 Task: Find an Airbnb with boutique hotel-style amenities in New york.
Action: Mouse moved to (550, 86)
Screenshot: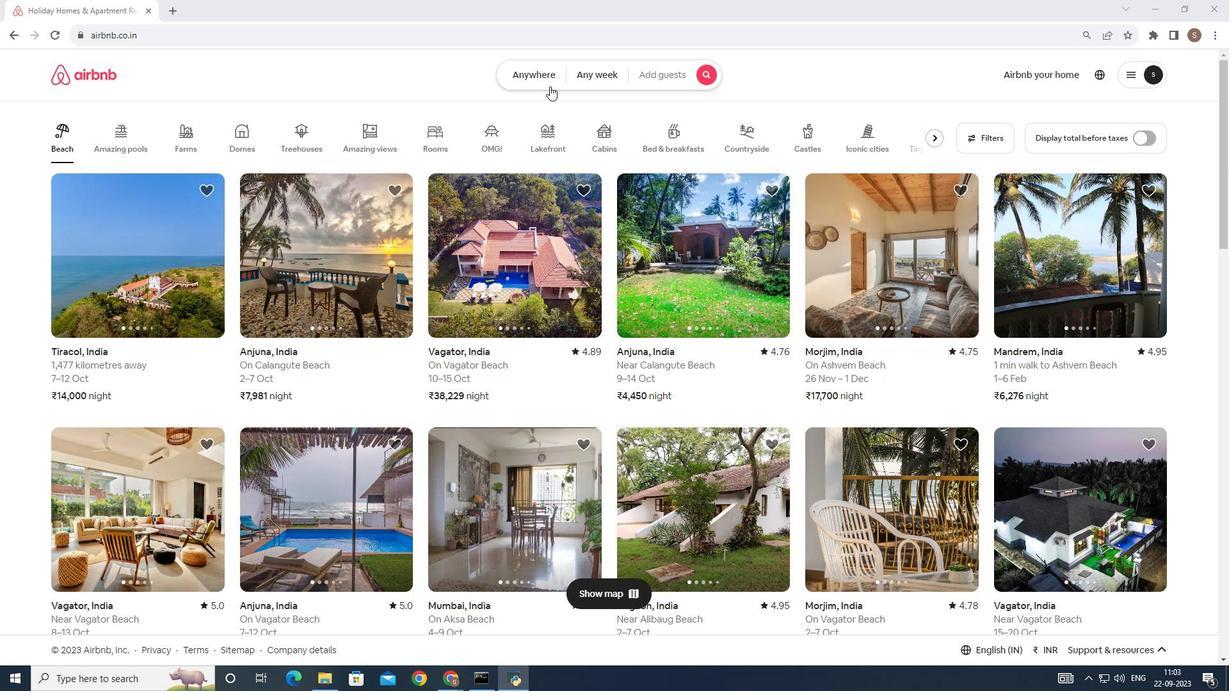 
Action: Mouse pressed left at (550, 86)
Screenshot: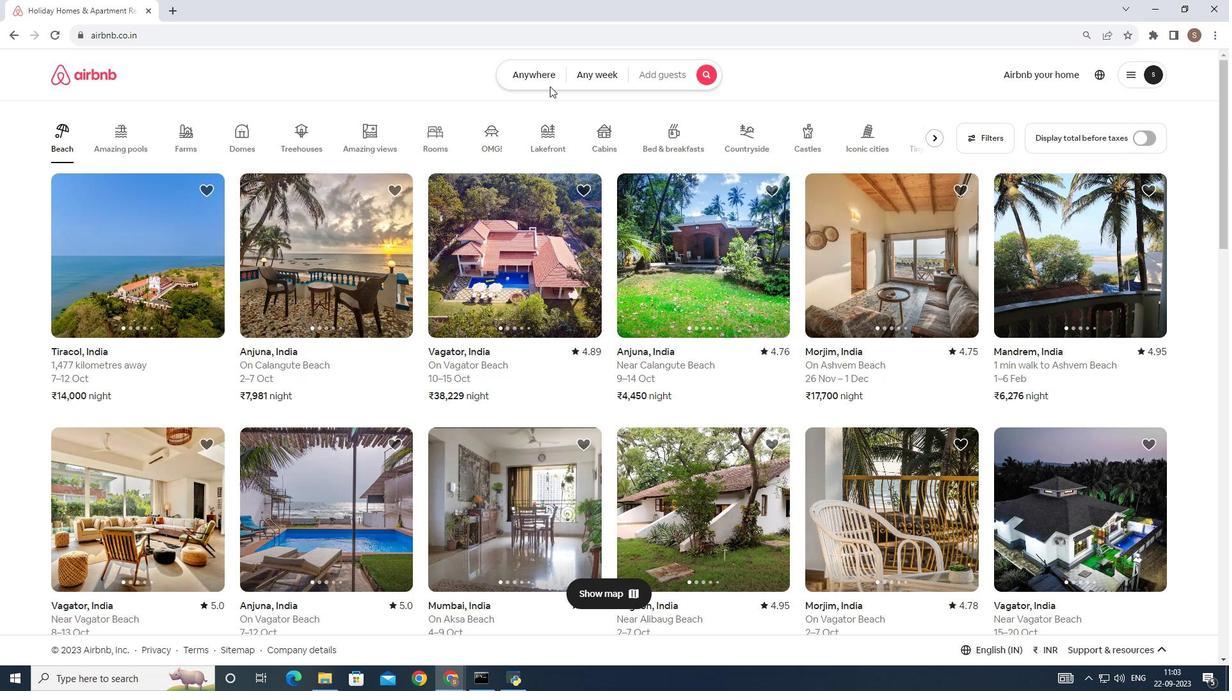 
Action: Mouse moved to (437, 122)
Screenshot: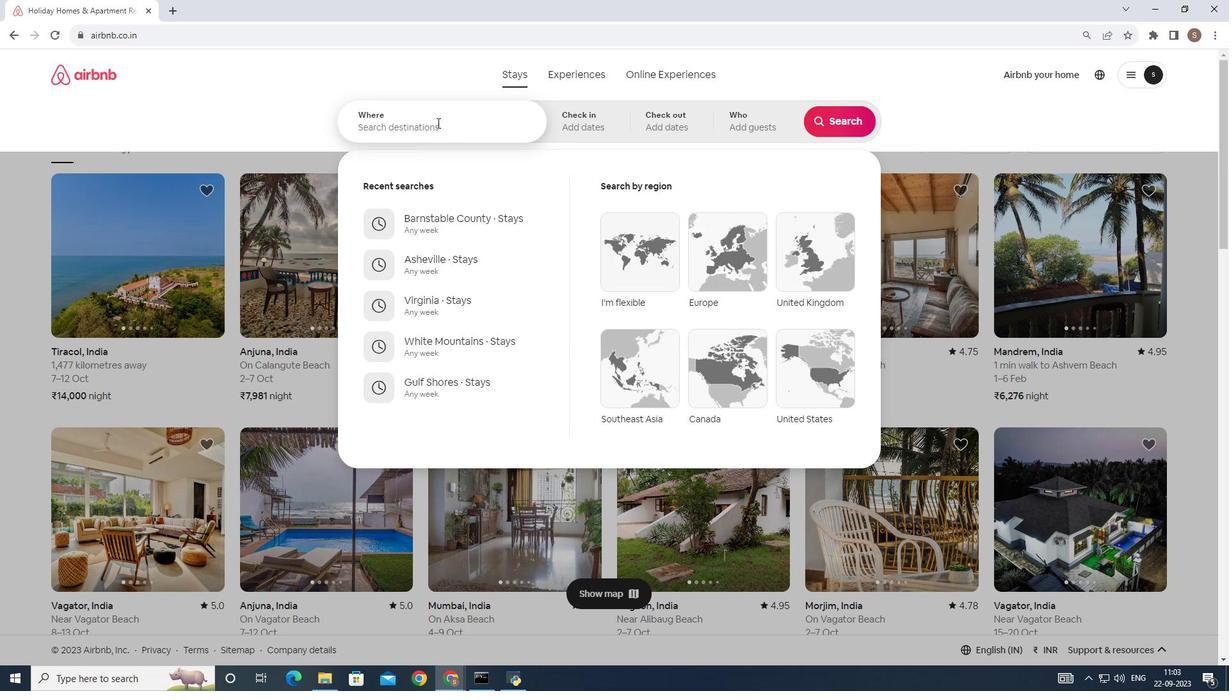 
Action: Mouse pressed left at (437, 122)
Screenshot: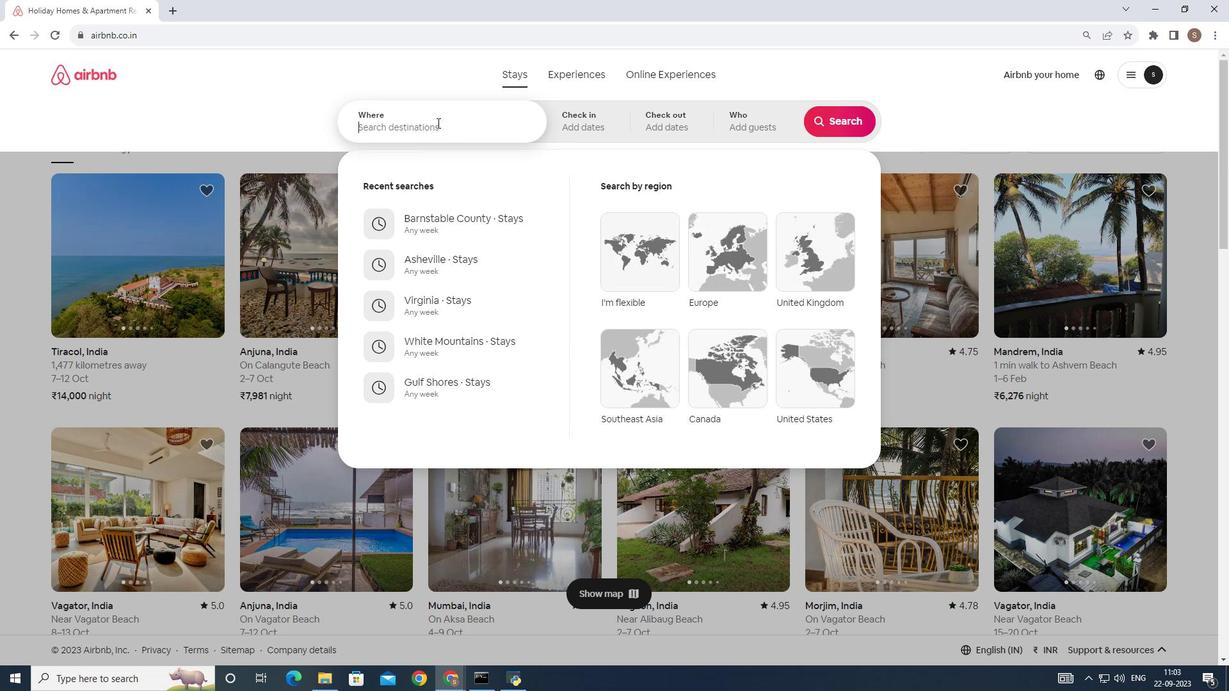 
Action: Key pressed new<Key.space>
Screenshot: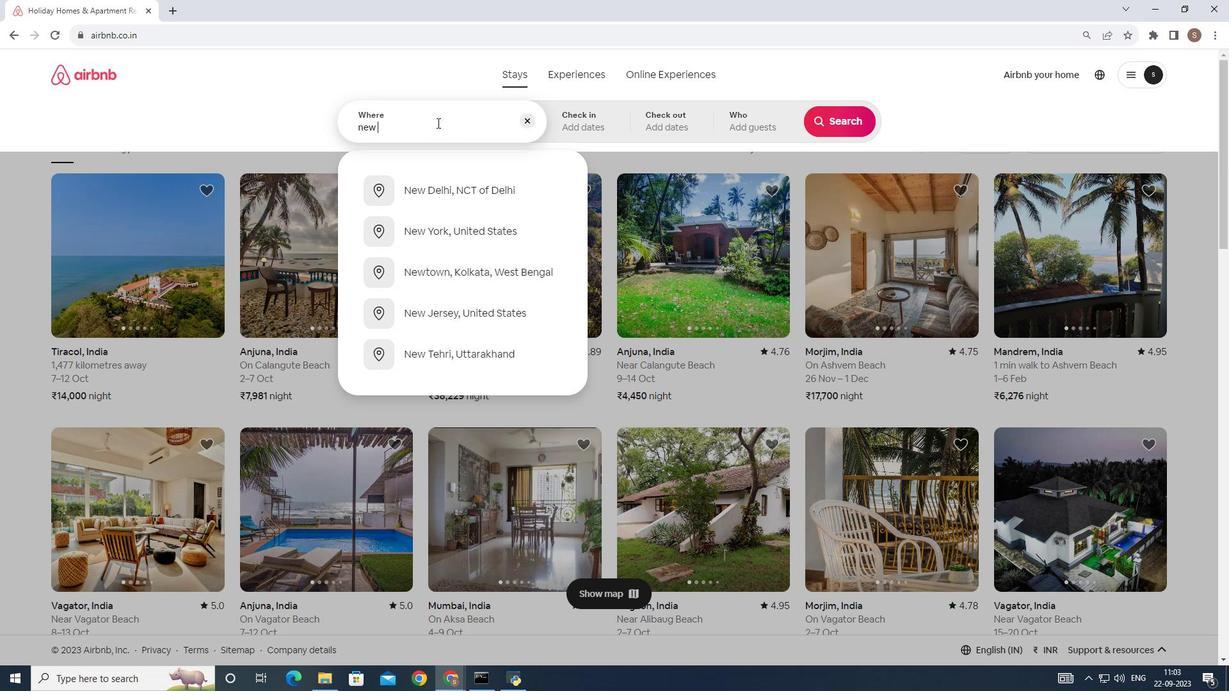 
Action: Mouse moved to (412, 235)
Screenshot: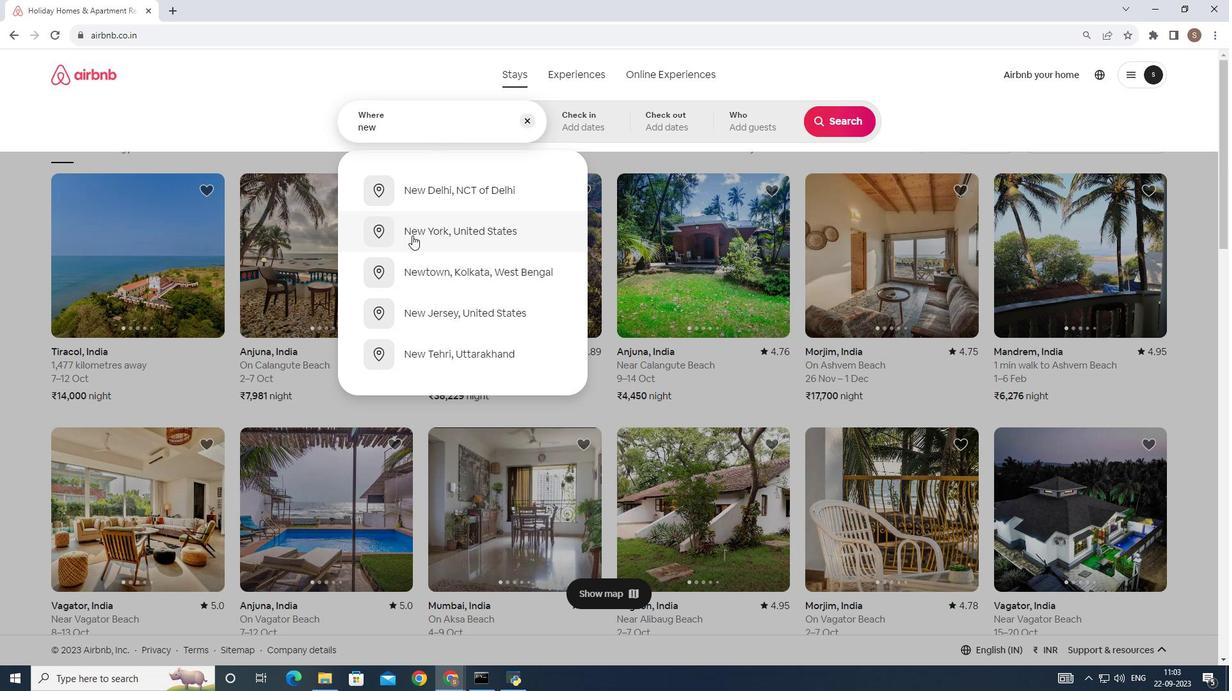 
Action: Mouse pressed left at (412, 235)
Screenshot: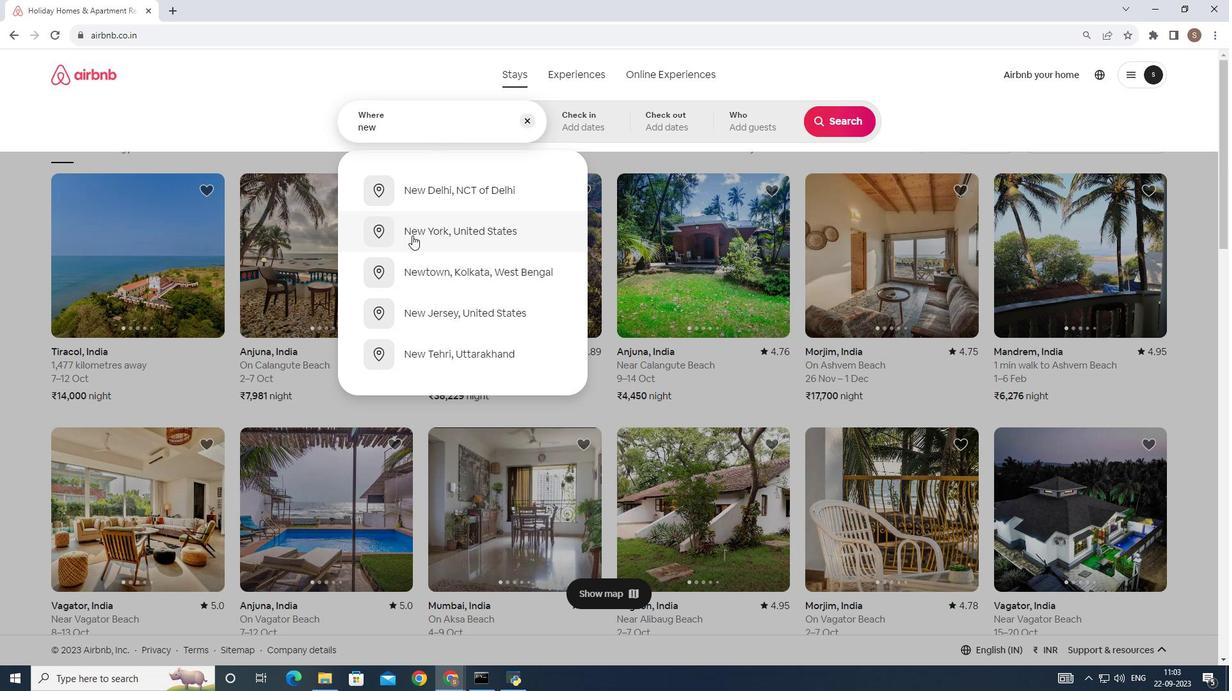 
Action: Mouse moved to (854, 122)
Screenshot: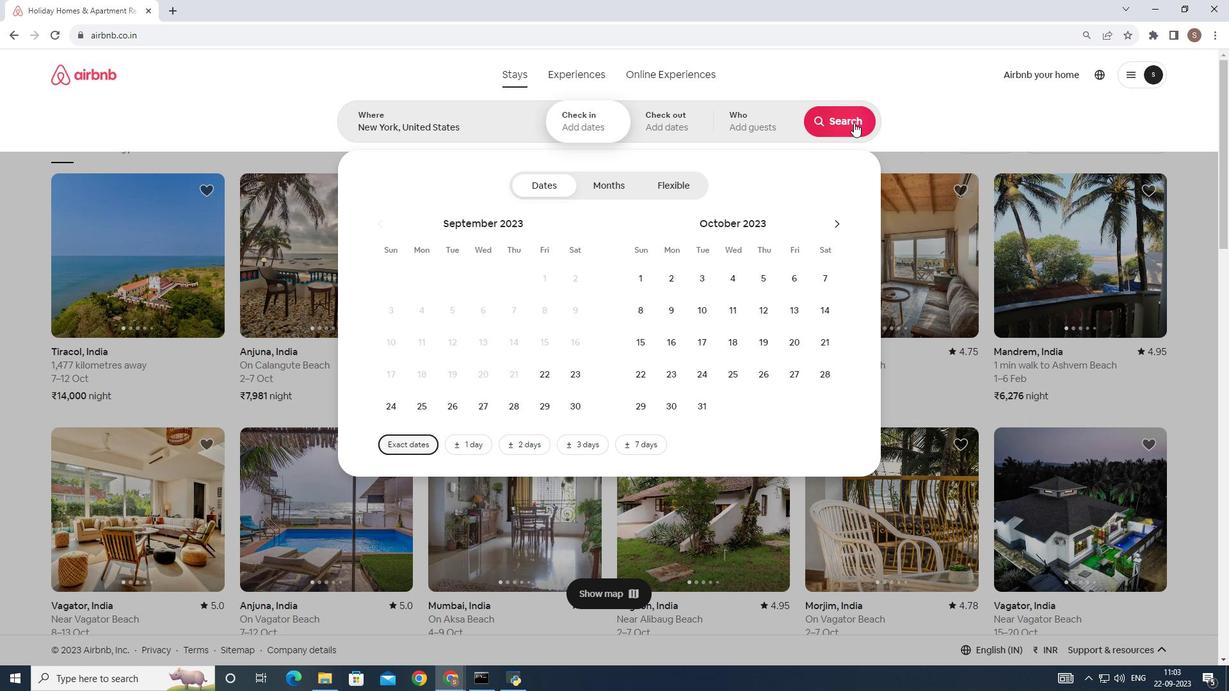 
Action: Mouse pressed left at (854, 122)
Screenshot: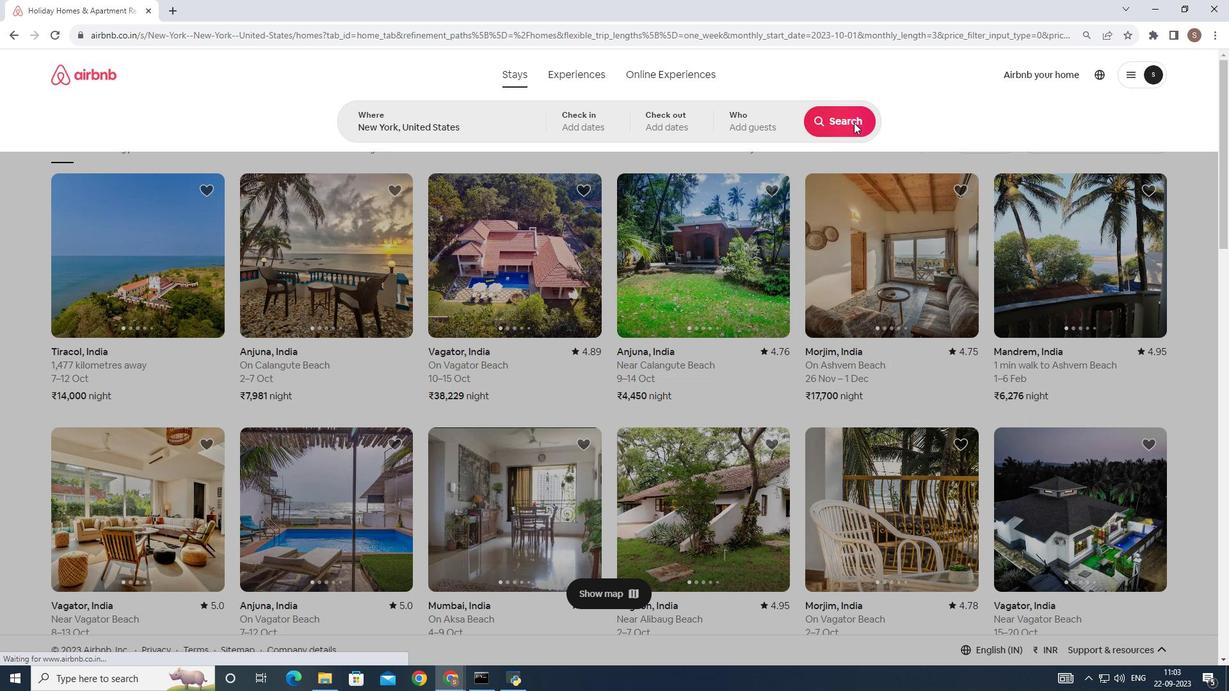 
Action: Mouse moved to (1015, 120)
Screenshot: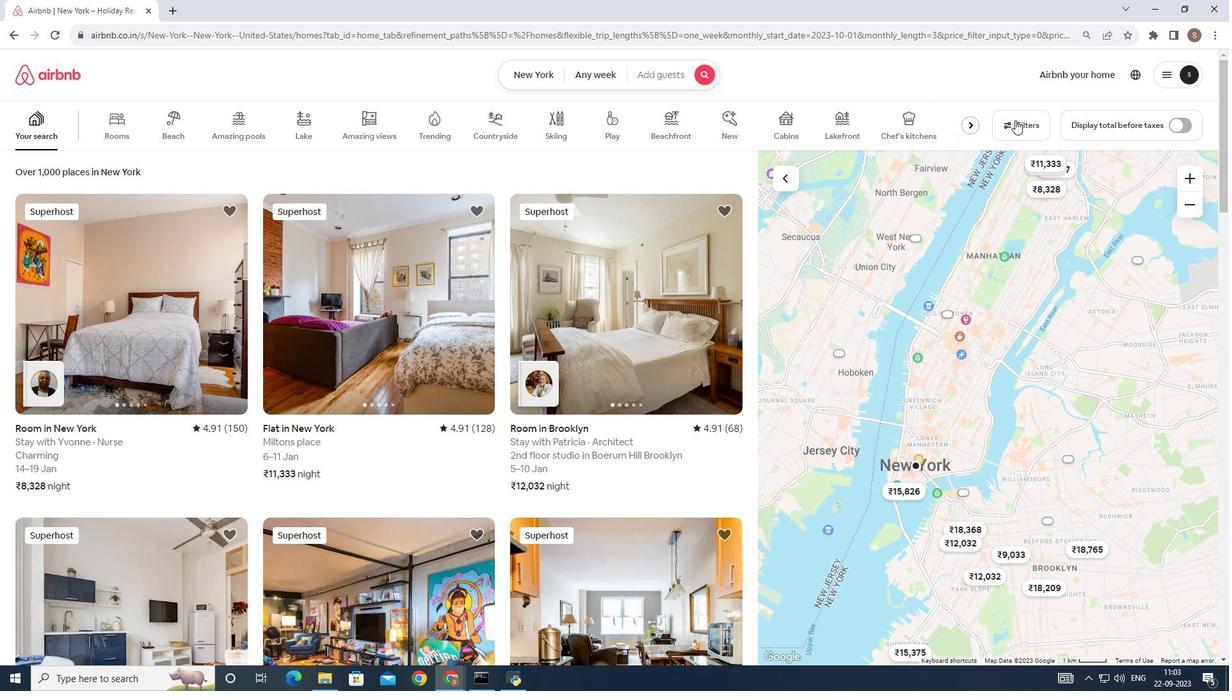 
Action: Mouse pressed left at (1015, 120)
Screenshot: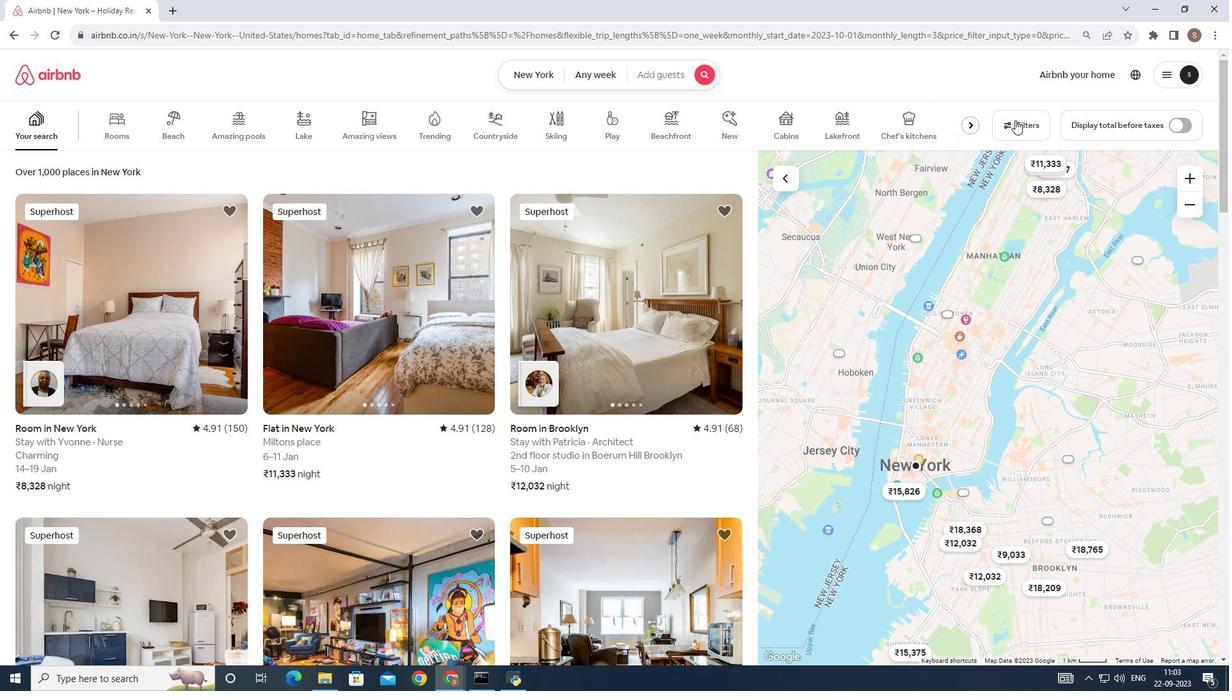 
Action: Mouse moved to (482, 441)
Screenshot: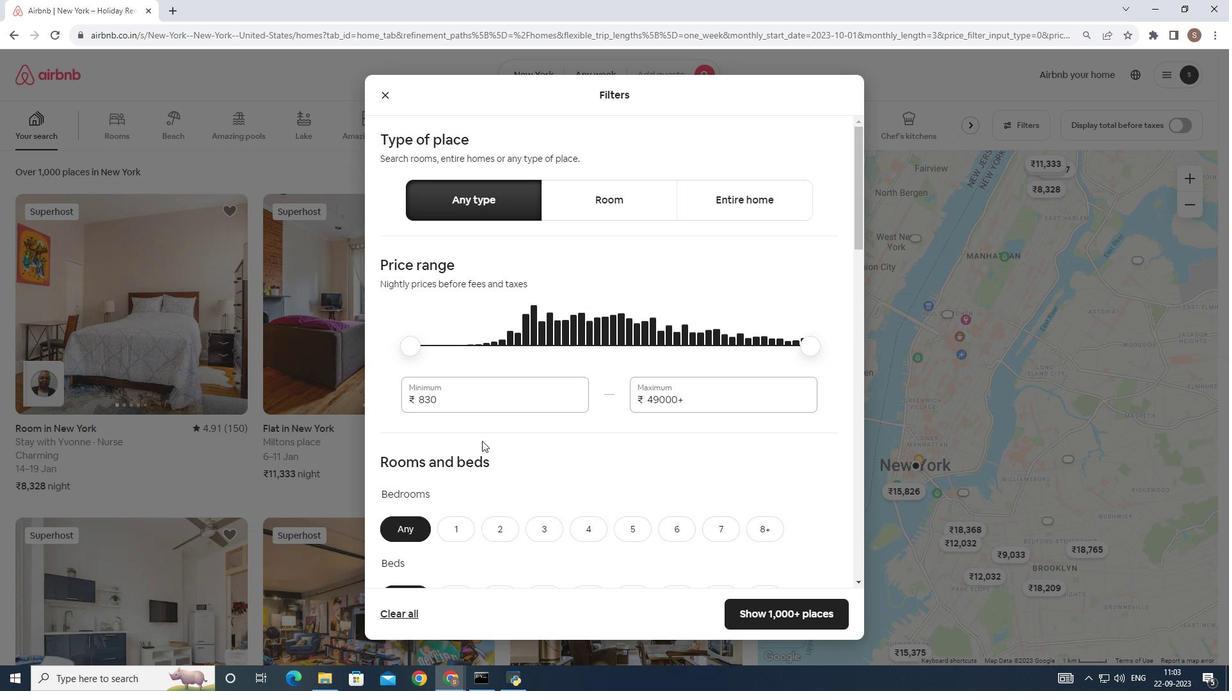 
Action: Mouse scrolled (482, 440) with delta (0, 0)
Screenshot: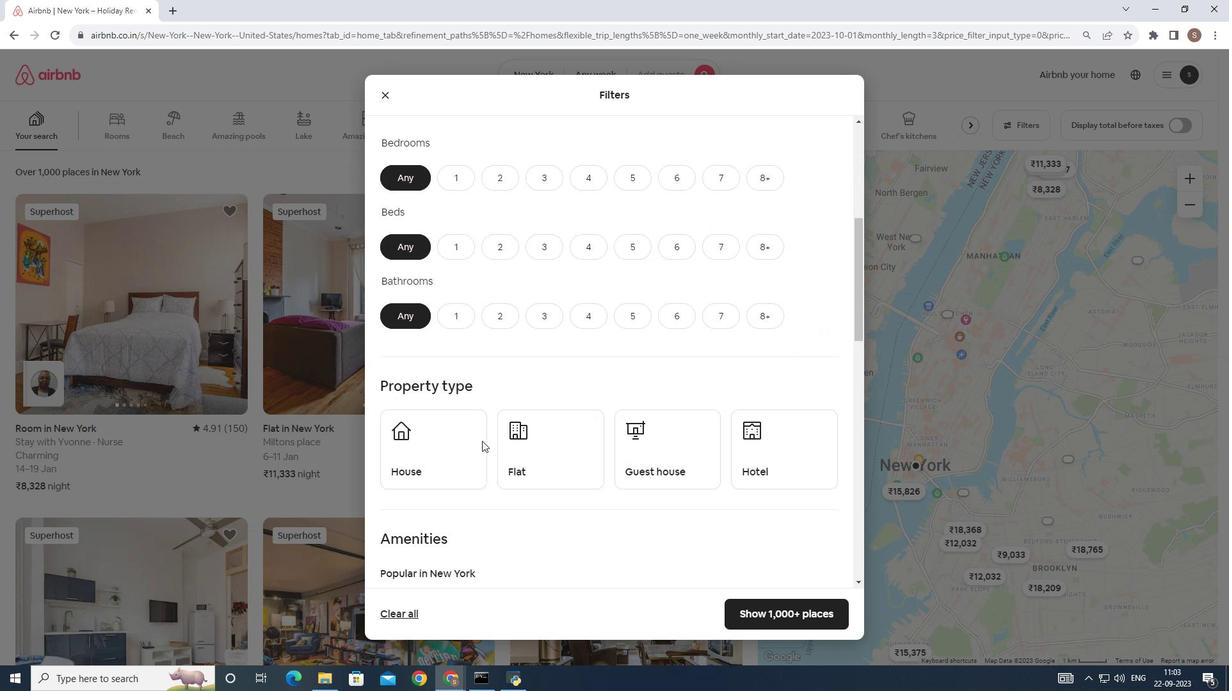 
Action: Mouse scrolled (482, 440) with delta (0, 0)
Screenshot: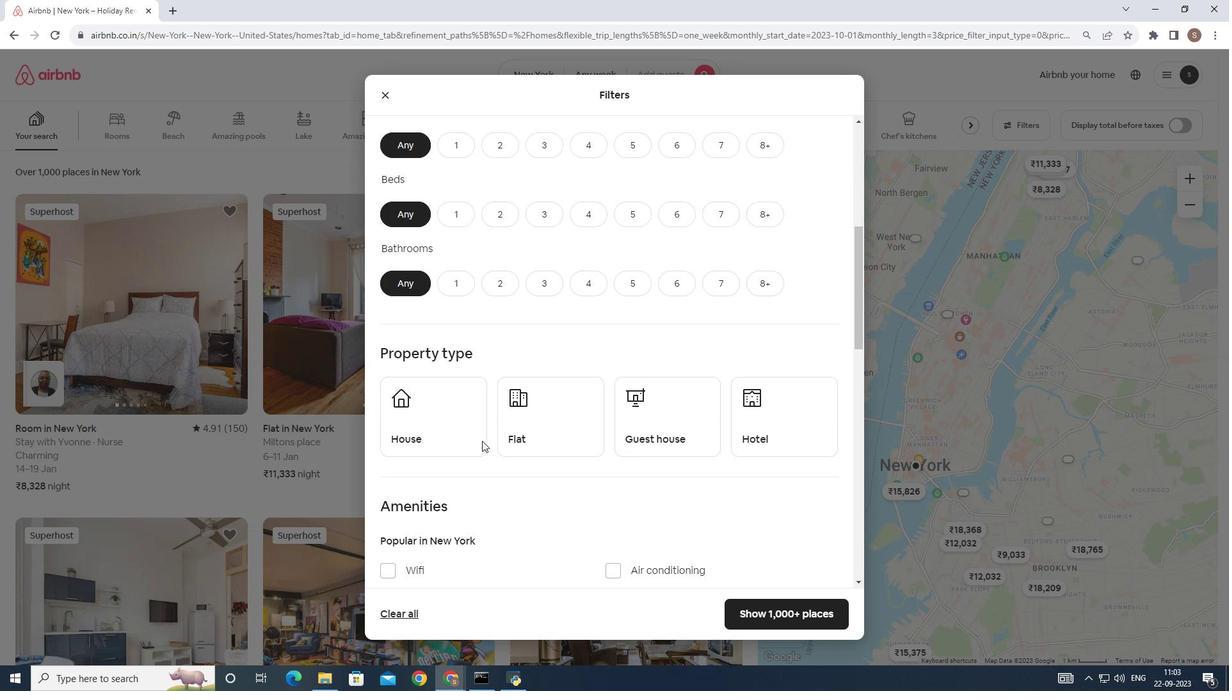 
Action: Mouse scrolled (482, 440) with delta (0, 0)
Screenshot: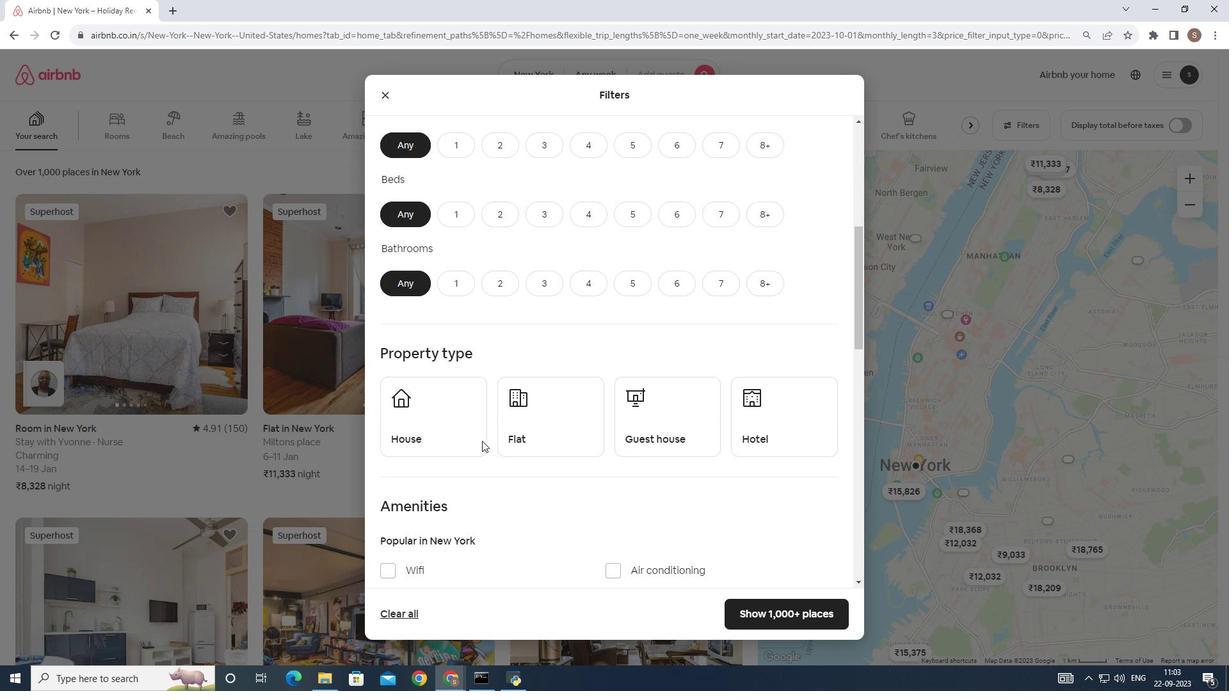 
Action: Mouse scrolled (482, 440) with delta (0, 0)
Screenshot: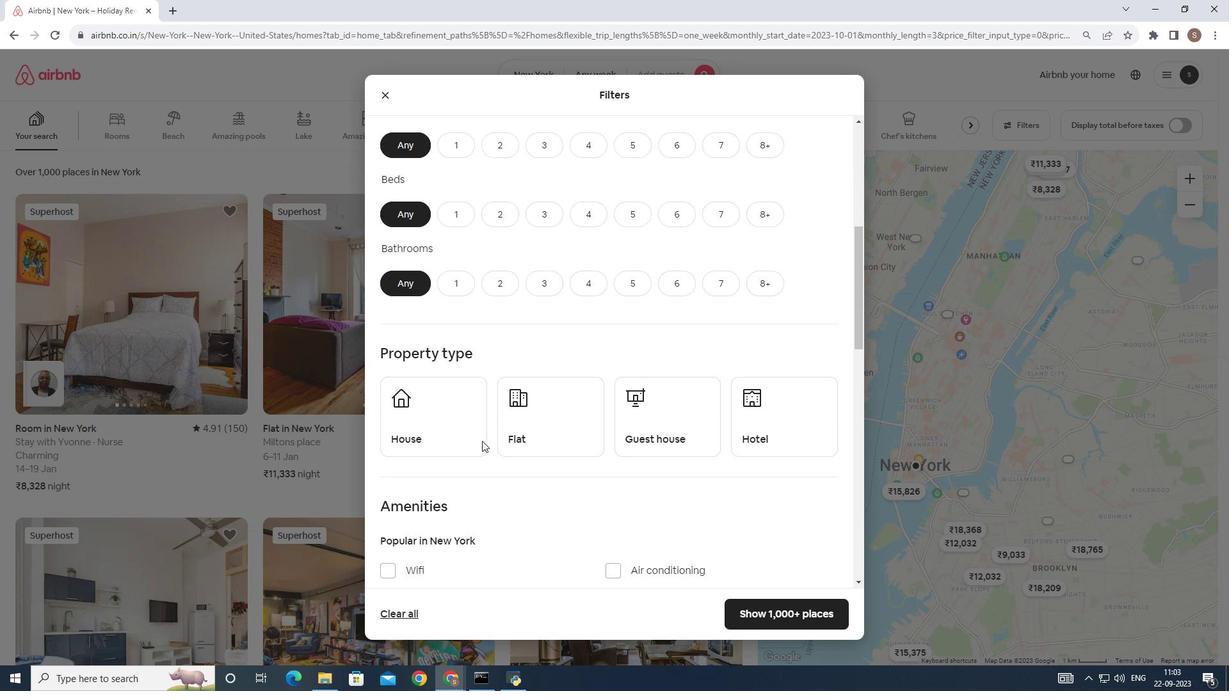 
Action: Mouse scrolled (482, 440) with delta (0, 0)
Screenshot: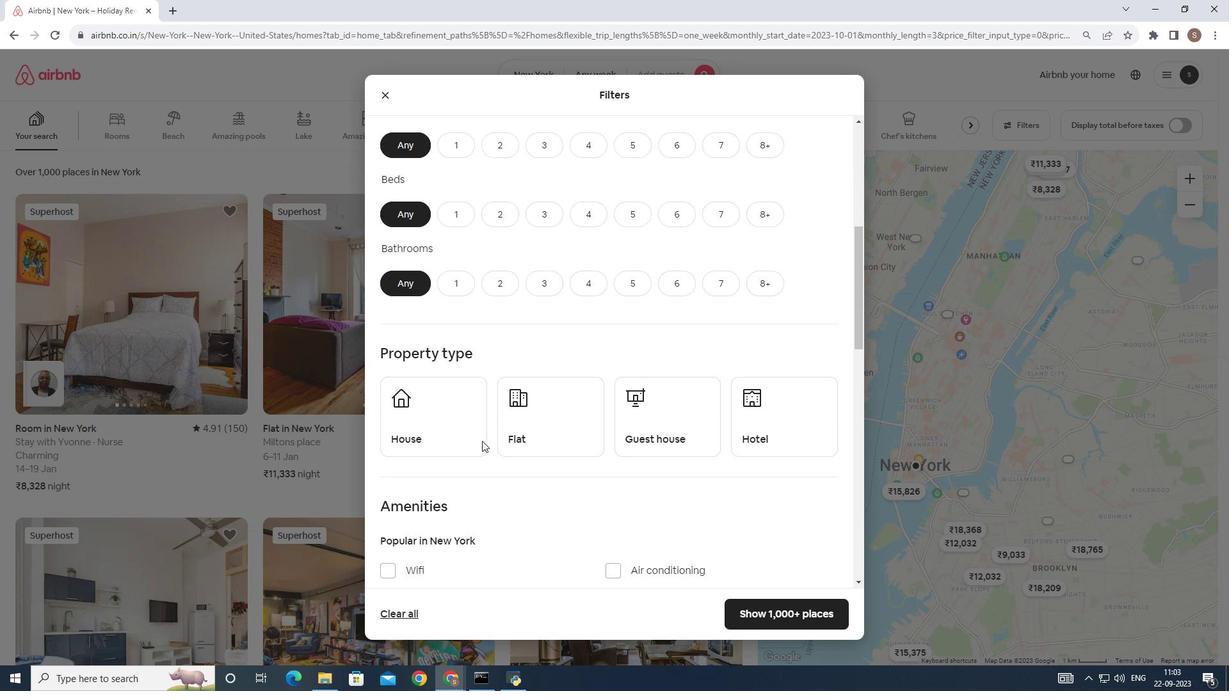 
Action: Mouse scrolled (482, 440) with delta (0, 0)
Screenshot: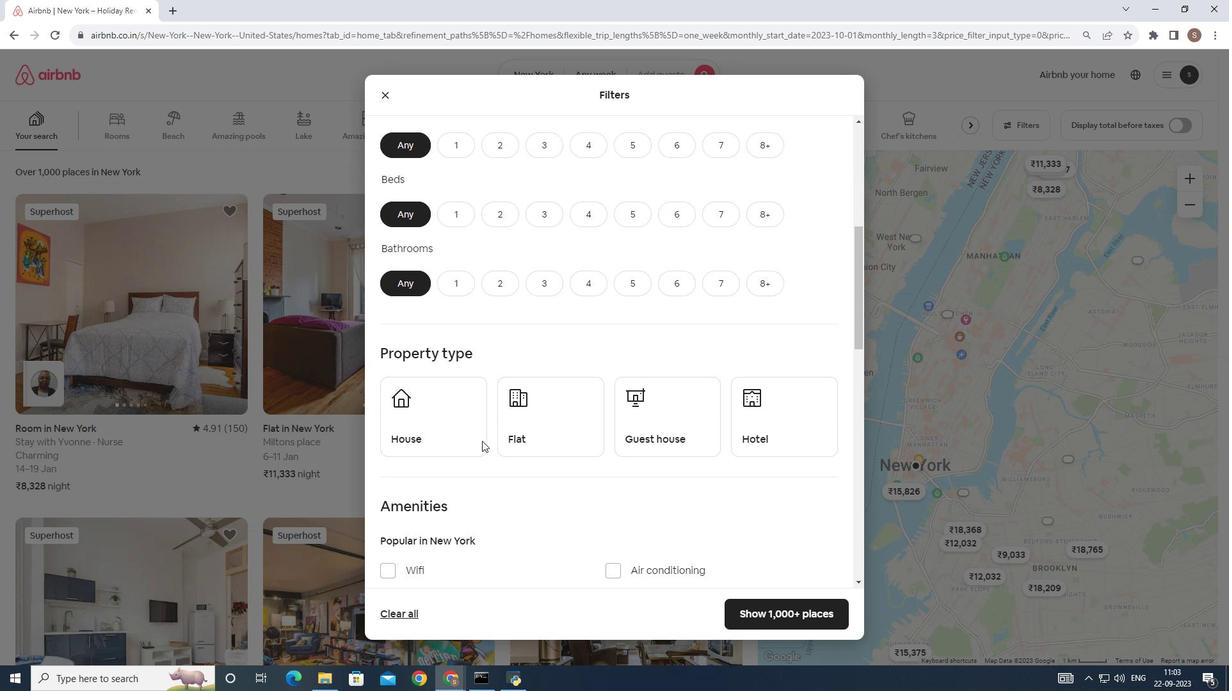 
Action: Mouse scrolled (482, 440) with delta (0, 0)
Screenshot: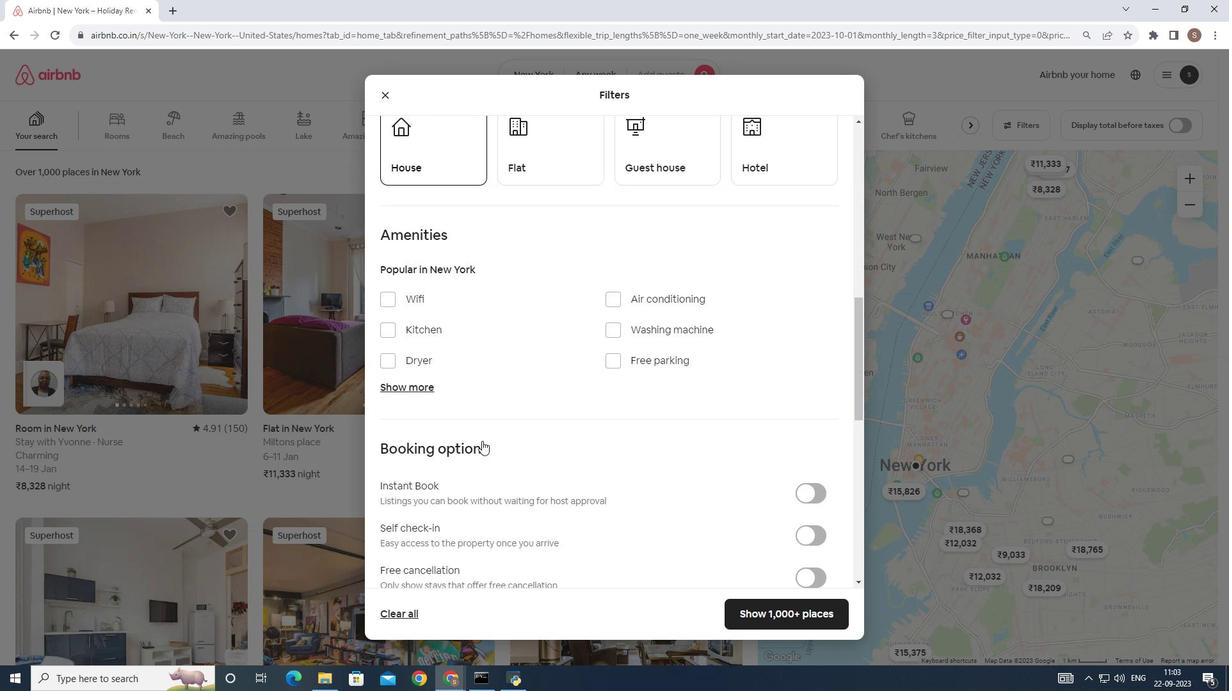 
Action: Mouse scrolled (482, 440) with delta (0, 0)
Screenshot: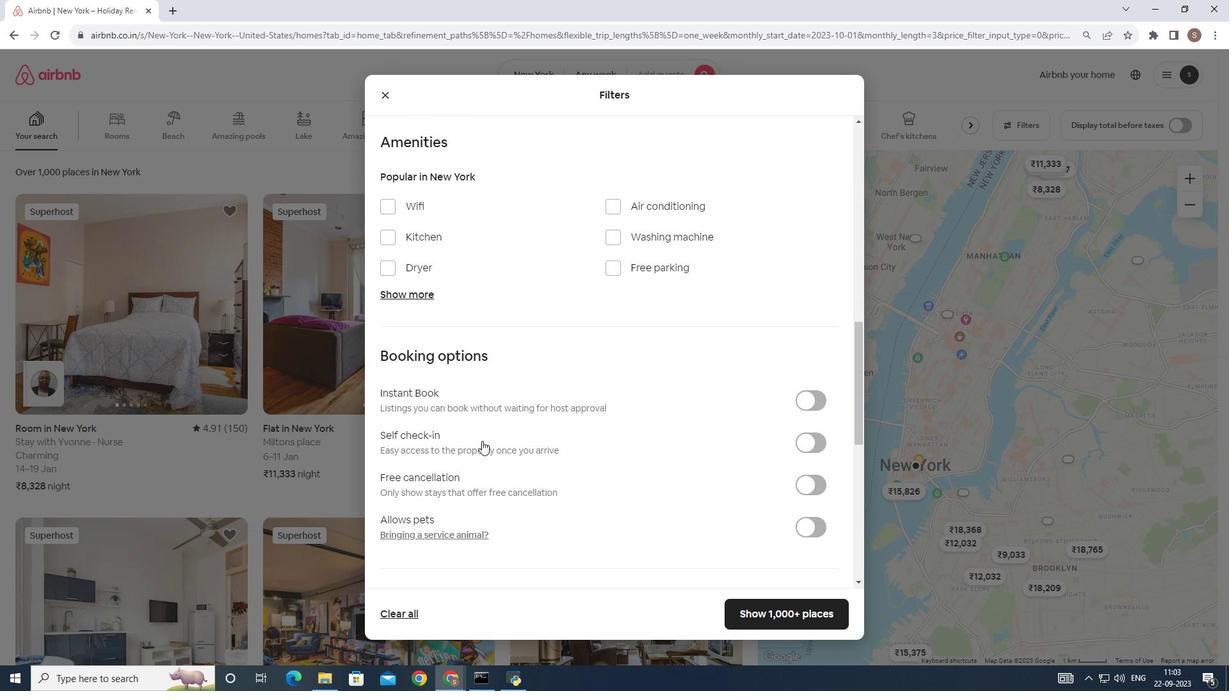 
Action: Mouse scrolled (482, 440) with delta (0, 0)
Screenshot: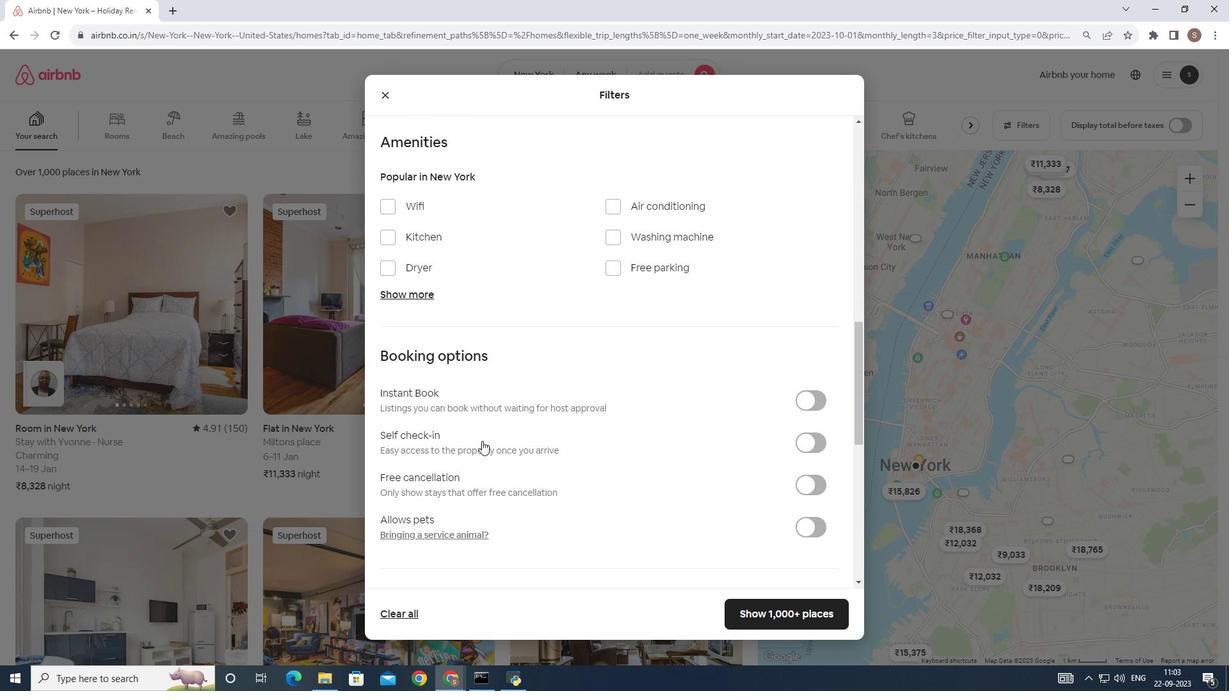 
Action: Mouse scrolled (482, 440) with delta (0, 0)
Screenshot: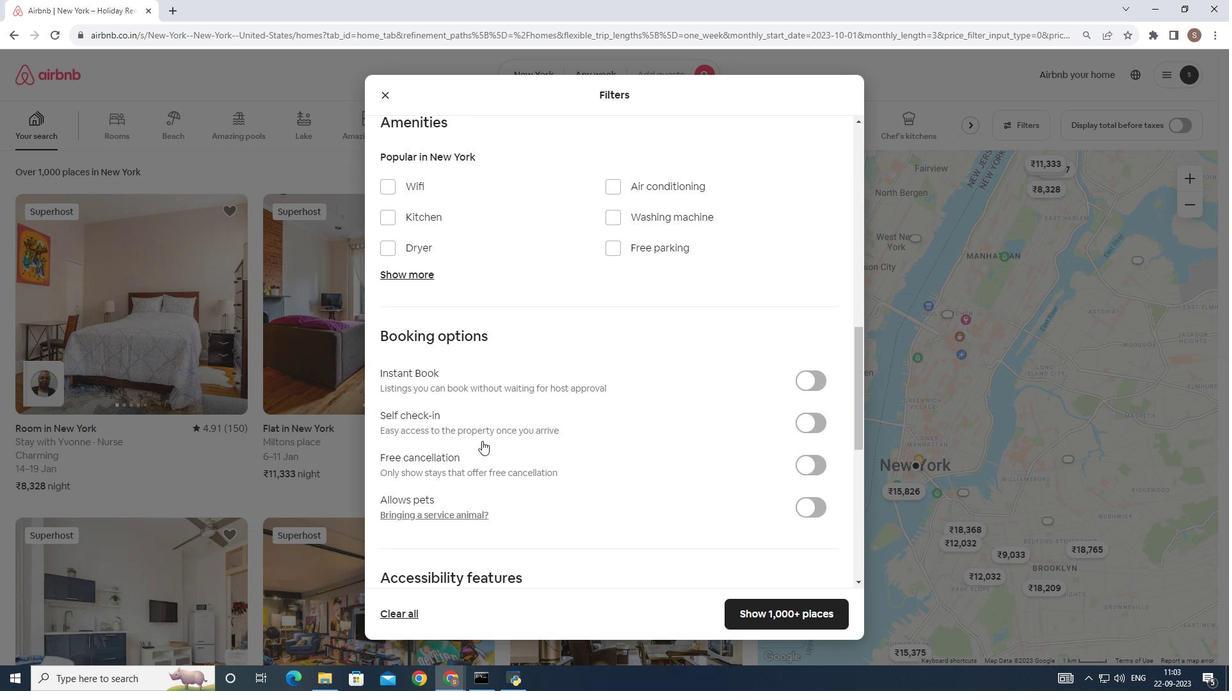 
Action: Mouse scrolled (482, 440) with delta (0, 0)
Screenshot: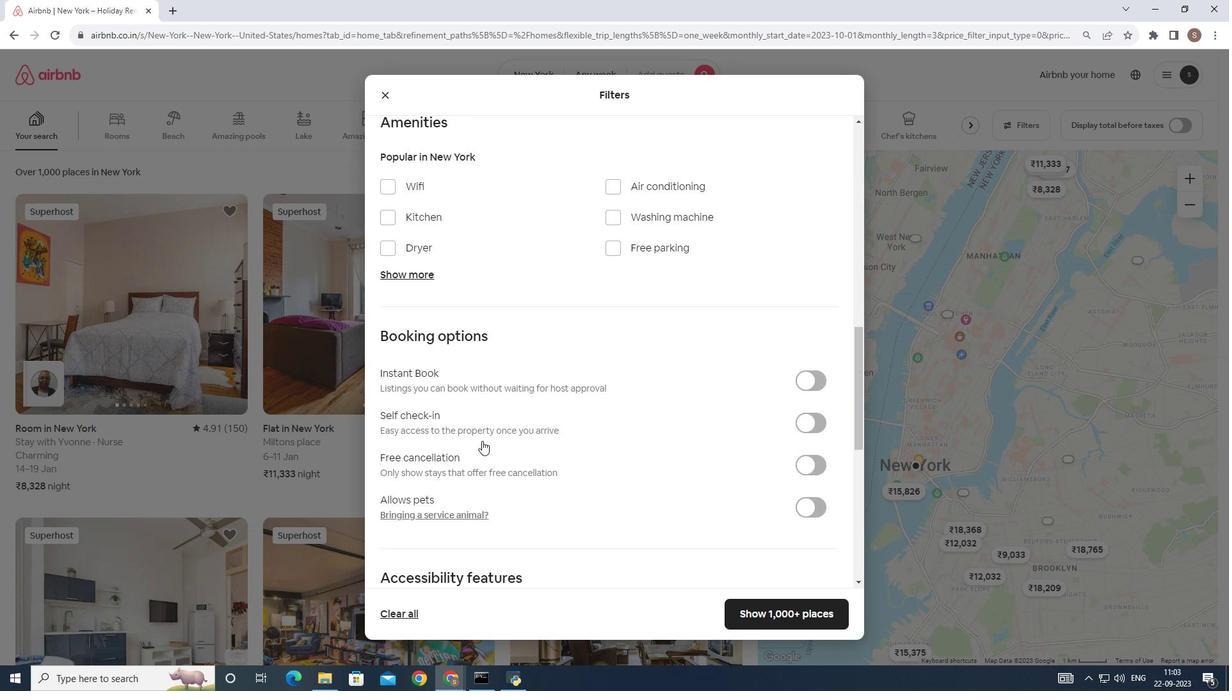 
Action: Mouse scrolled (482, 440) with delta (0, 0)
Screenshot: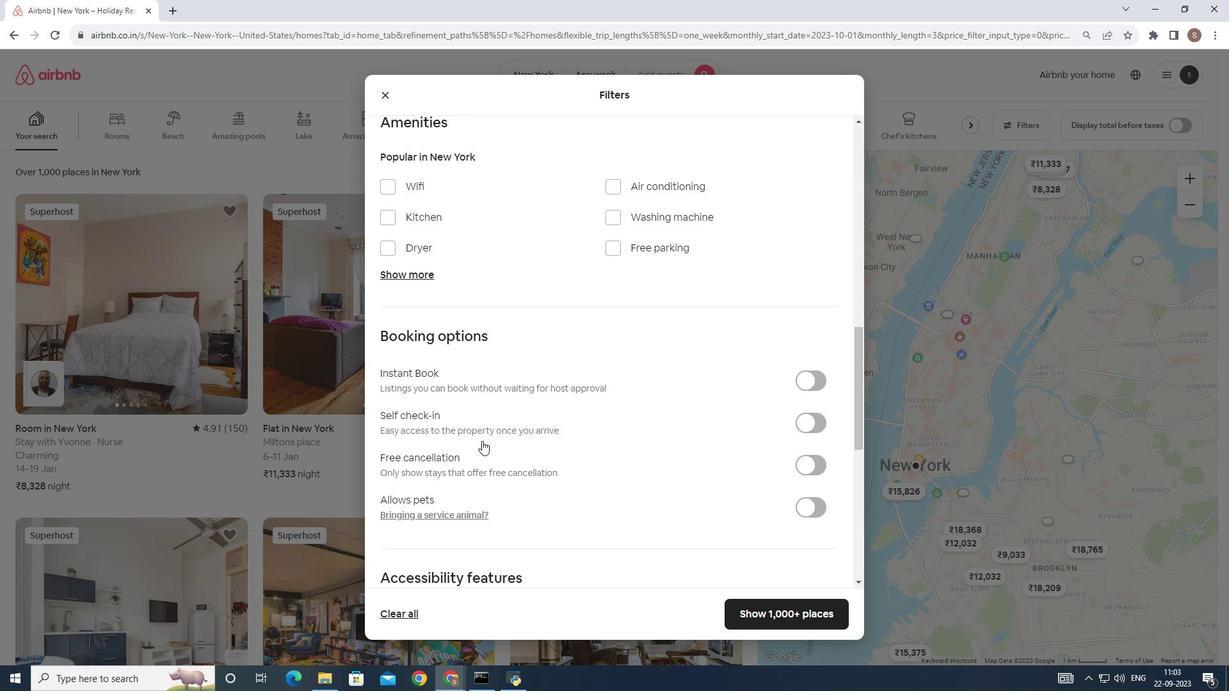 
Action: Mouse scrolled (482, 441) with delta (0, 0)
Screenshot: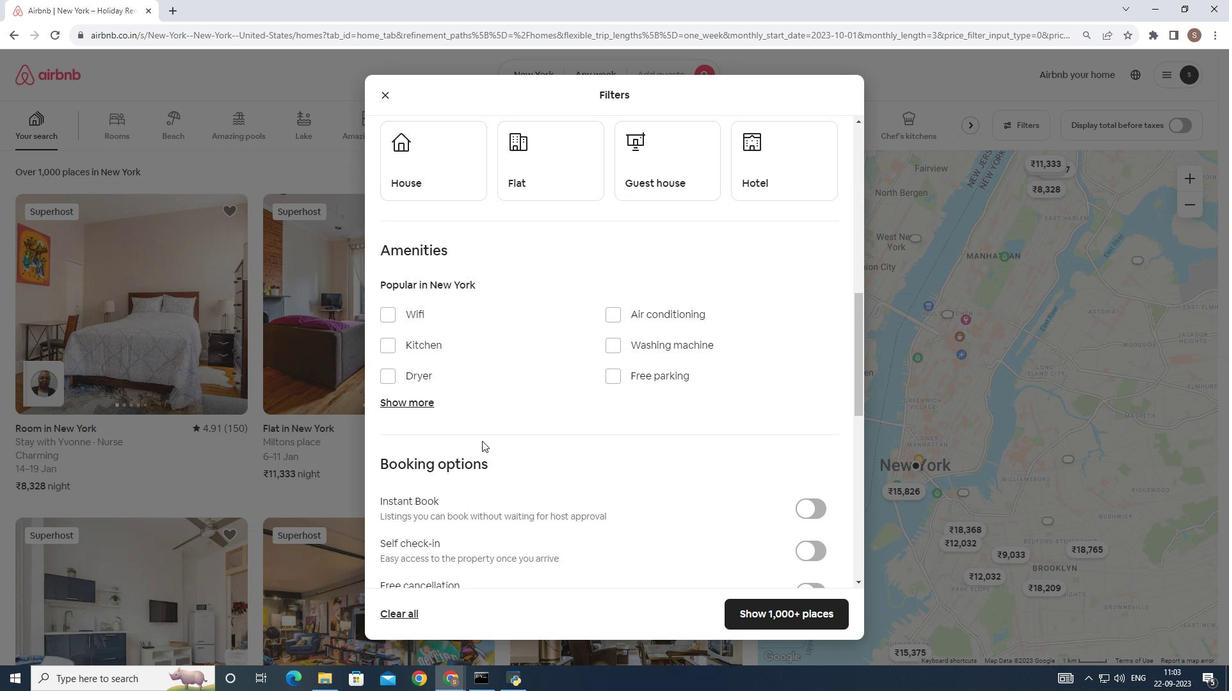 
Action: Mouse scrolled (482, 441) with delta (0, 0)
Screenshot: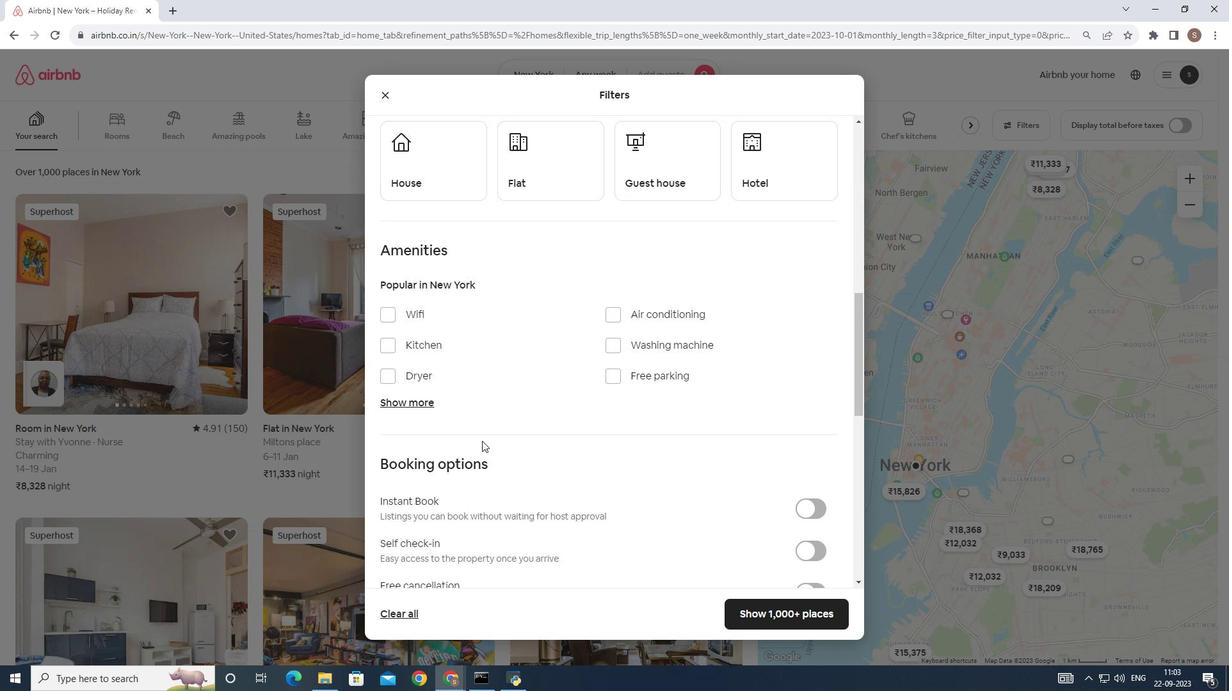 
Action: Mouse moved to (797, 152)
Screenshot: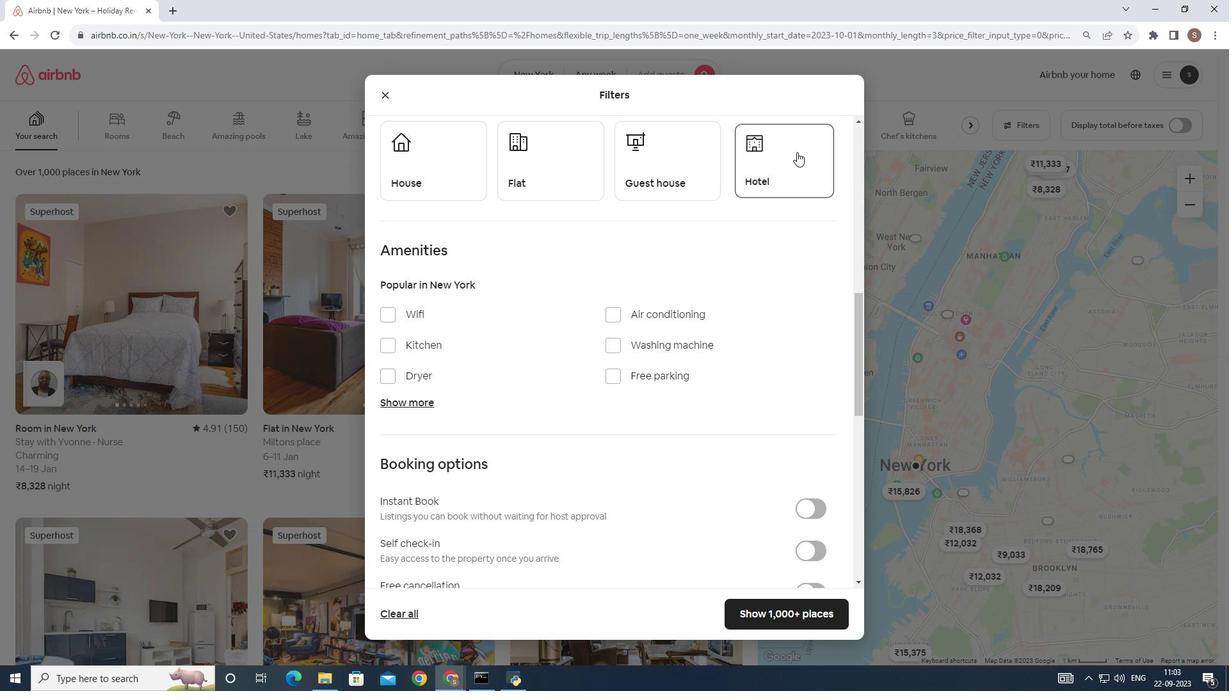 
Action: Mouse pressed left at (797, 152)
Screenshot: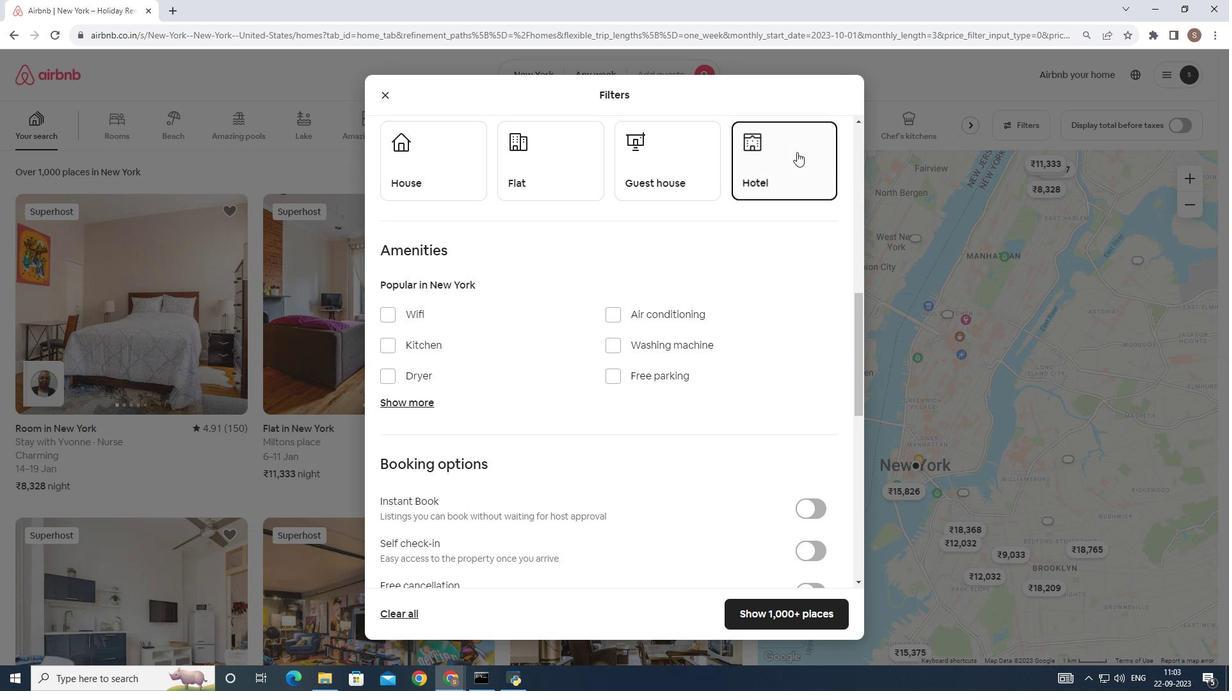 
Action: Mouse moved to (572, 329)
Screenshot: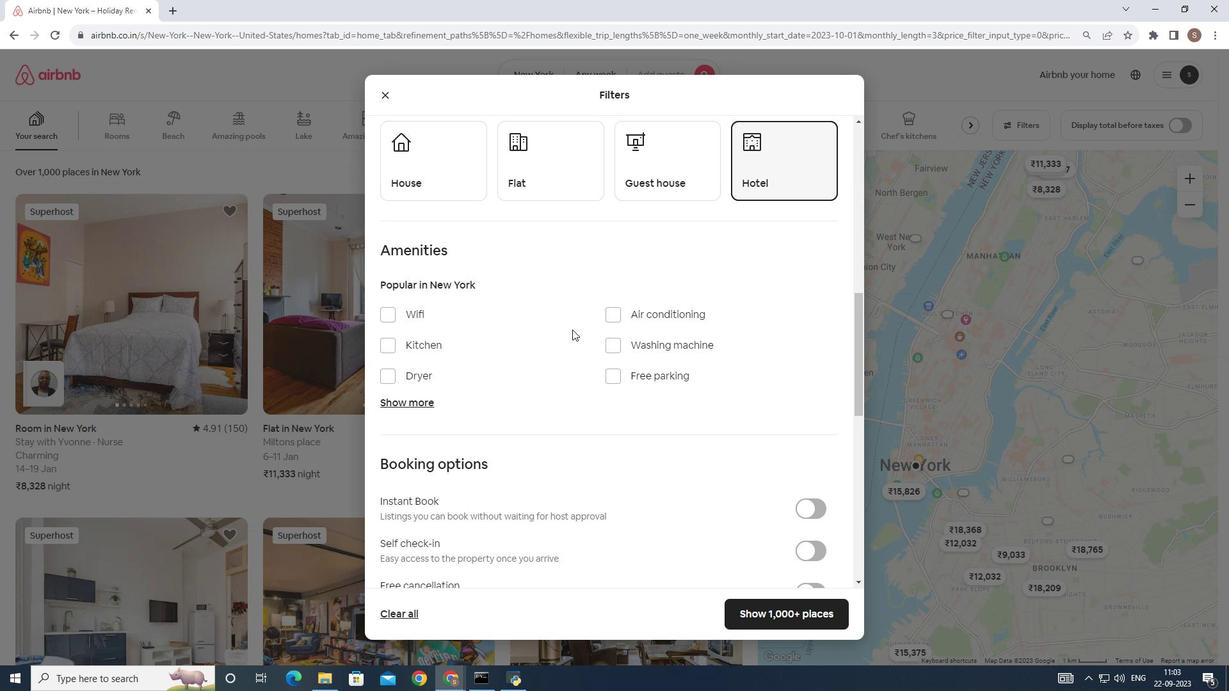 
Action: Mouse scrolled (572, 329) with delta (0, 0)
Screenshot: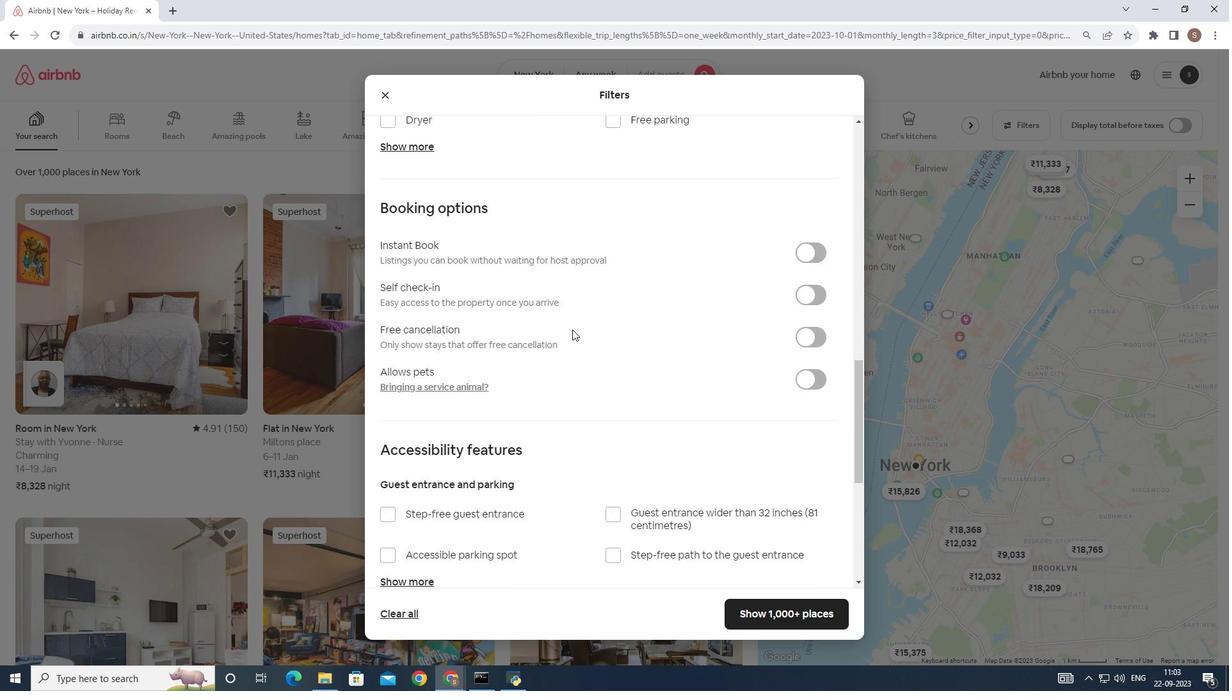 
Action: Mouse scrolled (572, 329) with delta (0, 0)
Screenshot: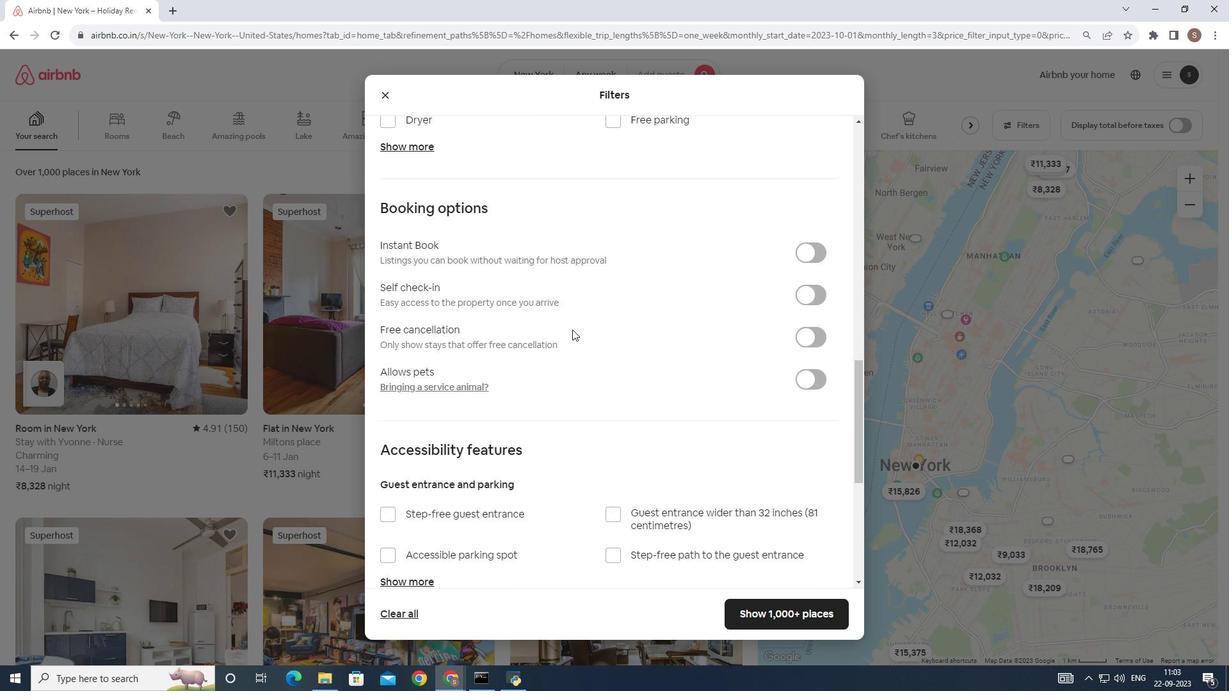 
Action: Mouse scrolled (572, 329) with delta (0, 0)
Screenshot: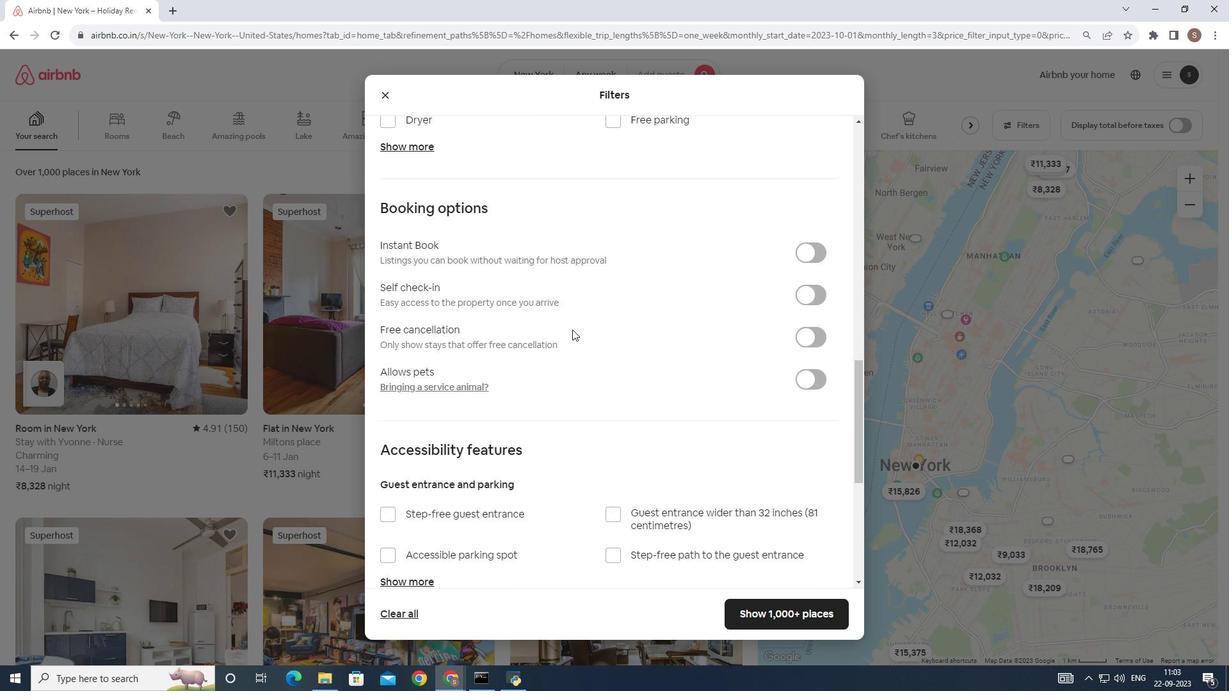 
Action: Mouse scrolled (572, 329) with delta (0, 0)
Screenshot: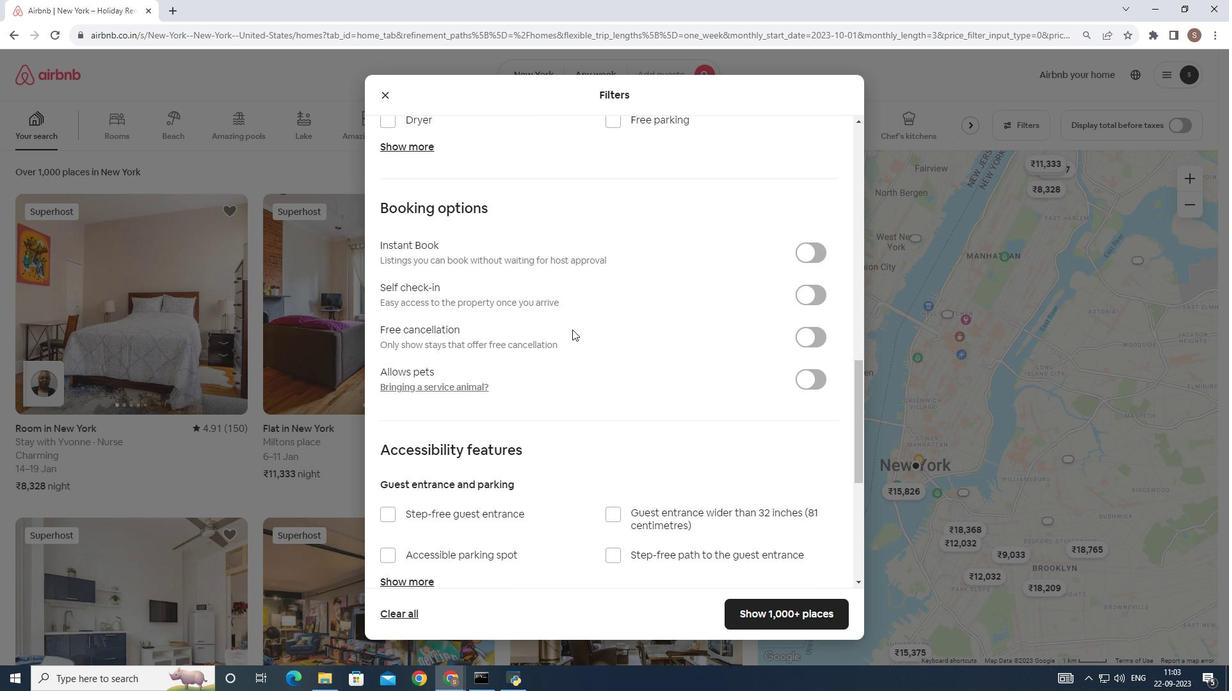 
Action: Mouse scrolled (572, 330) with delta (0, 0)
Screenshot: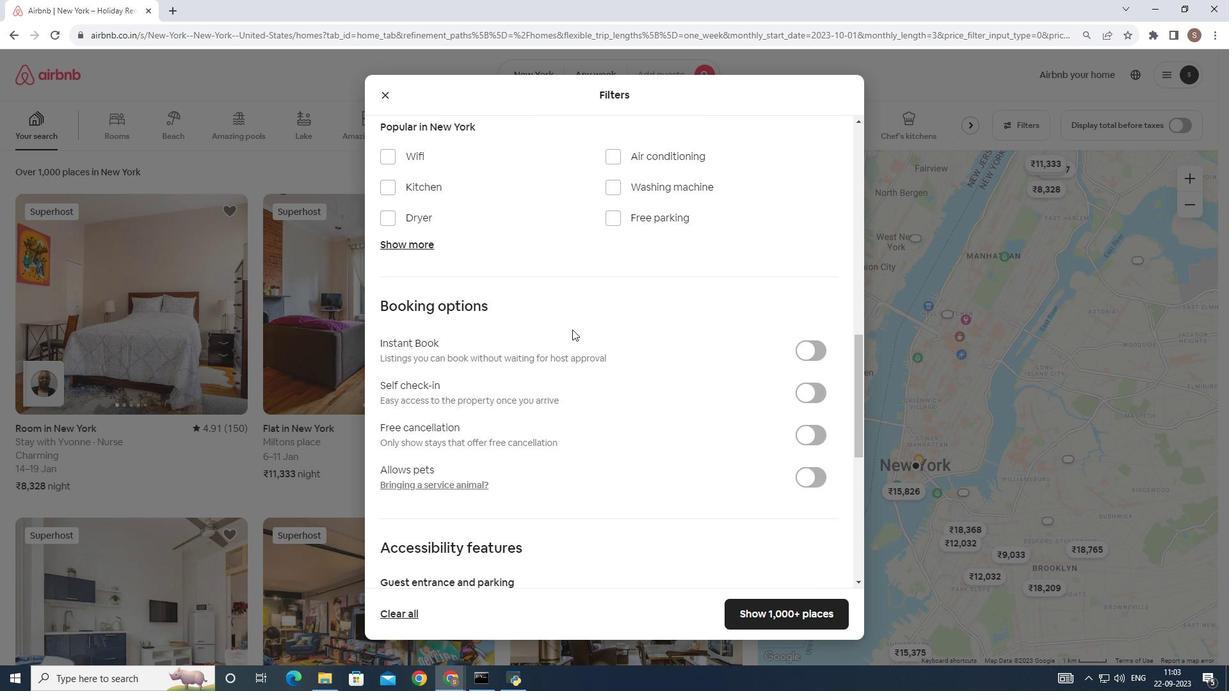 
Action: Mouse scrolled (572, 330) with delta (0, 0)
Screenshot: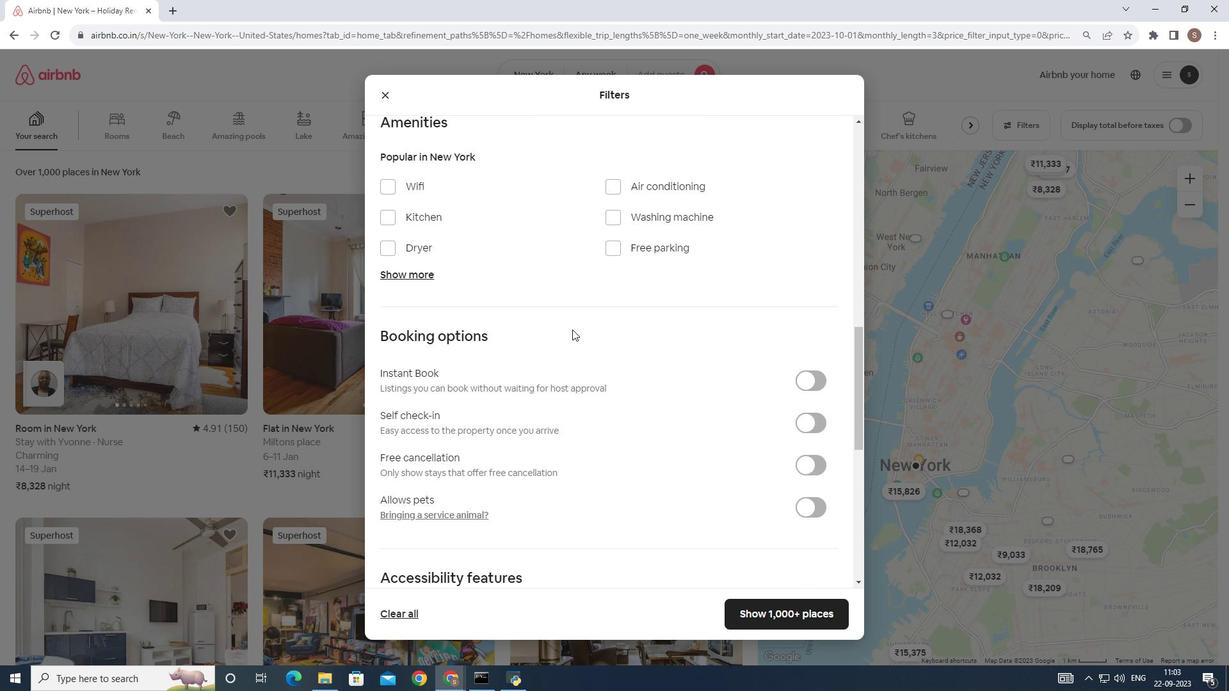 
Action: Mouse moved to (411, 276)
Screenshot: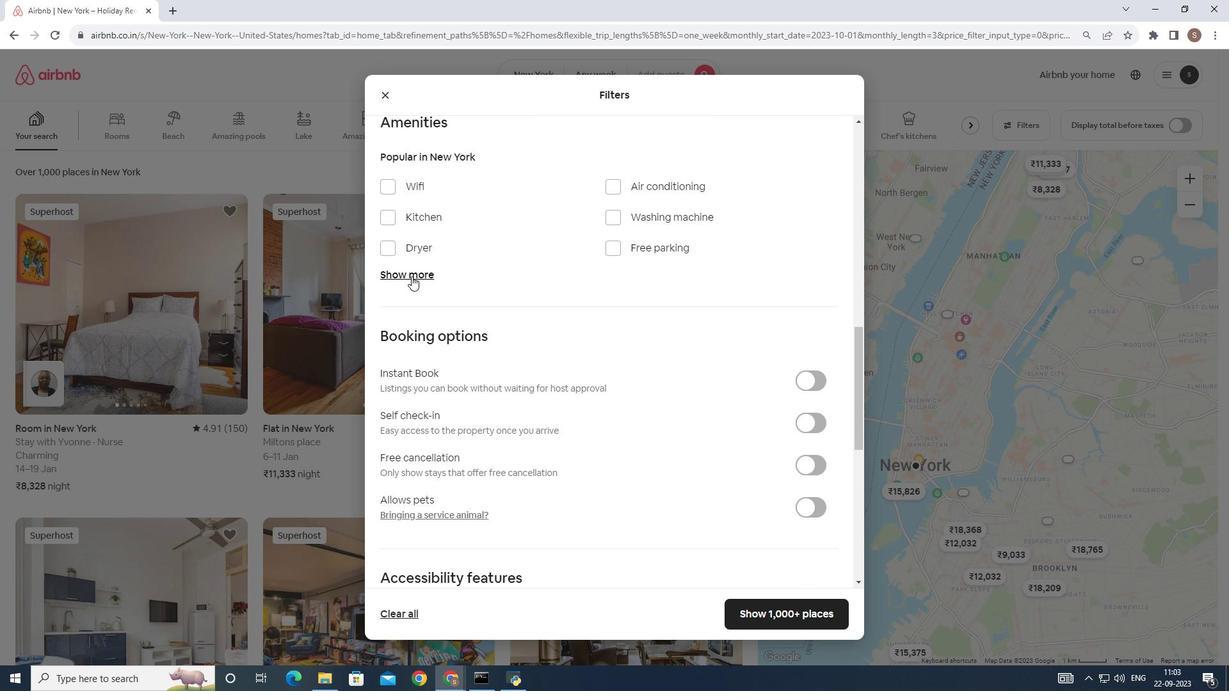 
Action: Mouse pressed left at (411, 276)
Screenshot: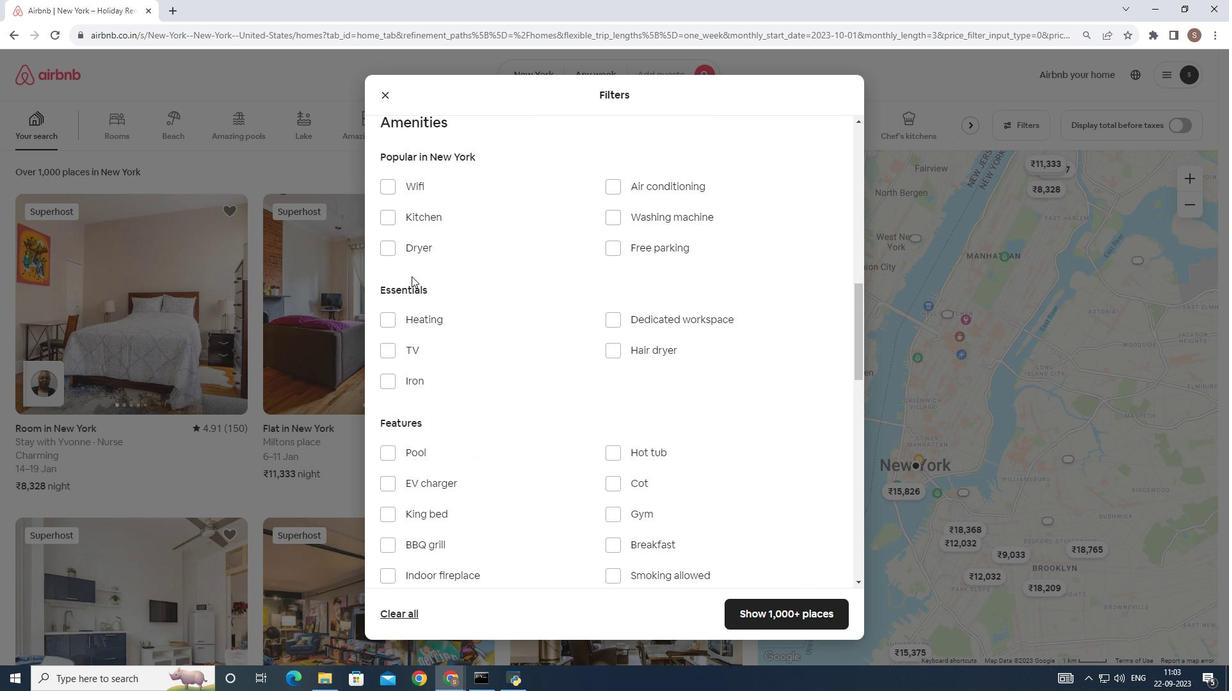 
Action: Mouse moved to (398, 214)
Screenshot: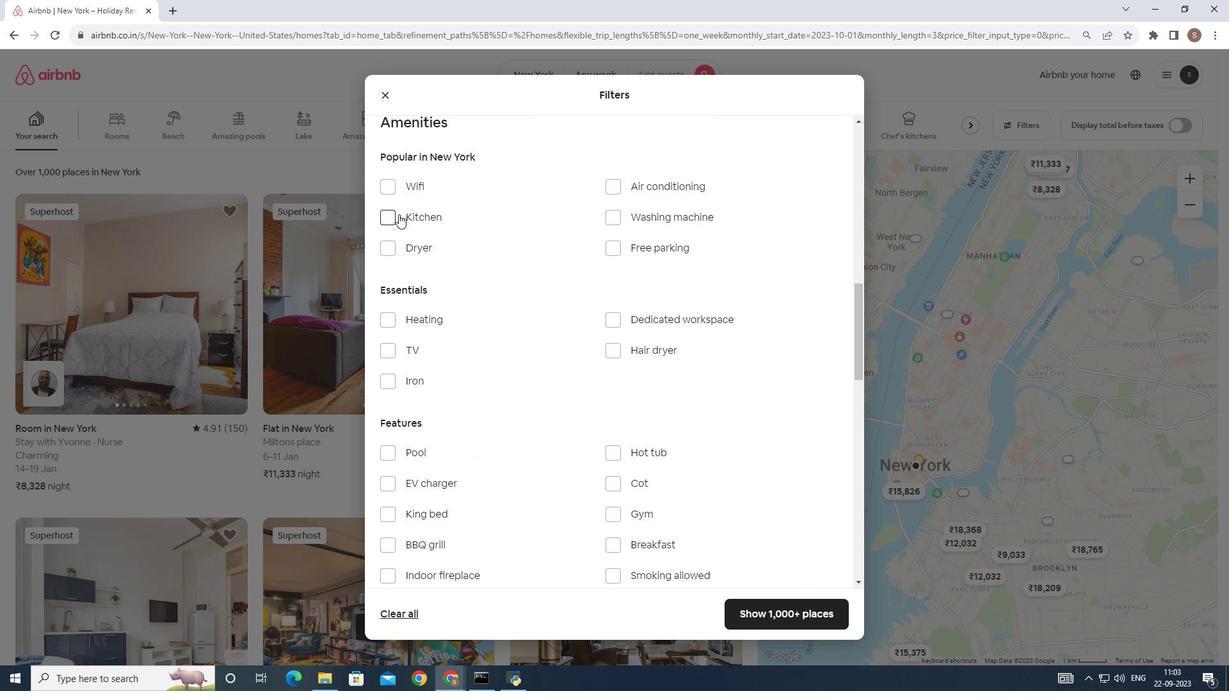 
Action: Mouse pressed left at (398, 214)
Screenshot: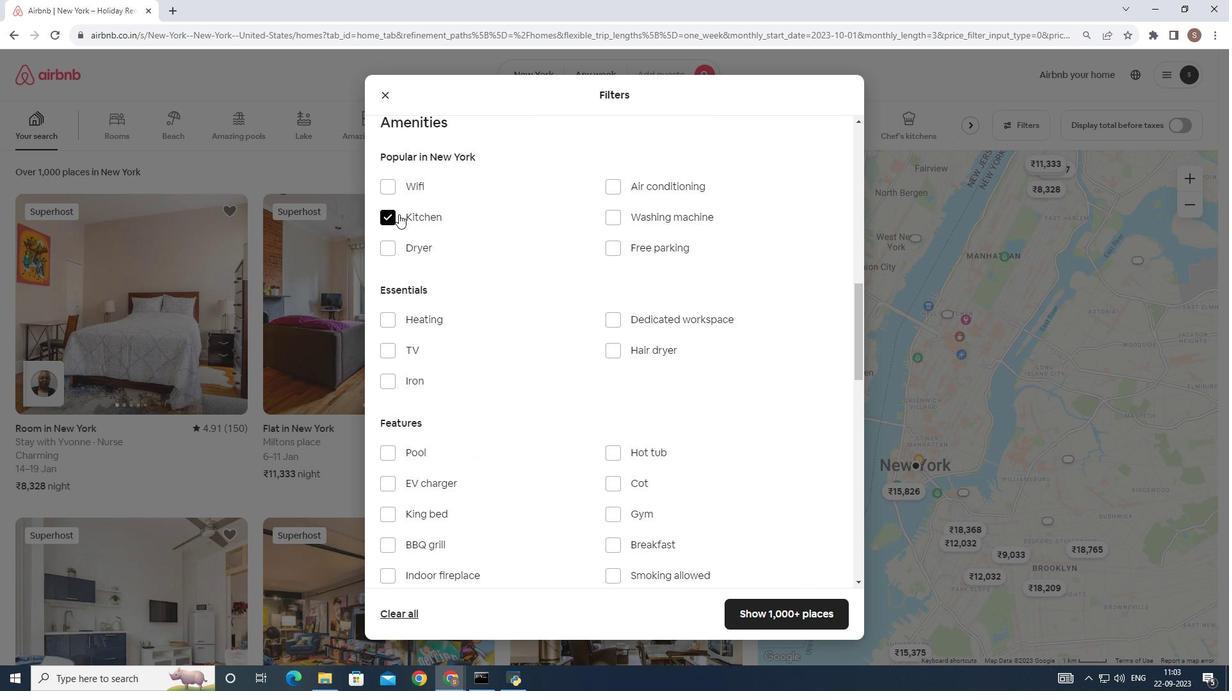 
Action: Mouse moved to (441, 319)
Screenshot: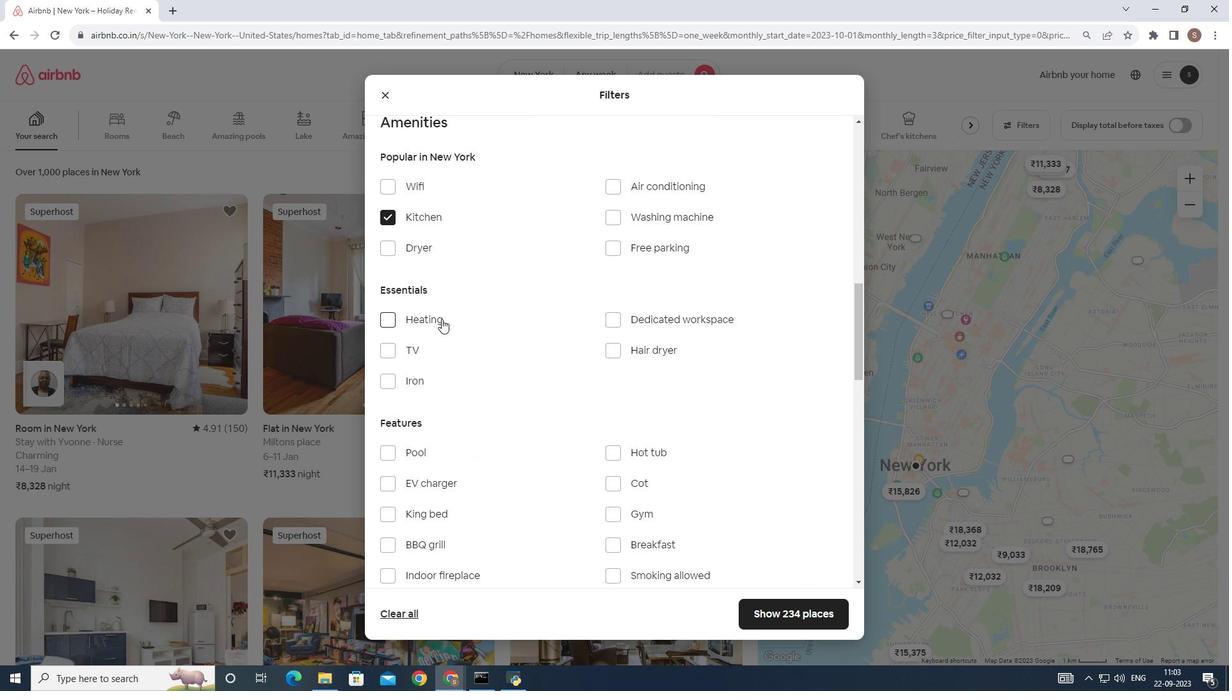 
Action: Mouse pressed left at (441, 319)
Screenshot: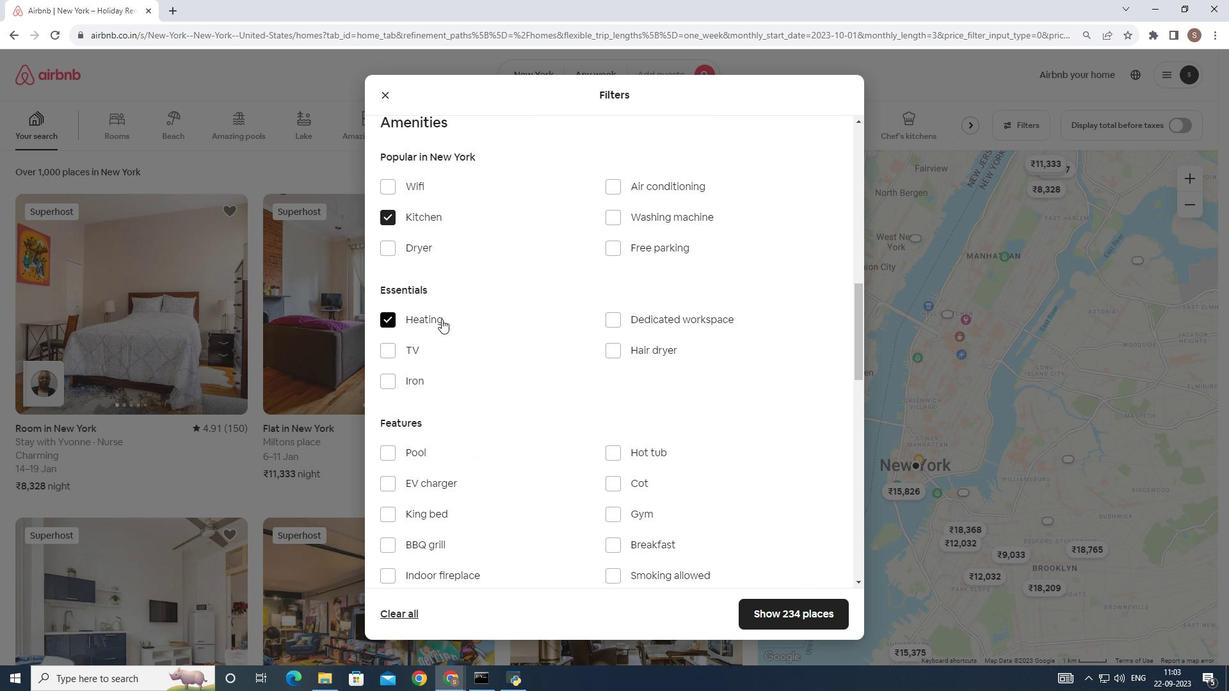 
Action: Mouse moved to (651, 376)
Screenshot: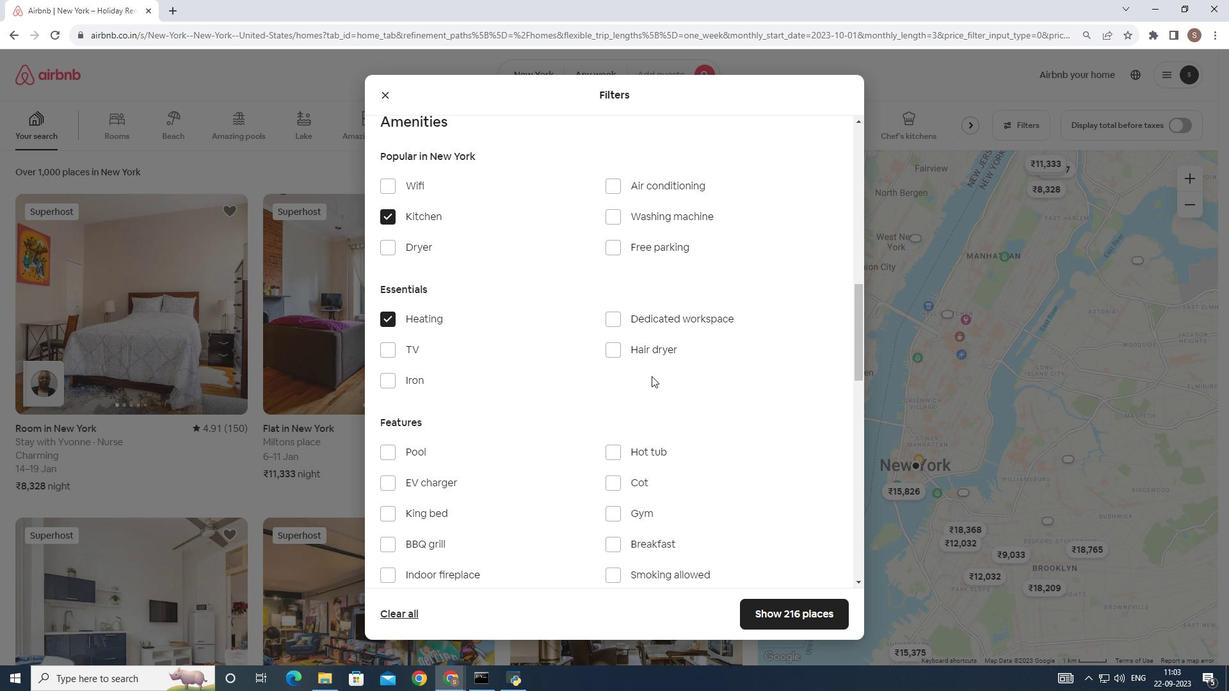
Action: Mouse scrolled (651, 375) with delta (0, 0)
Screenshot: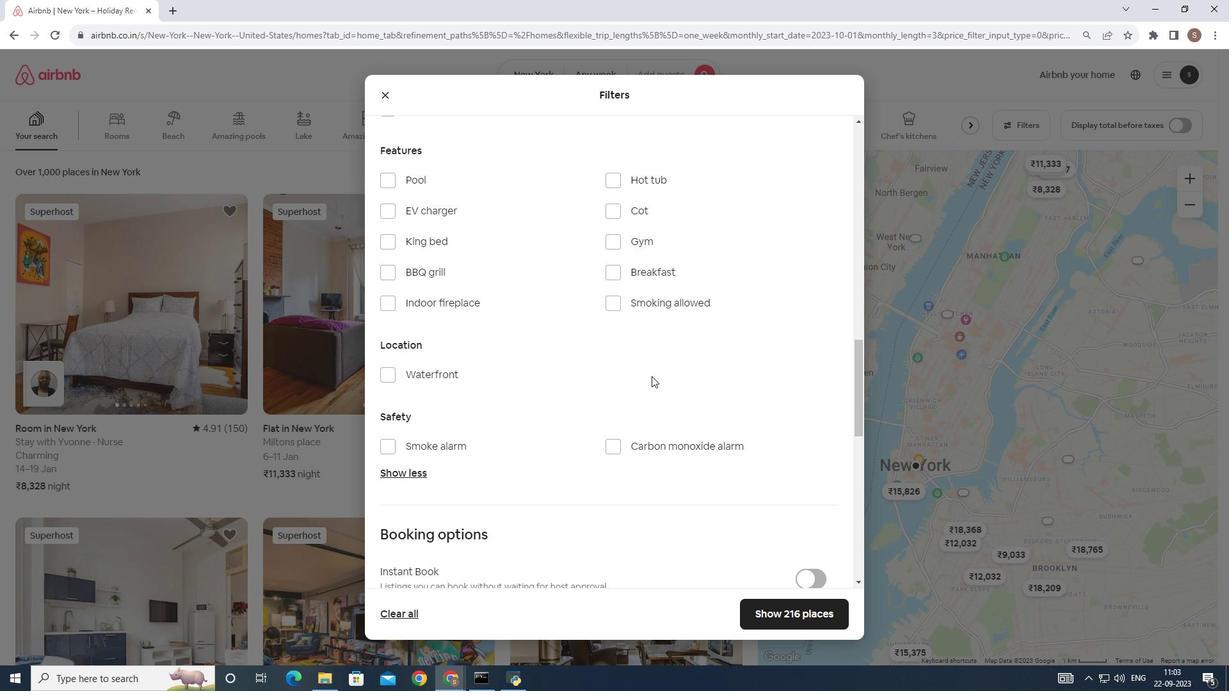
Action: Mouse scrolled (651, 375) with delta (0, 0)
Screenshot: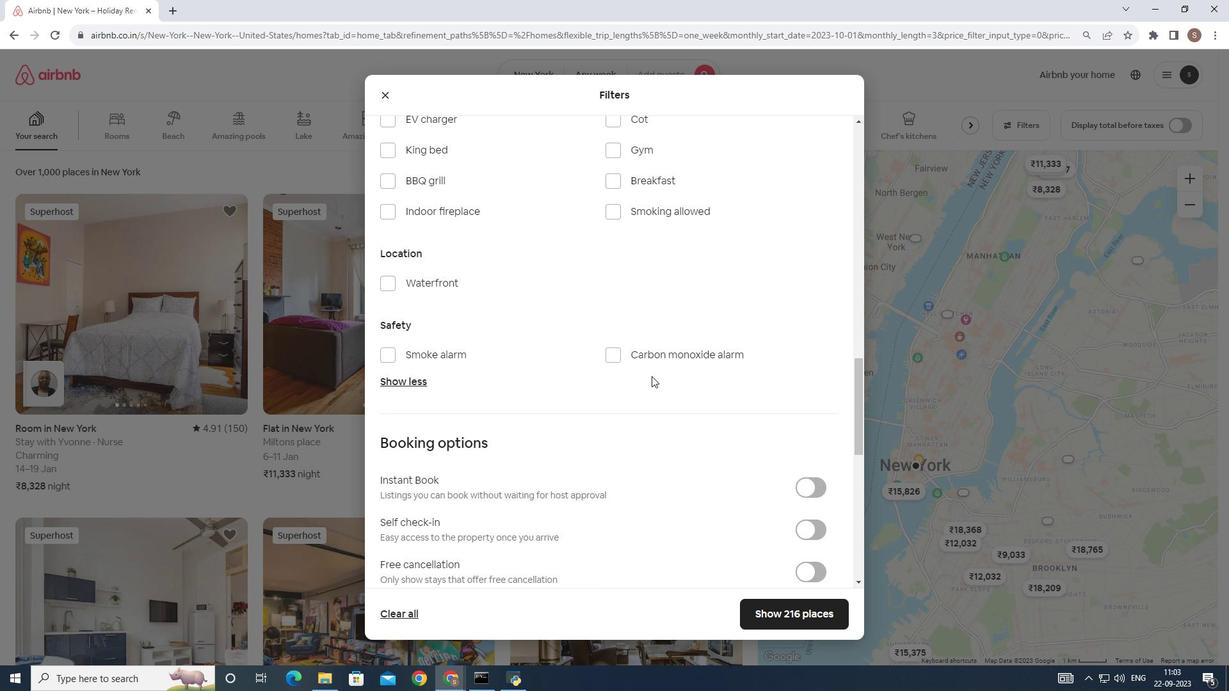 
Action: Mouse scrolled (651, 375) with delta (0, 0)
Screenshot: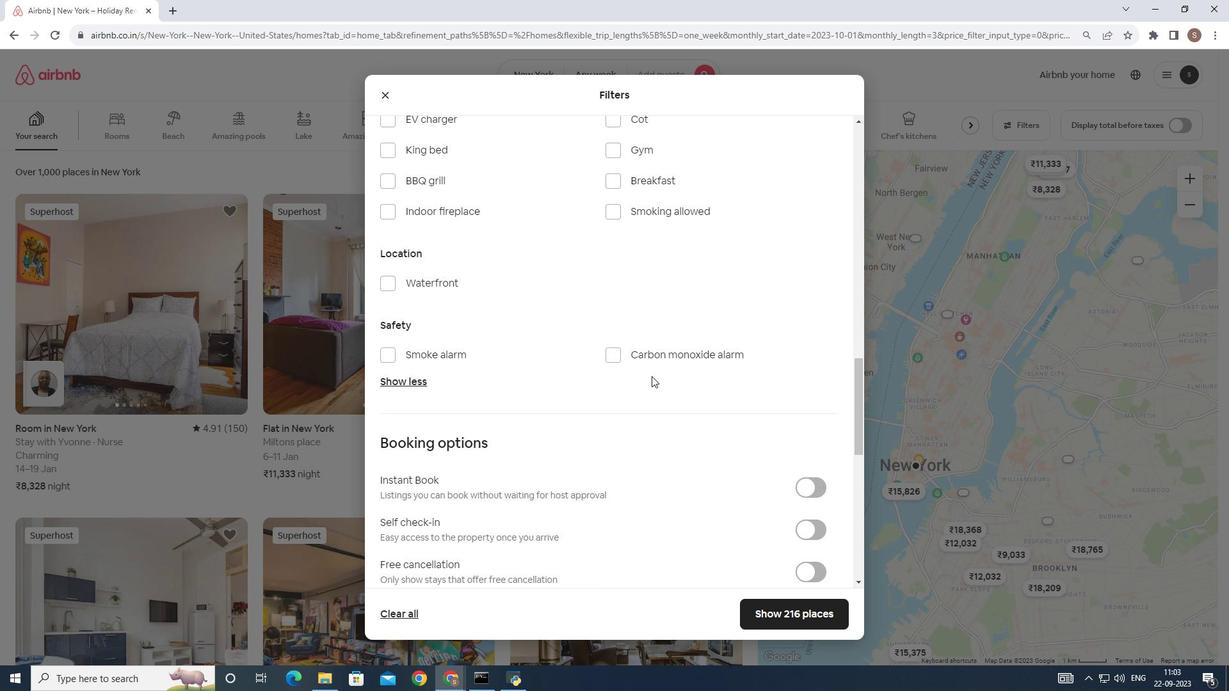 
Action: Mouse scrolled (651, 375) with delta (0, 0)
Screenshot: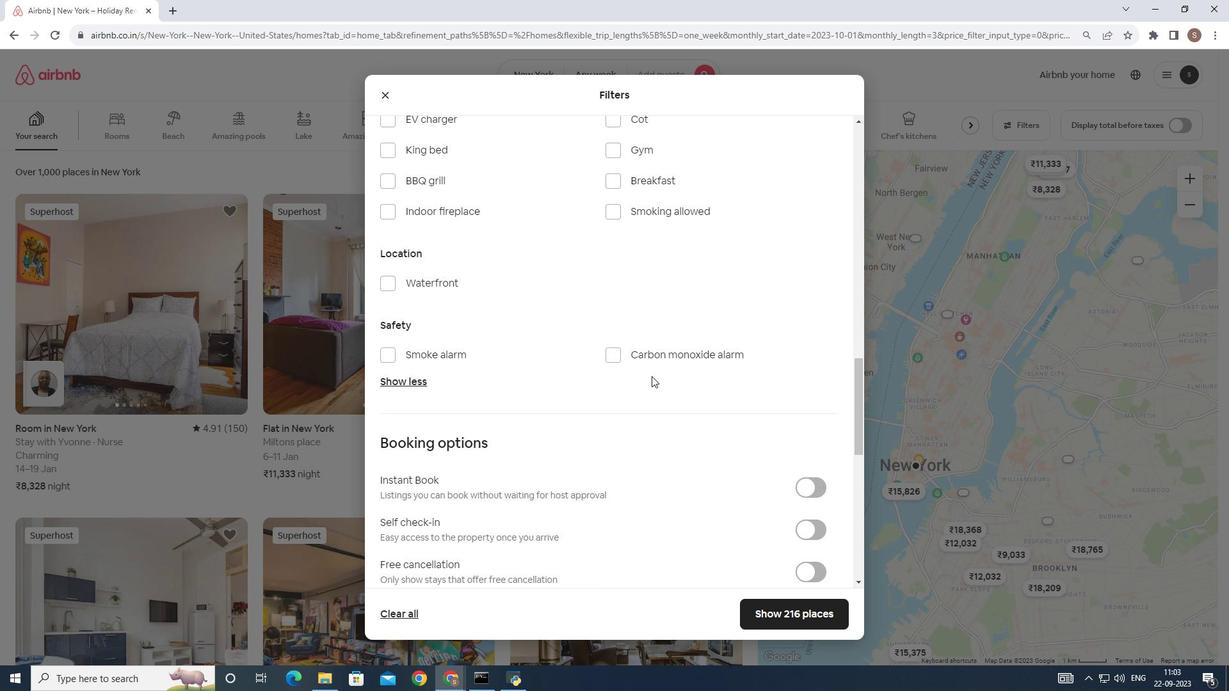
Action: Mouse scrolled (651, 375) with delta (0, 0)
Screenshot: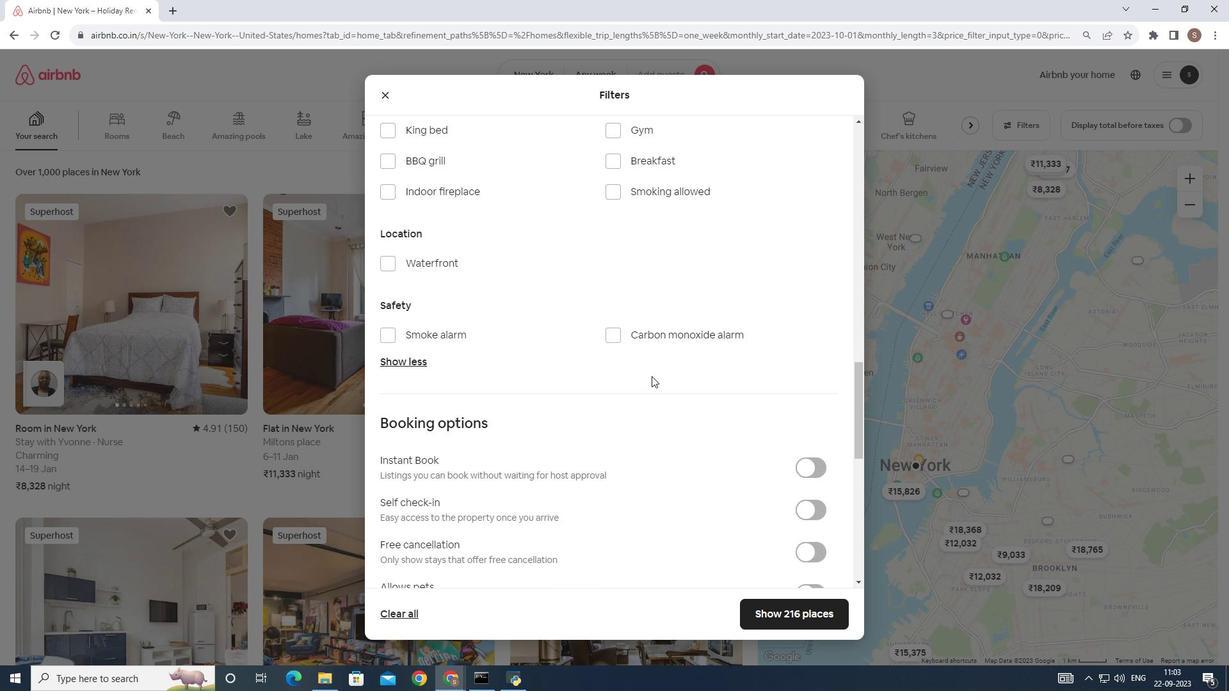 
Action: Mouse scrolled (651, 375) with delta (0, 0)
Screenshot: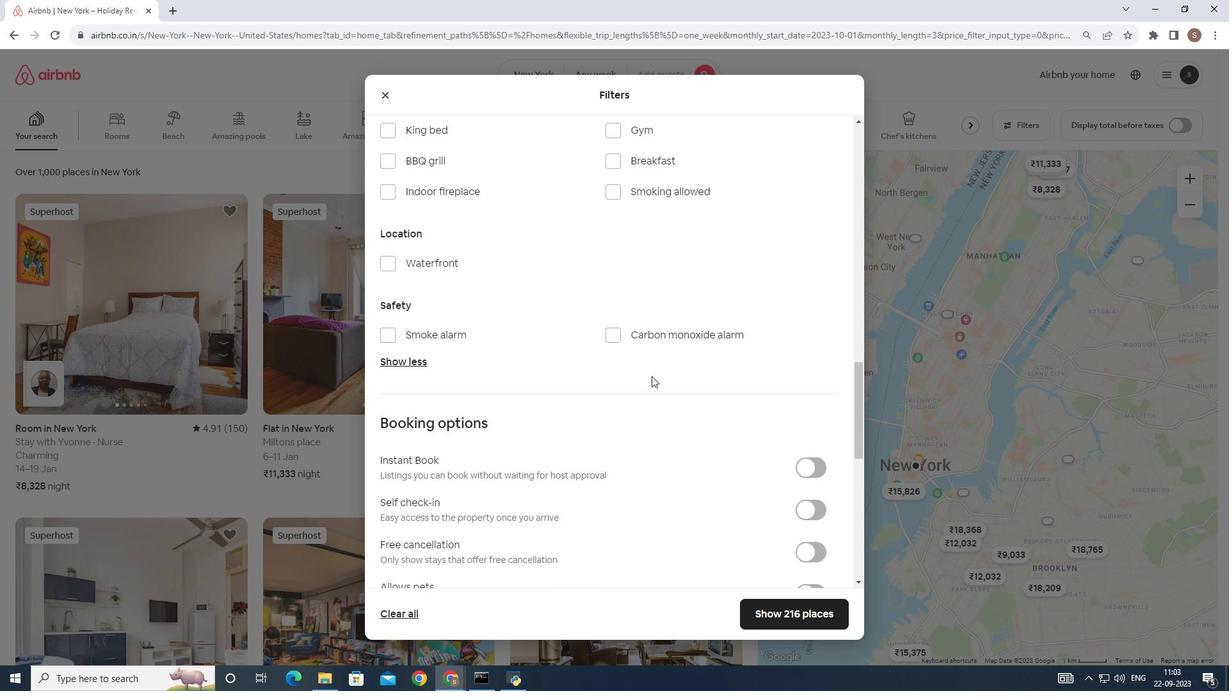 
Action: Mouse scrolled (651, 377) with delta (0, 0)
Screenshot: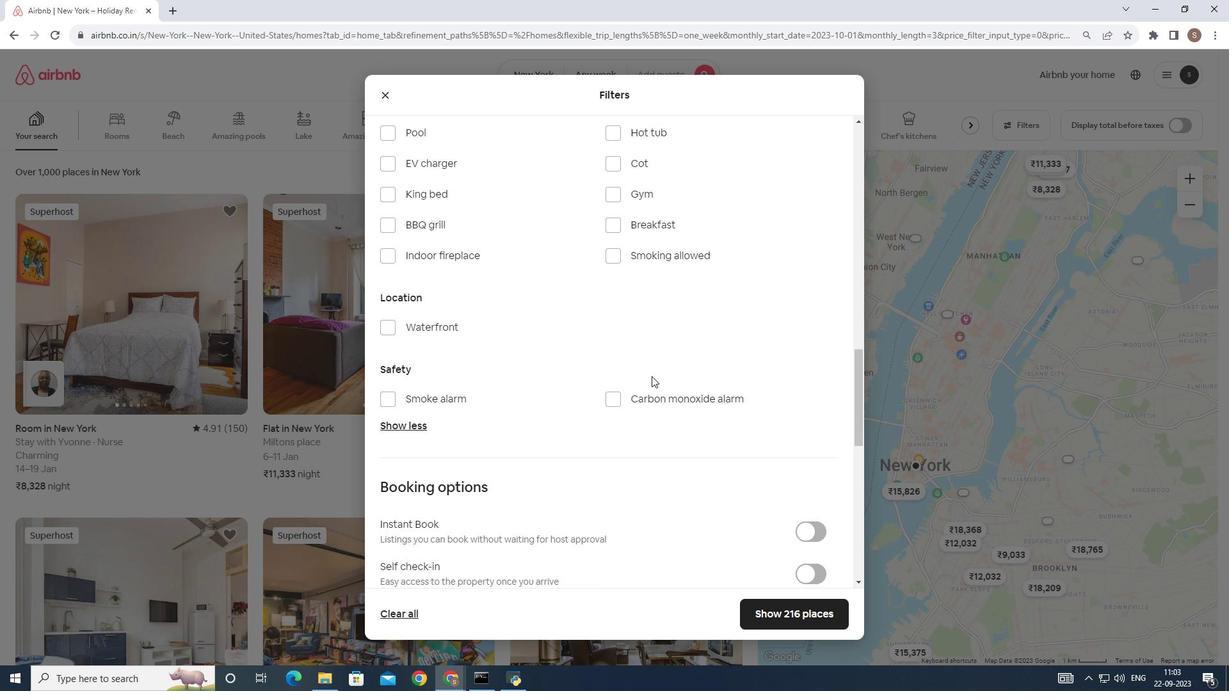 
Action: Mouse moved to (556, 280)
Screenshot: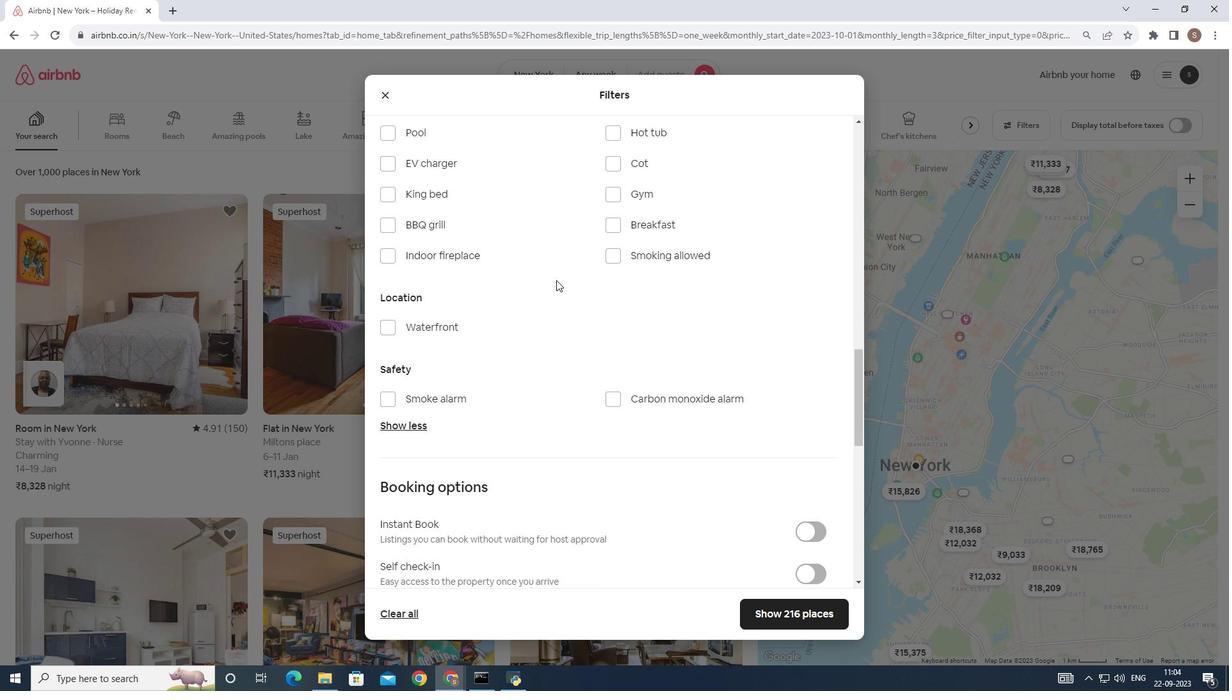 
Action: Mouse scrolled (556, 281) with delta (0, 0)
Screenshot: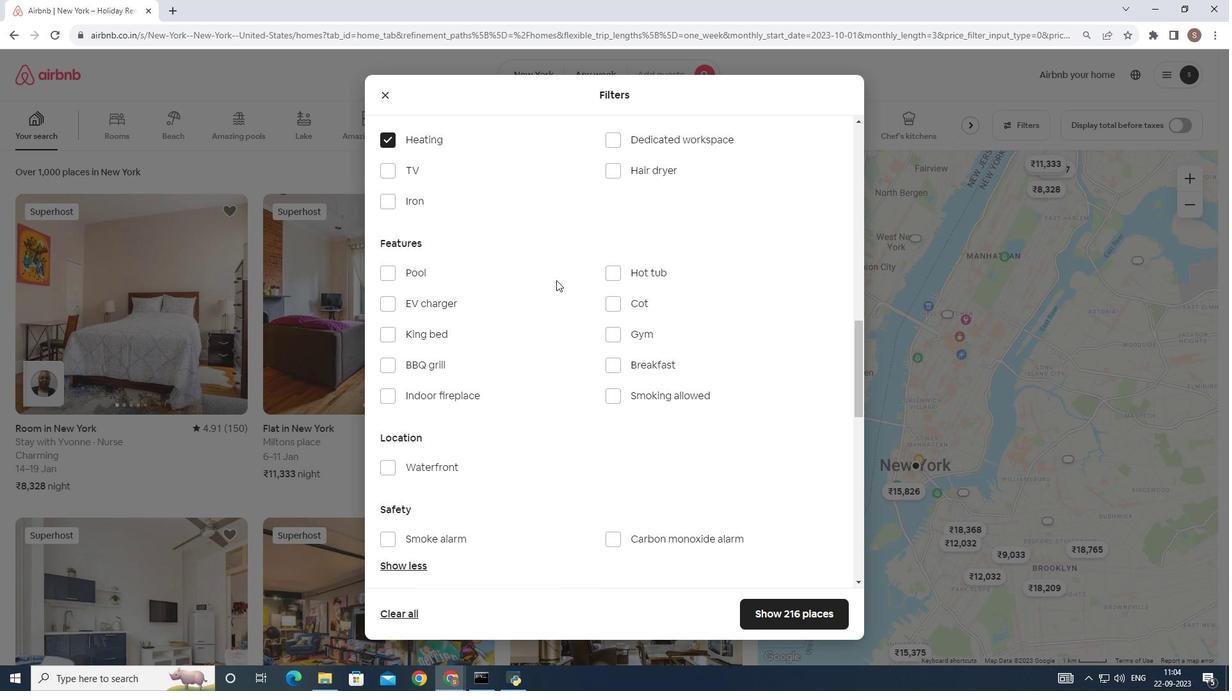 
Action: Mouse scrolled (556, 281) with delta (0, 0)
Screenshot: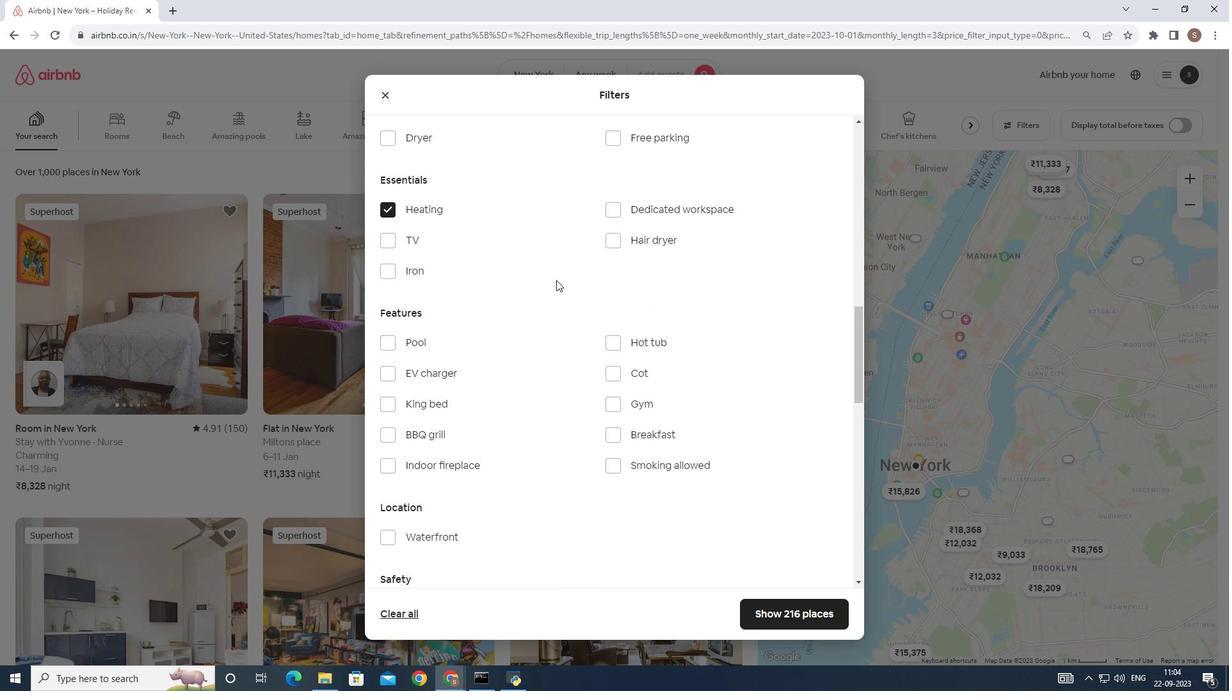 
Action: Mouse scrolled (556, 281) with delta (0, 0)
Screenshot: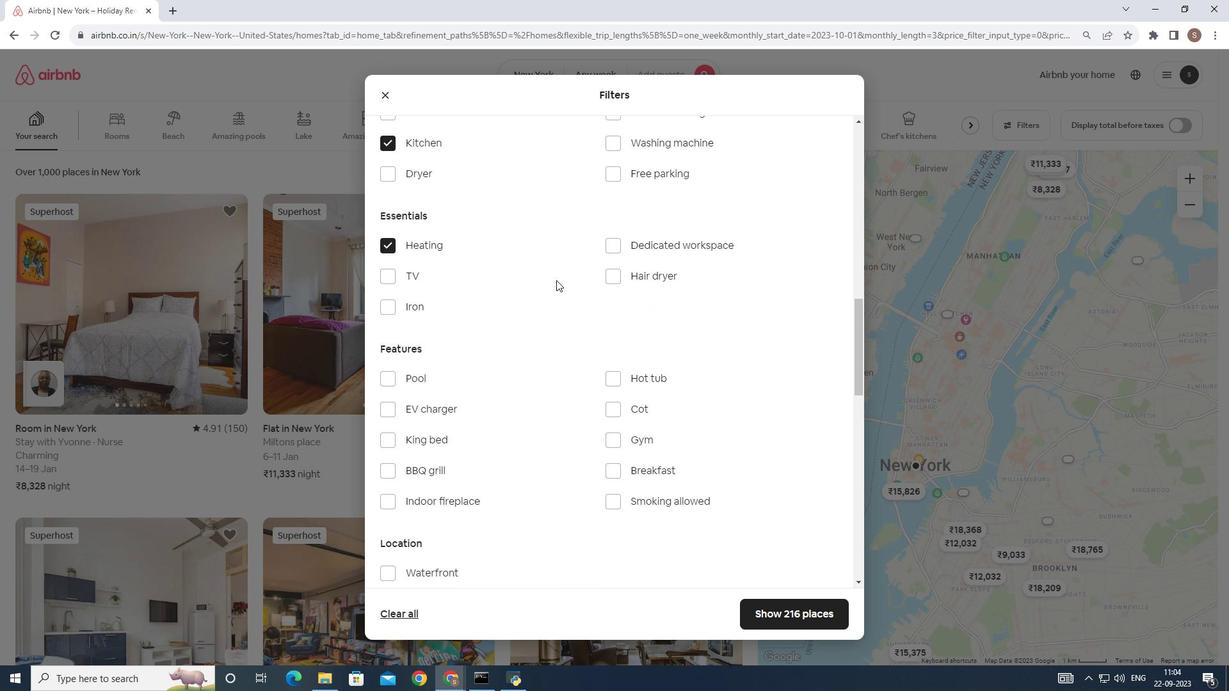
Action: Mouse scrolled (556, 281) with delta (0, 0)
Screenshot: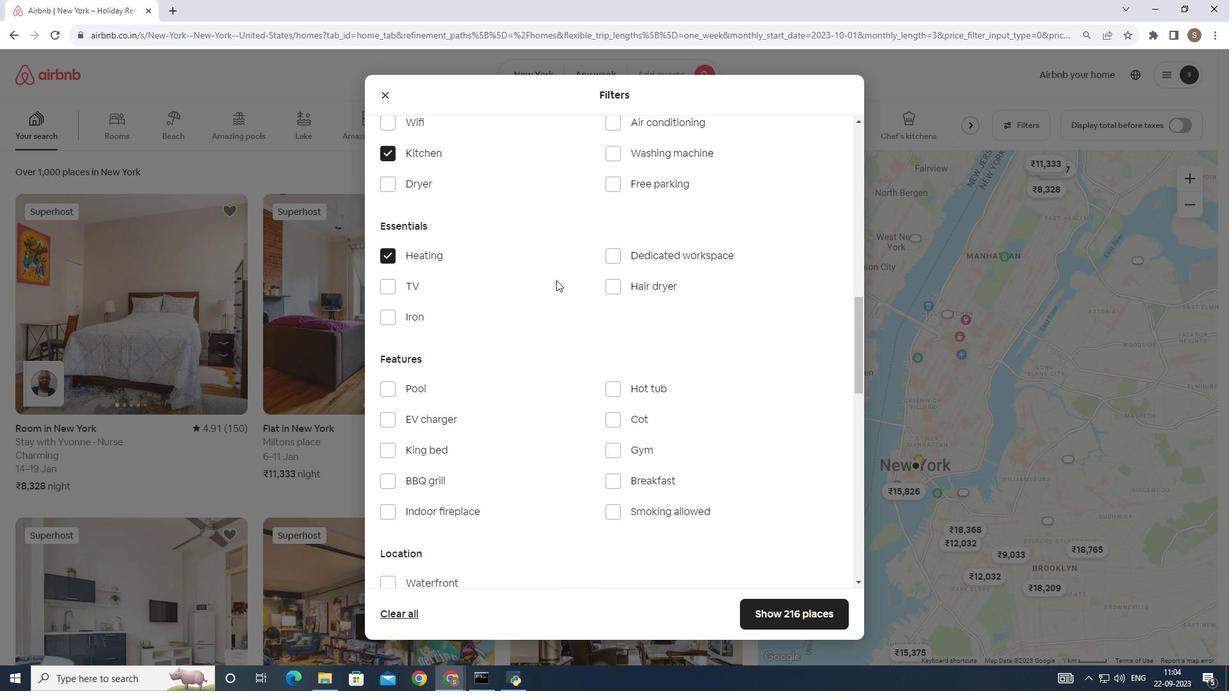 
Action: Mouse scrolled (556, 279) with delta (0, 0)
Screenshot: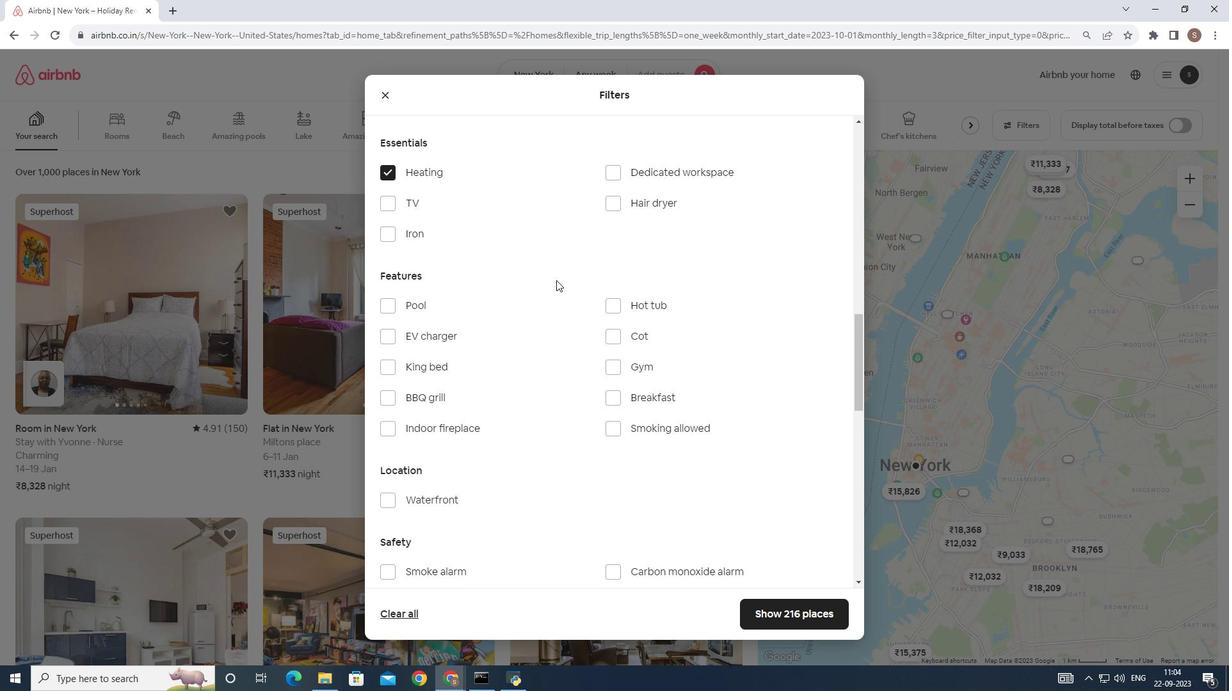 
Action: Mouse scrolled (556, 279) with delta (0, 0)
Screenshot: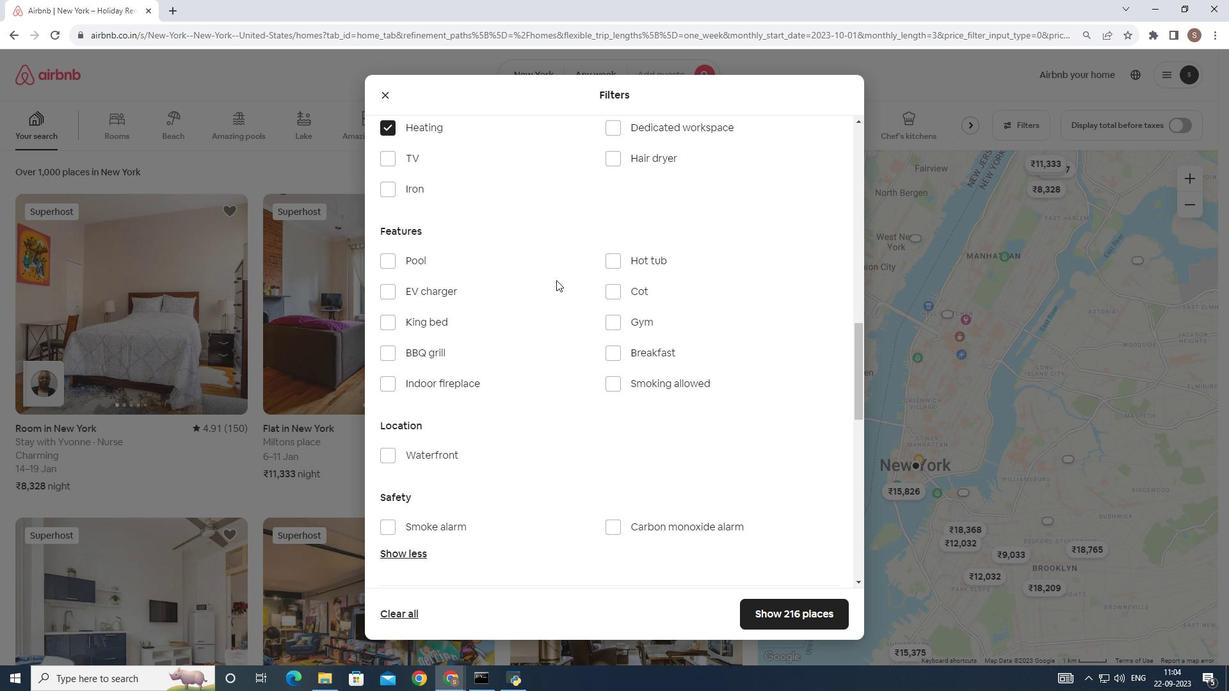 
Action: Mouse moved to (654, 252)
Screenshot: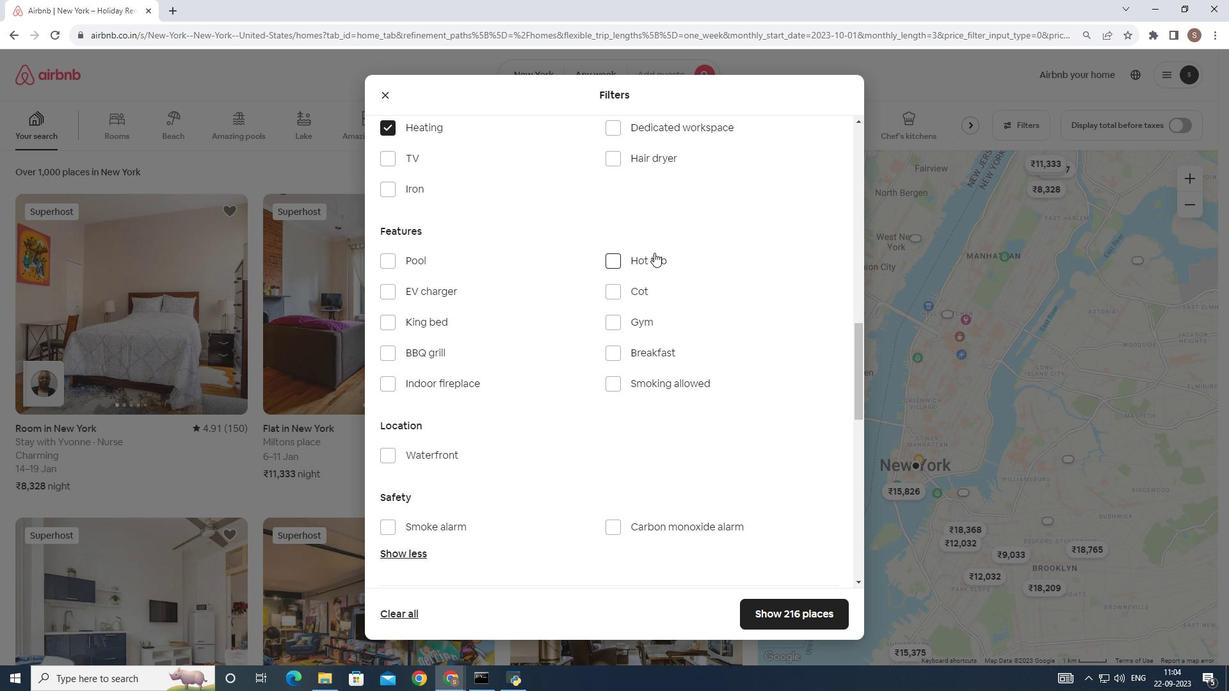 
Action: Mouse pressed left at (654, 252)
Screenshot: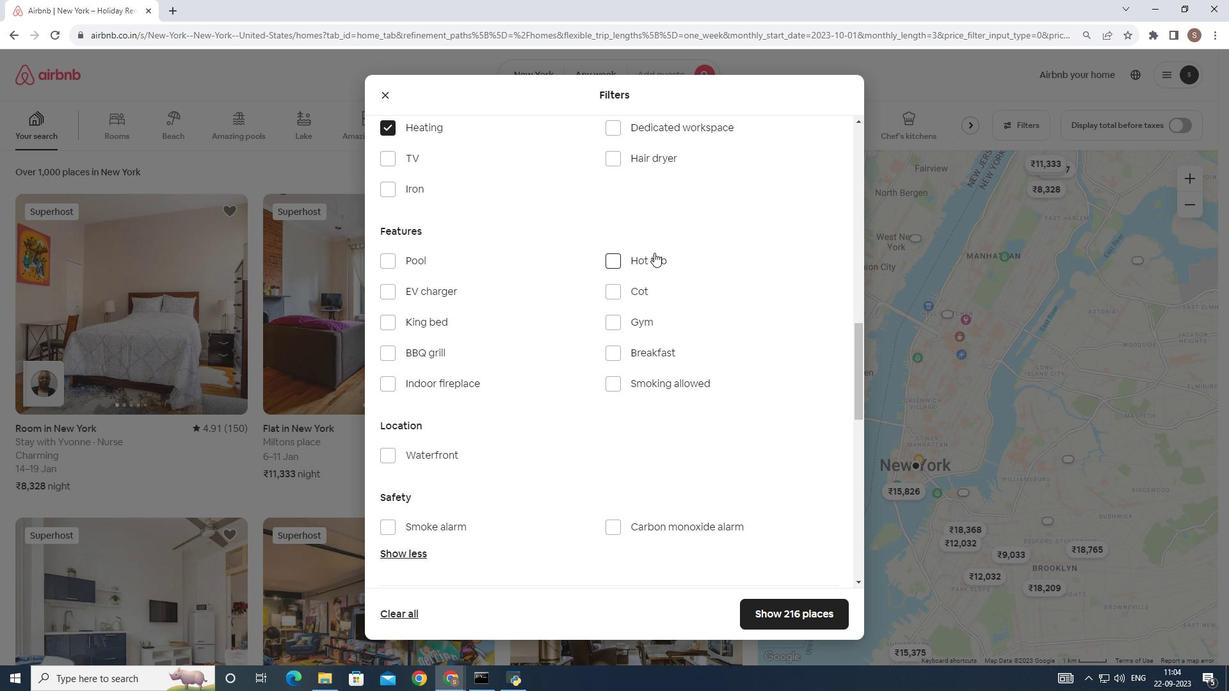 
Action: Mouse moved to (420, 142)
Screenshot: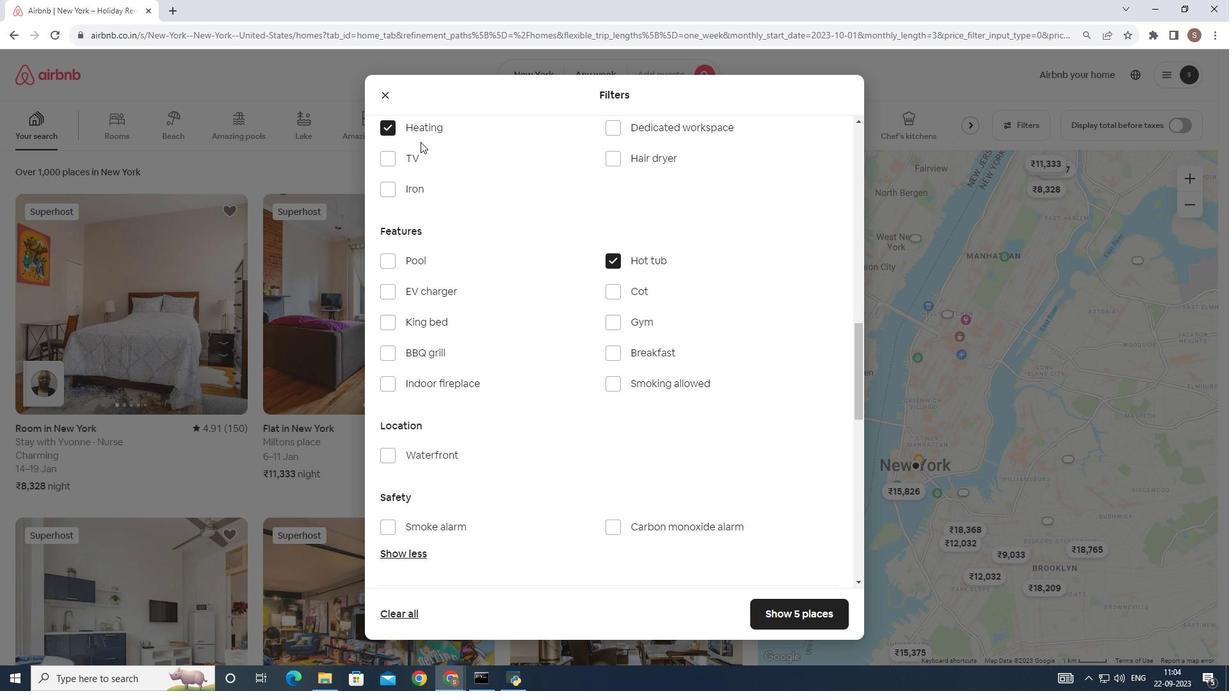 
Action: Mouse pressed left at (420, 142)
Screenshot: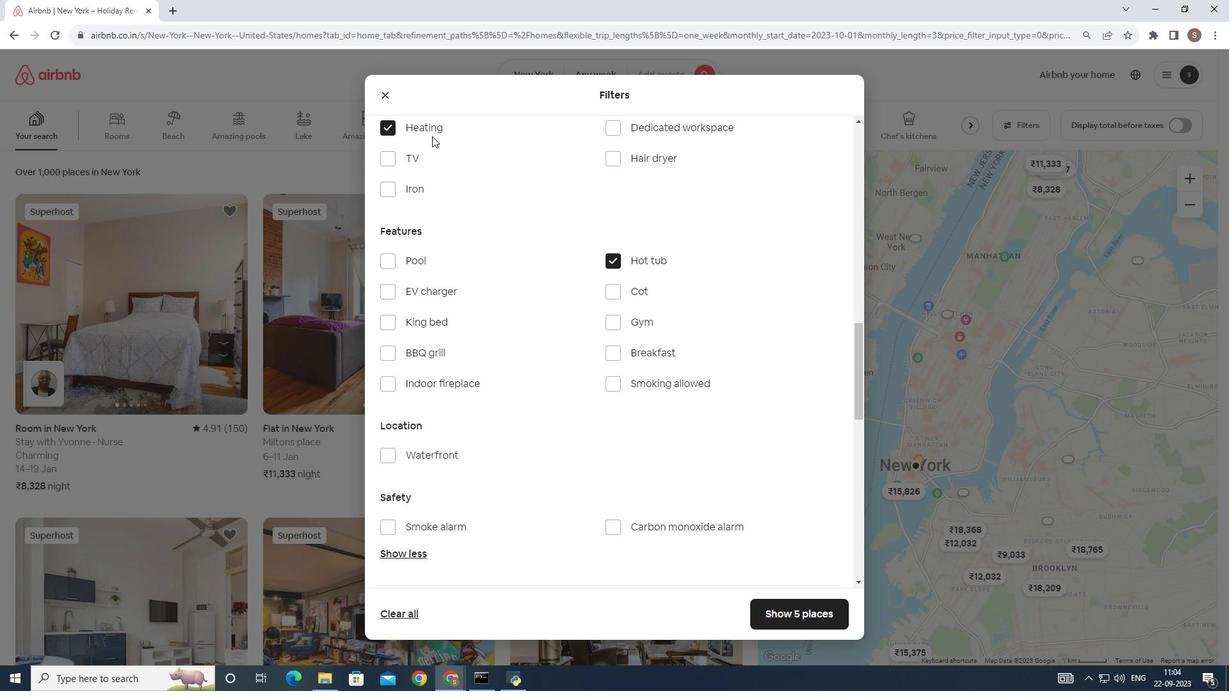 
Action: Mouse moved to (433, 135)
Screenshot: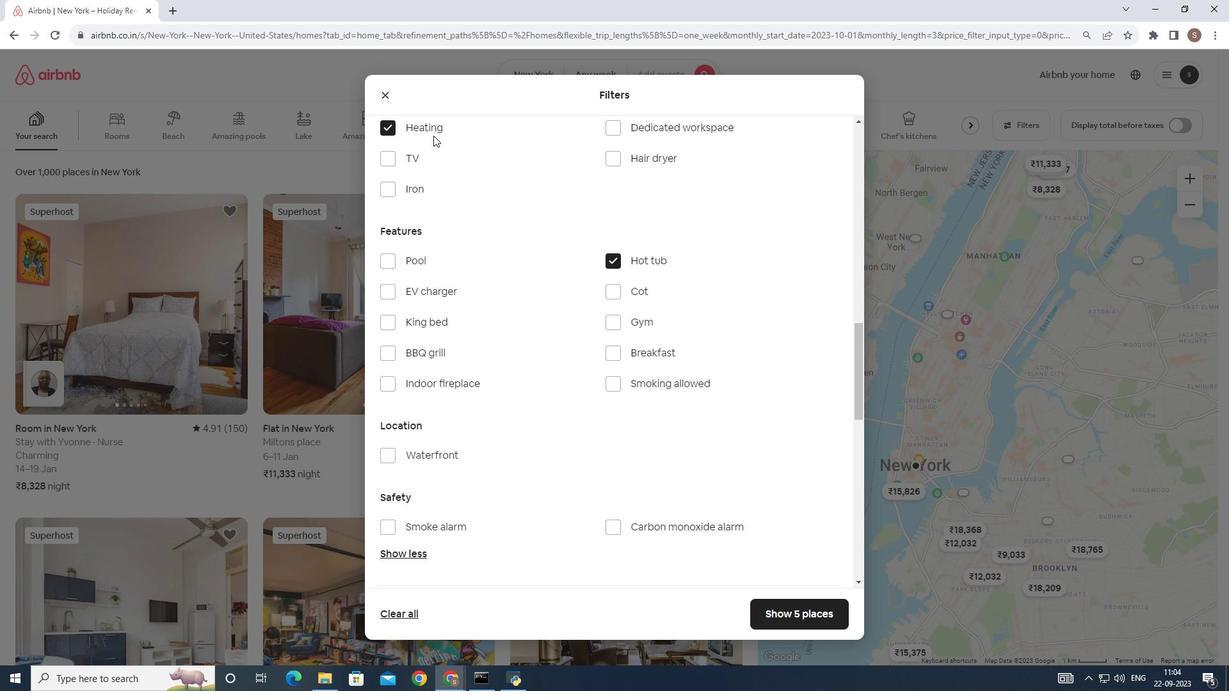 
Action: Mouse pressed left at (433, 135)
Screenshot: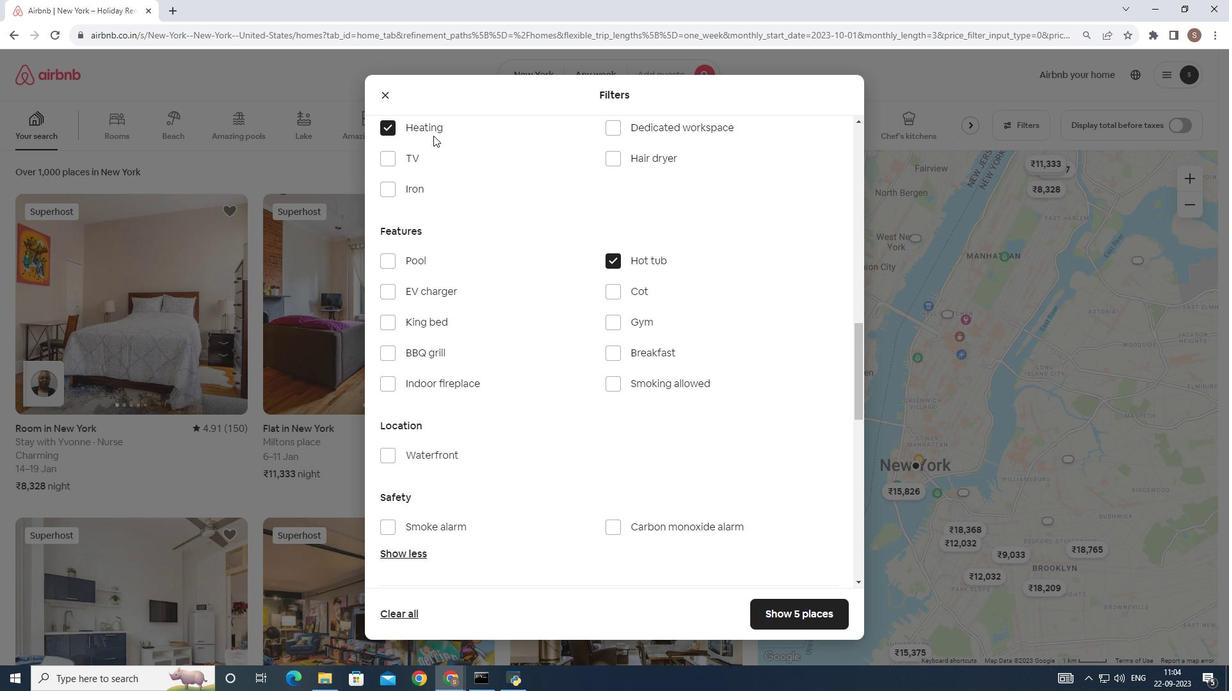 
Action: Mouse moved to (397, 128)
Screenshot: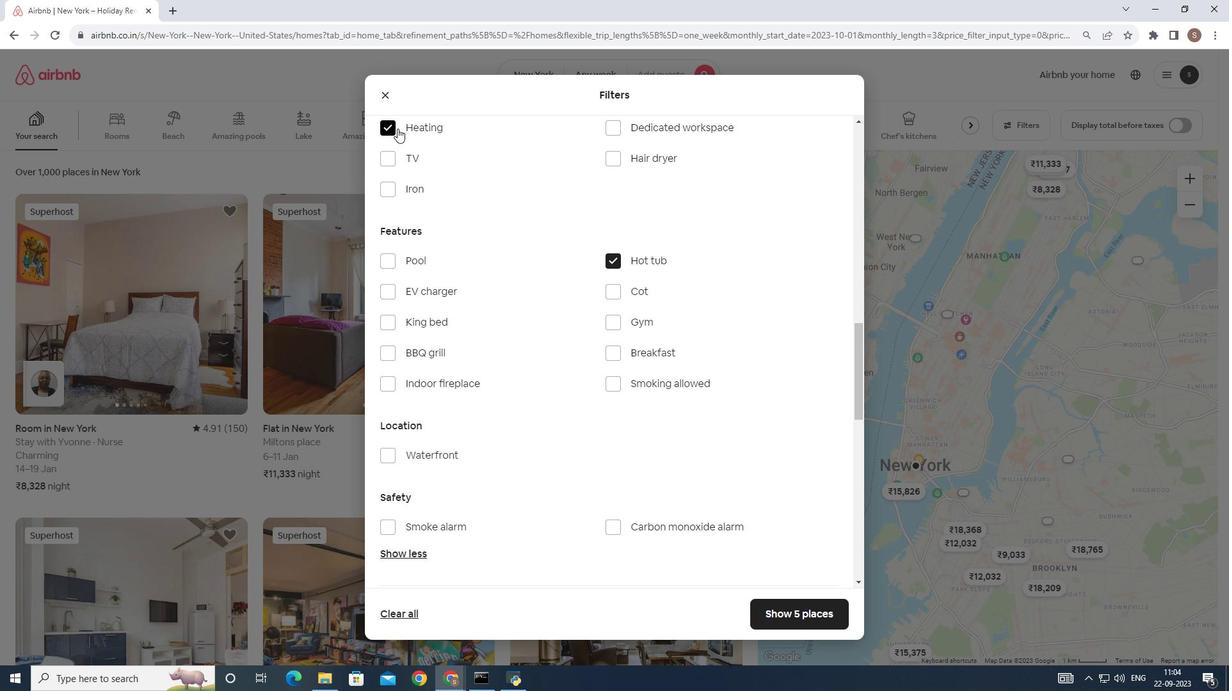 
Action: Mouse pressed left at (397, 128)
Screenshot: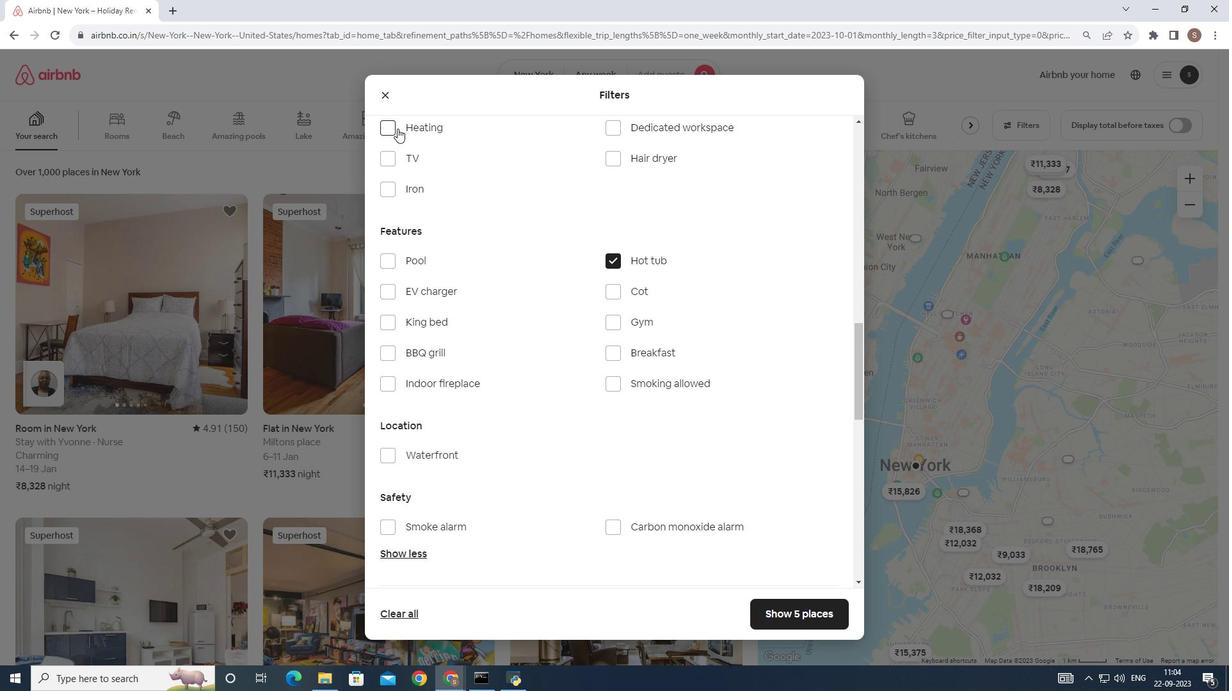 
Action: Mouse moved to (615, 267)
Screenshot: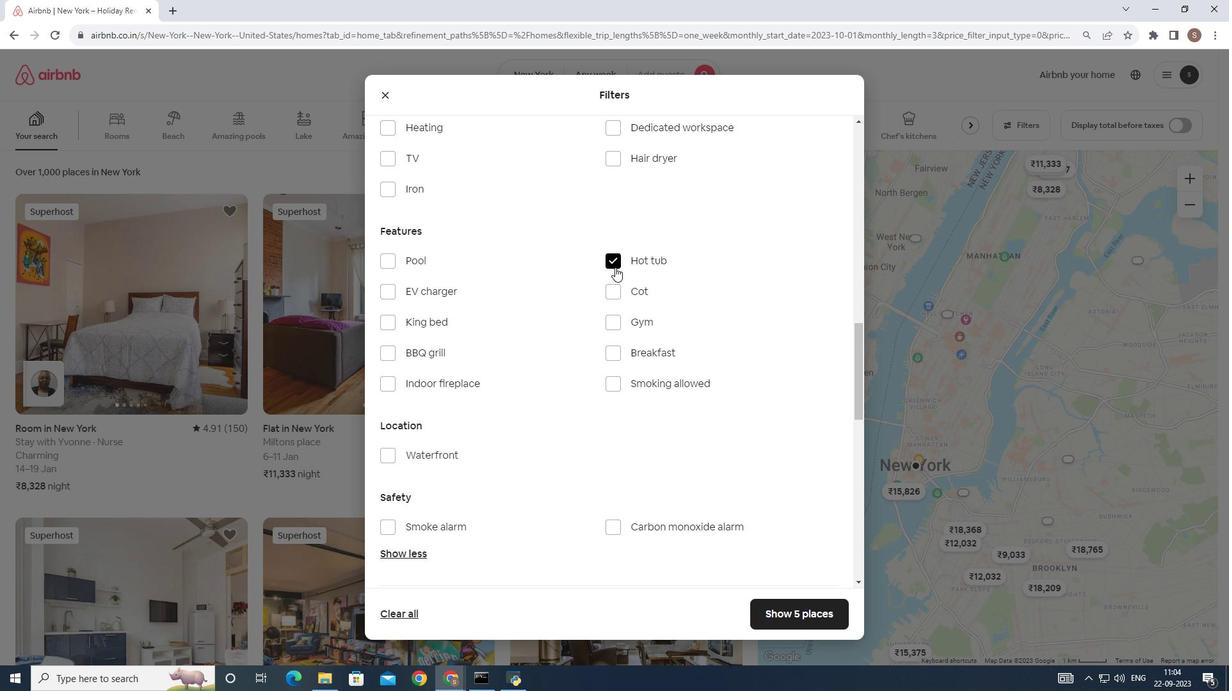 
Action: Mouse pressed left at (615, 267)
Screenshot: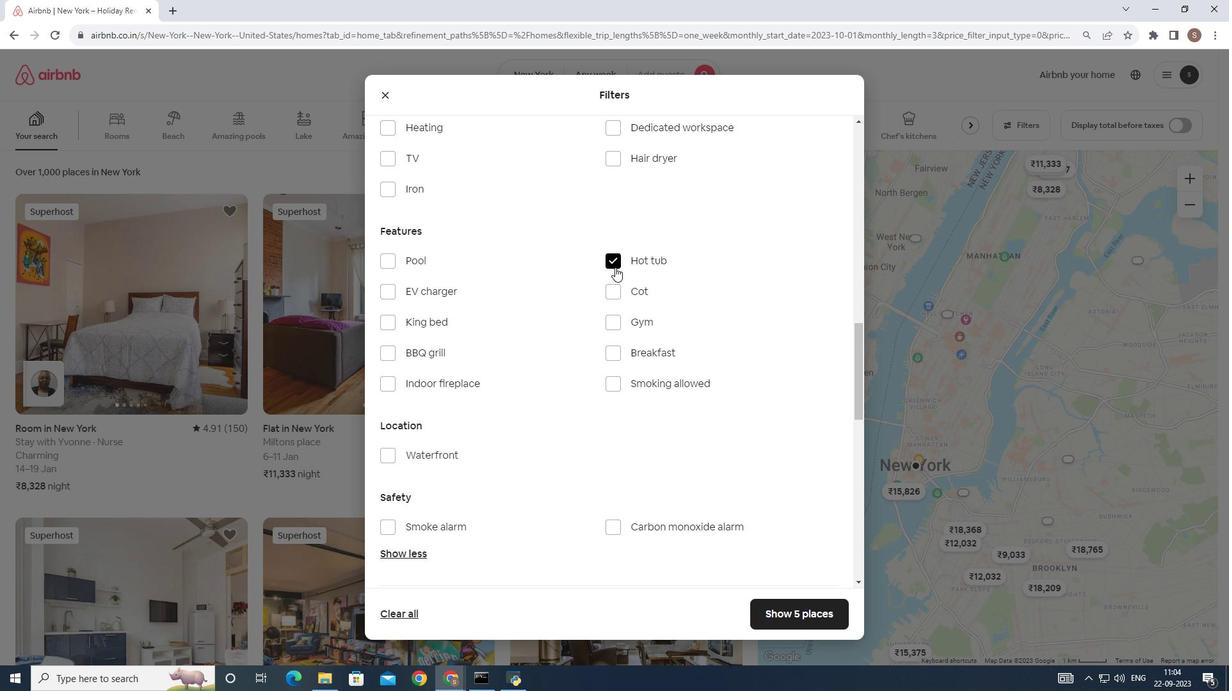 
Action: Mouse scrolled (615, 268) with delta (0, 0)
Screenshot: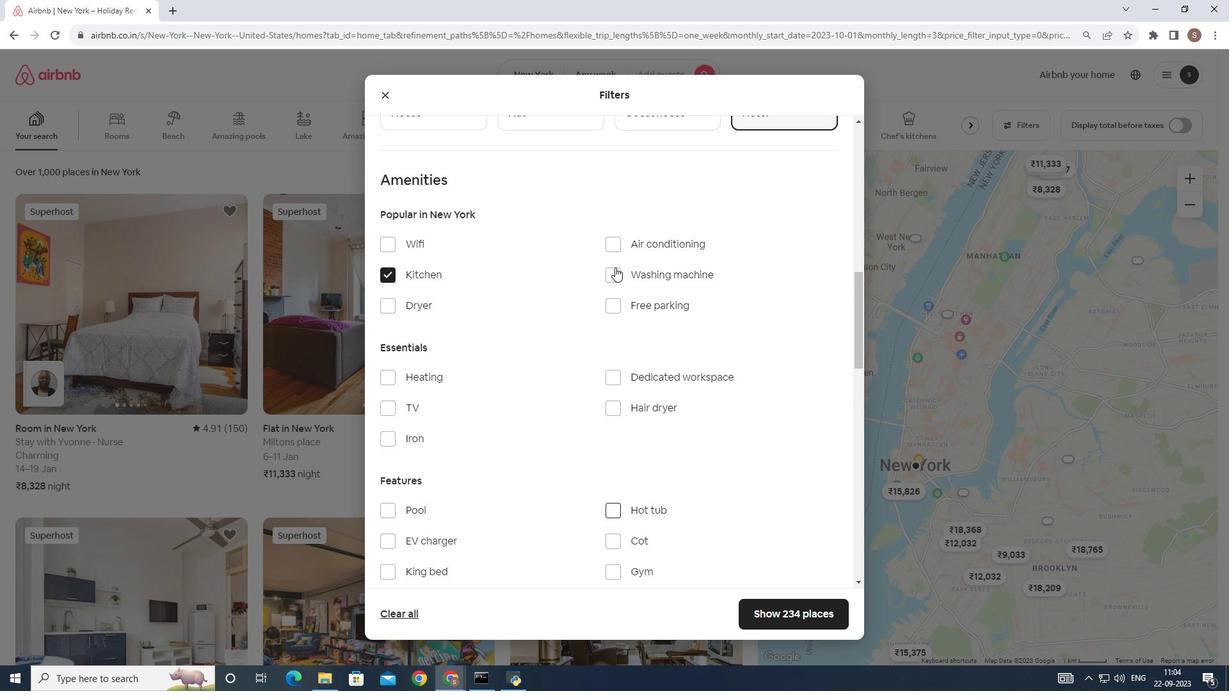 
Action: Mouse scrolled (615, 268) with delta (0, 0)
Screenshot: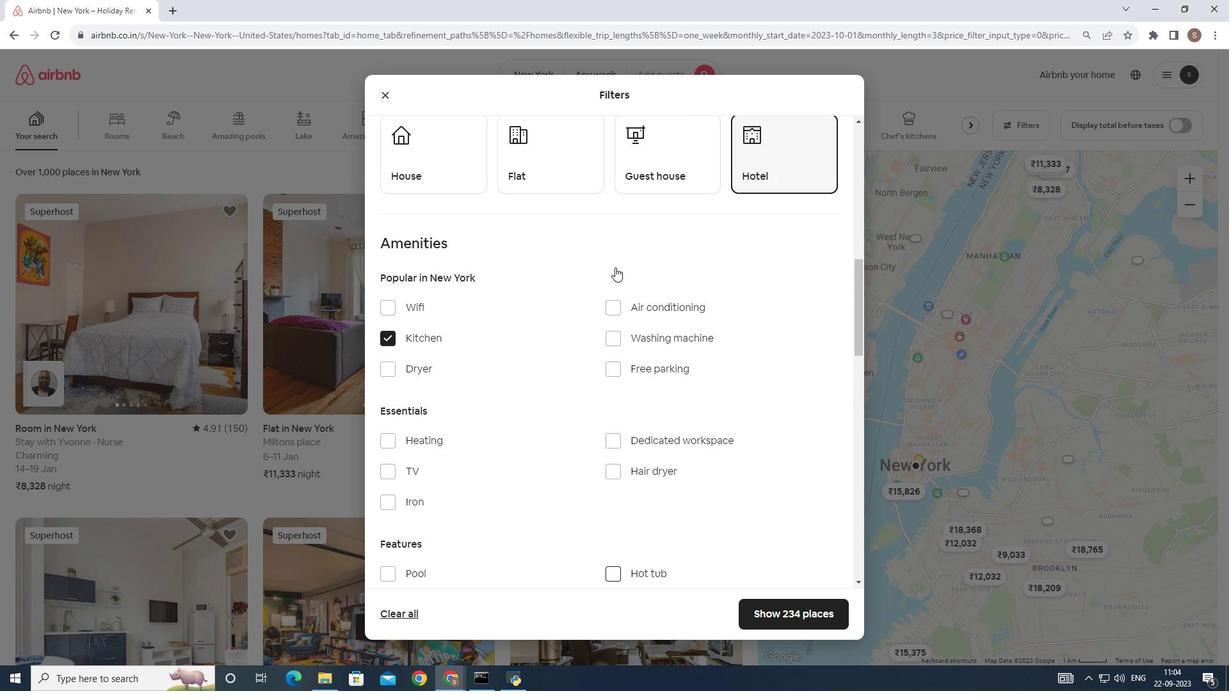 
Action: Mouse scrolled (615, 268) with delta (0, 0)
Screenshot: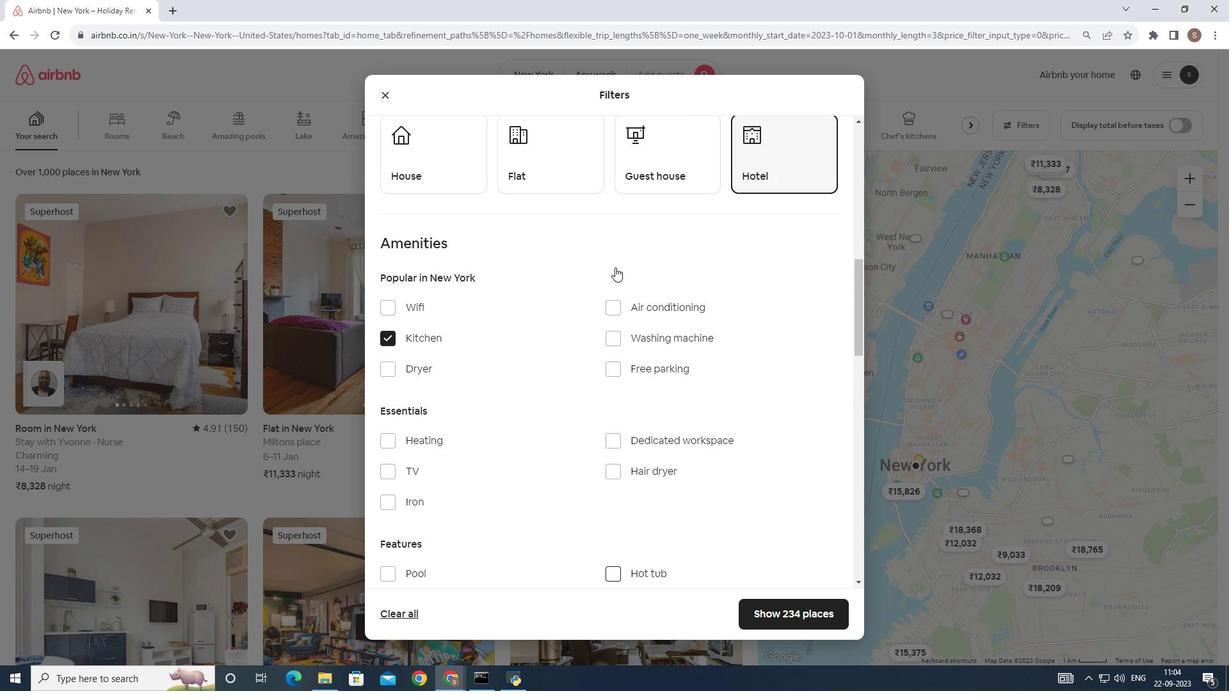 
Action: Mouse scrolled (615, 268) with delta (0, 0)
Screenshot: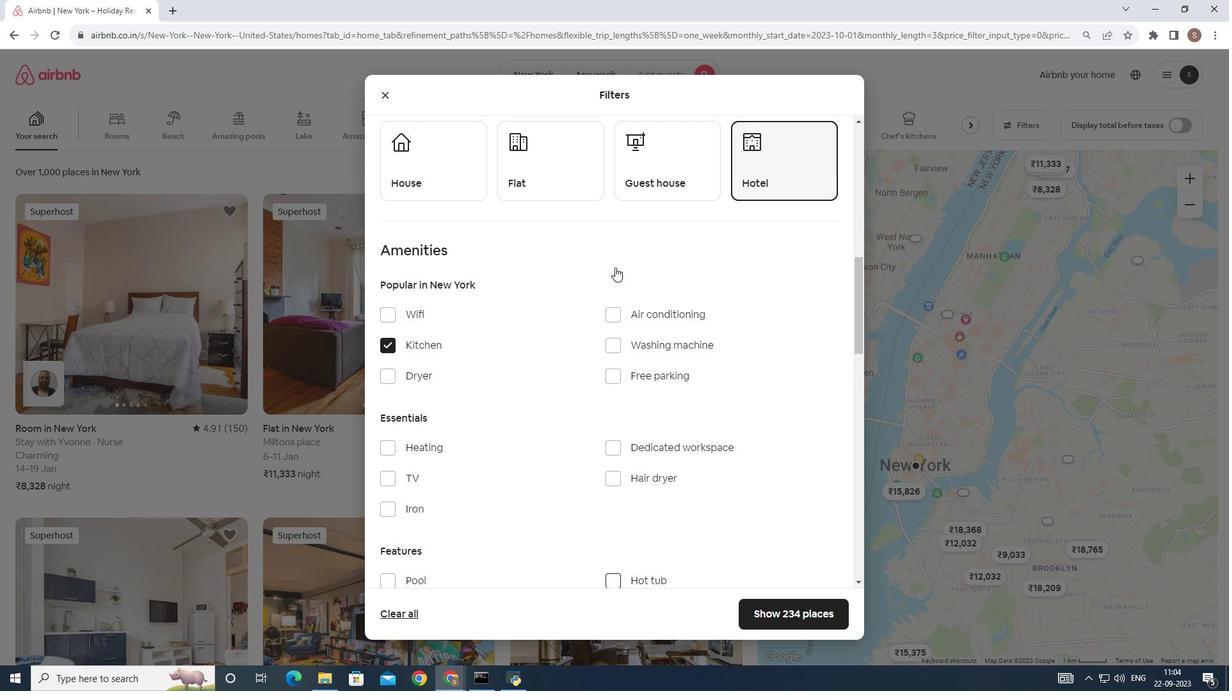 
Action: Mouse scrolled (615, 268) with delta (0, 0)
Screenshot: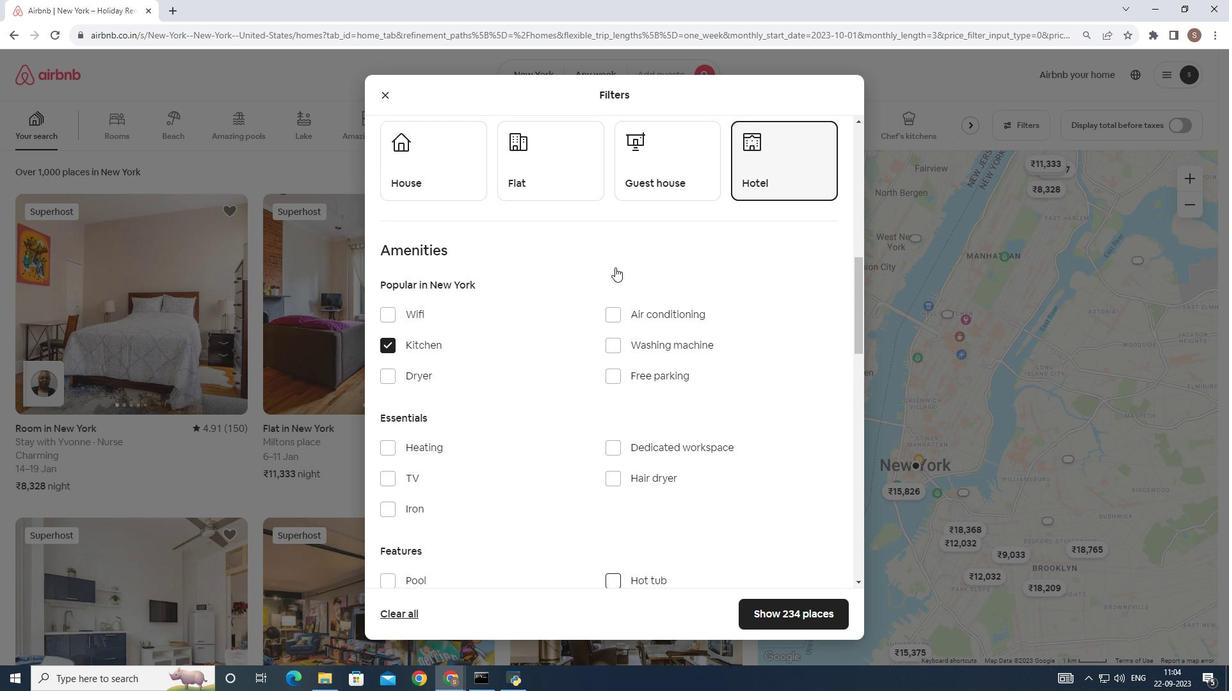
Action: Mouse moved to (388, 343)
Screenshot: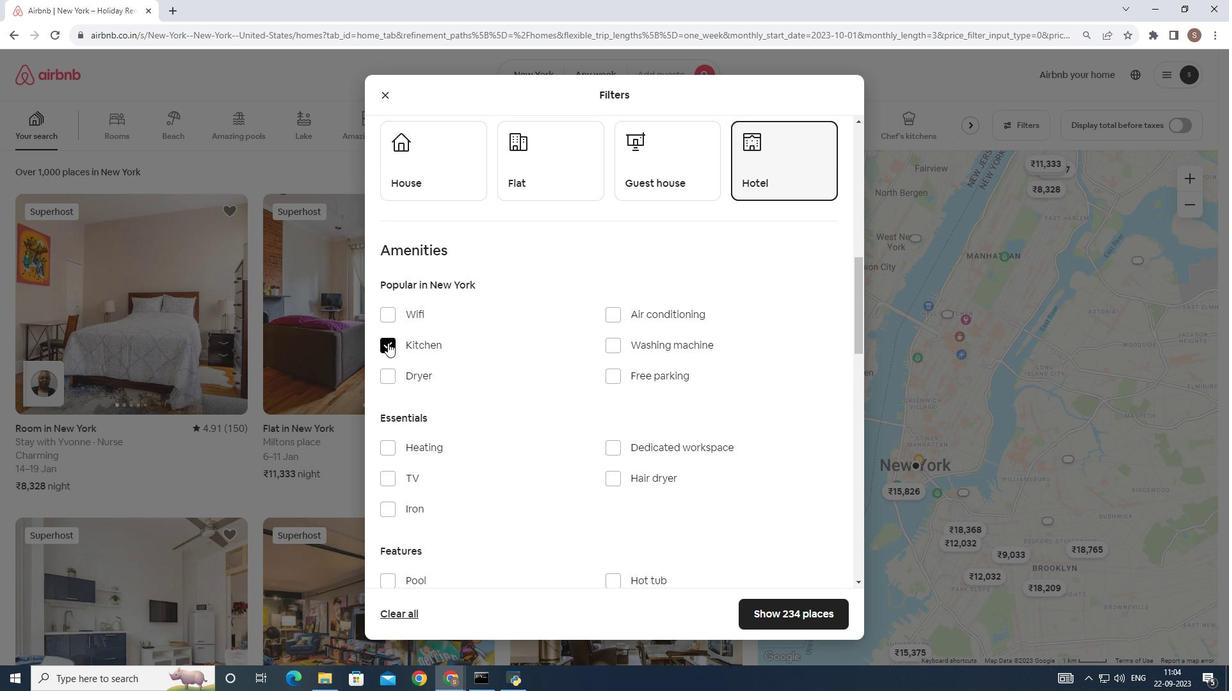 
Action: Mouse pressed left at (388, 343)
Screenshot: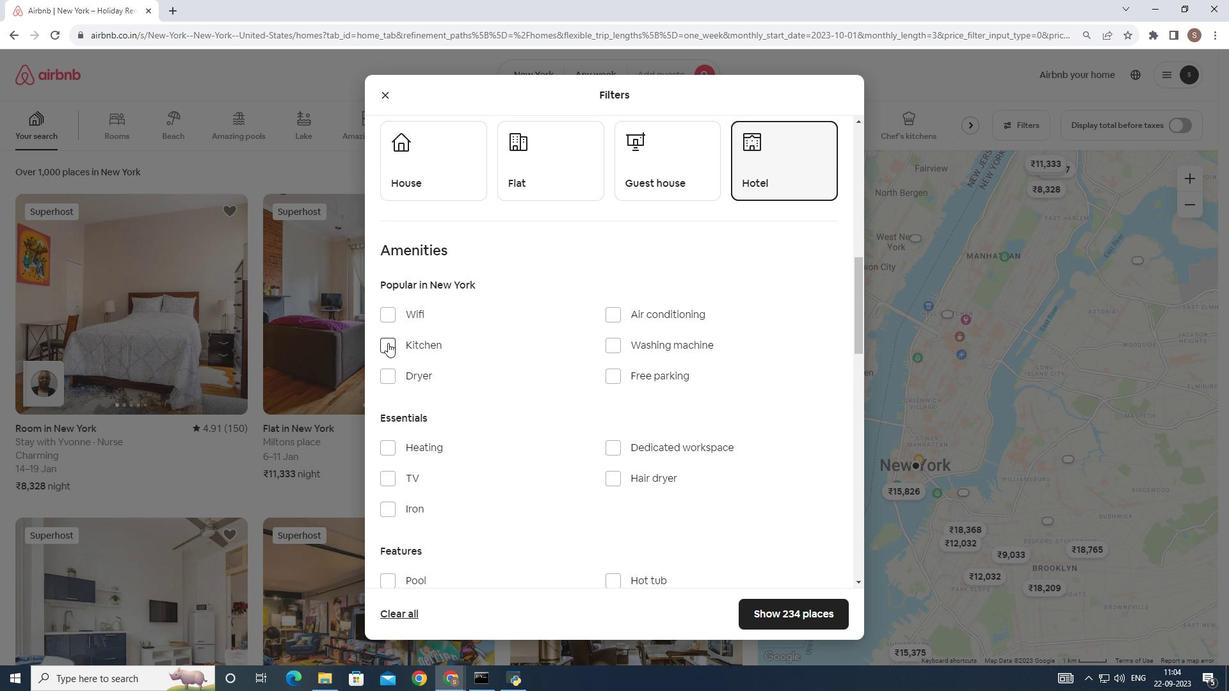 
Action: Mouse moved to (642, 358)
Screenshot: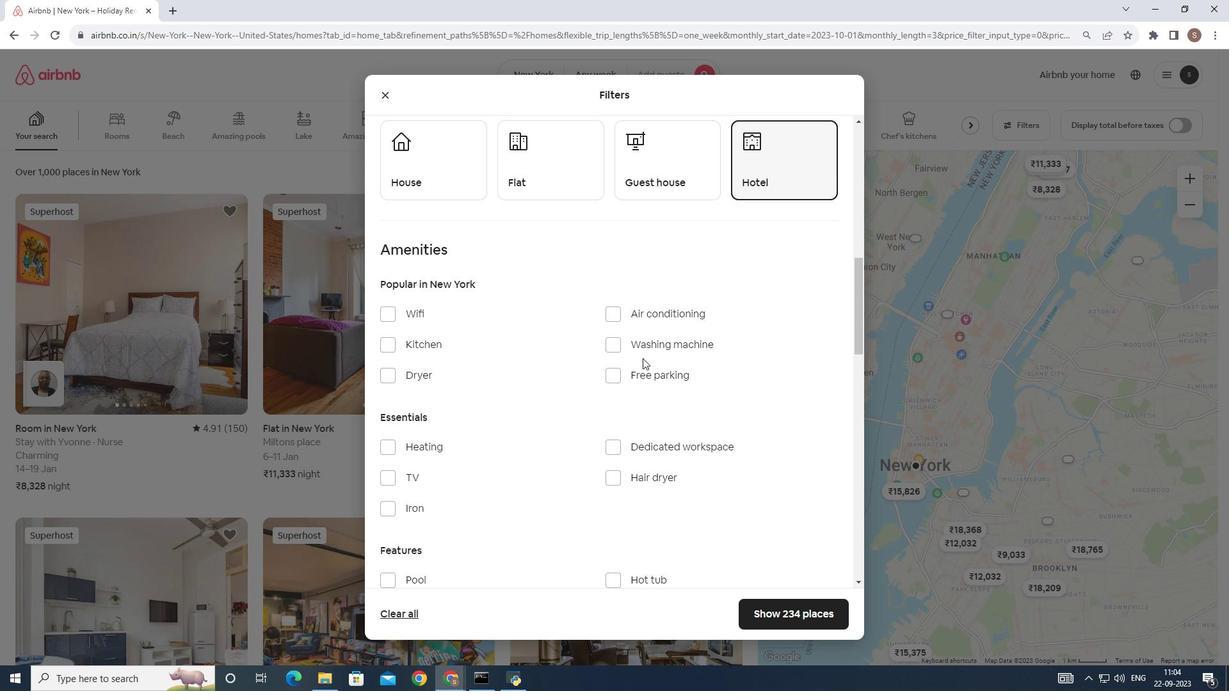 
Action: Mouse scrolled (642, 357) with delta (0, 0)
Screenshot: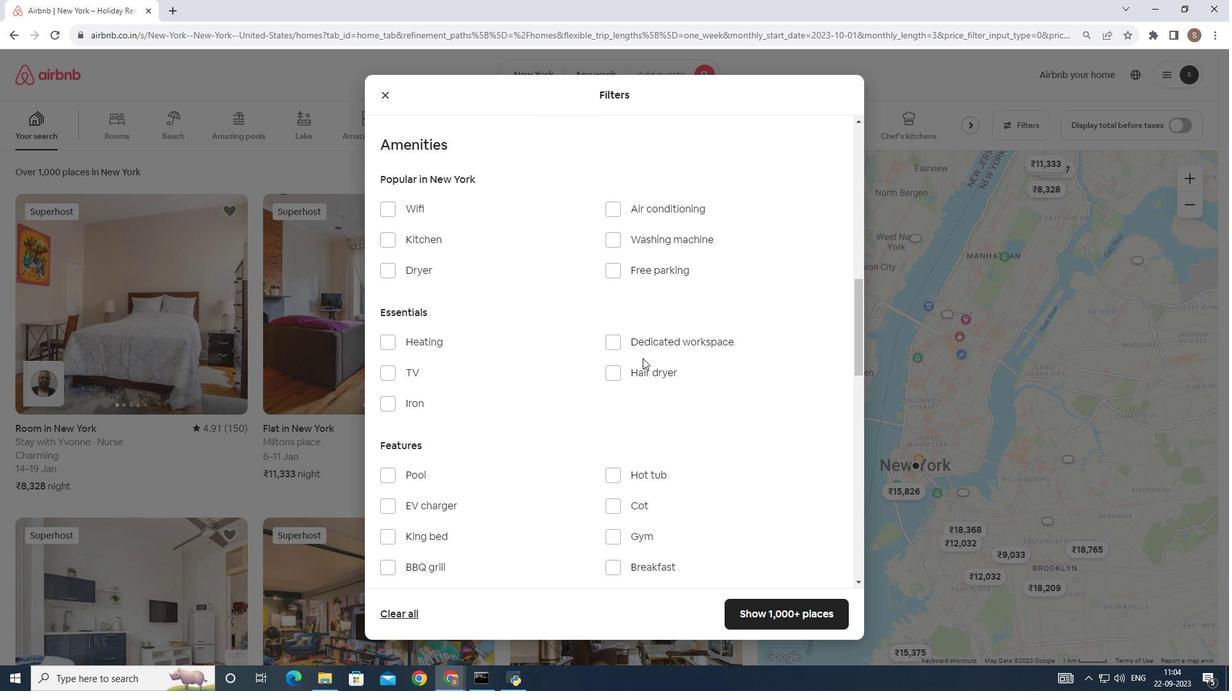 
Action: Mouse scrolled (642, 357) with delta (0, 0)
Screenshot: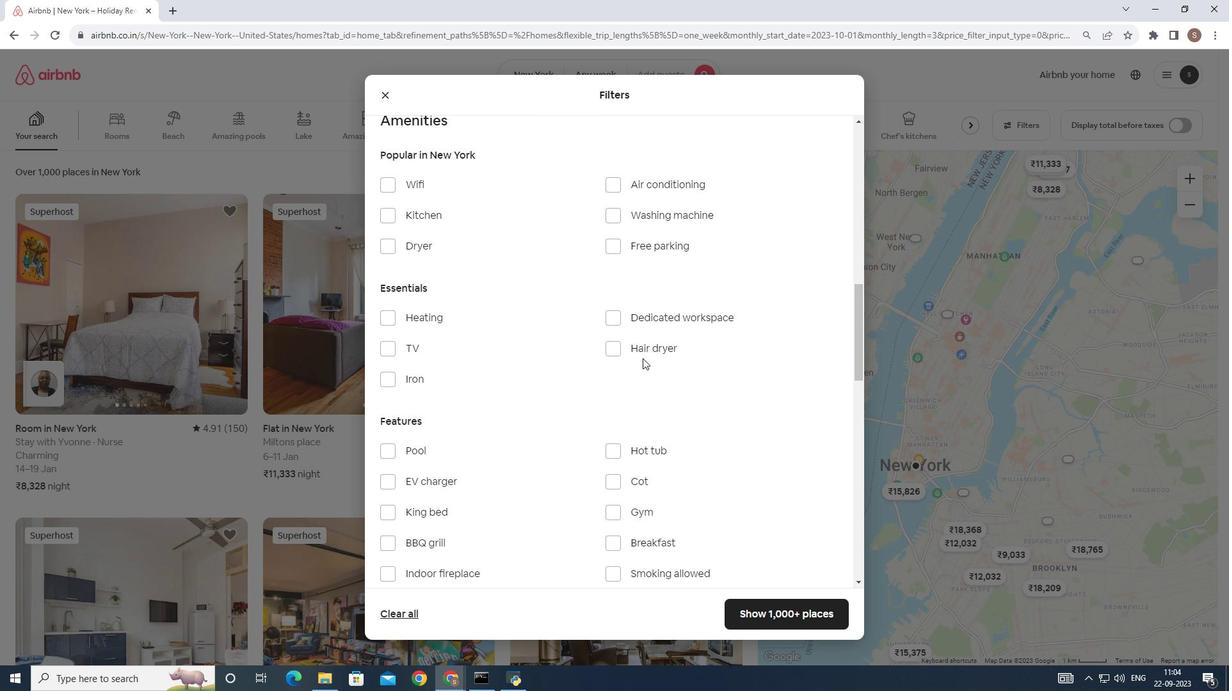 
Action: Mouse scrolled (642, 357) with delta (0, 0)
Screenshot: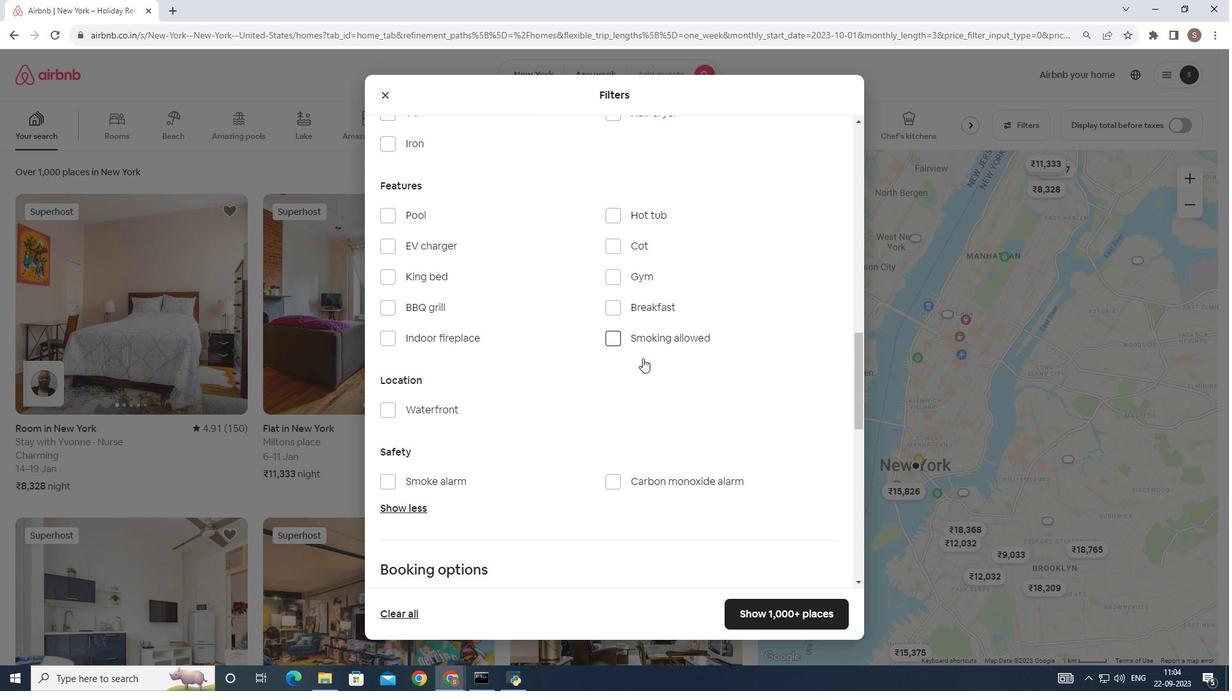 
Action: Mouse scrolled (642, 357) with delta (0, 0)
Screenshot: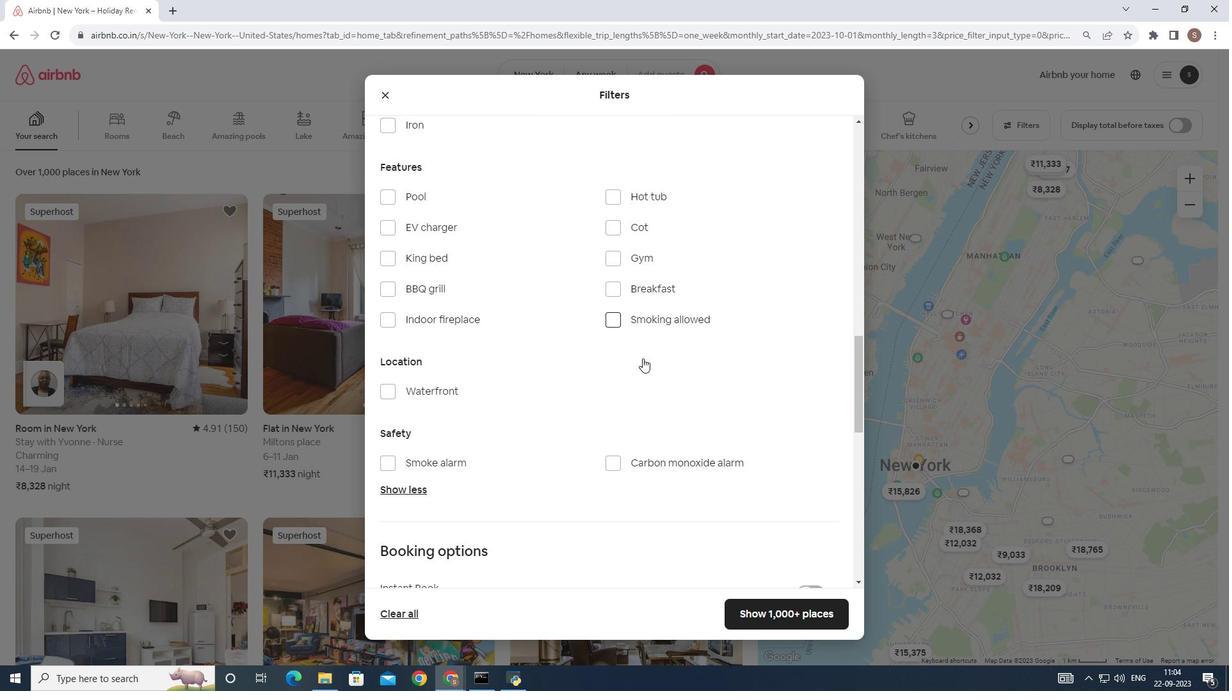 
Action: Mouse scrolled (642, 357) with delta (0, 0)
Screenshot: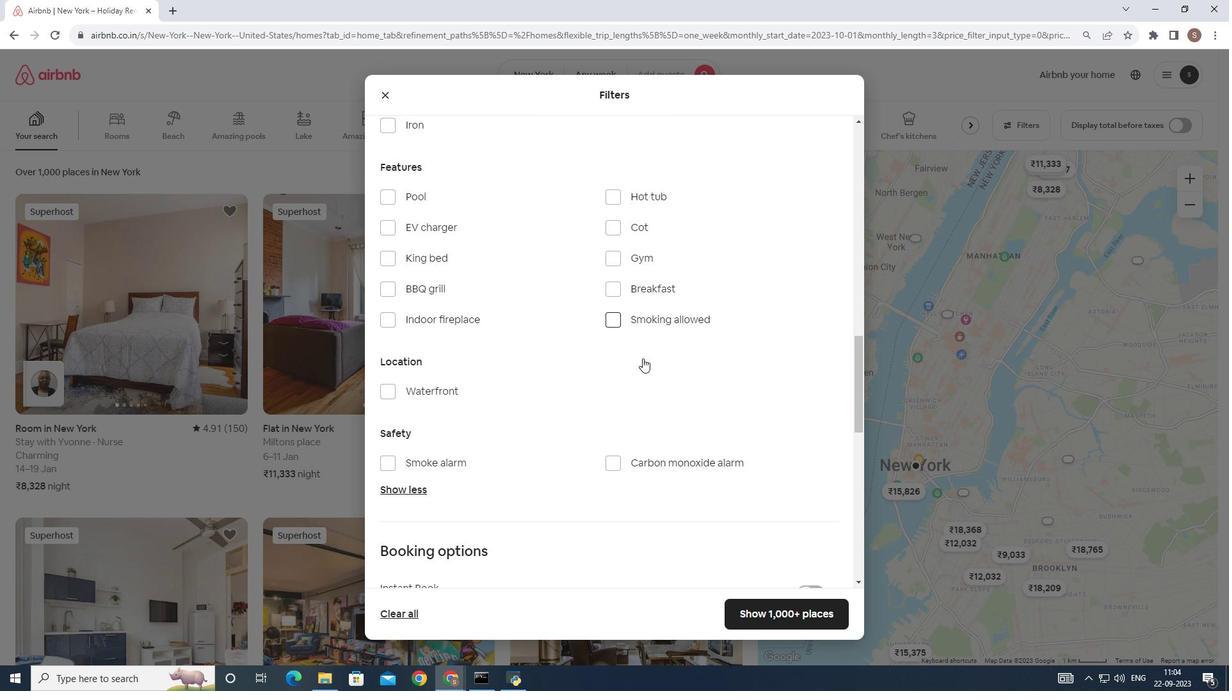 
Action: Mouse scrolled (642, 357) with delta (0, 0)
Screenshot: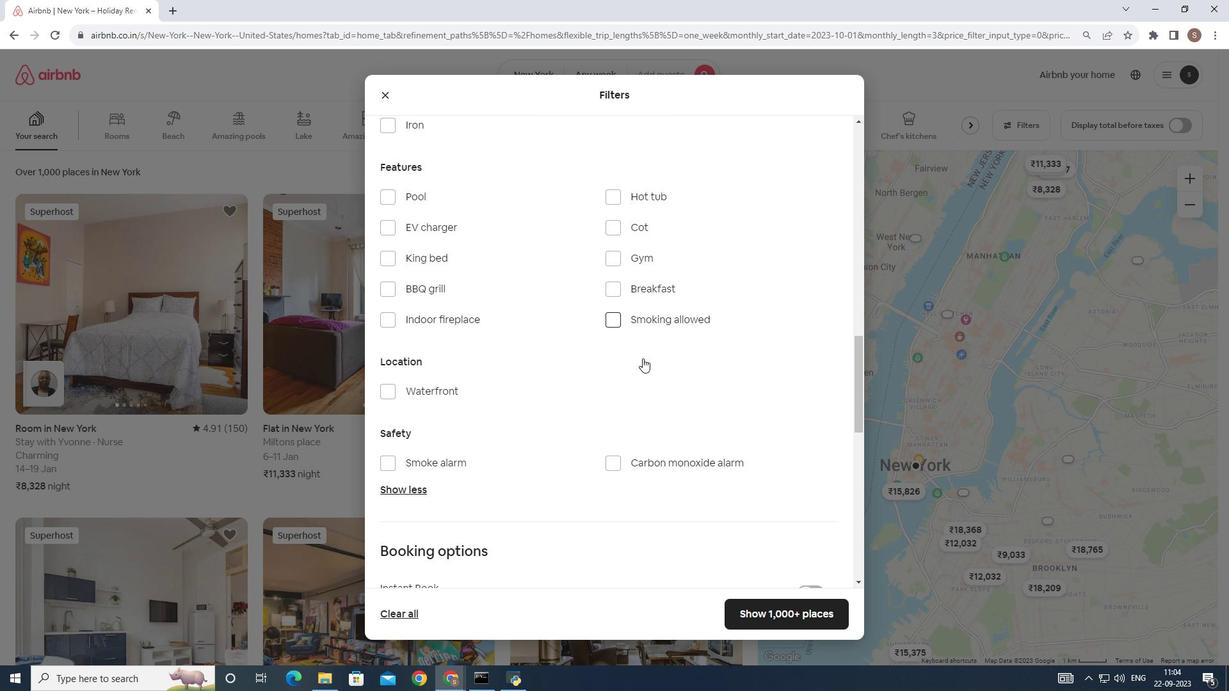 
Action: Mouse moved to (626, 201)
Screenshot: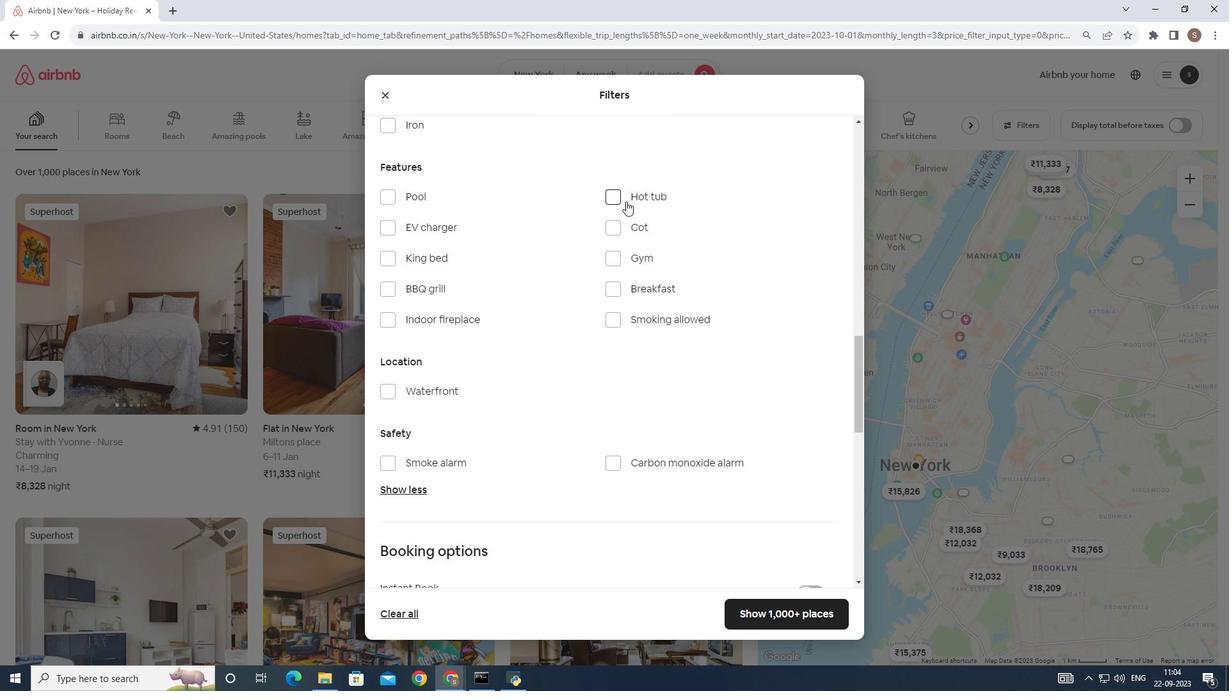 
Action: Mouse pressed left at (626, 201)
Screenshot: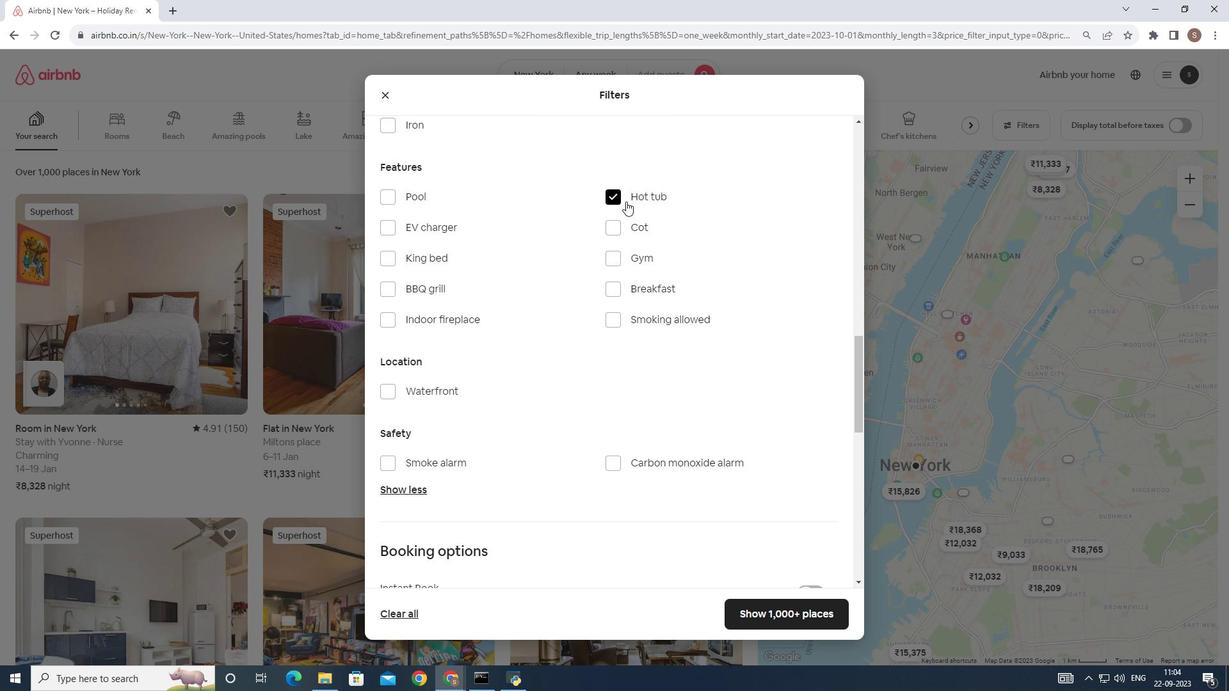 
Action: Mouse moved to (625, 201)
Screenshot: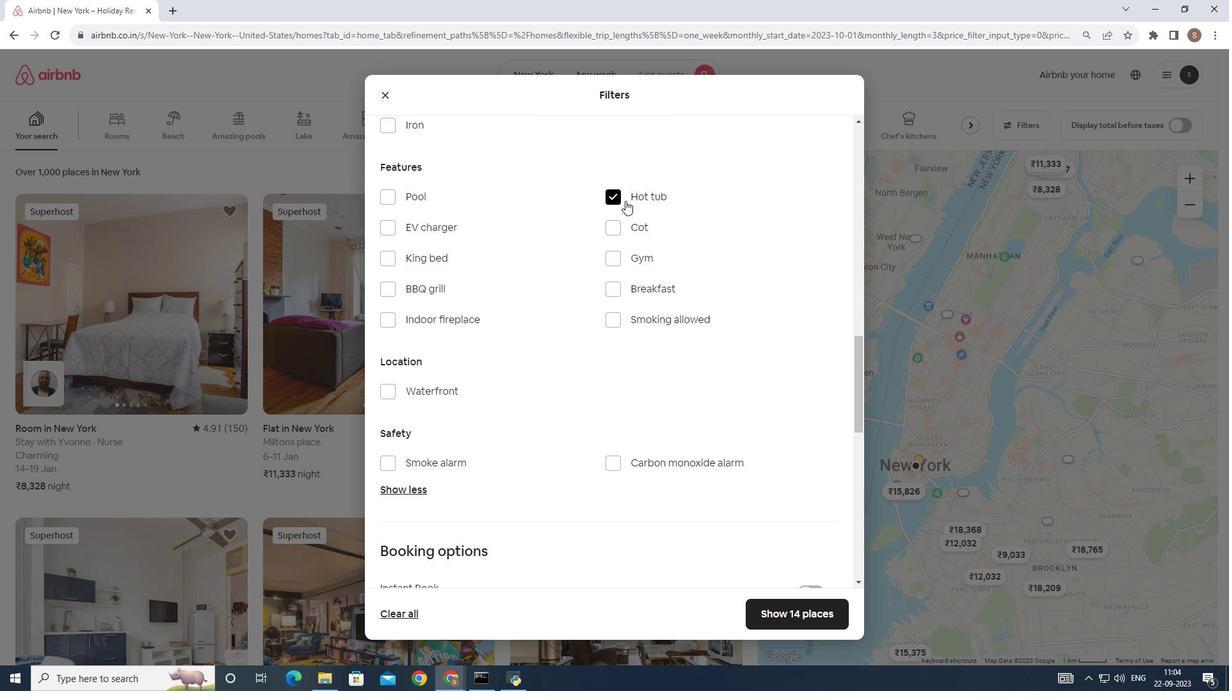 
Action: Mouse pressed left at (625, 201)
Screenshot: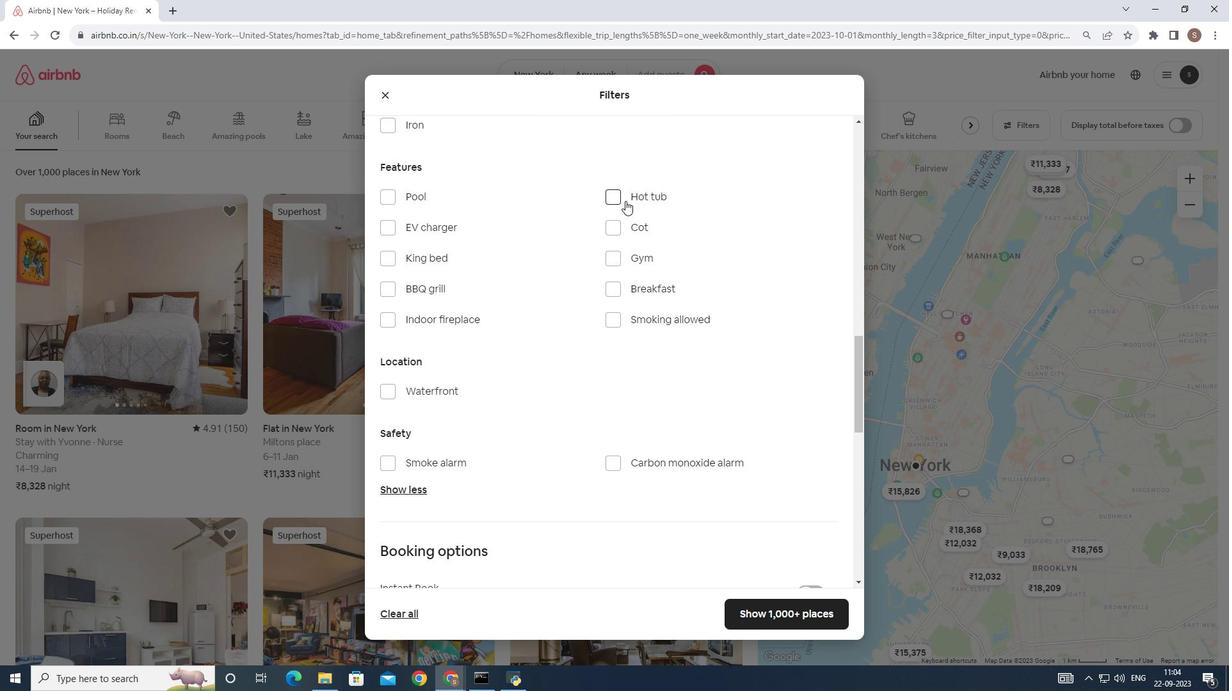 
Action: Mouse moved to (566, 264)
Screenshot: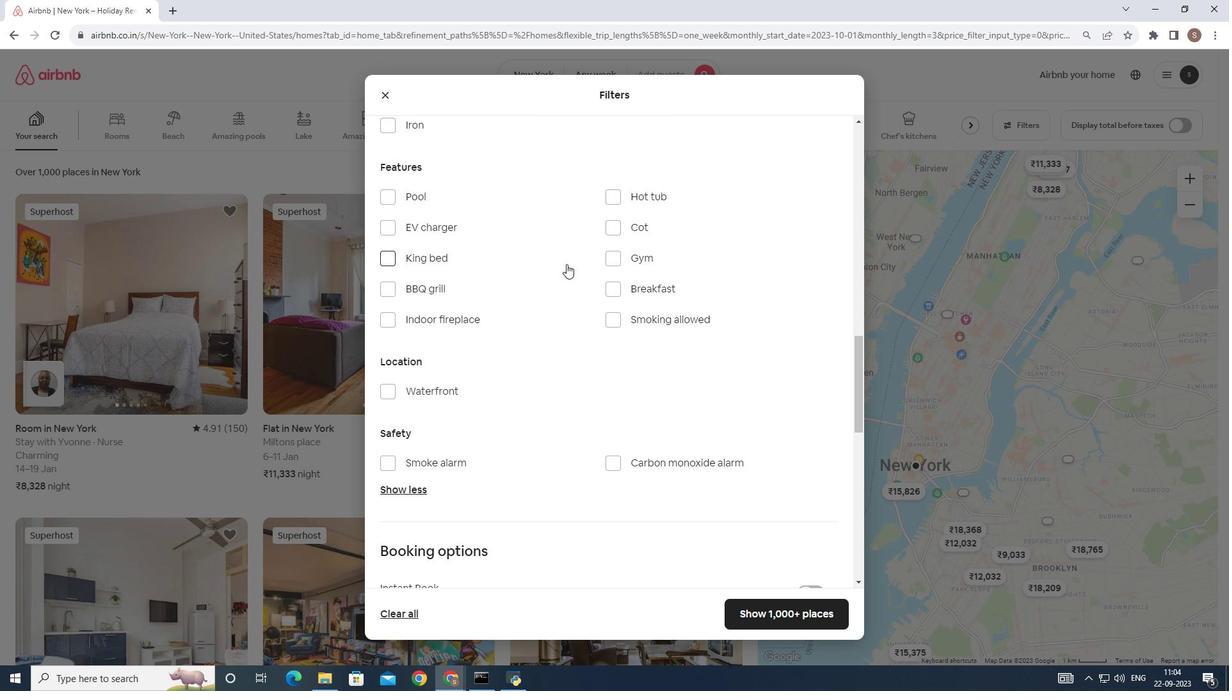 
Action: Mouse scrolled (566, 265) with delta (0, 0)
Screenshot: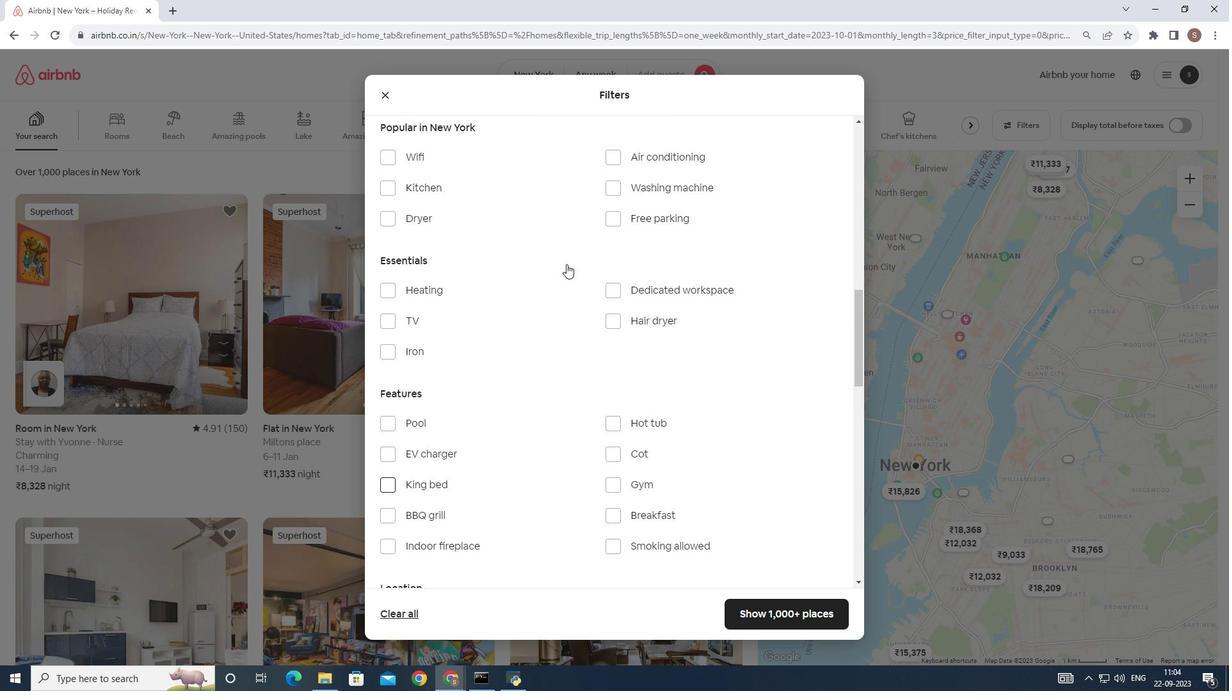 
Action: Mouse scrolled (566, 265) with delta (0, 0)
Screenshot: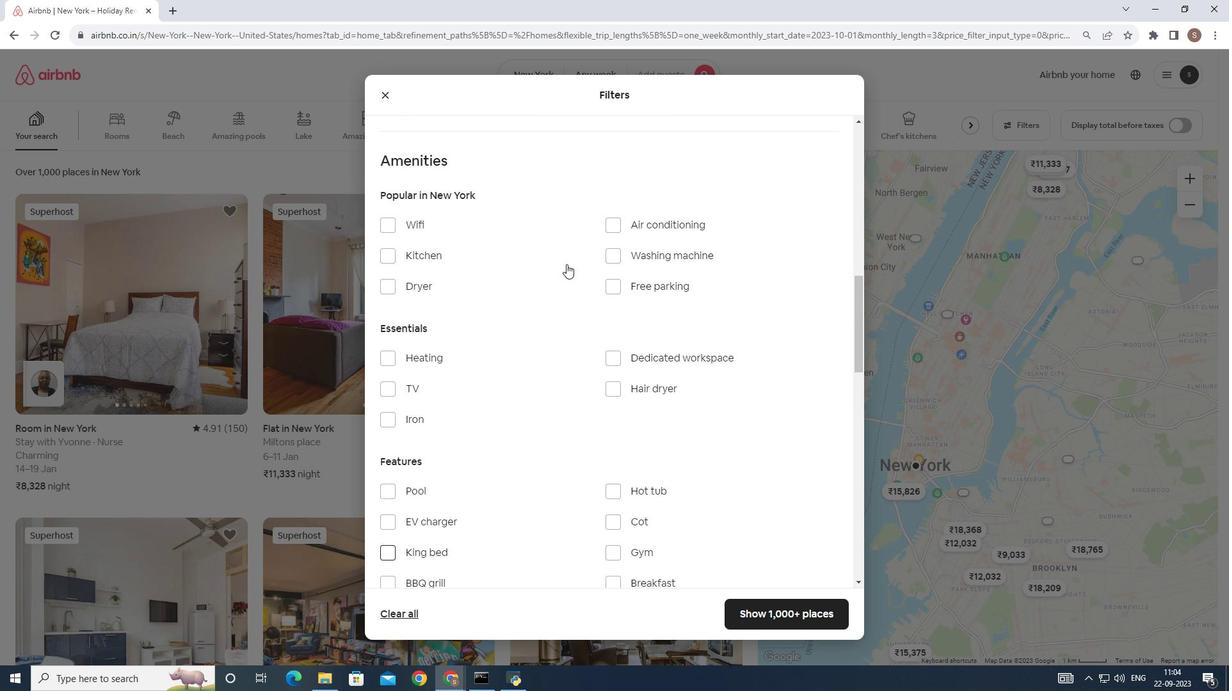 
Action: Mouse scrolled (566, 265) with delta (0, 0)
Screenshot: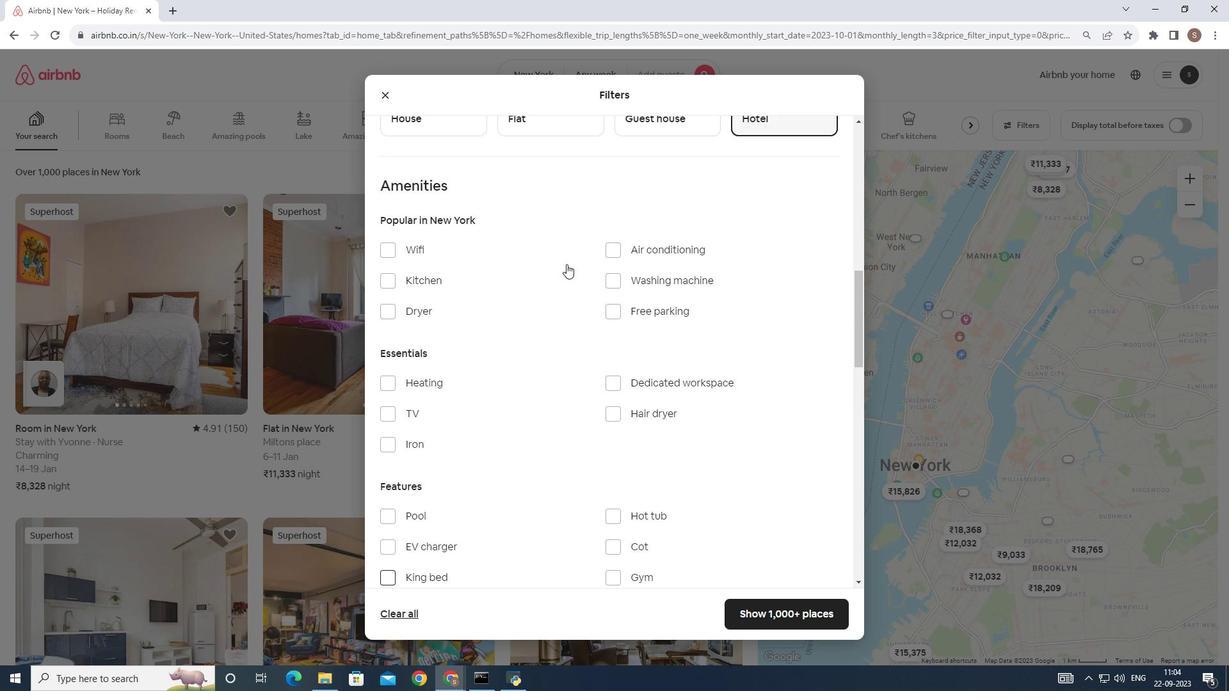 
Action: Mouse scrolled (566, 265) with delta (0, 0)
Screenshot: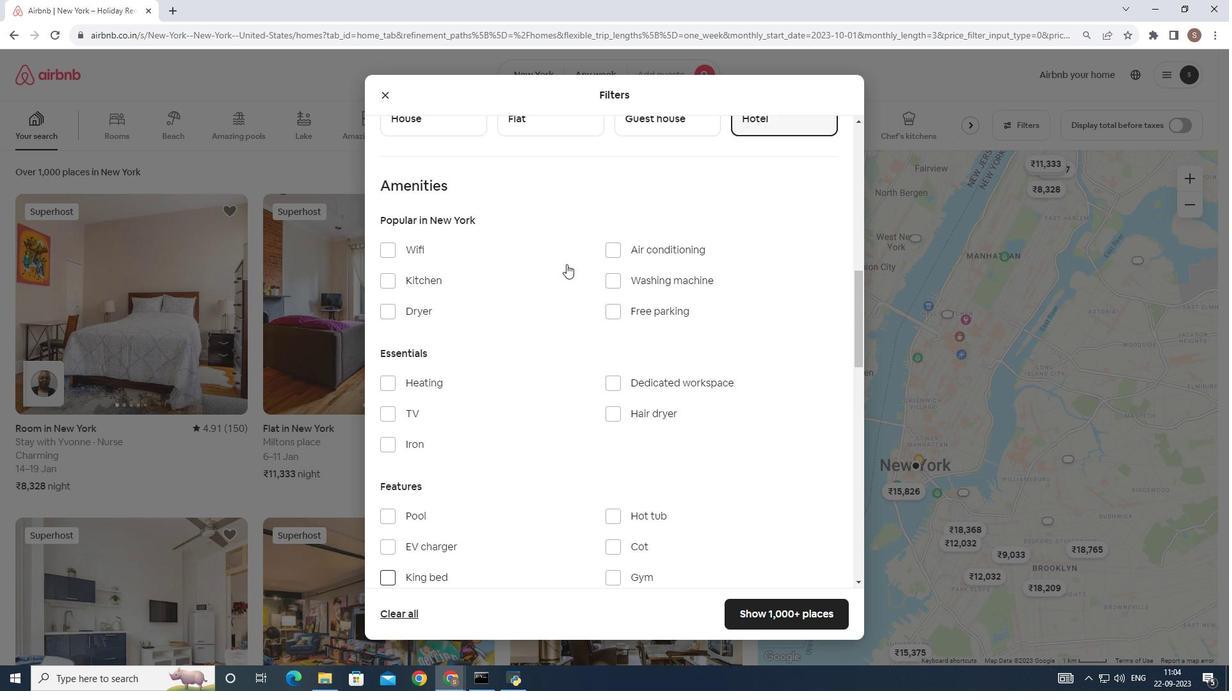 
Action: Mouse scrolled (566, 265) with delta (0, 0)
Screenshot: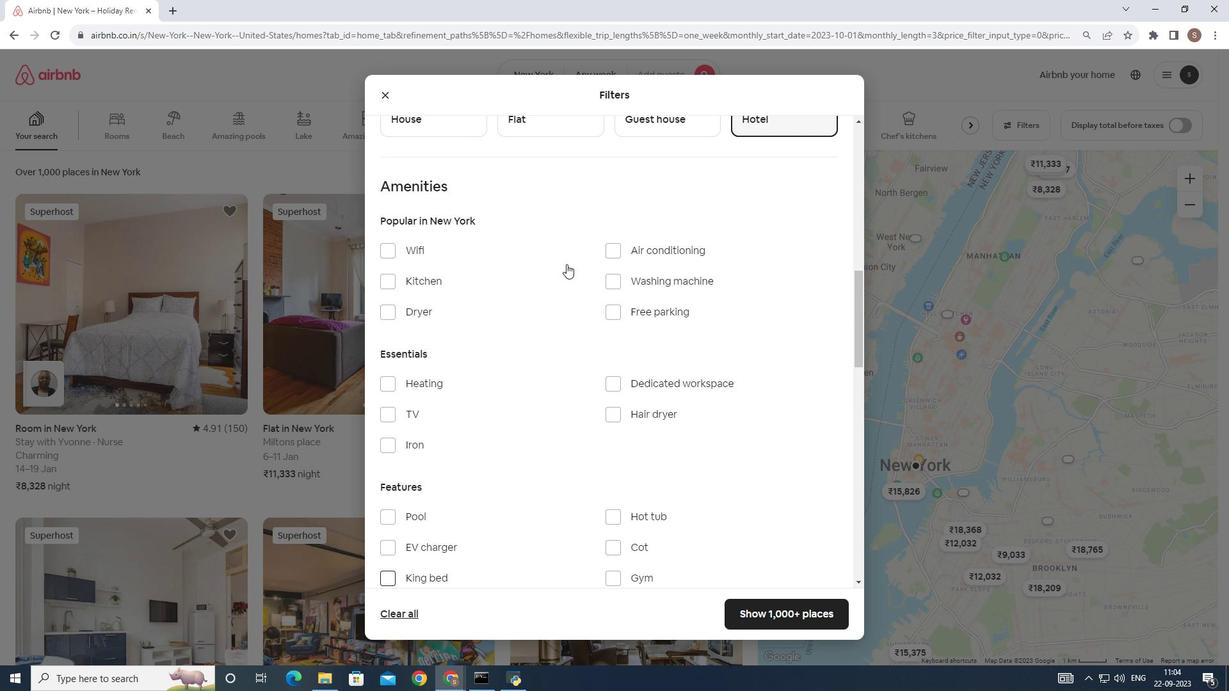 
Action: Mouse scrolled (566, 263) with delta (0, 0)
Screenshot: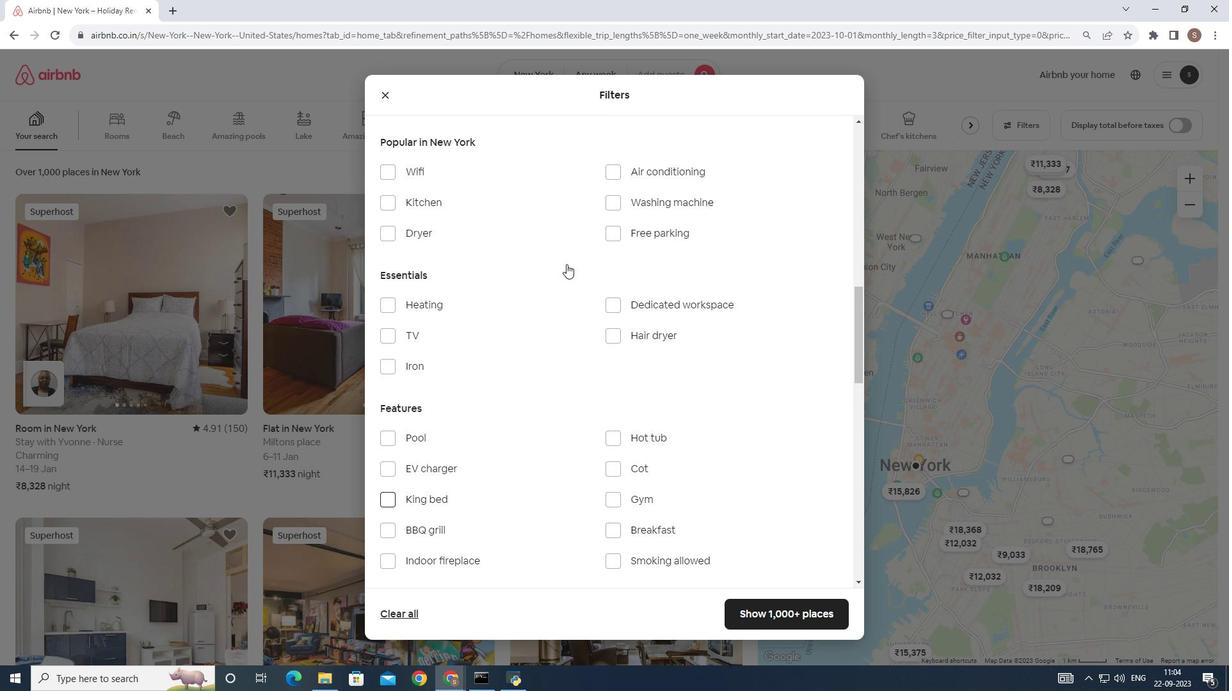 
Action: Mouse scrolled (566, 263) with delta (0, 0)
Screenshot: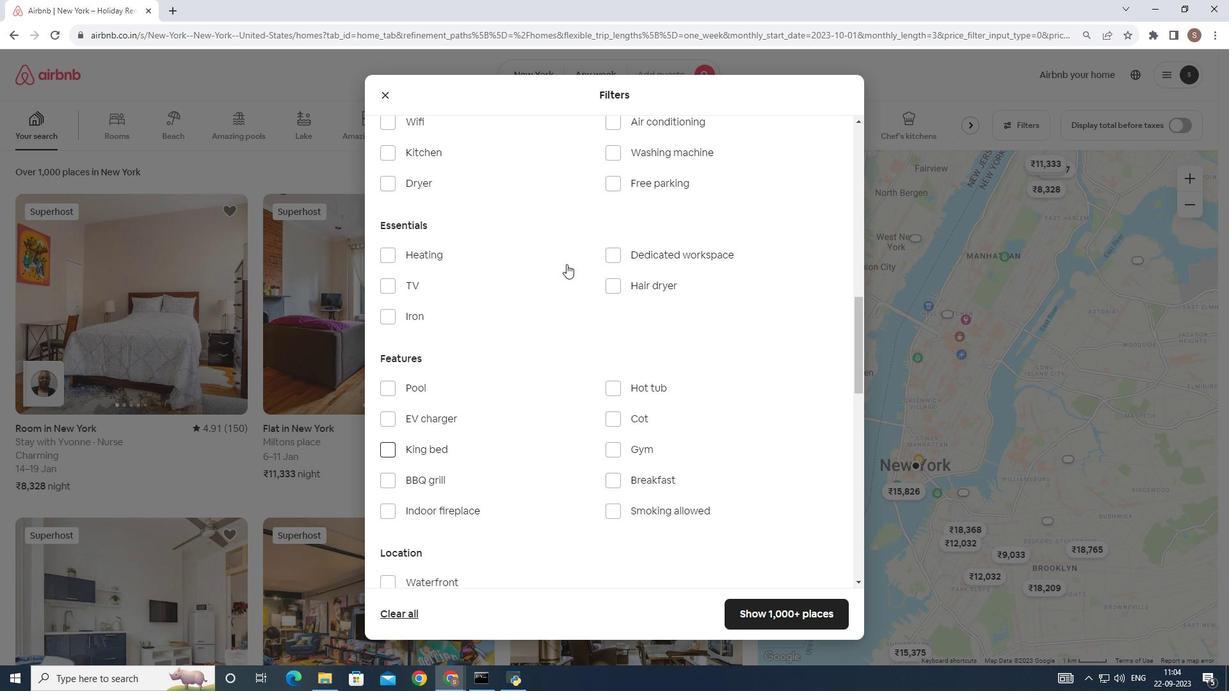 
Action: Mouse scrolled (566, 263) with delta (0, 0)
Screenshot: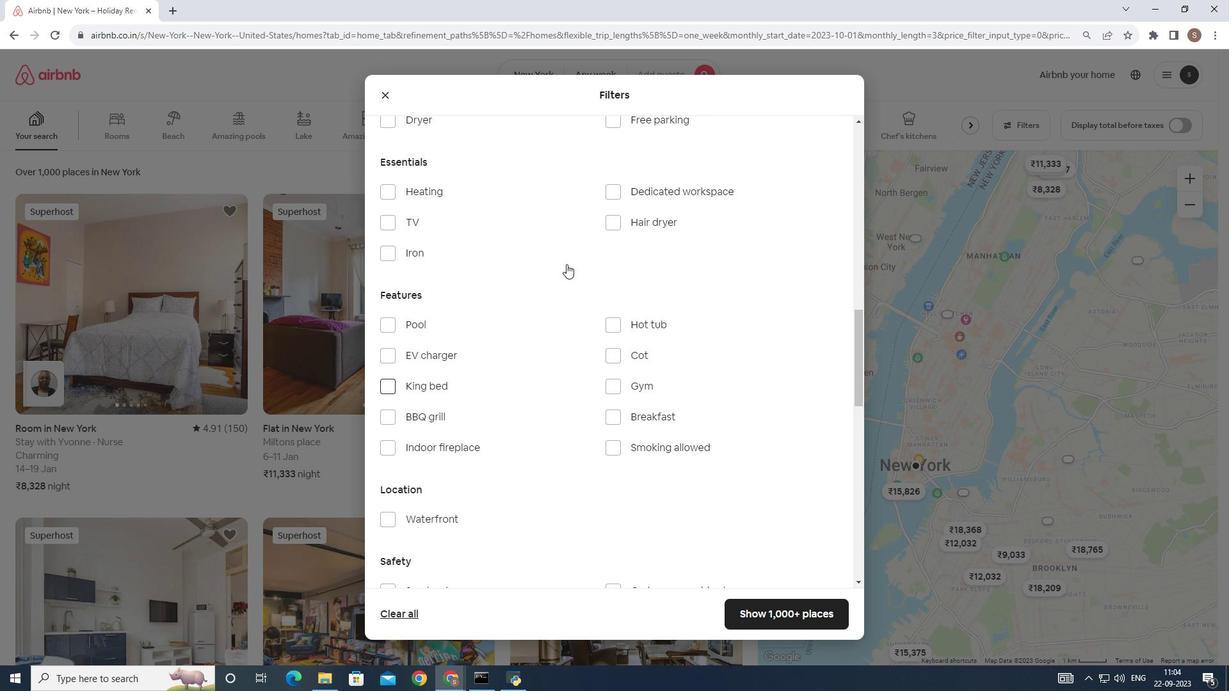 
Action: Mouse moved to (411, 361)
Screenshot: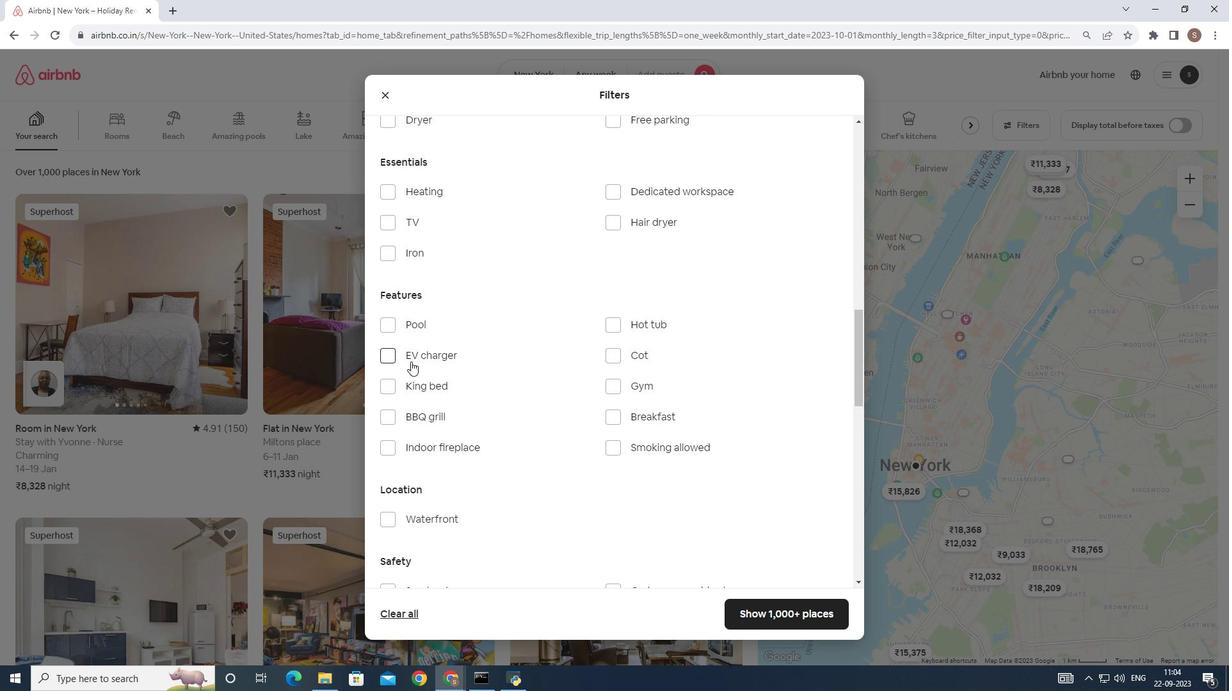 
Action: Mouse pressed left at (411, 361)
Screenshot: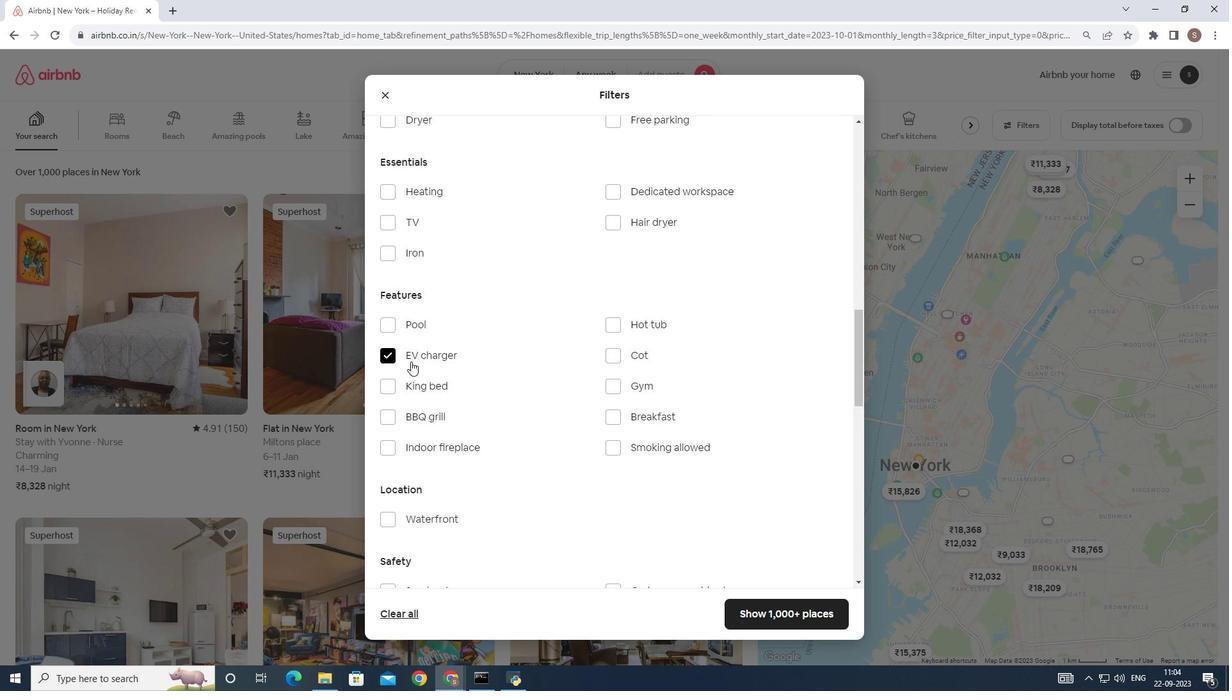 
Action: Mouse pressed left at (411, 361)
Screenshot: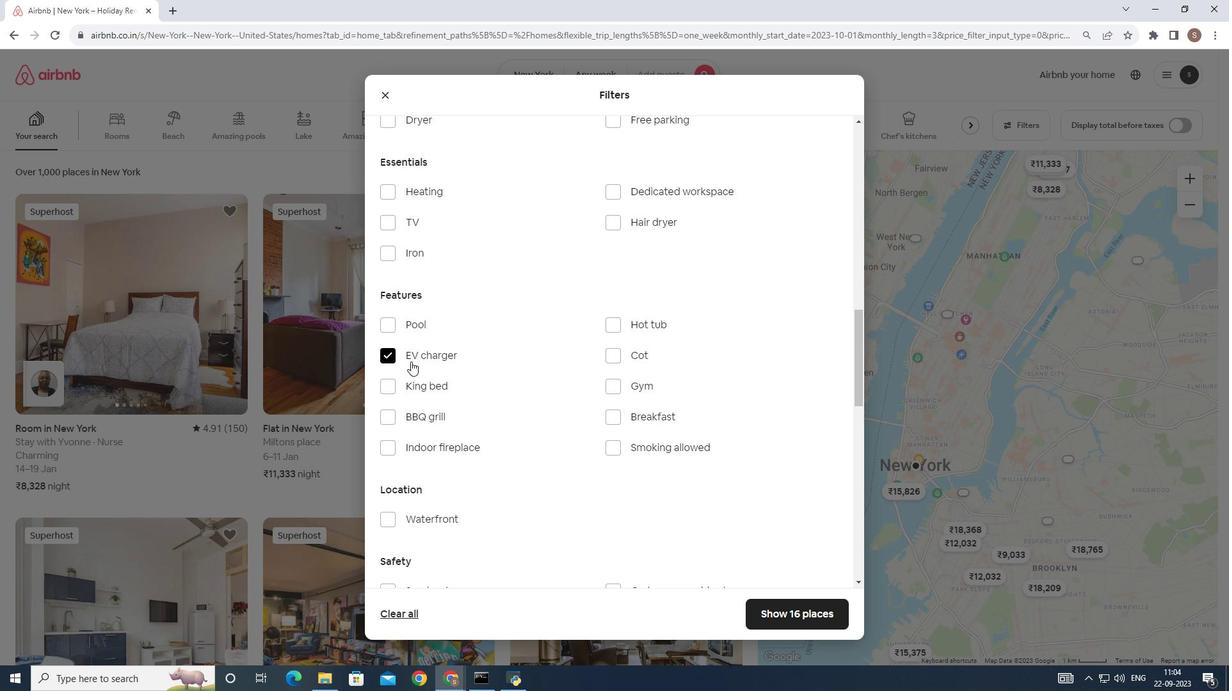 
Action: Mouse moved to (393, 413)
Screenshot: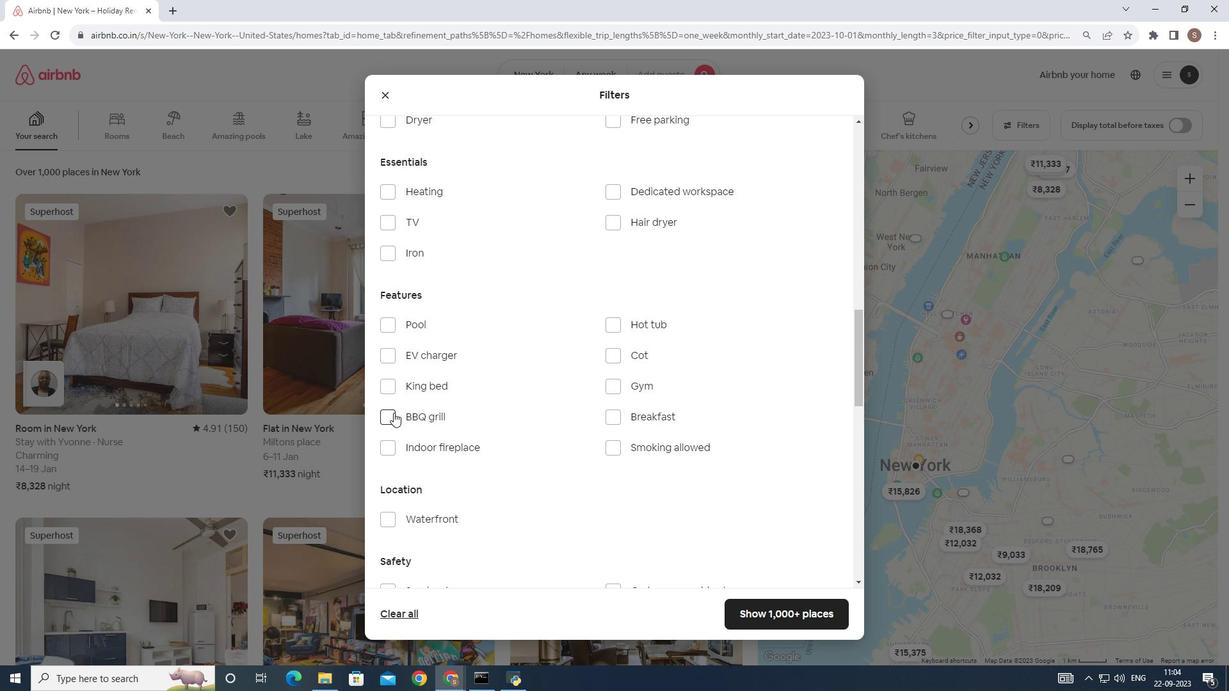 
Action: Mouse pressed left at (393, 413)
Screenshot: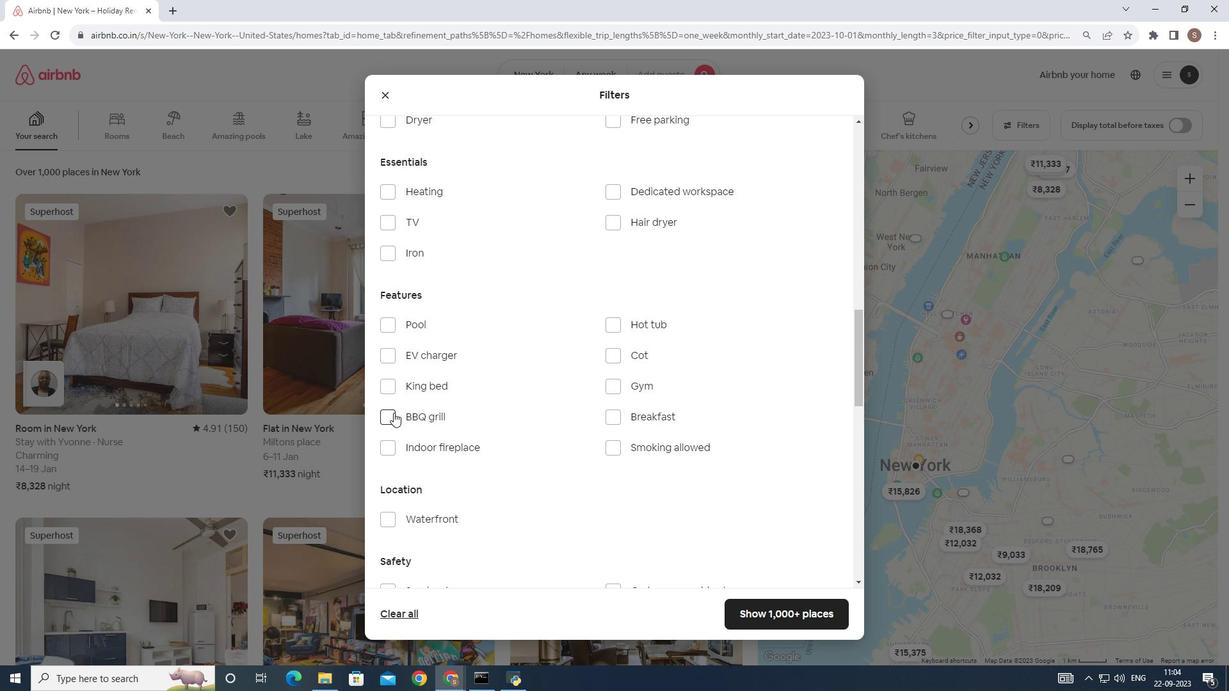 
Action: Mouse moved to (682, 503)
Screenshot: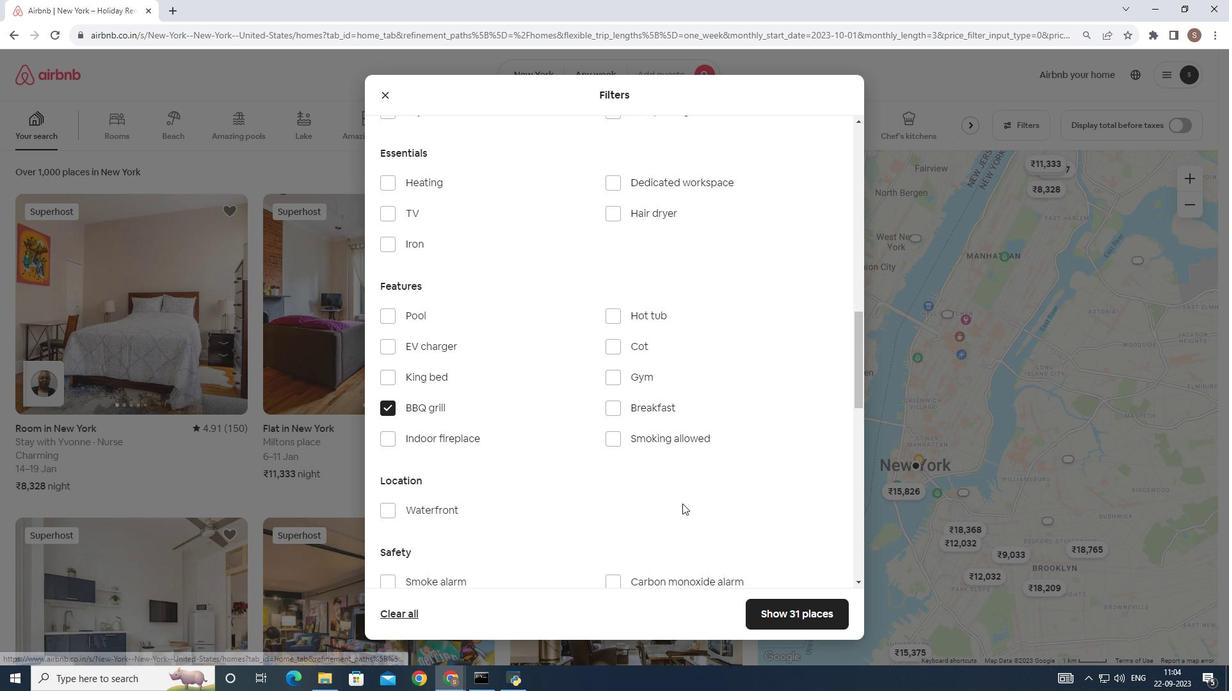 
Action: Mouse scrolled (682, 503) with delta (0, 0)
Screenshot: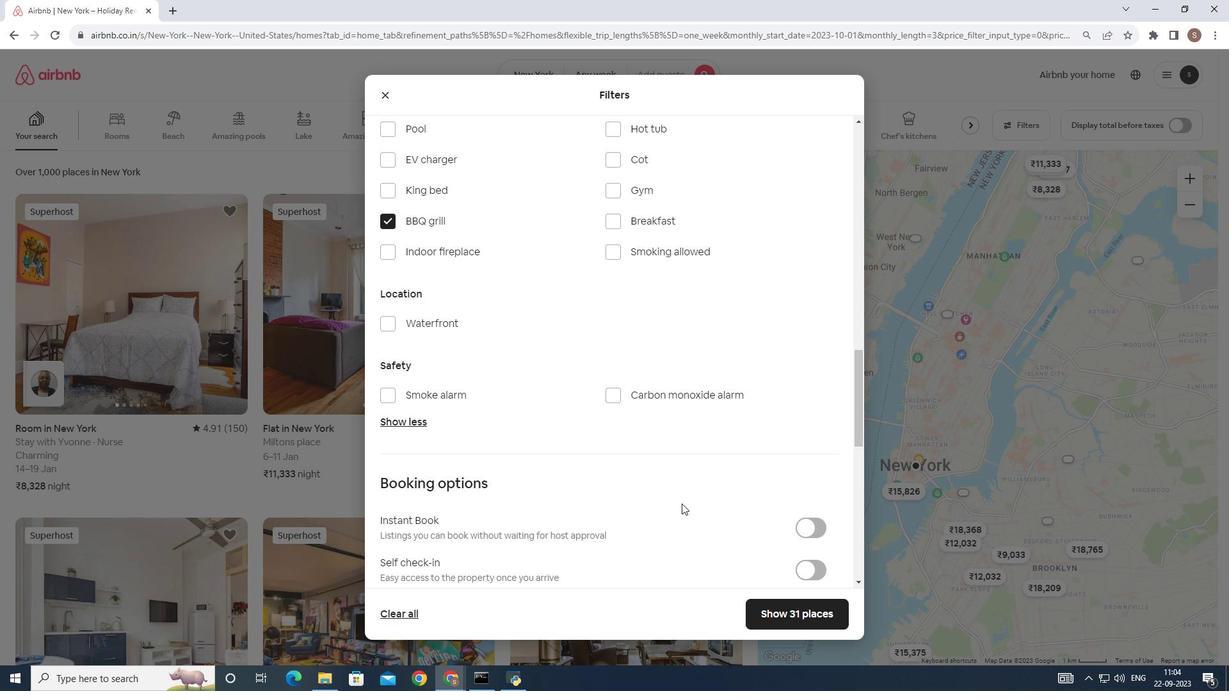 
Action: Mouse scrolled (682, 503) with delta (0, 0)
Screenshot: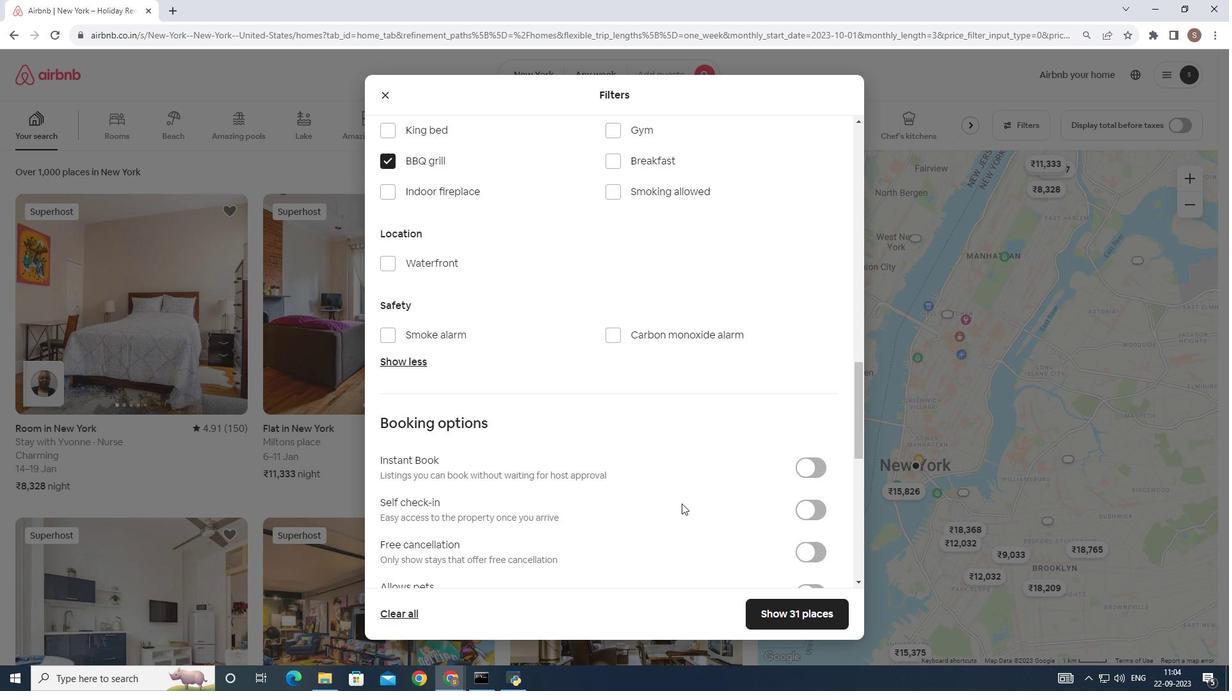 
Action: Mouse scrolled (682, 503) with delta (0, 0)
Screenshot: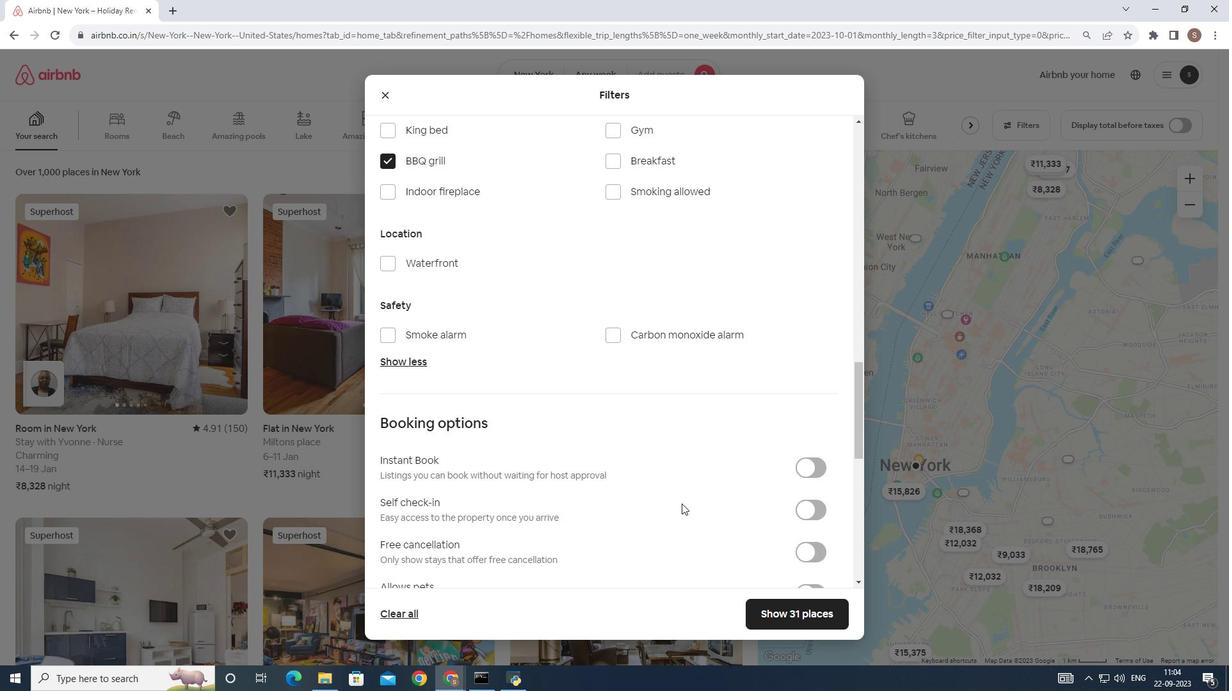 
Action: Mouse scrolled (682, 503) with delta (0, 0)
Screenshot: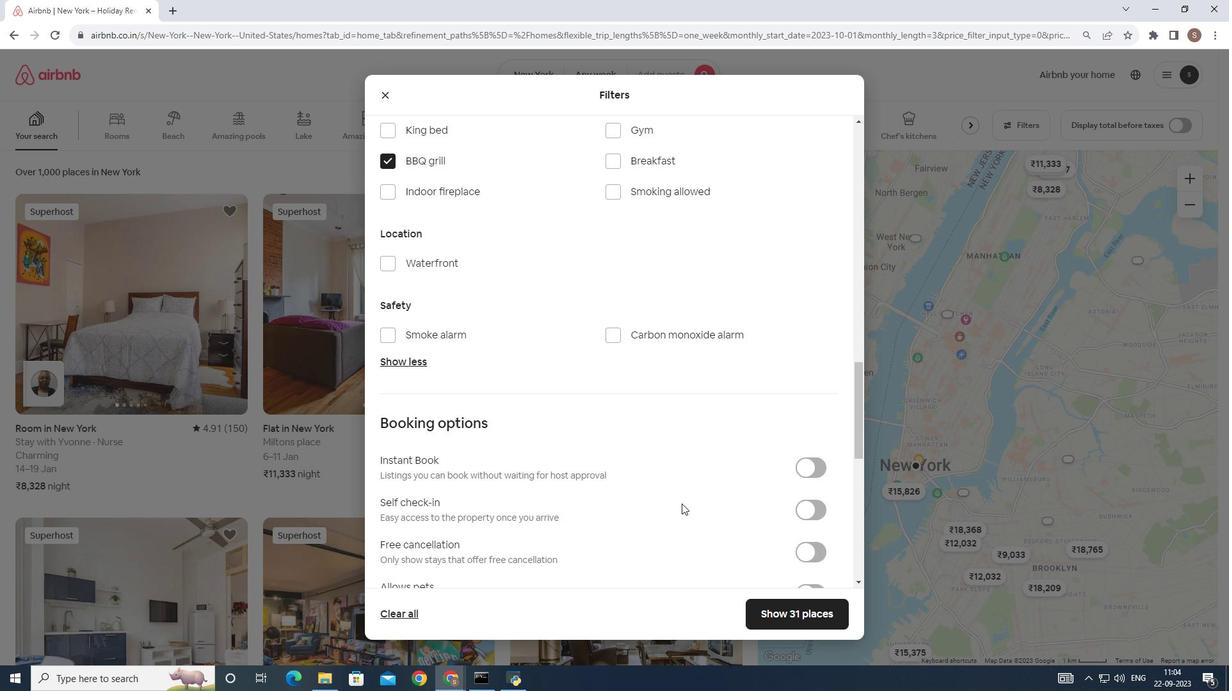 
Action: Mouse moved to (681, 503)
Screenshot: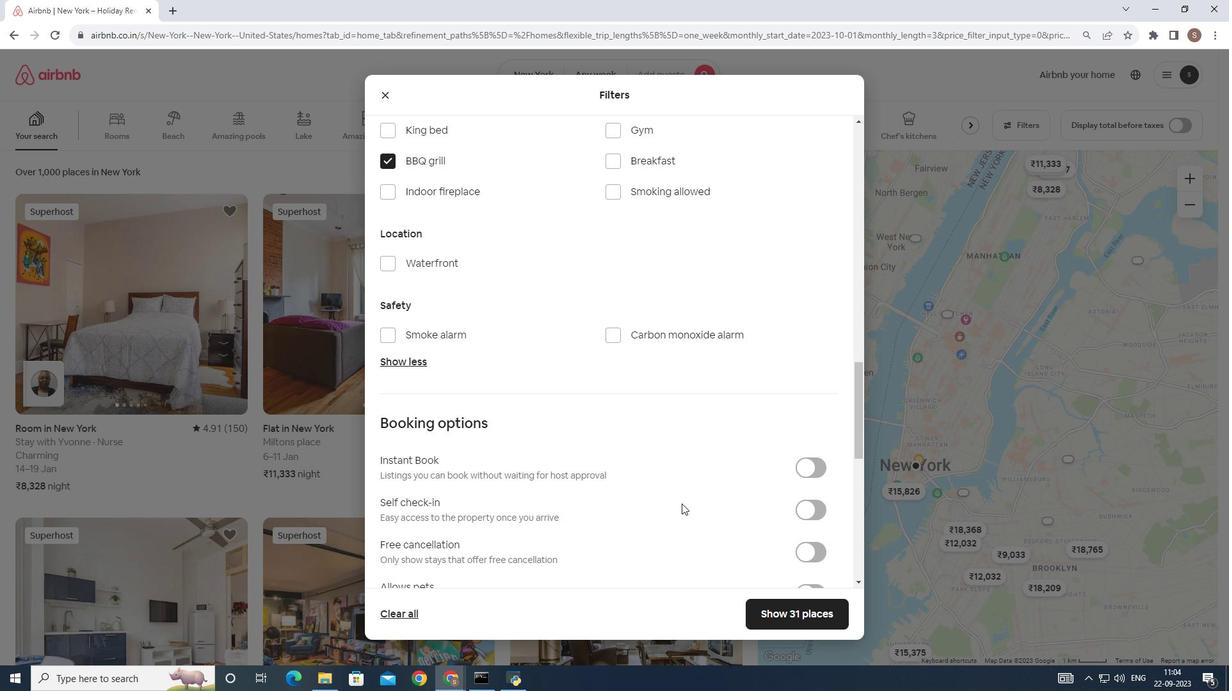
Action: Mouse scrolled (681, 504) with delta (0, 0)
Screenshot: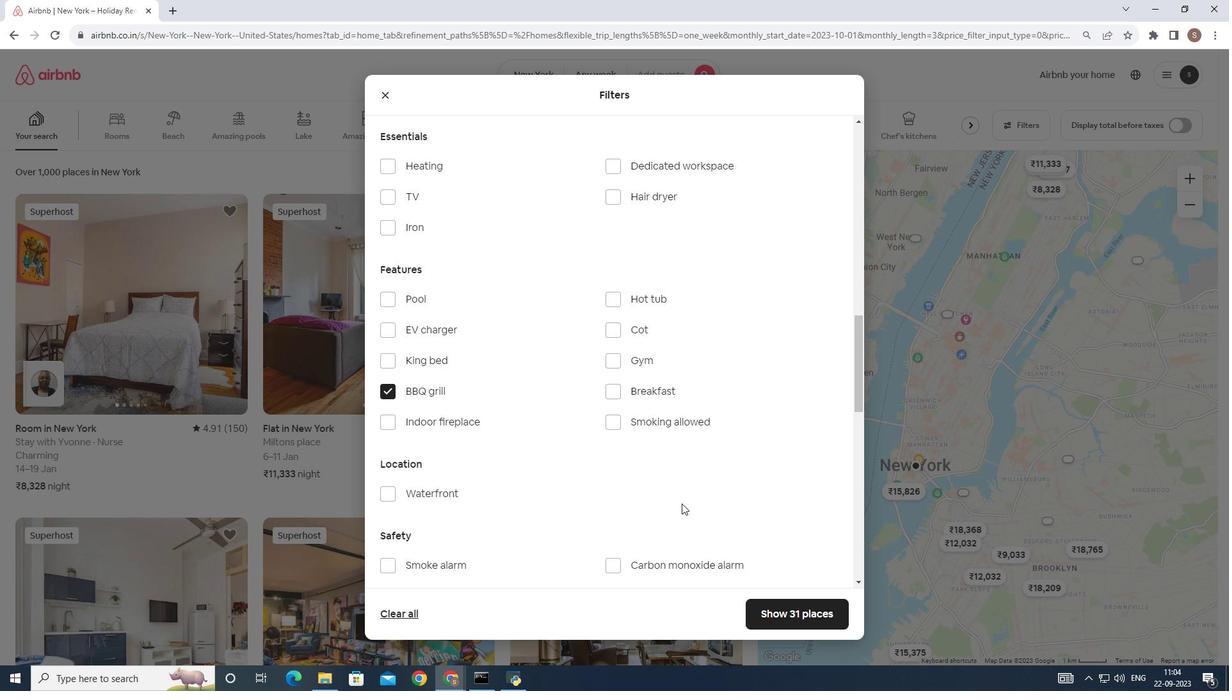 
Action: Mouse scrolled (681, 504) with delta (0, 0)
Screenshot: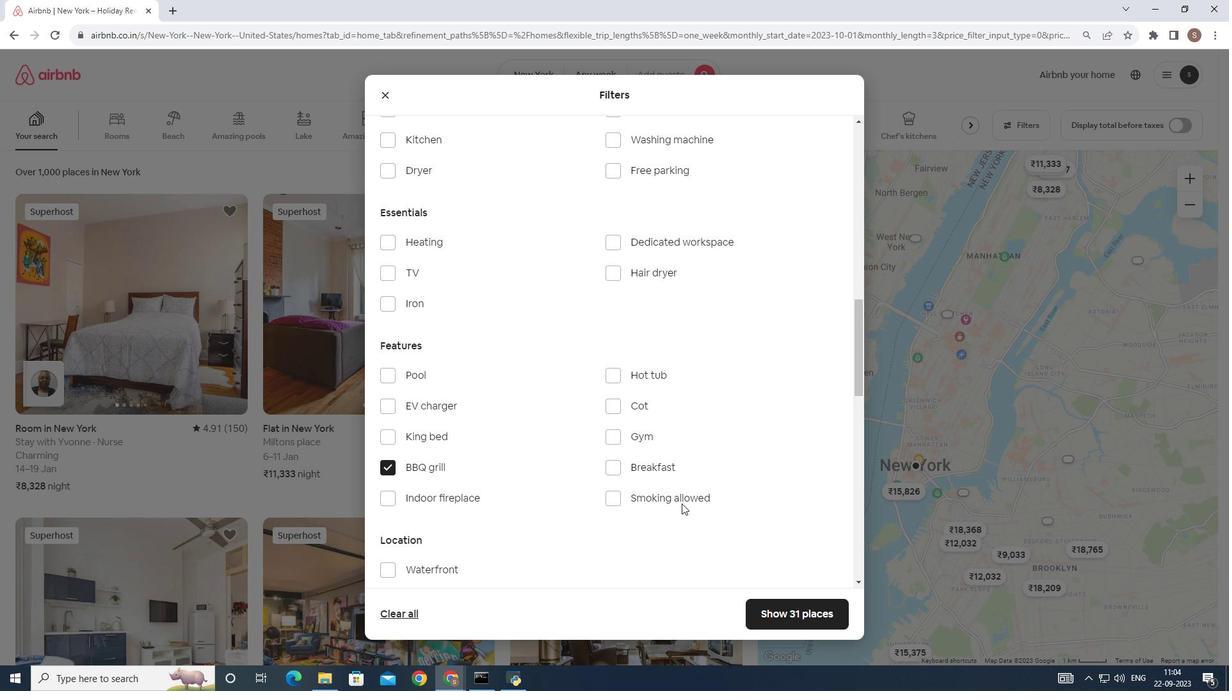 
Action: Mouse scrolled (681, 504) with delta (0, 0)
Screenshot: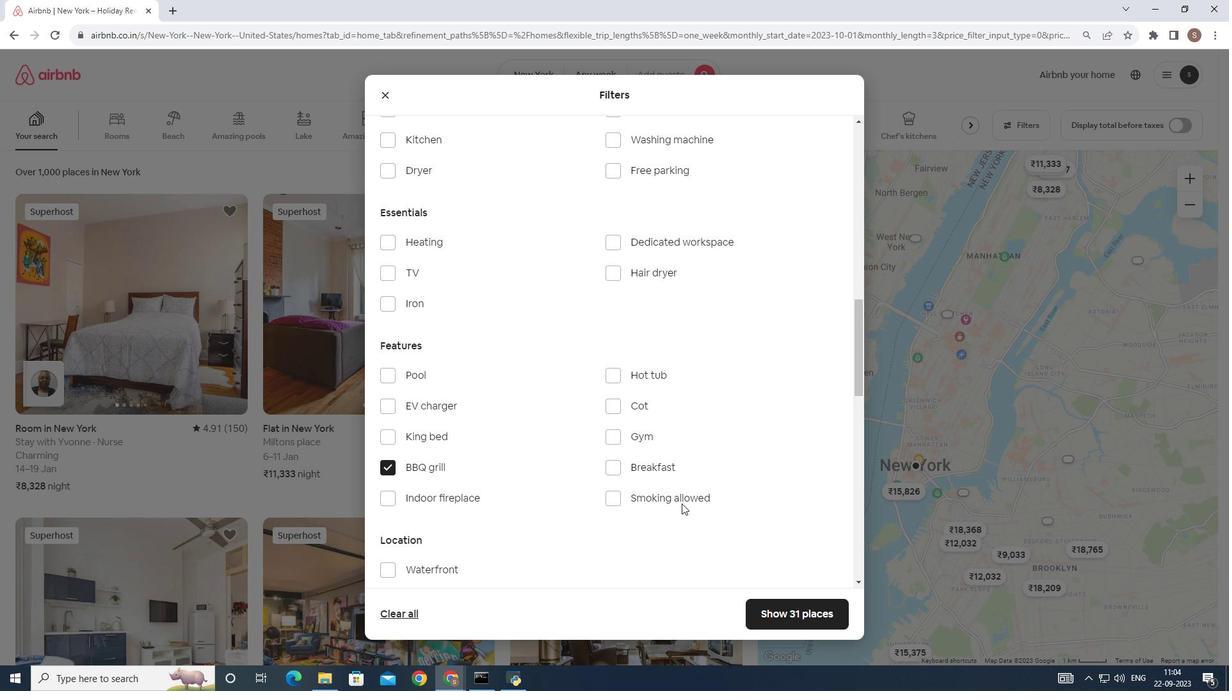 
Action: Mouse scrolled (681, 504) with delta (0, 0)
Screenshot: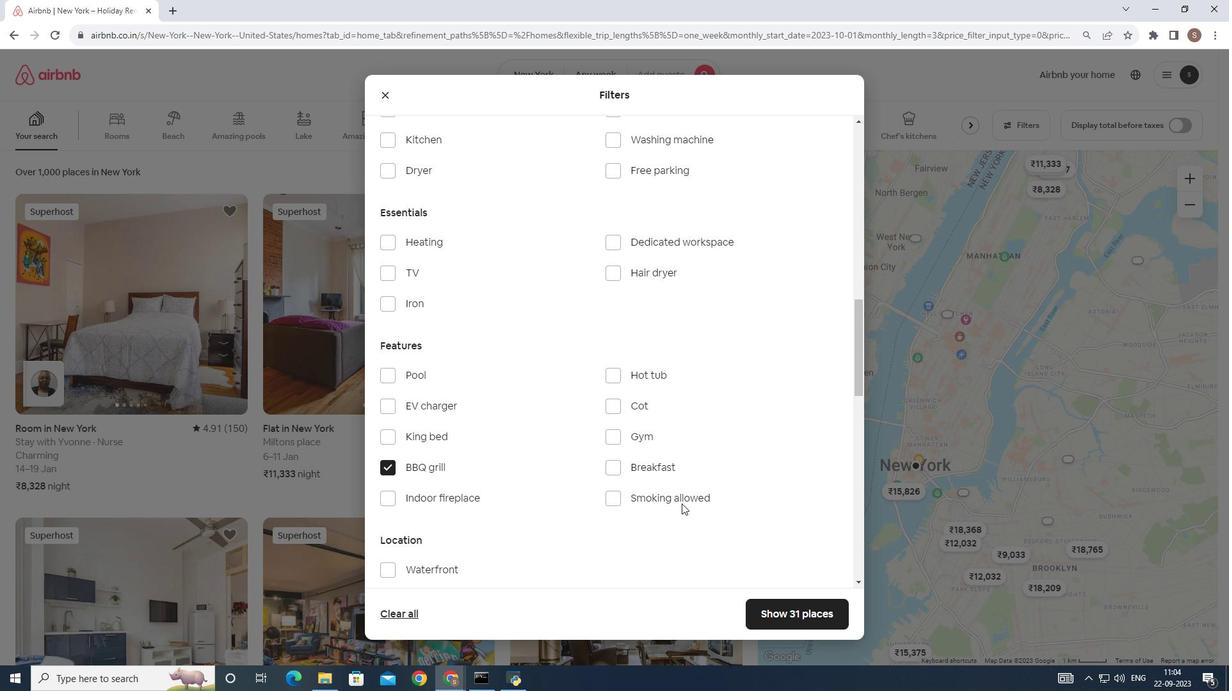 
Action: Mouse scrolled (681, 504) with delta (0, 0)
Screenshot: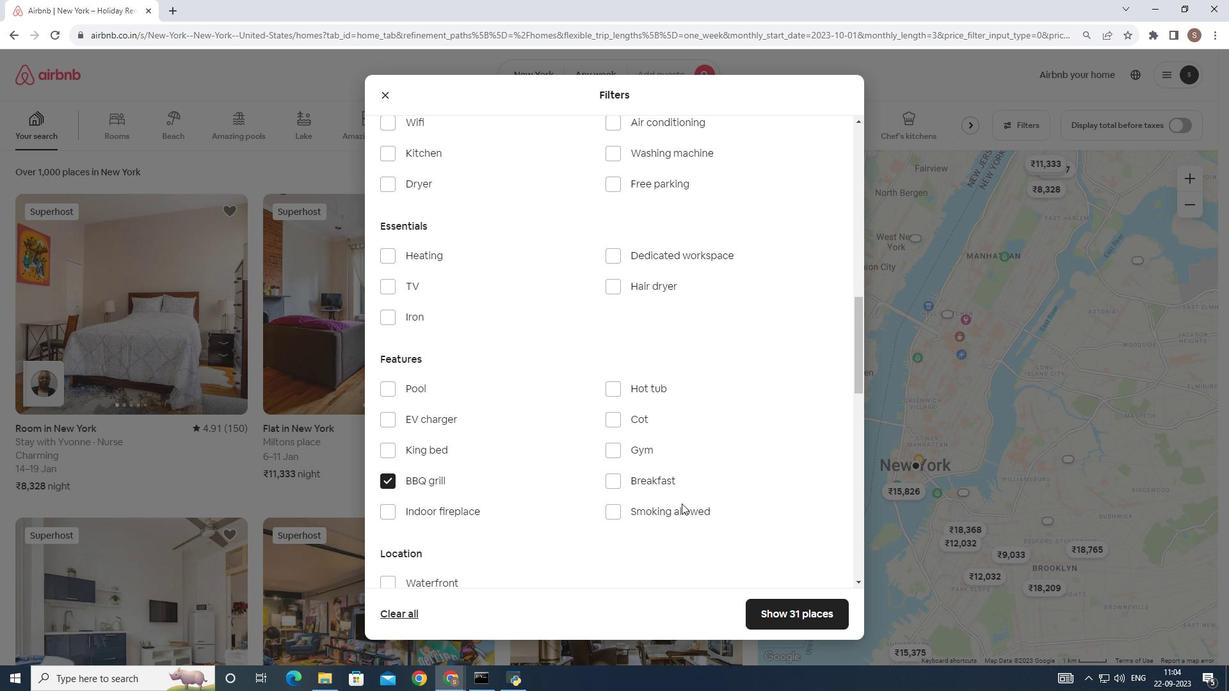 
Action: Mouse scrolled (681, 504) with delta (0, 0)
Screenshot: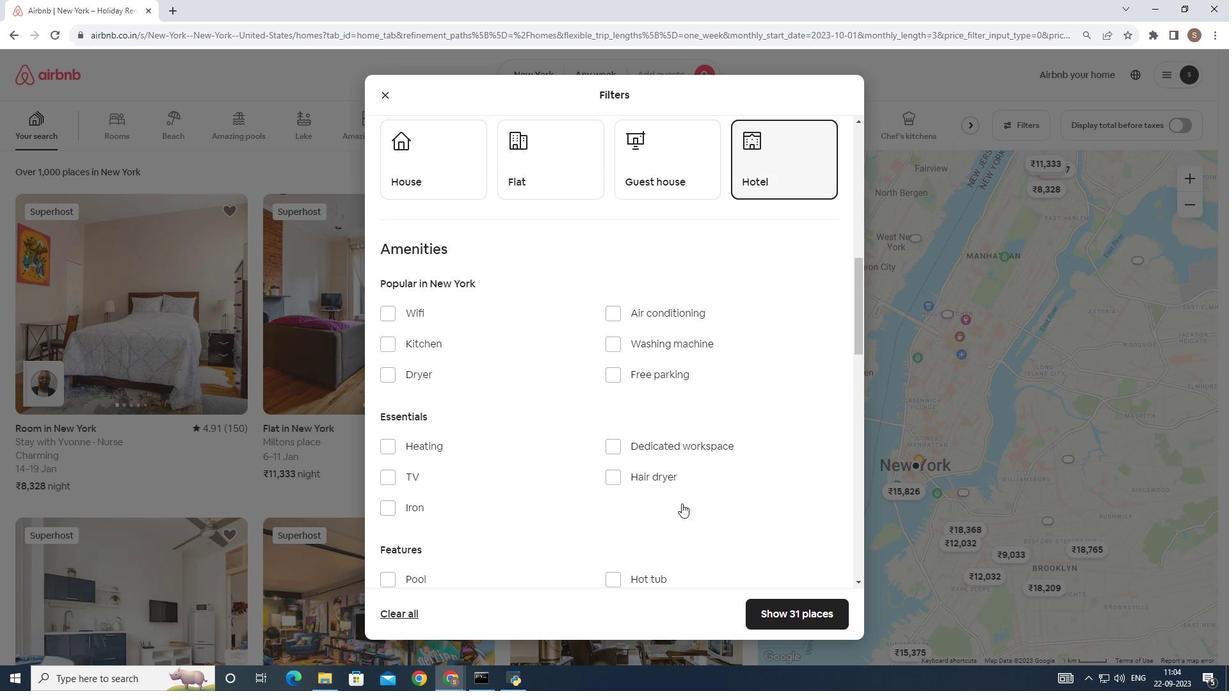 
Action: Mouse scrolled (681, 504) with delta (0, 0)
Screenshot: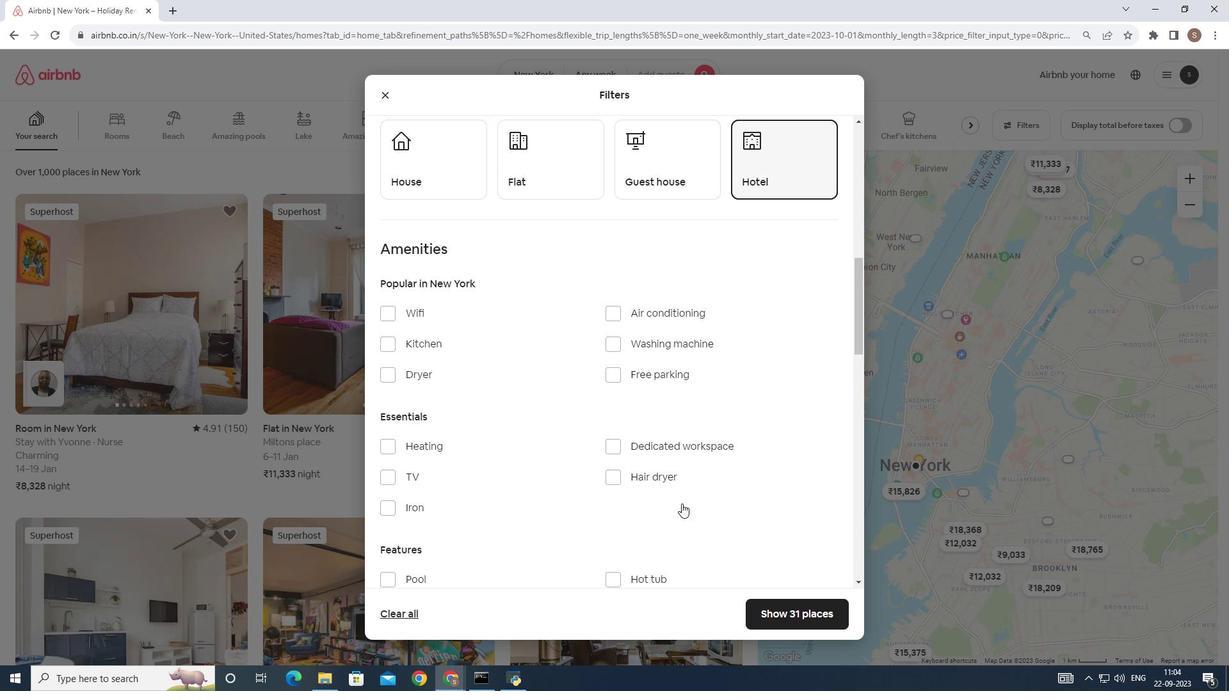 
Action: Mouse scrolled (681, 504) with delta (0, 0)
Screenshot: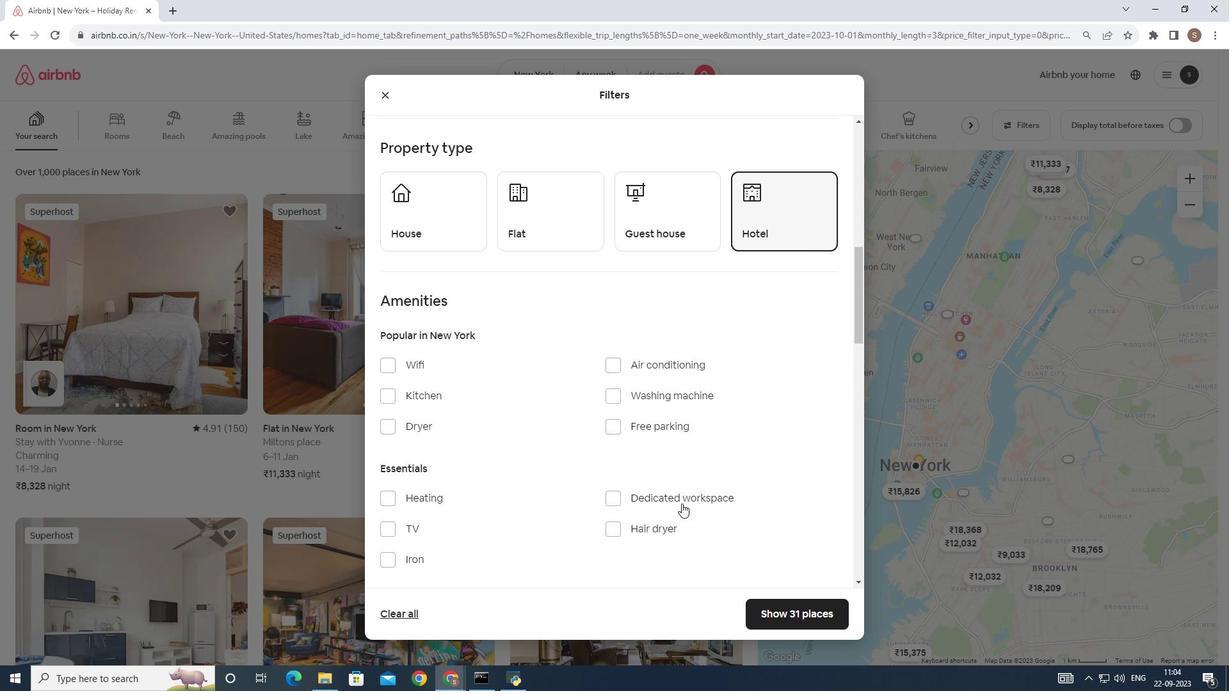 
Action: Mouse scrolled (681, 504) with delta (0, 0)
Screenshot: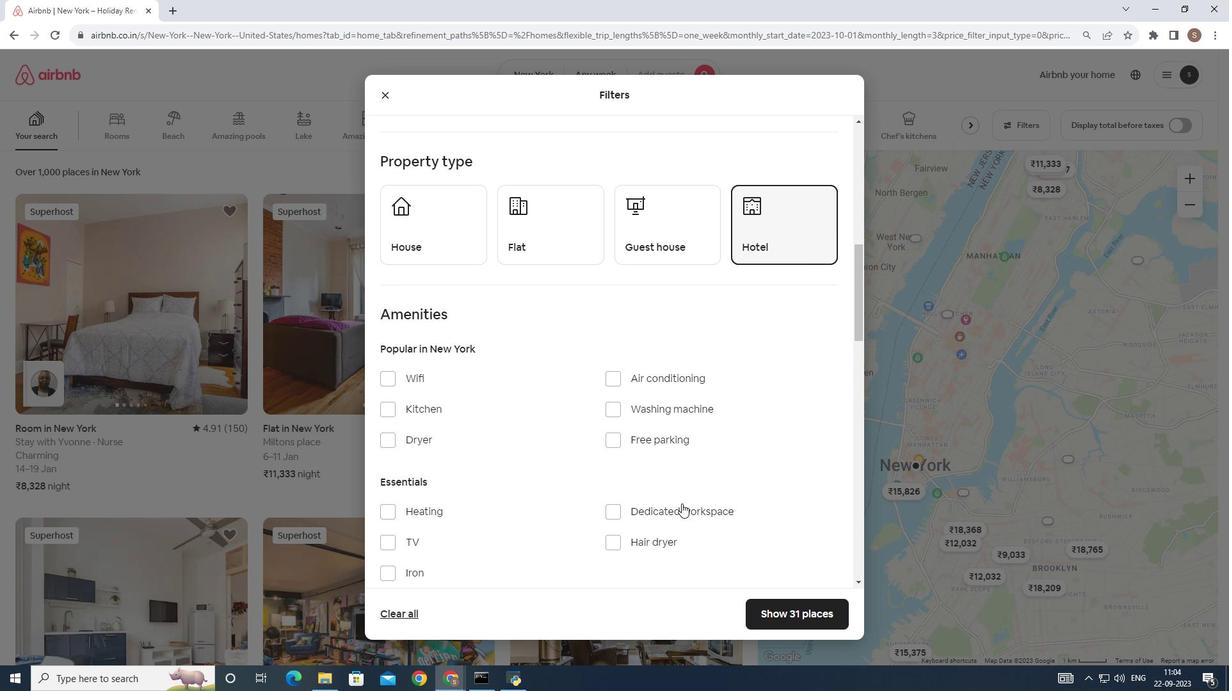
Action: Mouse scrolled (681, 503) with delta (0, 0)
Screenshot: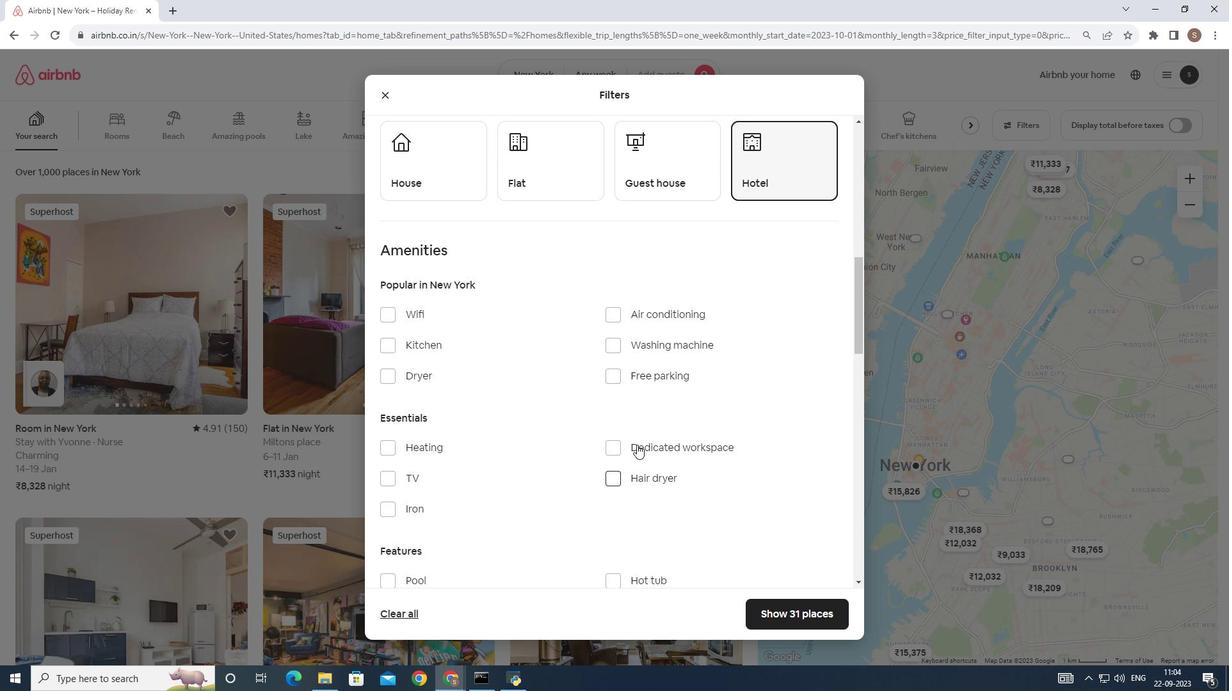 
Action: Mouse moved to (615, 345)
Screenshot: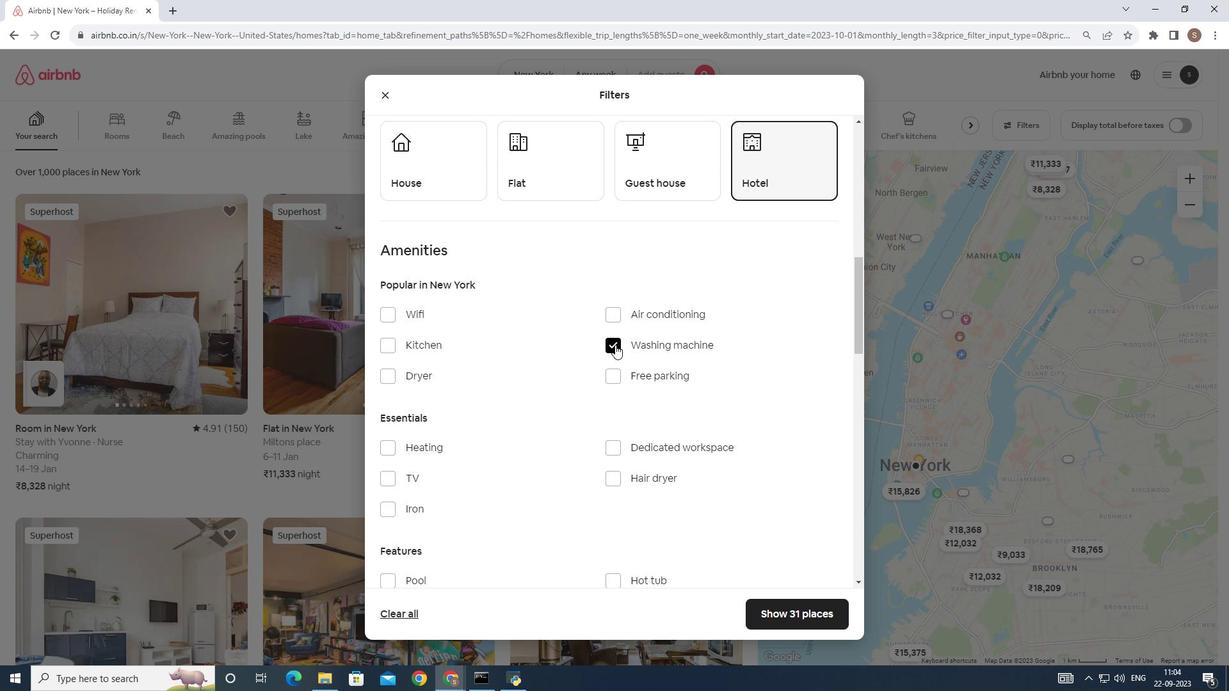 
Action: Mouse pressed left at (615, 345)
Screenshot: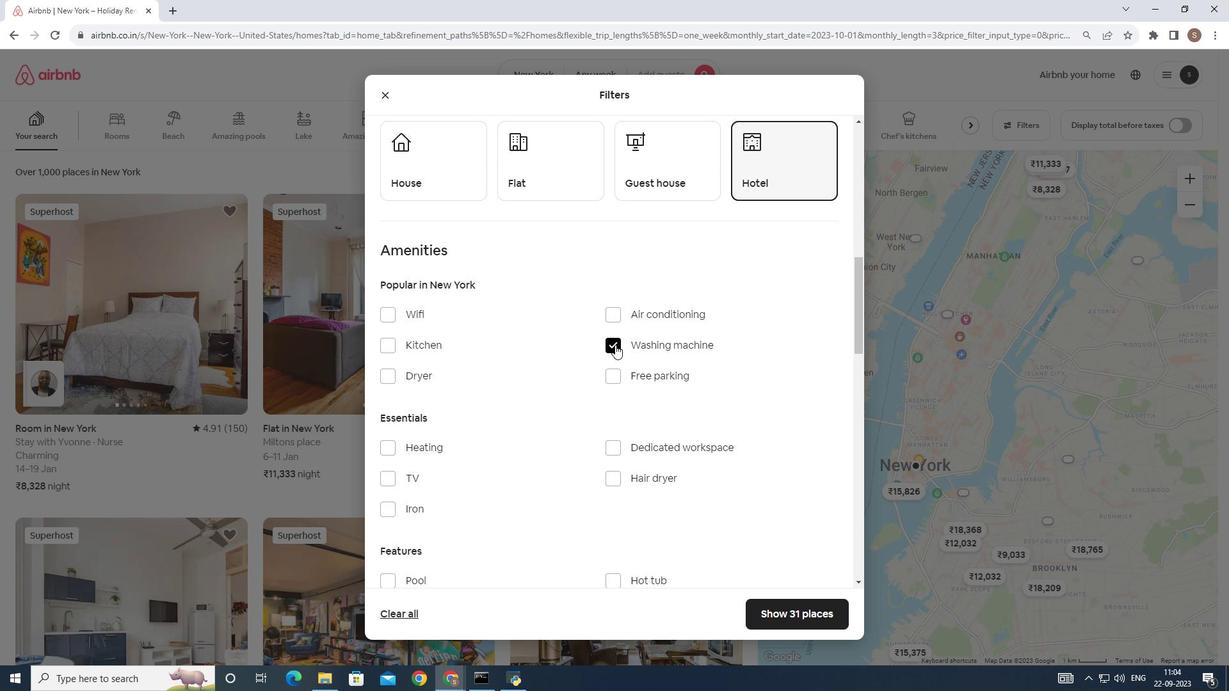 
Action: Mouse moved to (688, 539)
Screenshot: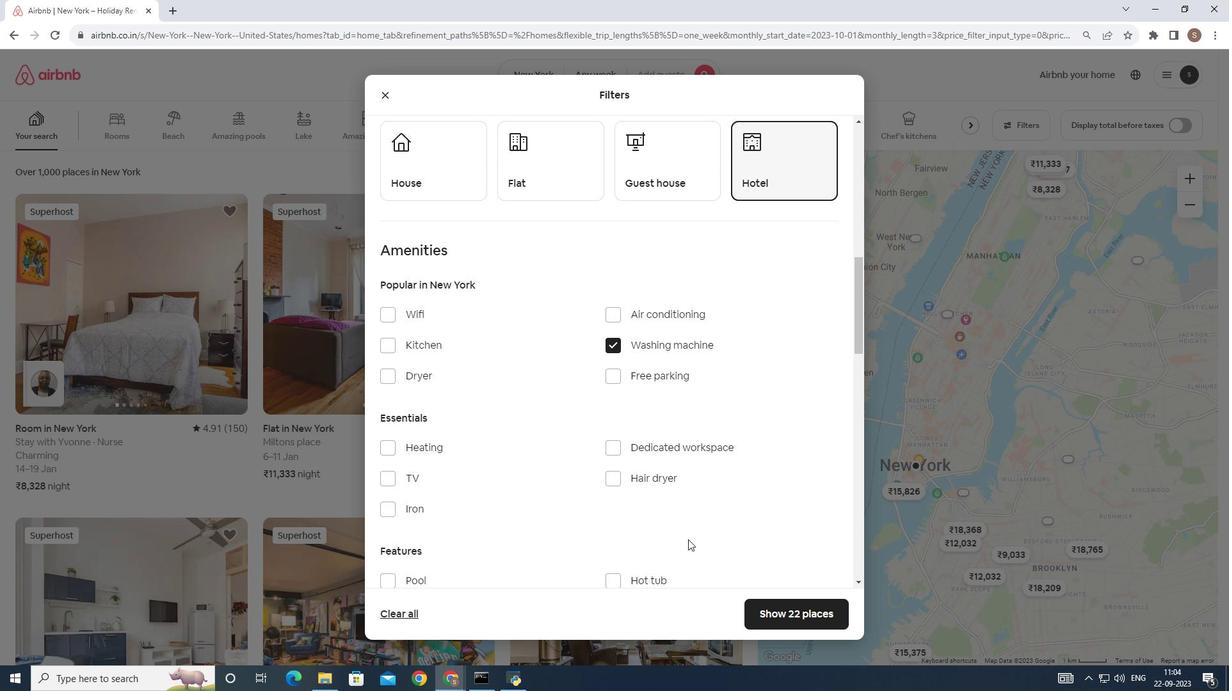 
Action: Mouse scrolled (688, 540) with delta (0, 0)
Screenshot: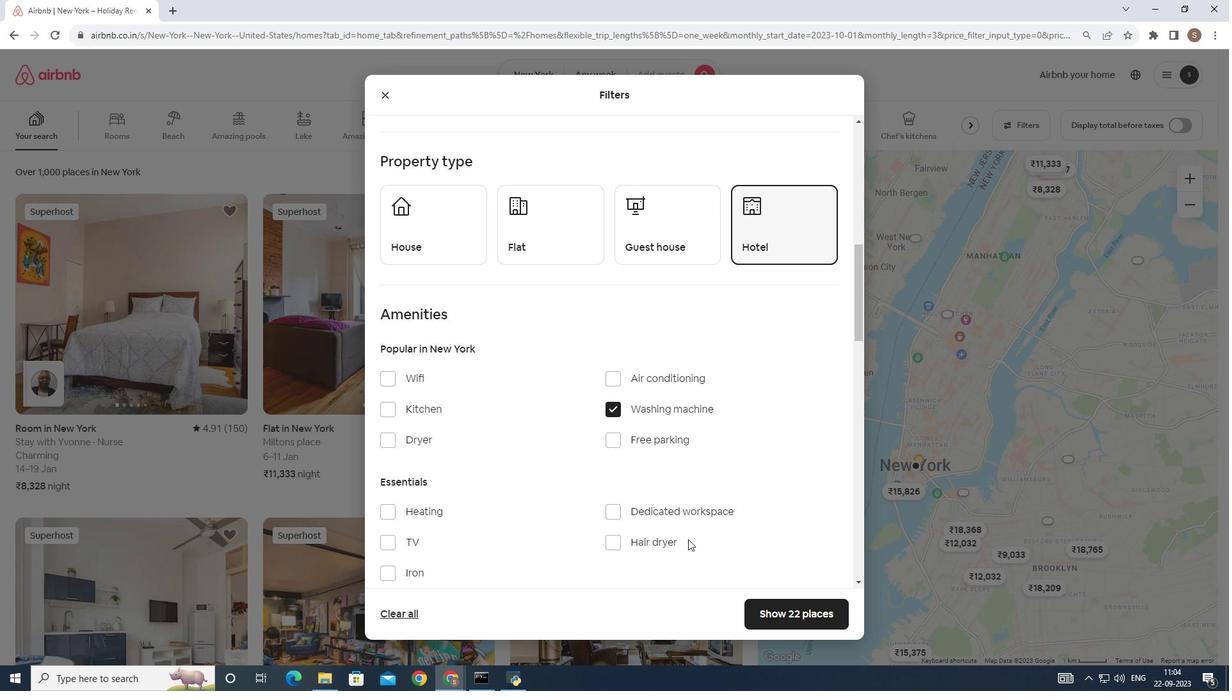 
Action: Mouse scrolled (688, 539) with delta (0, 0)
Screenshot: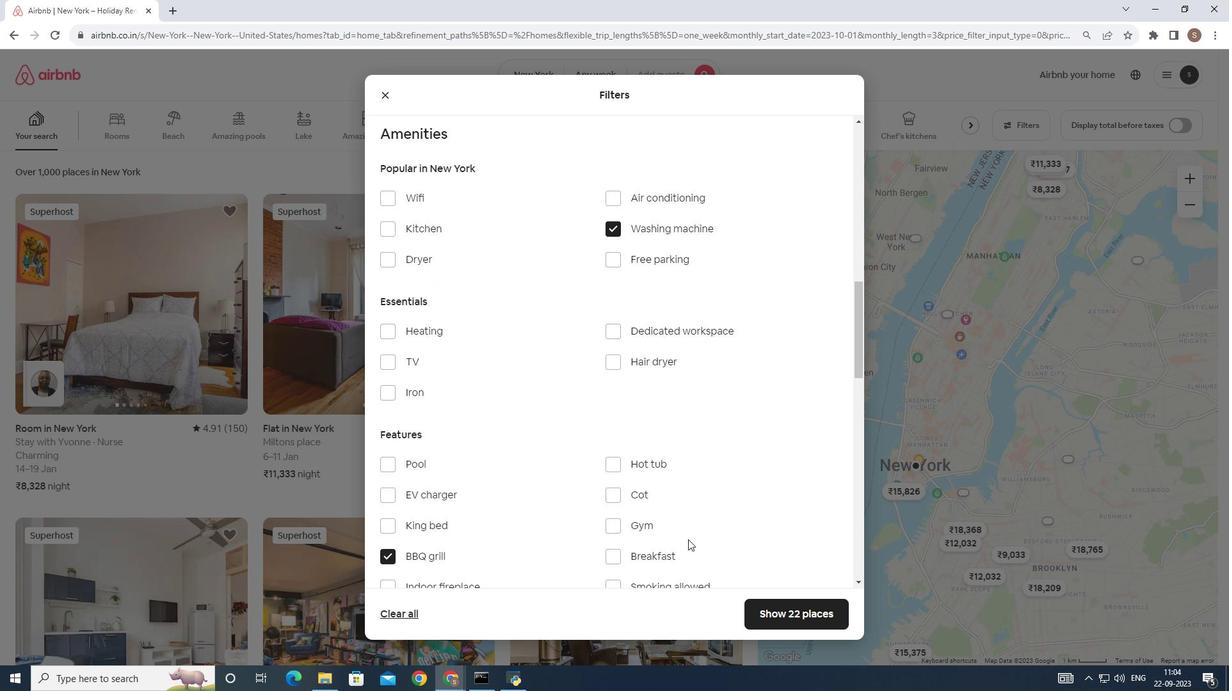 
Action: Mouse scrolled (688, 539) with delta (0, 0)
Screenshot: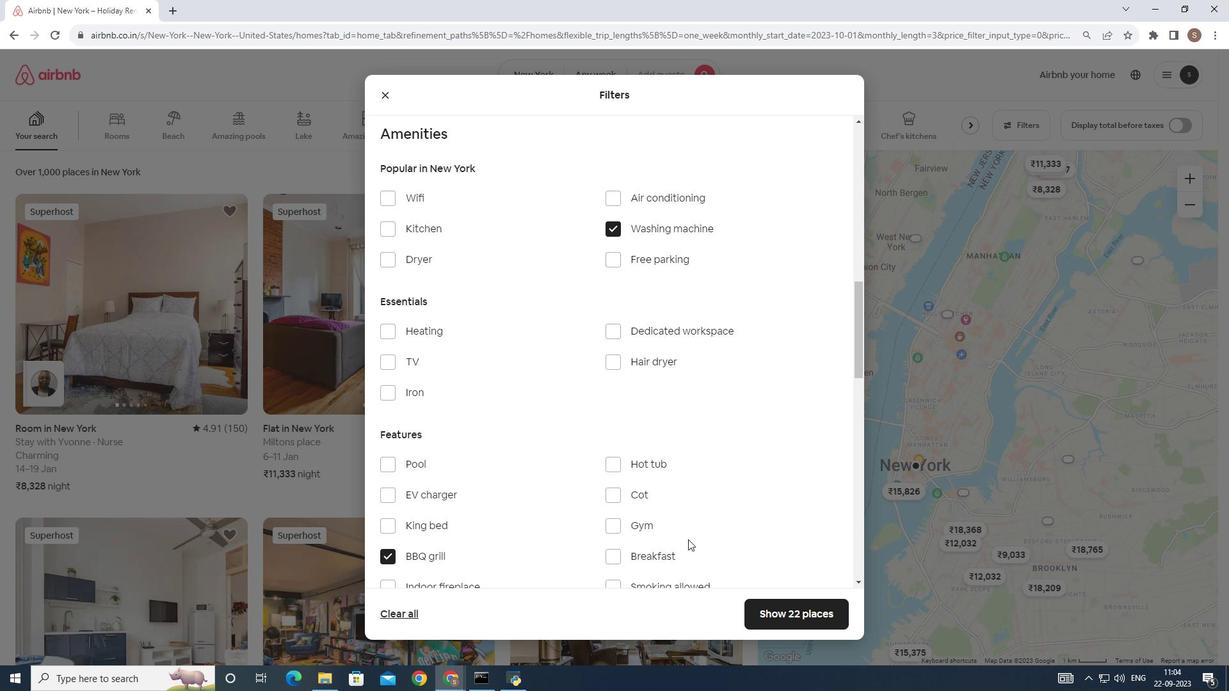 
Action: Mouse scrolled (688, 539) with delta (0, 0)
Screenshot: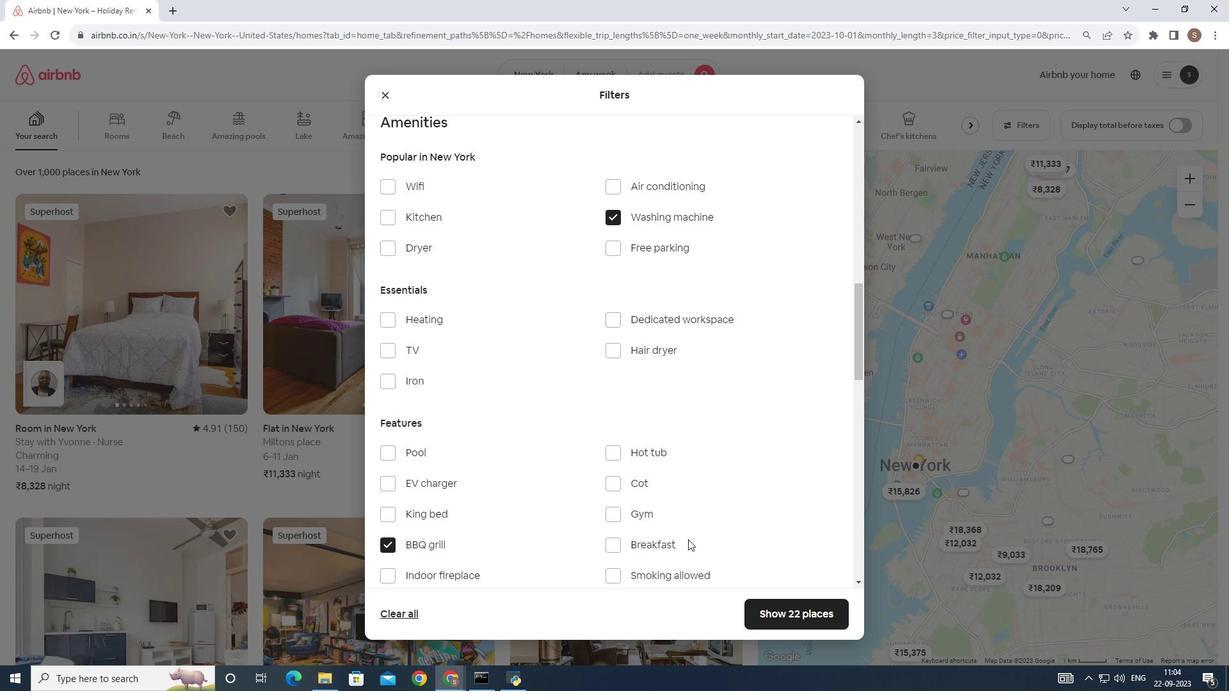 
Action: Mouse moved to (798, 616)
Screenshot: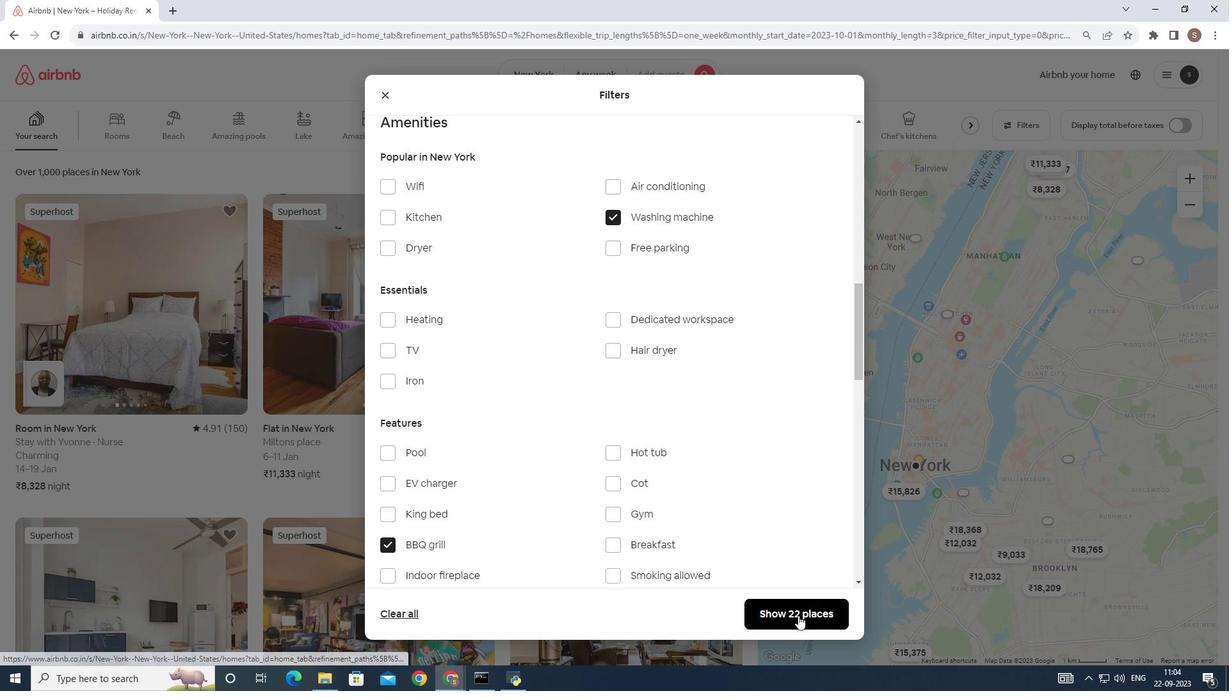 
Action: Mouse pressed left at (798, 616)
Screenshot: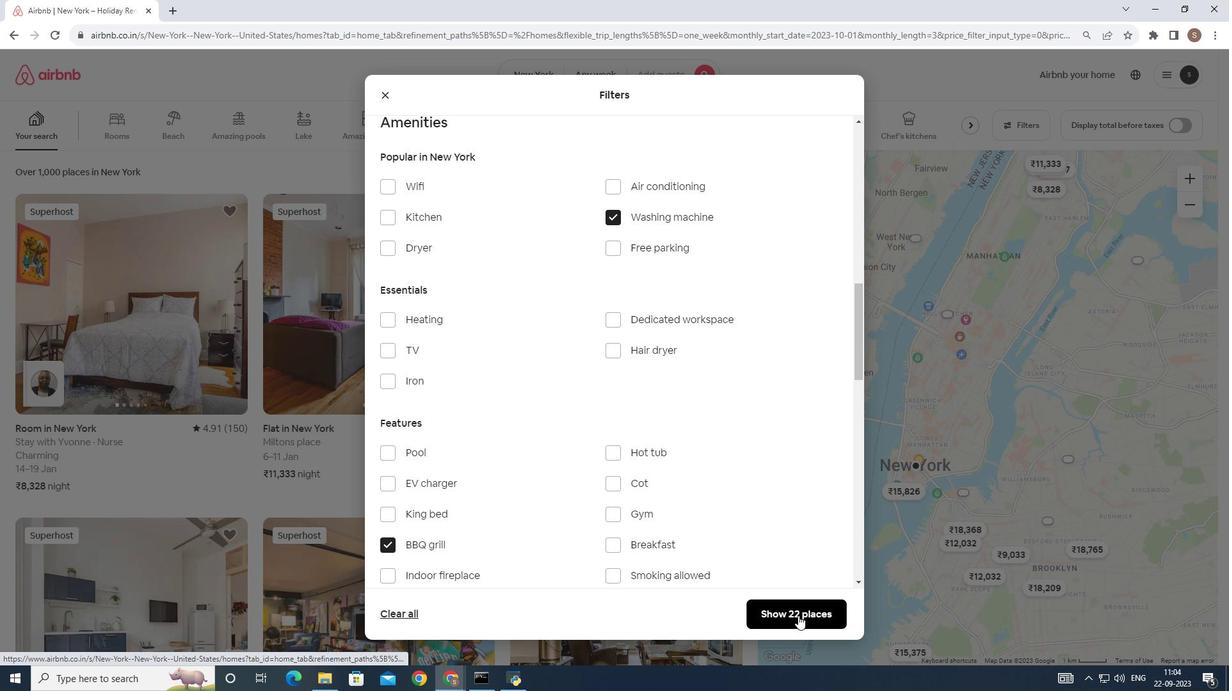 
Action: Mouse moved to (356, 317)
Screenshot: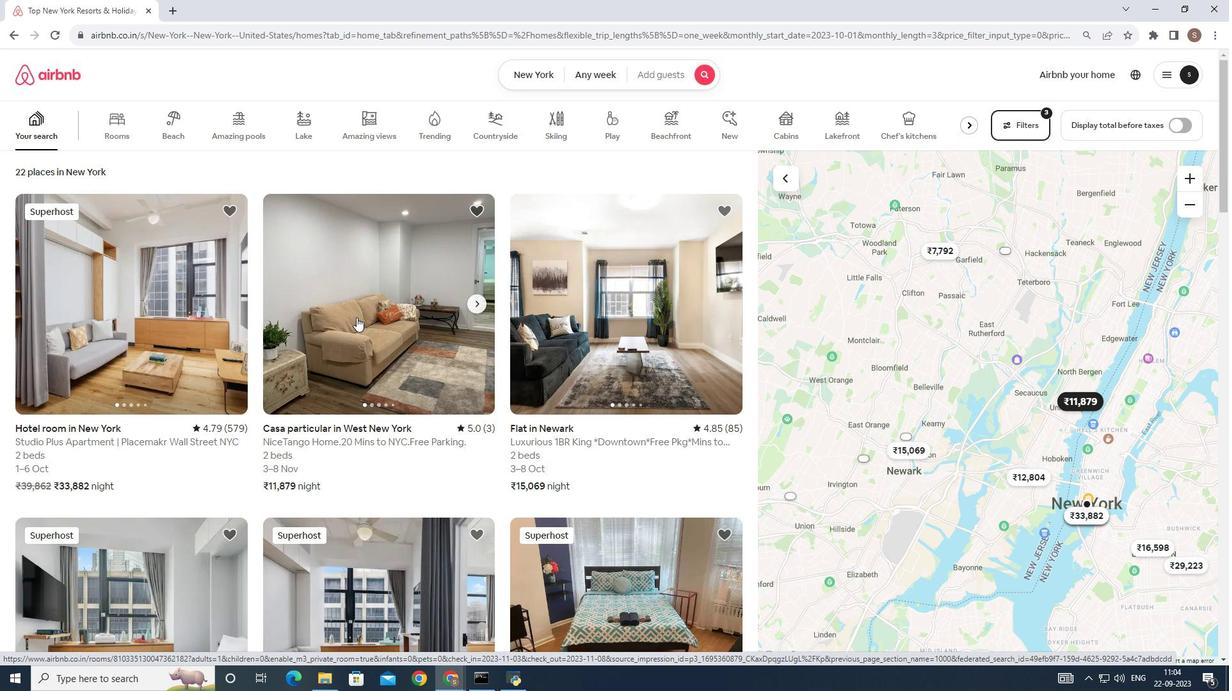
Action: Mouse pressed left at (356, 317)
Screenshot: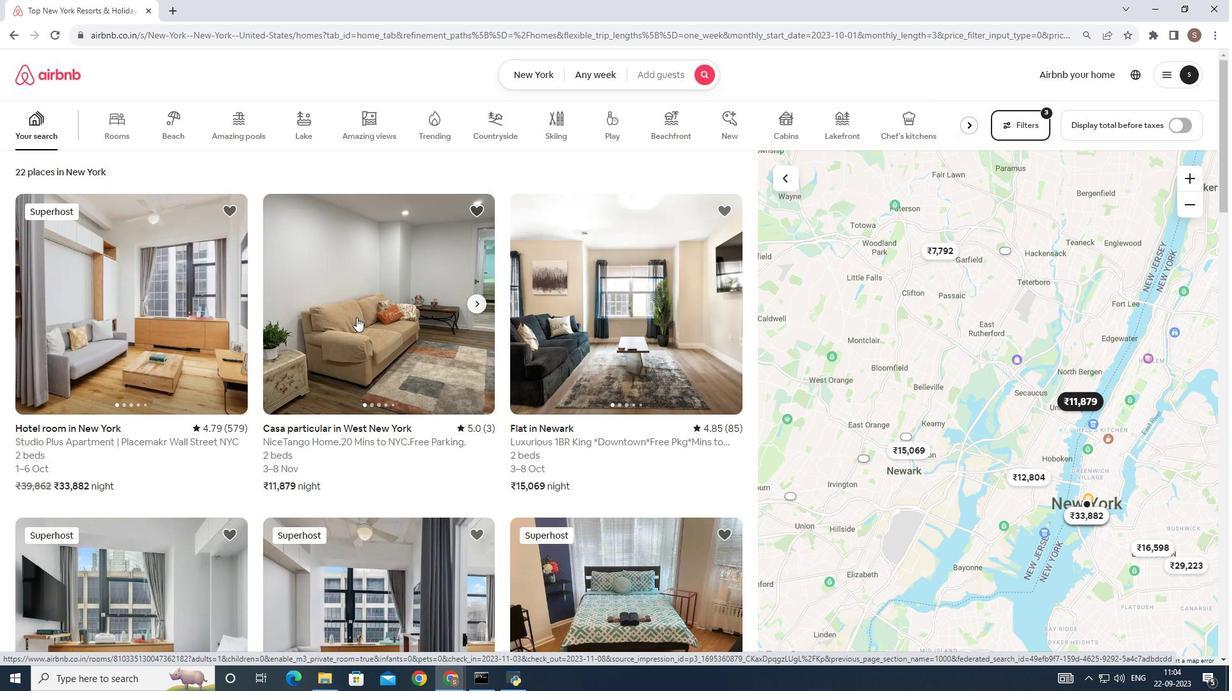 
Action: Mouse moved to (459, 246)
Screenshot: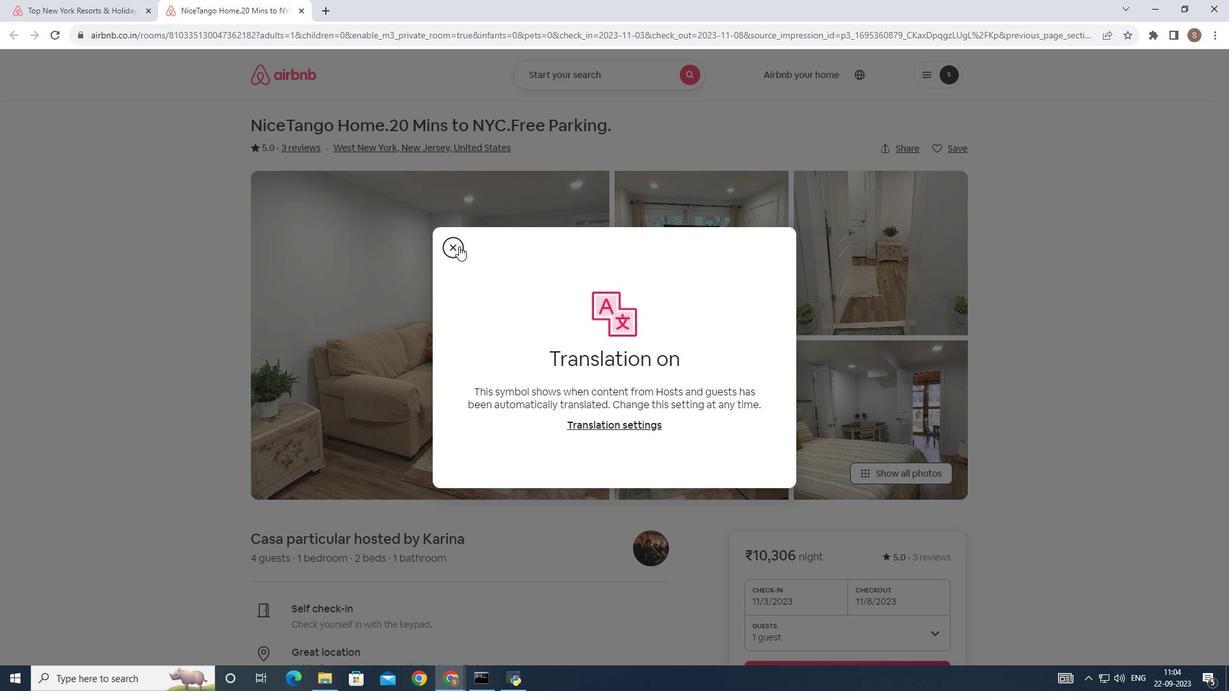
Action: Mouse pressed left at (459, 246)
Screenshot: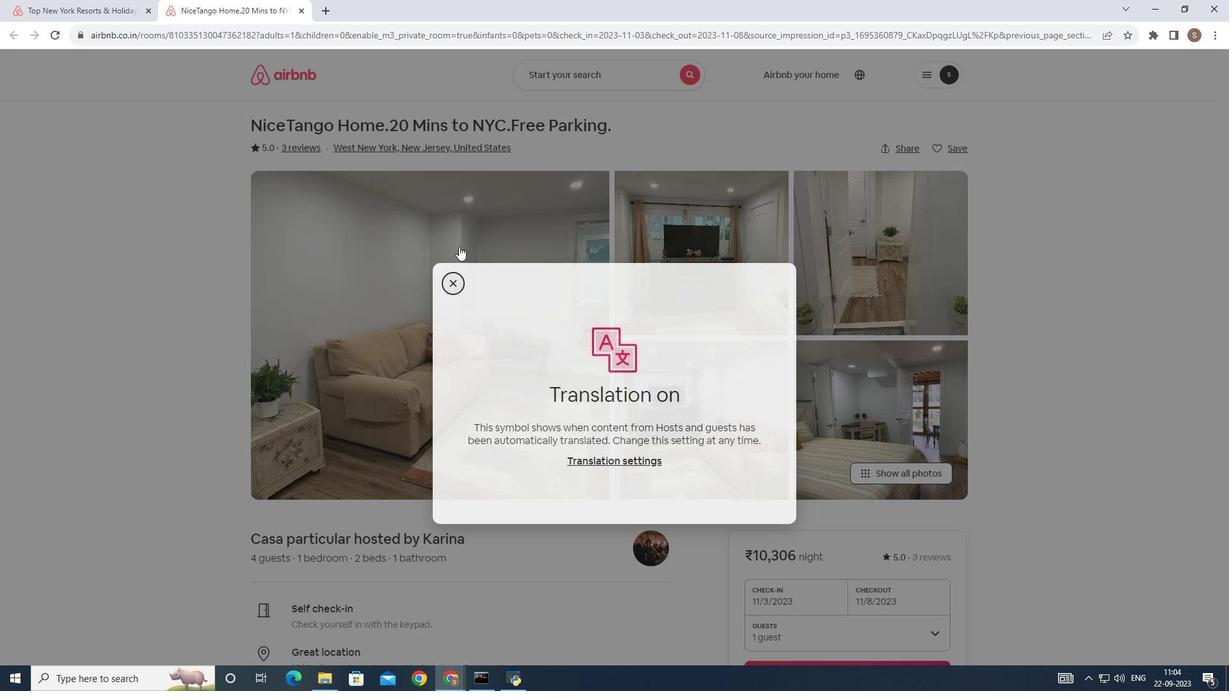 
Action: Mouse moved to (434, 283)
Screenshot: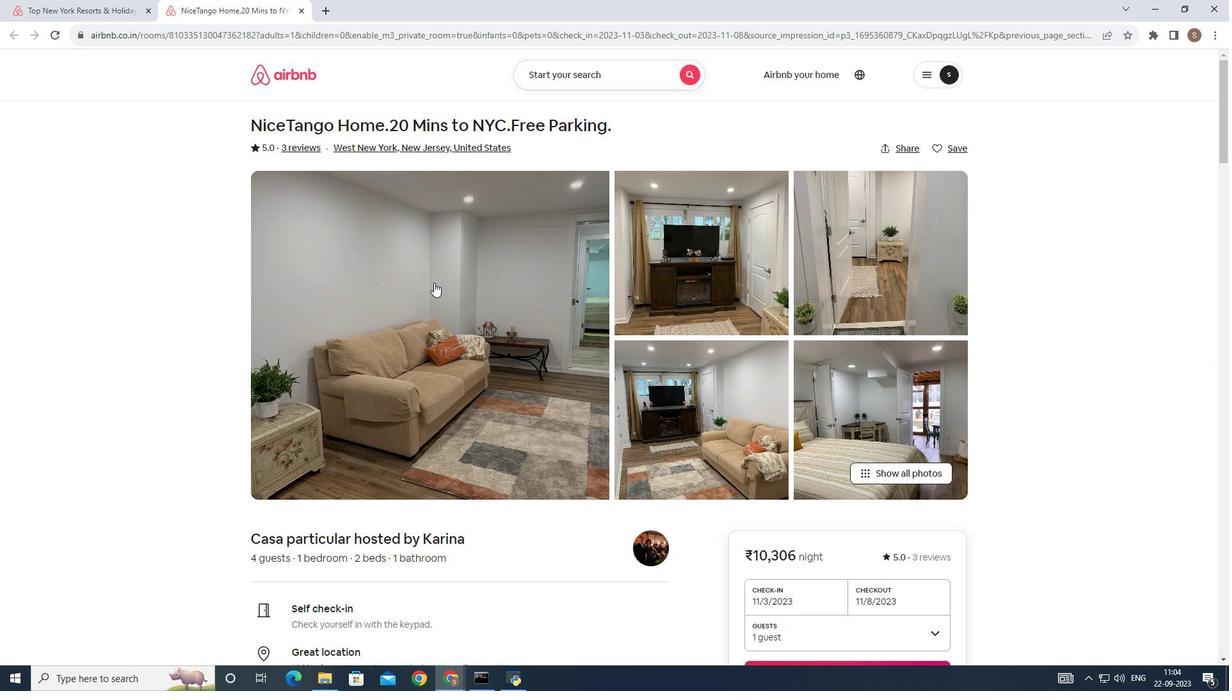 
Action: Mouse scrolled (434, 282) with delta (0, 0)
Screenshot: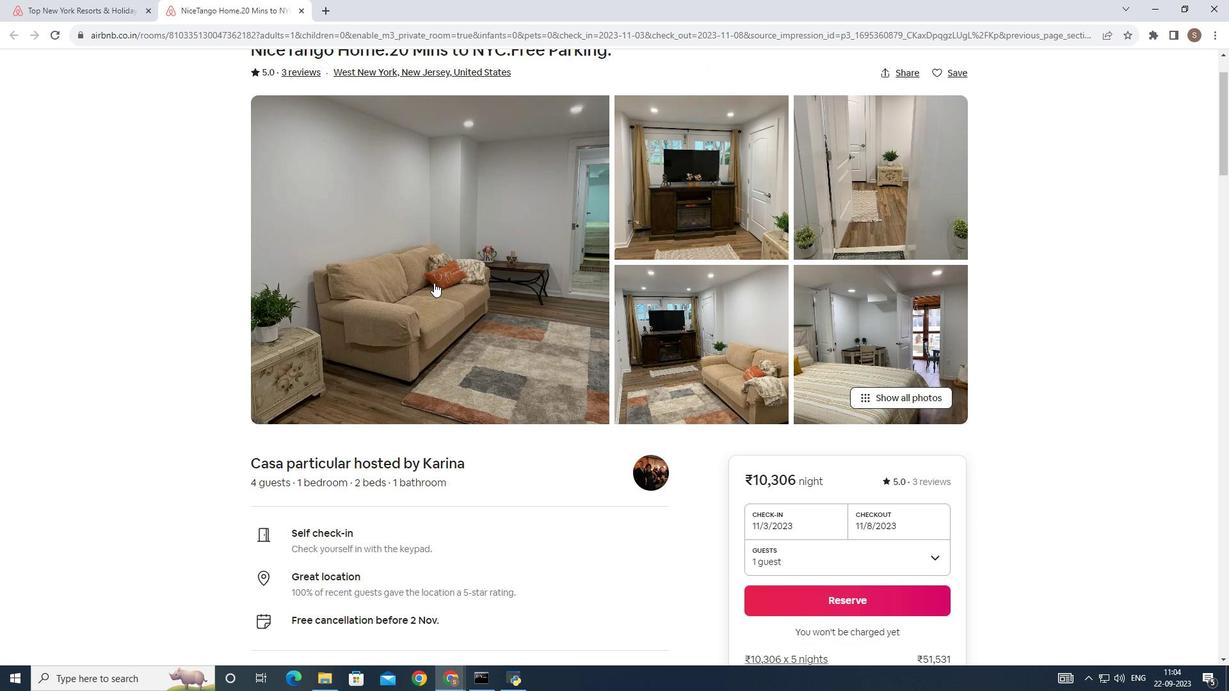 
Action: Mouse scrolled (434, 282) with delta (0, 0)
Screenshot: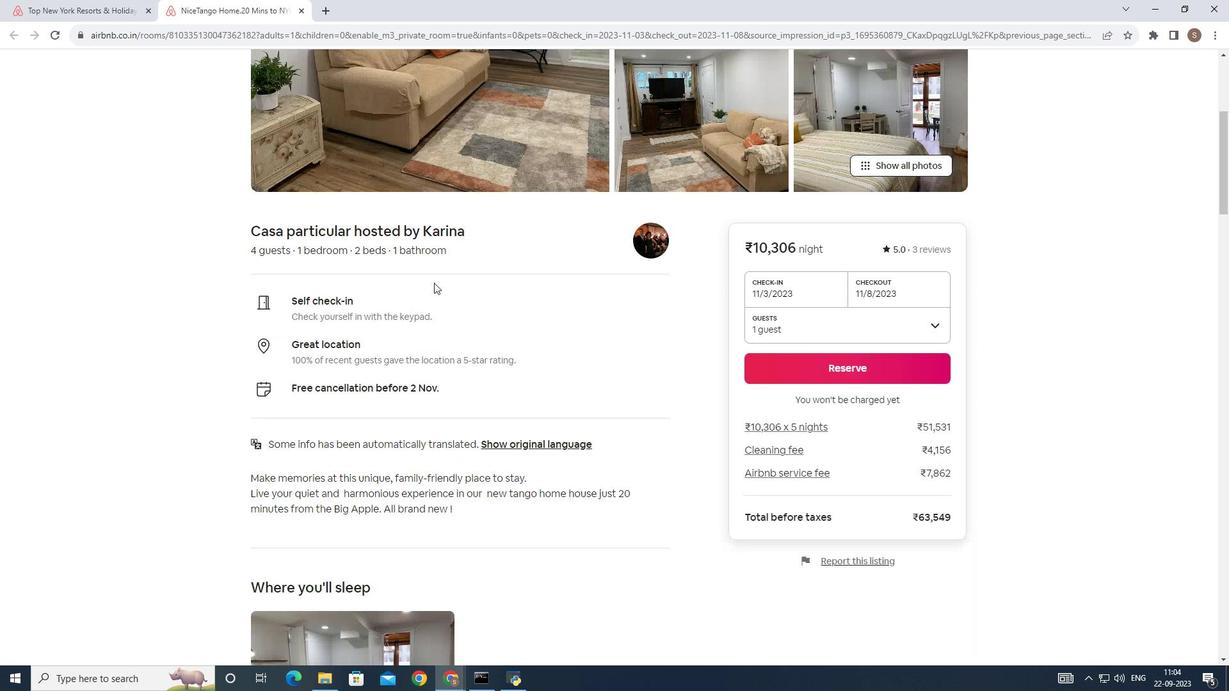 
Action: Mouse scrolled (434, 282) with delta (0, 0)
Screenshot: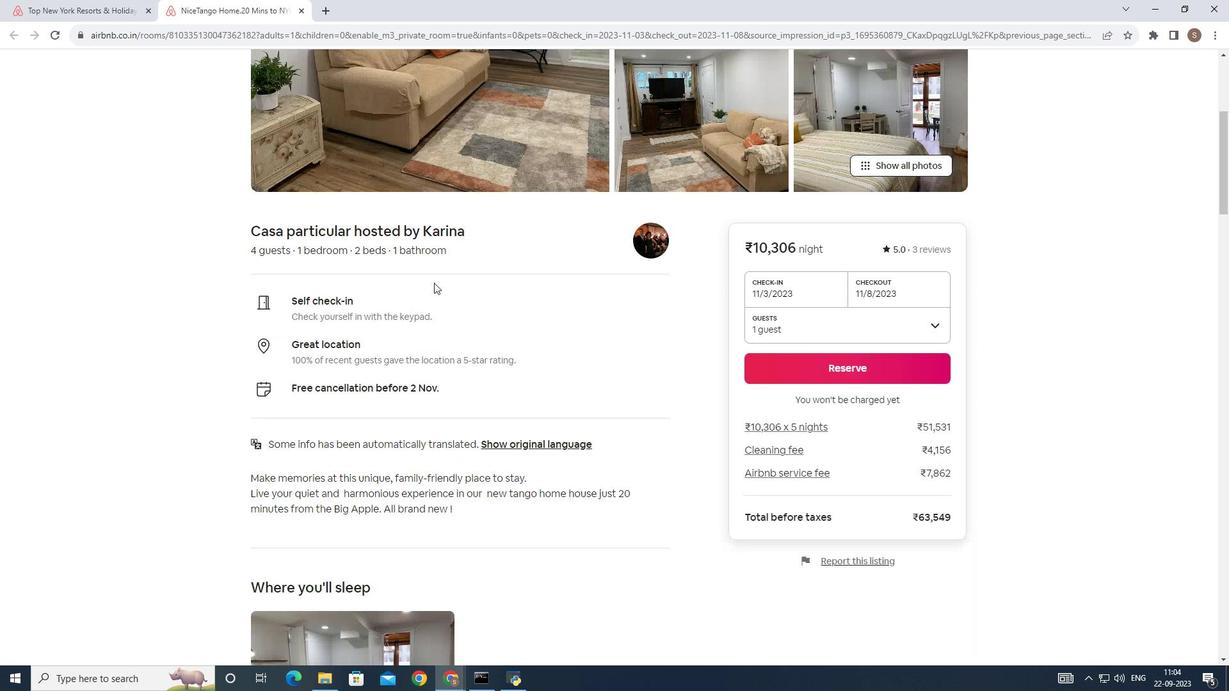 
Action: Mouse scrolled (434, 282) with delta (0, 0)
Screenshot: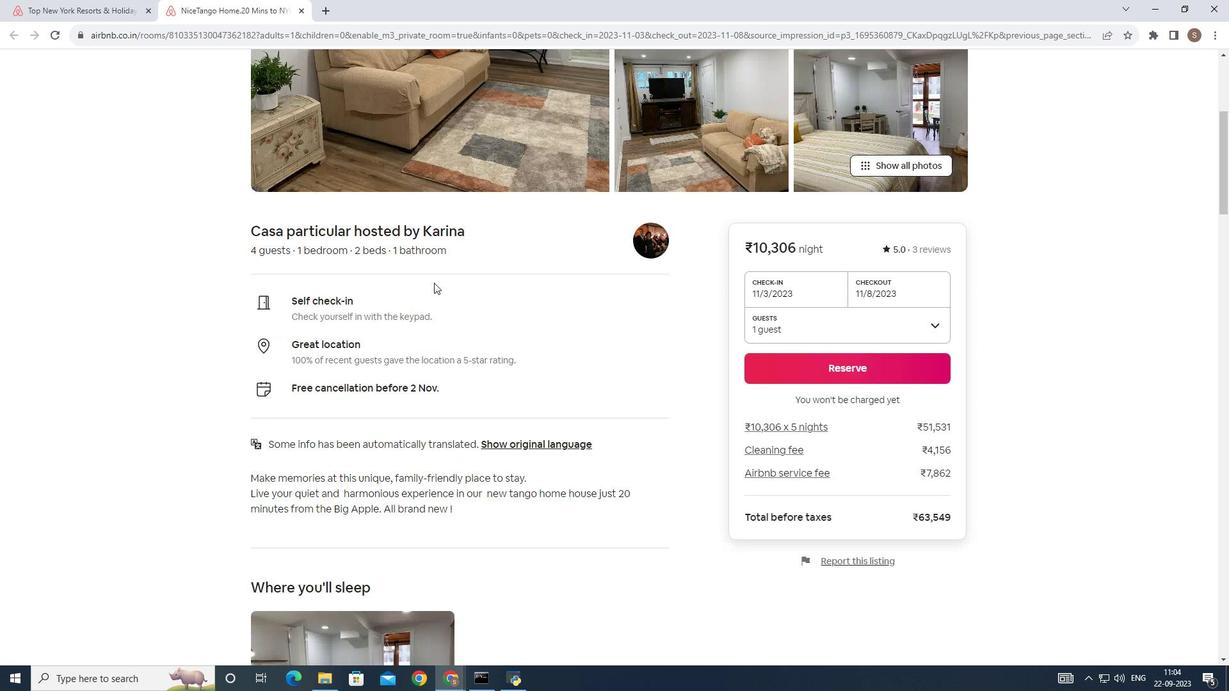 
Action: Mouse scrolled (434, 282) with delta (0, 0)
Screenshot: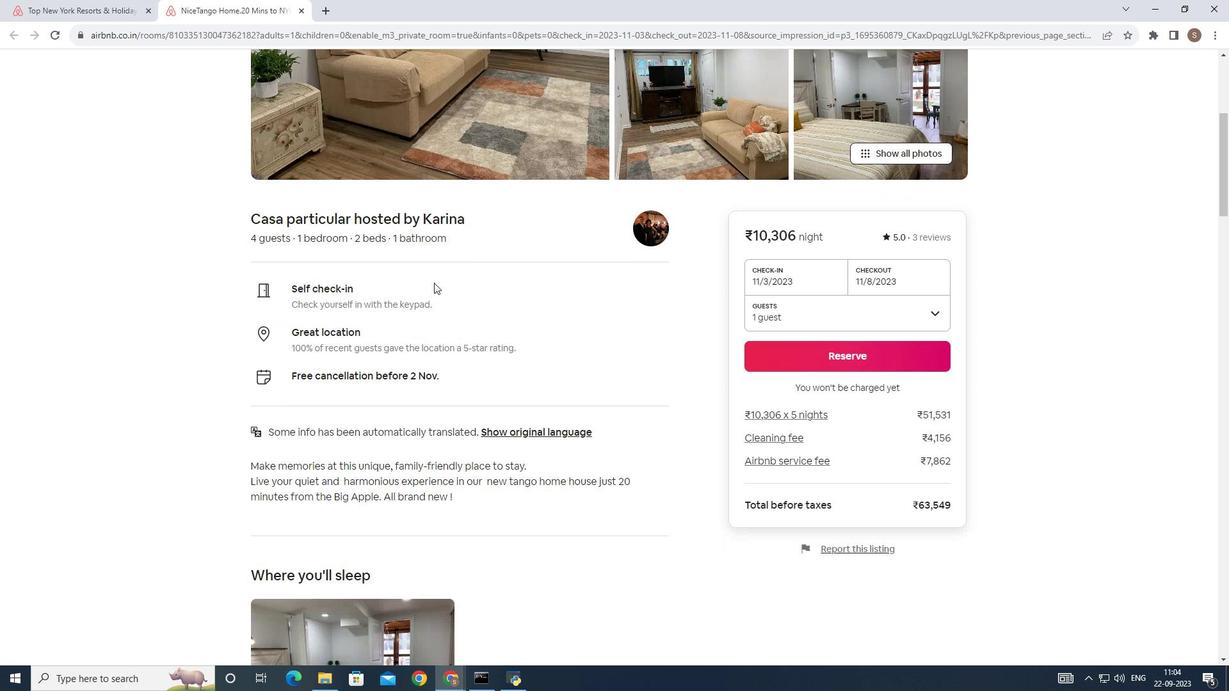 
Action: Mouse scrolled (434, 282) with delta (0, 0)
Screenshot: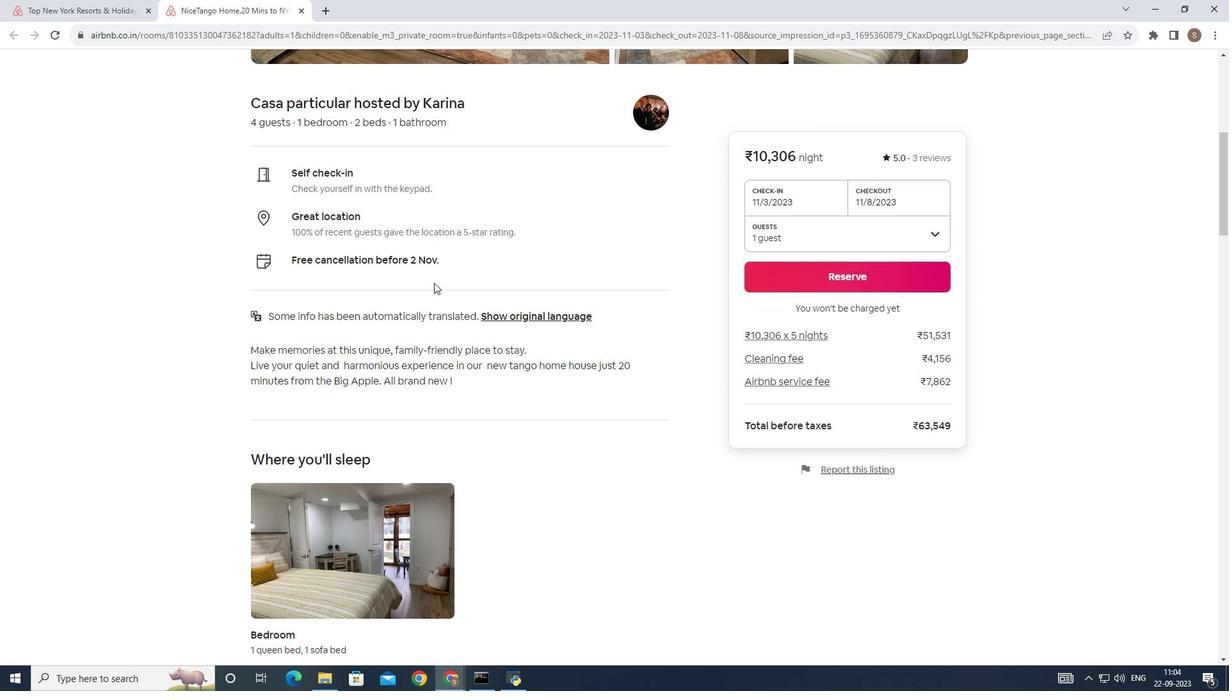 
Action: Mouse scrolled (434, 282) with delta (0, 0)
Screenshot: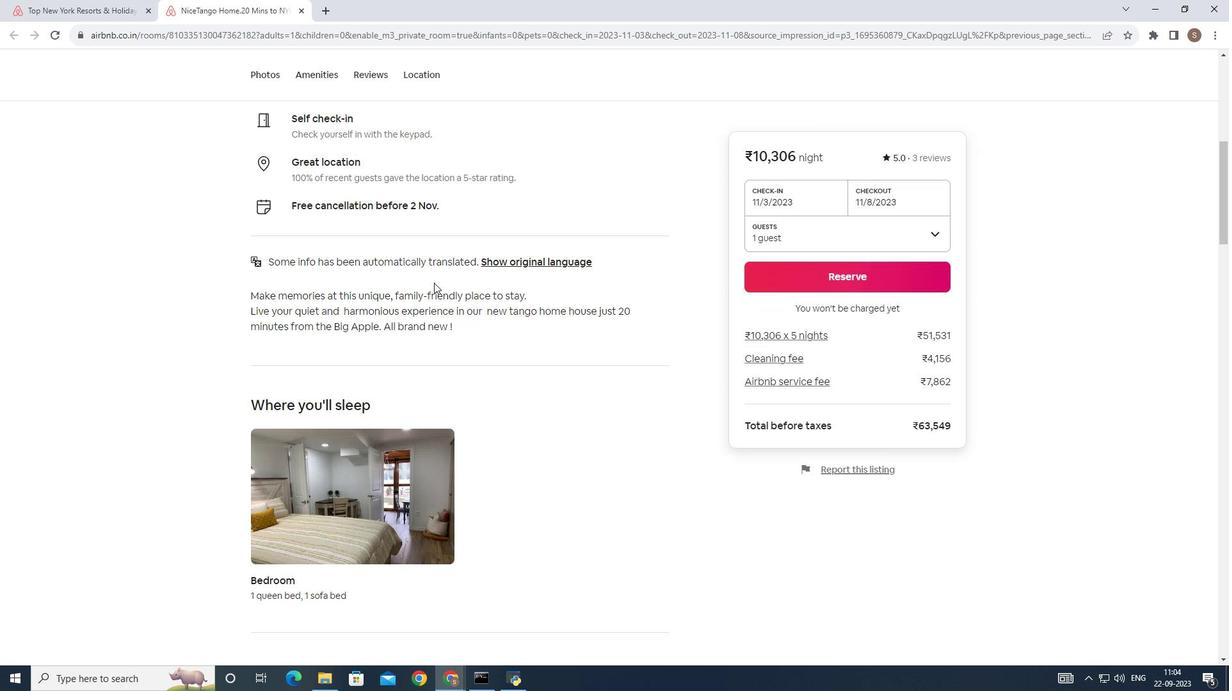 
Action: Mouse scrolled (434, 282) with delta (0, 0)
Screenshot: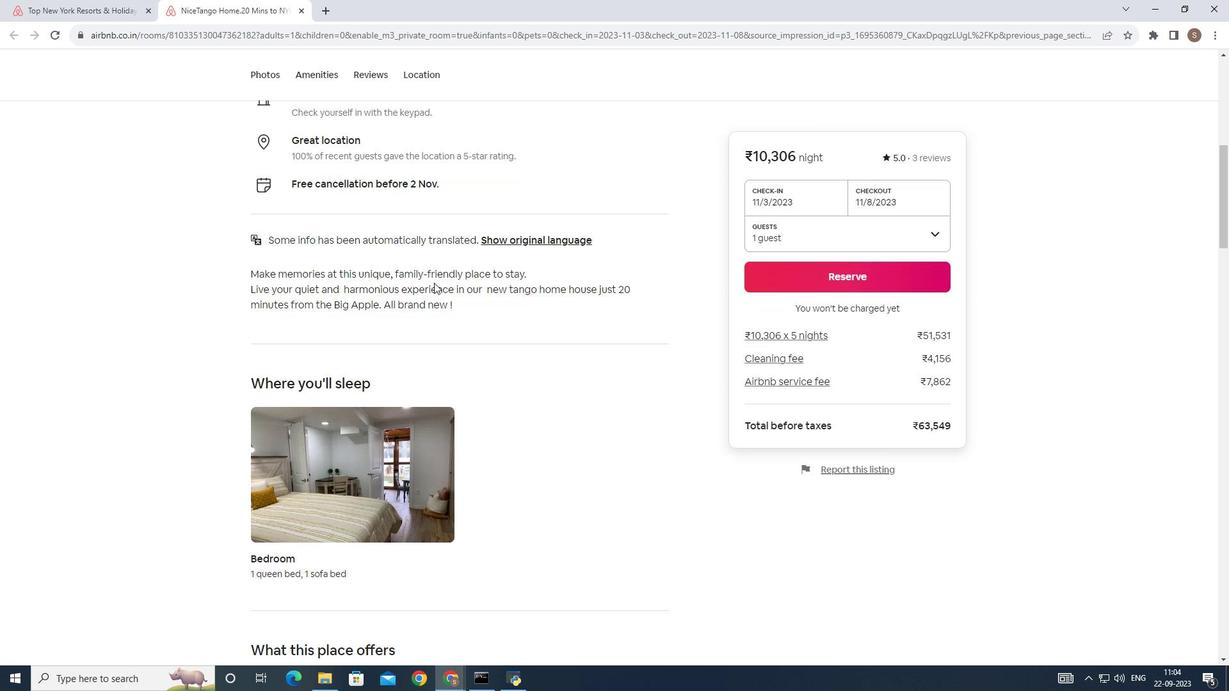 
Action: Mouse scrolled (434, 282) with delta (0, 0)
Screenshot: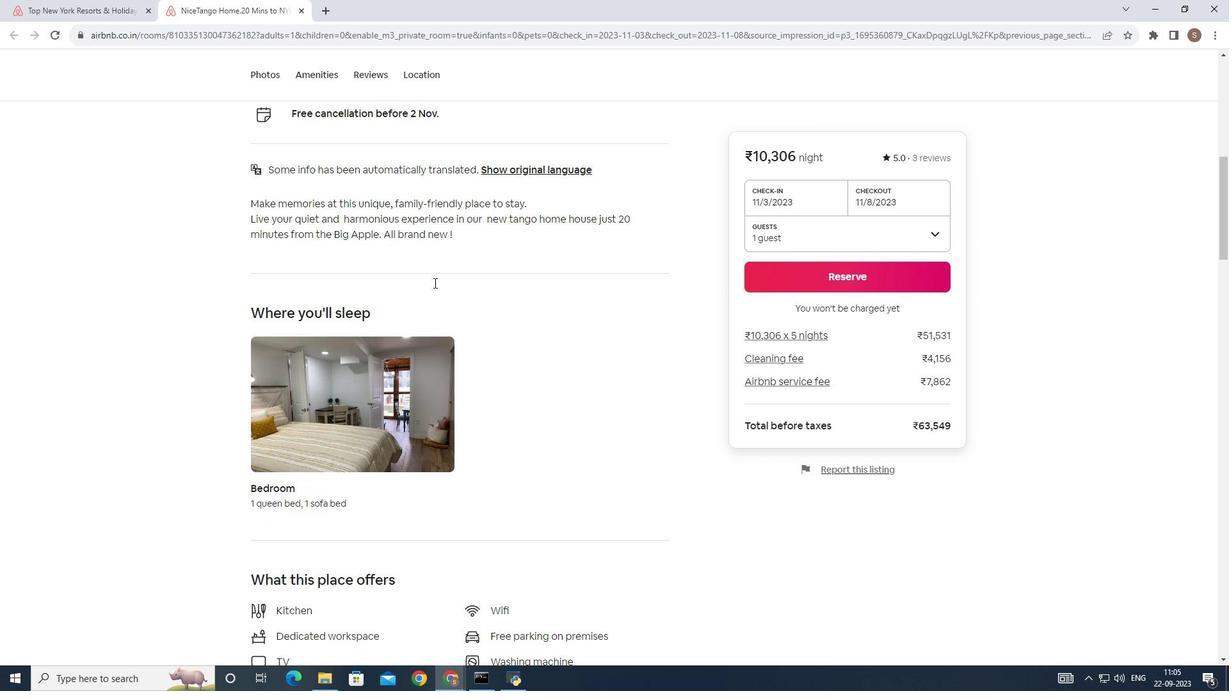 
Action: Mouse scrolled (434, 282) with delta (0, 0)
Screenshot: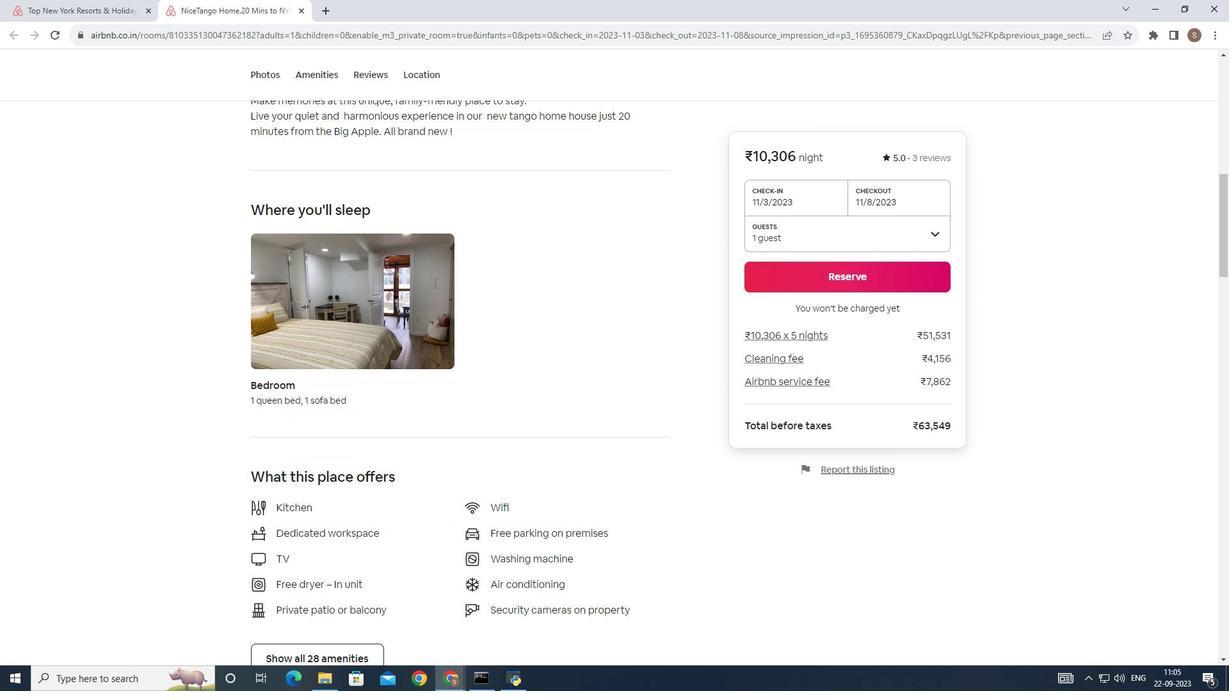 
Action: Mouse scrolled (434, 282) with delta (0, 0)
Screenshot: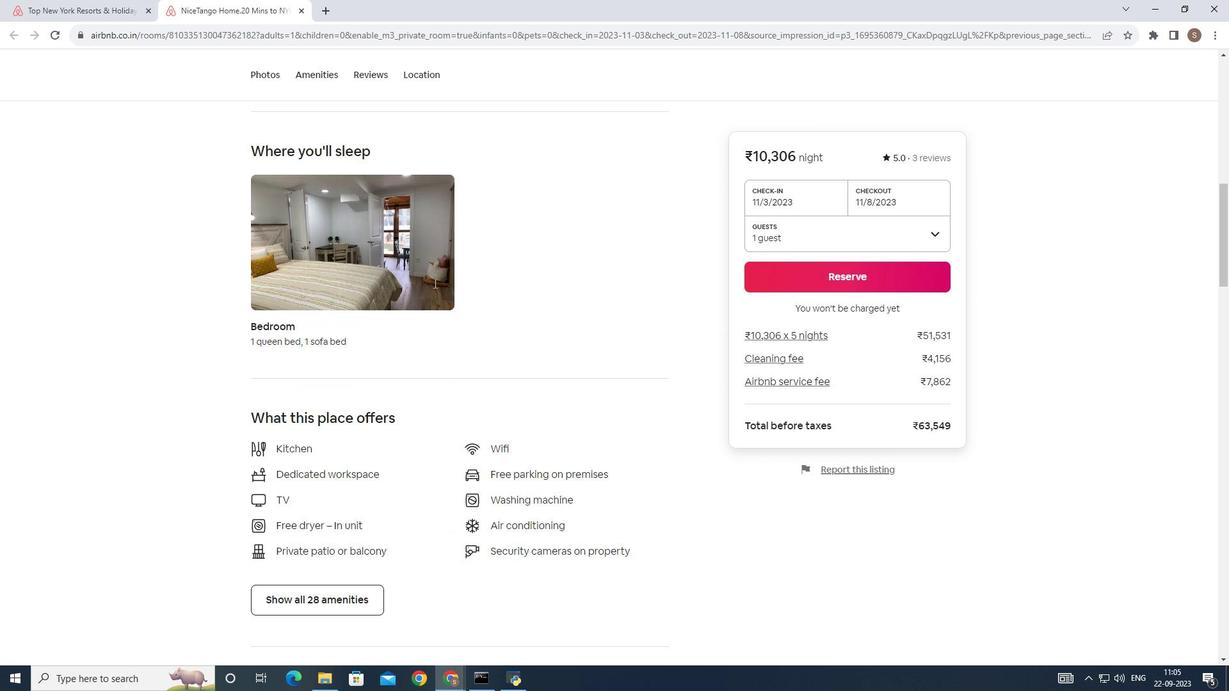 
Action: Mouse scrolled (434, 282) with delta (0, 0)
Screenshot: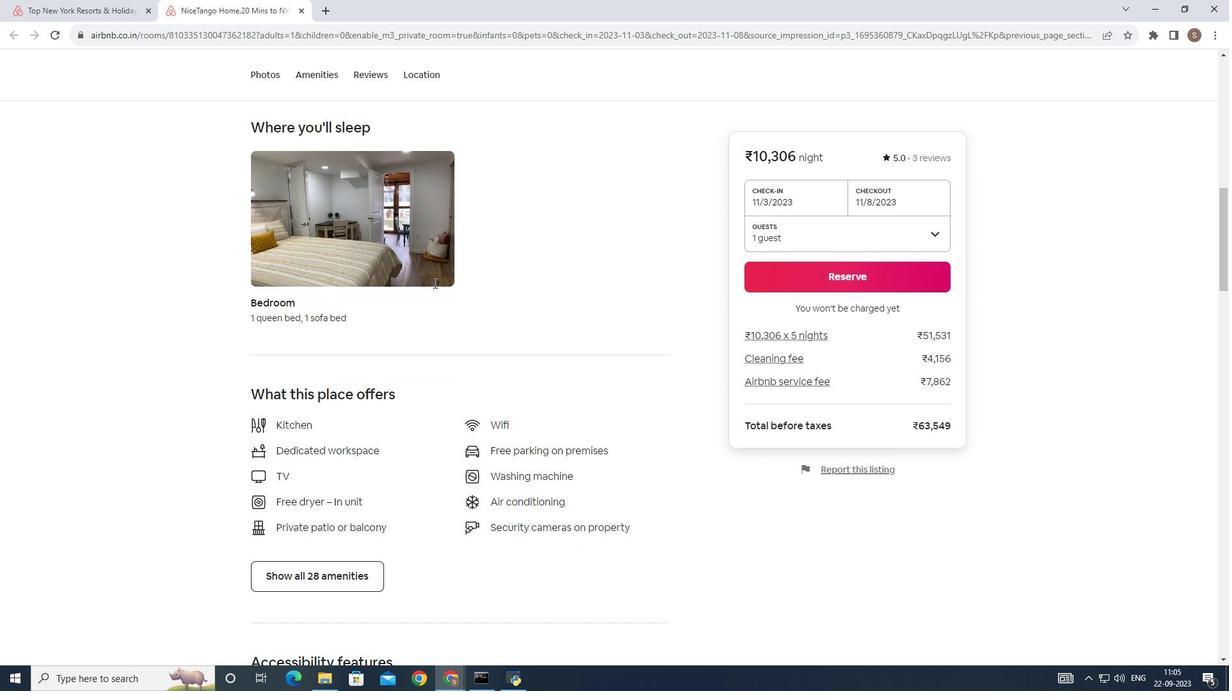 
Action: Mouse scrolled (434, 282) with delta (0, 0)
Screenshot: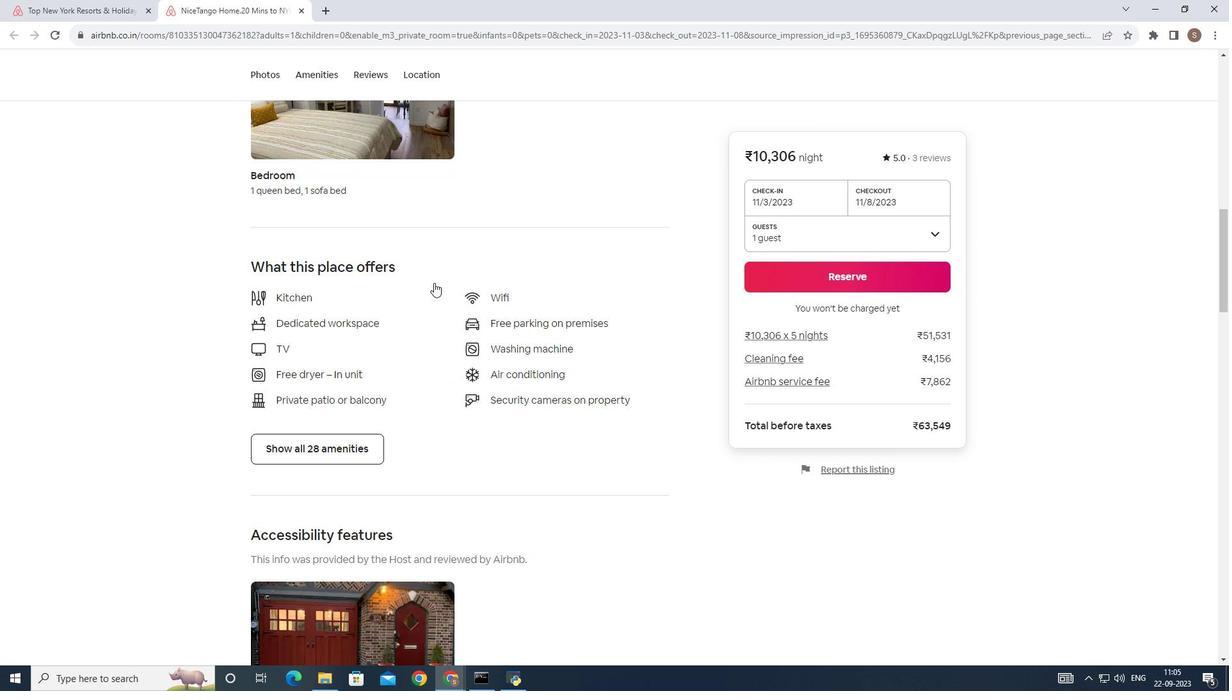 
Action: Mouse scrolled (434, 282) with delta (0, 0)
Screenshot: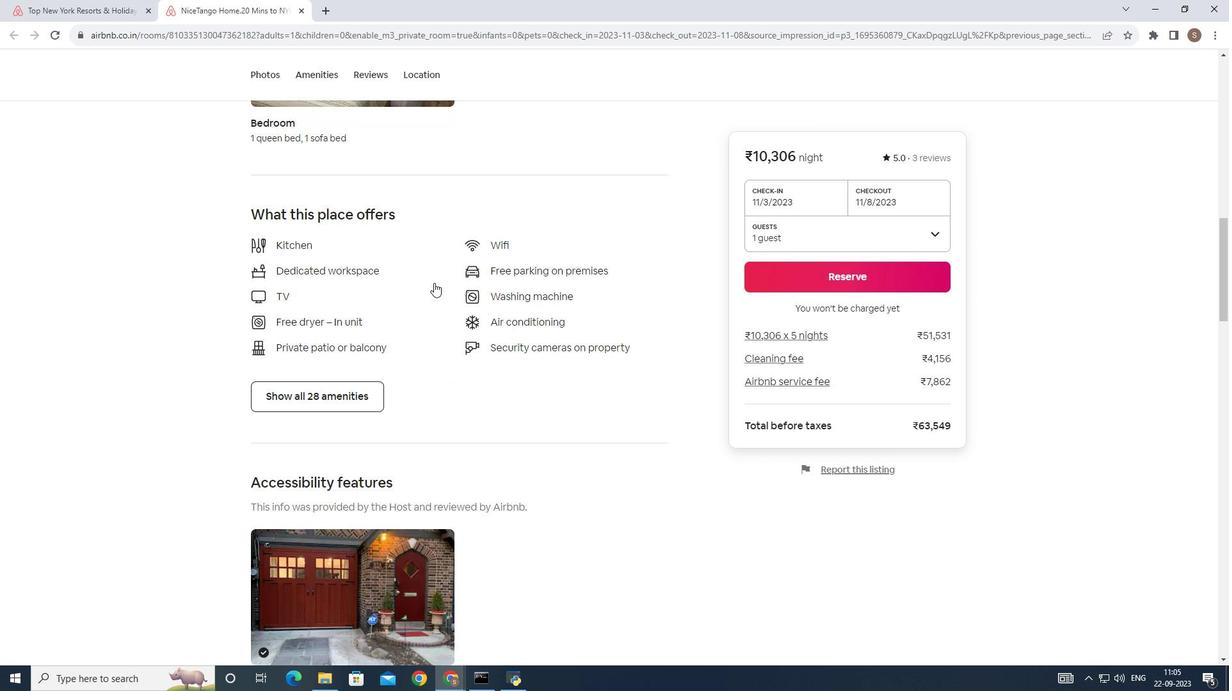 
Action: Mouse scrolled (434, 282) with delta (0, 0)
Screenshot: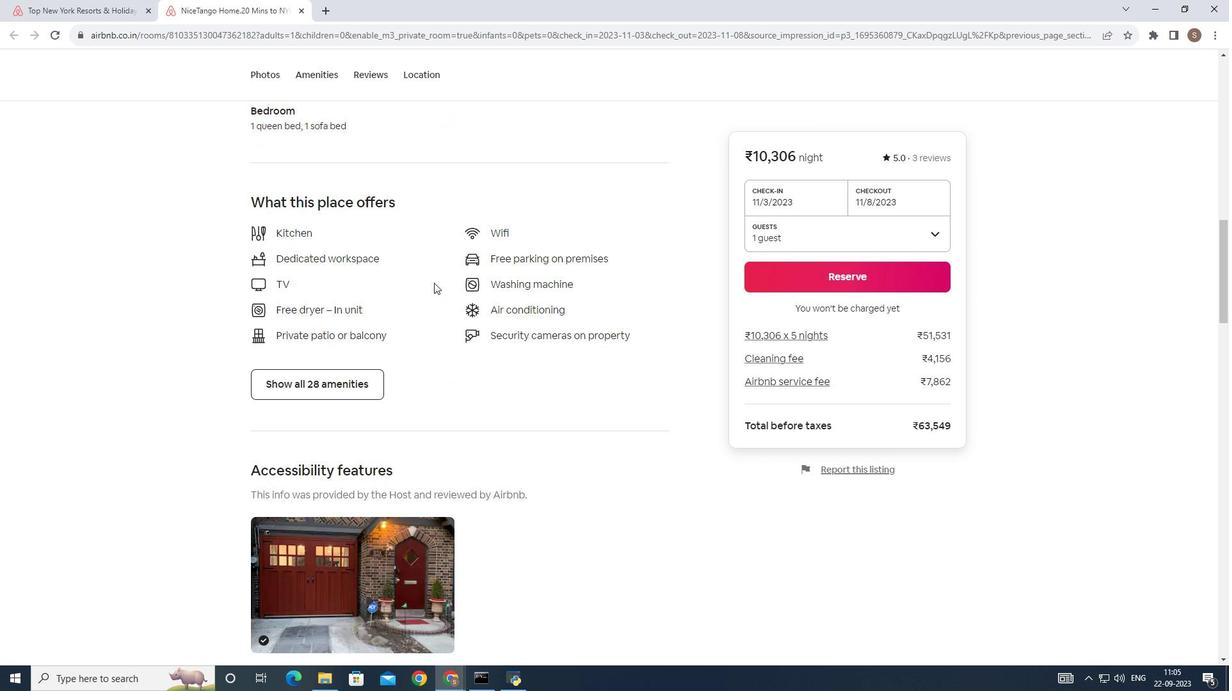 
Action: Mouse moved to (345, 375)
Screenshot: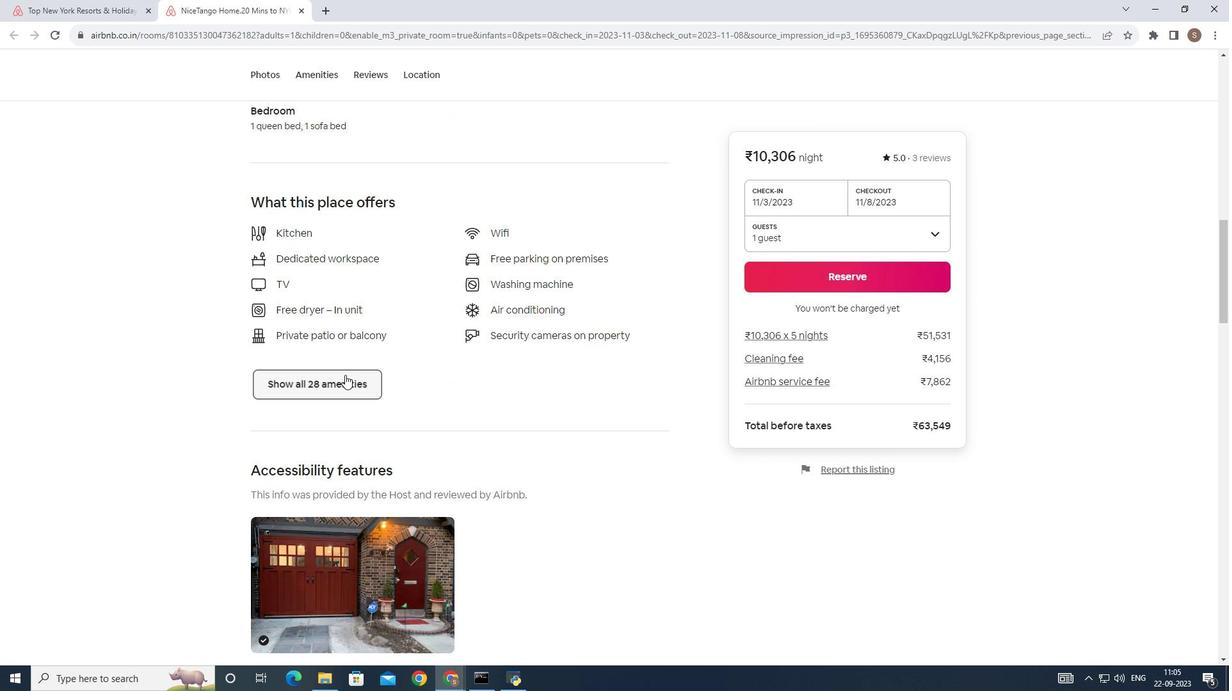
Action: Mouse pressed left at (345, 375)
Screenshot: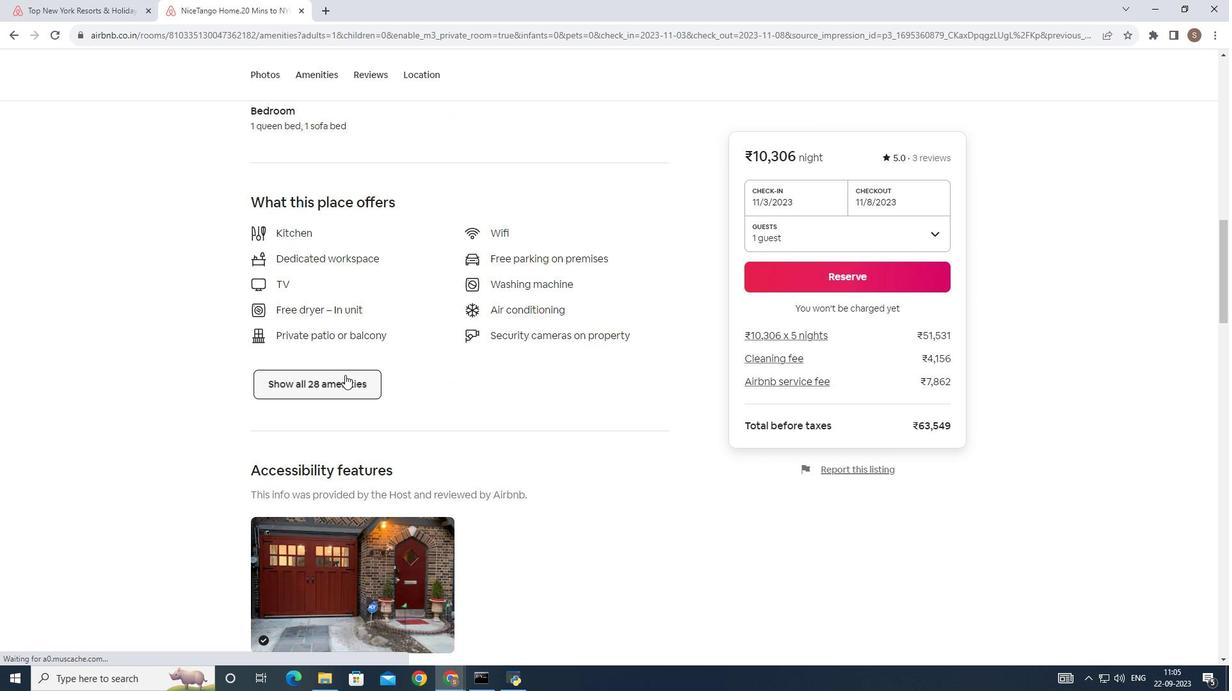 
Action: Mouse moved to (430, 336)
Screenshot: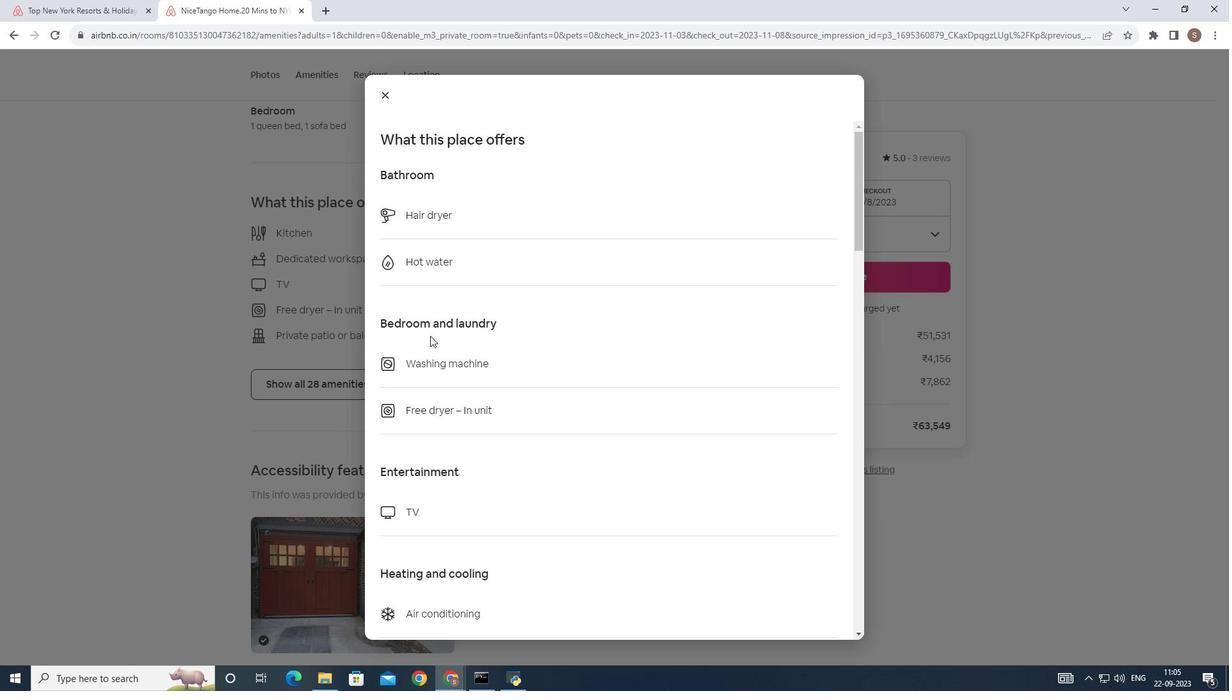 
Action: Mouse scrolled (430, 335) with delta (0, 0)
Screenshot: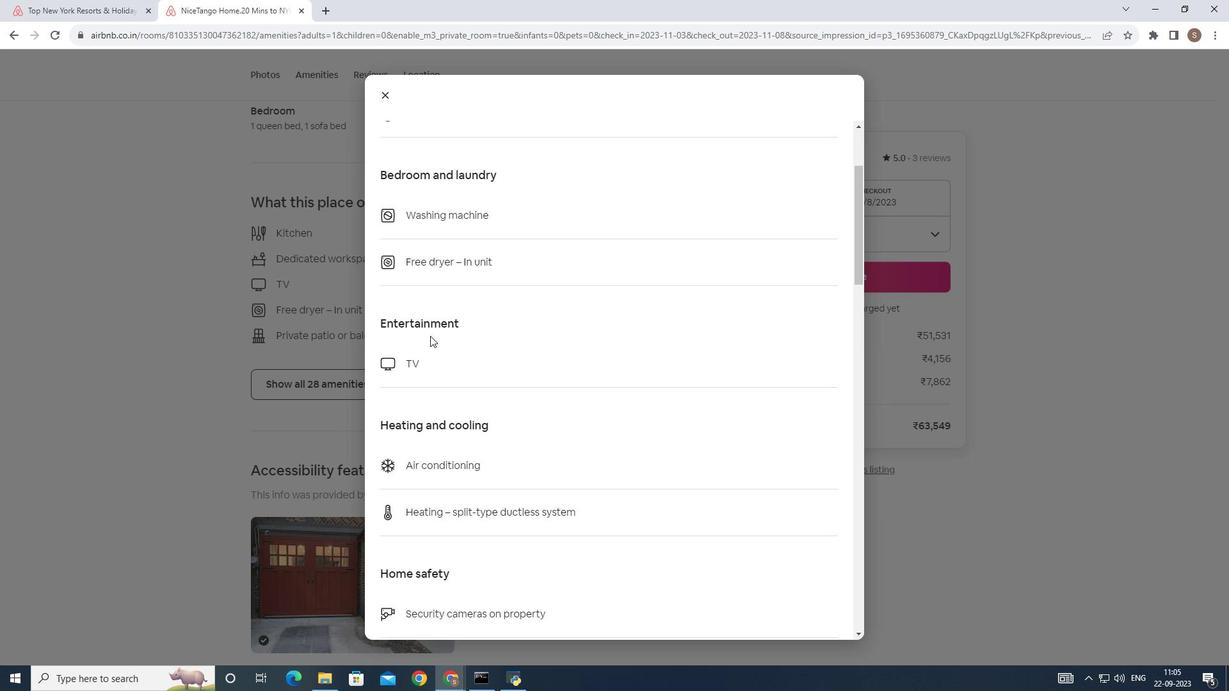 
Action: Mouse scrolled (430, 335) with delta (0, 0)
Screenshot: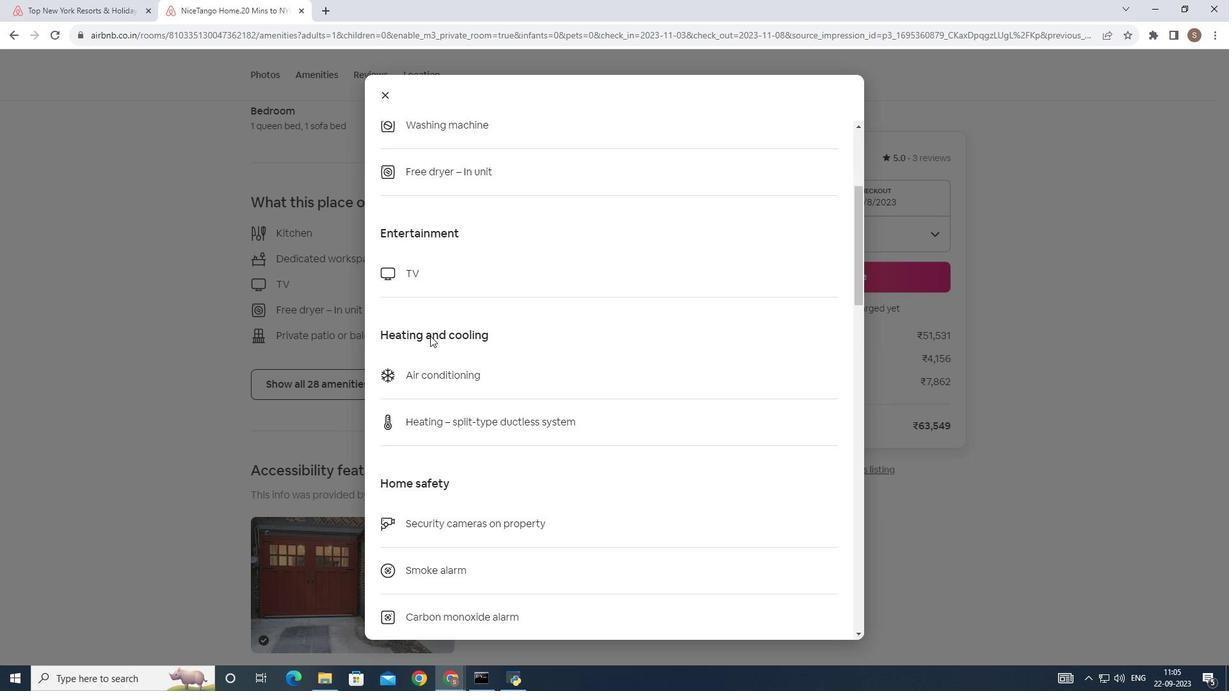 
Action: Mouse scrolled (430, 335) with delta (0, 0)
Screenshot: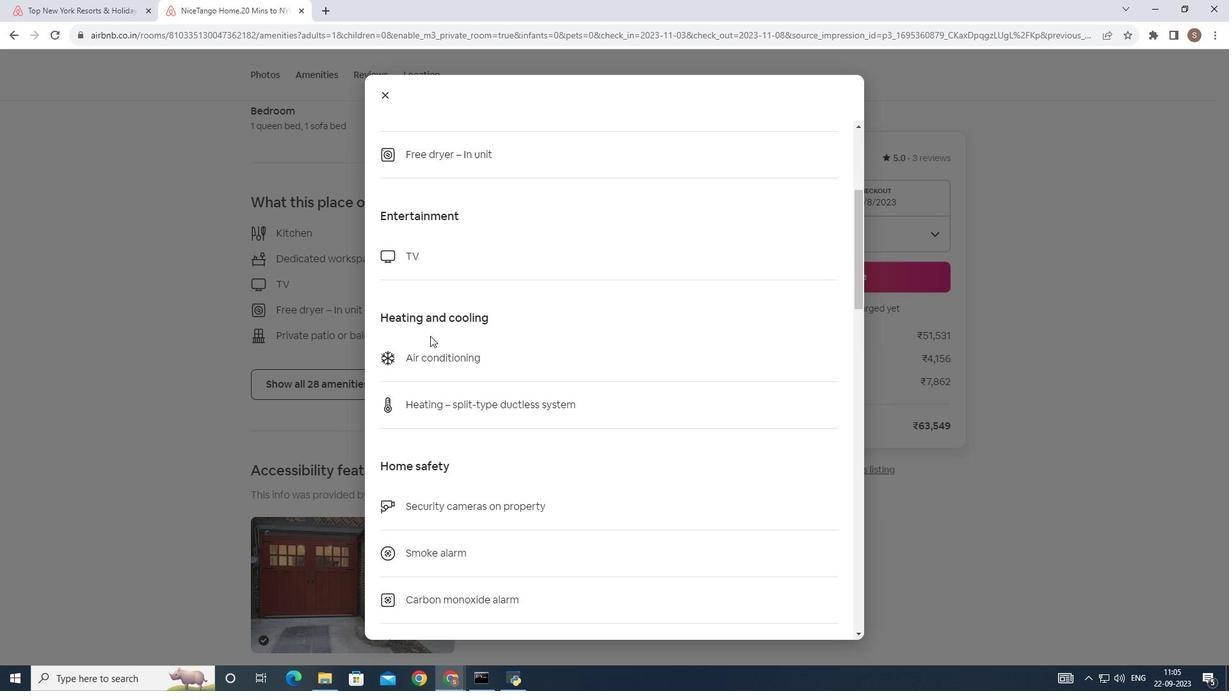 
Action: Mouse scrolled (430, 335) with delta (0, 0)
Screenshot: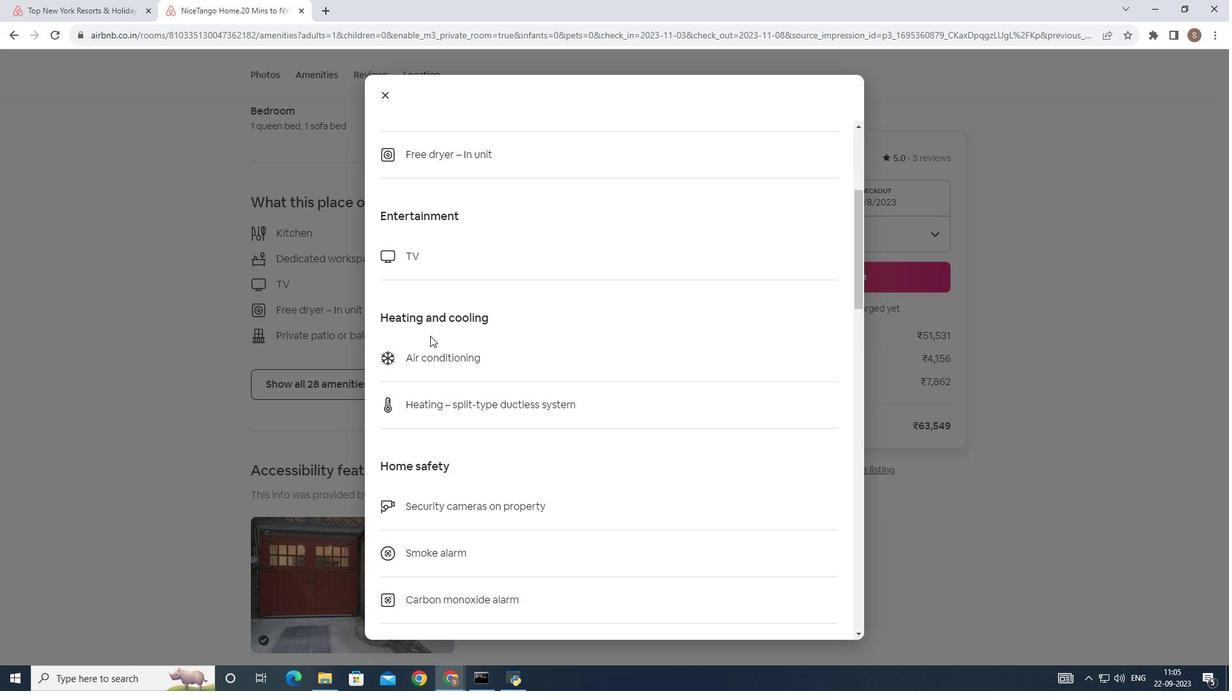 
Action: Mouse scrolled (430, 335) with delta (0, 0)
Screenshot: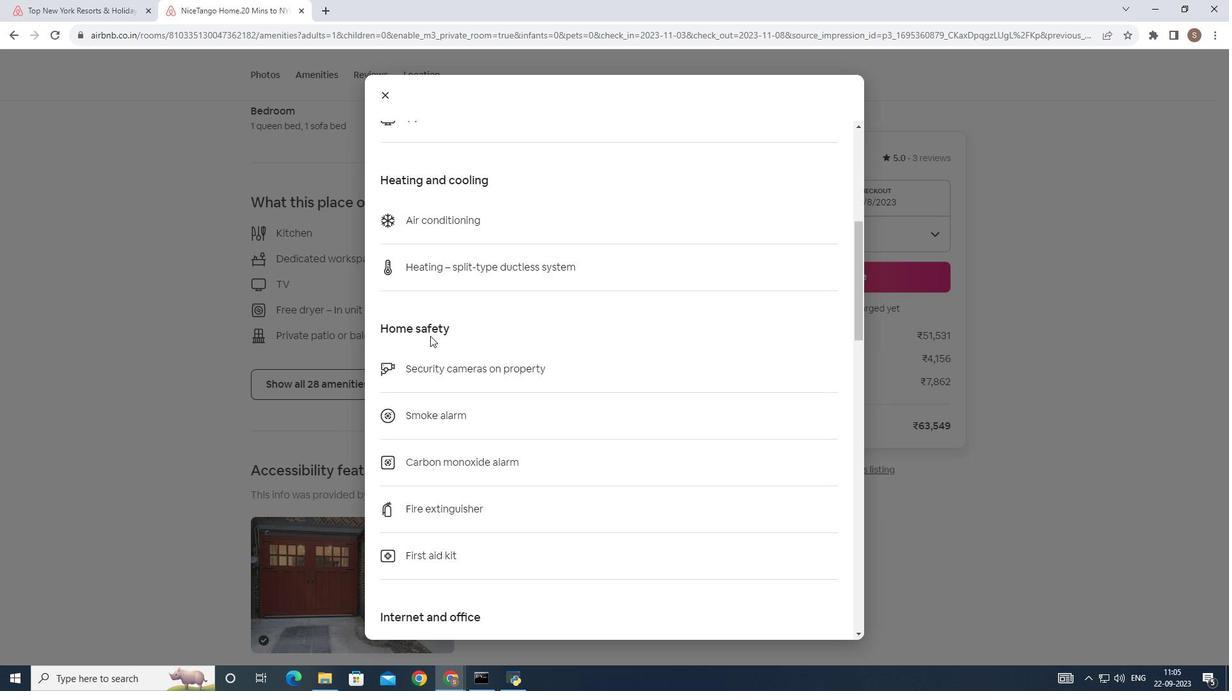 
Action: Mouse scrolled (430, 335) with delta (0, 0)
Screenshot: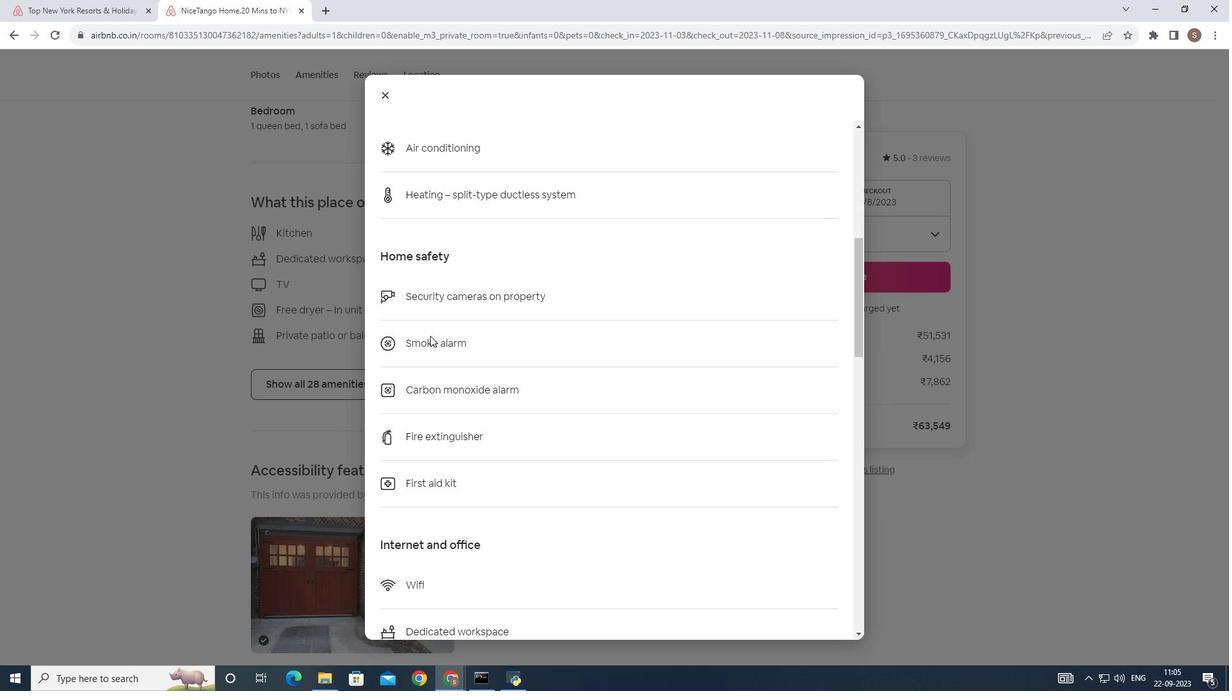 
Action: Mouse scrolled (430, 335) with delta (0, 0)
Screenshot: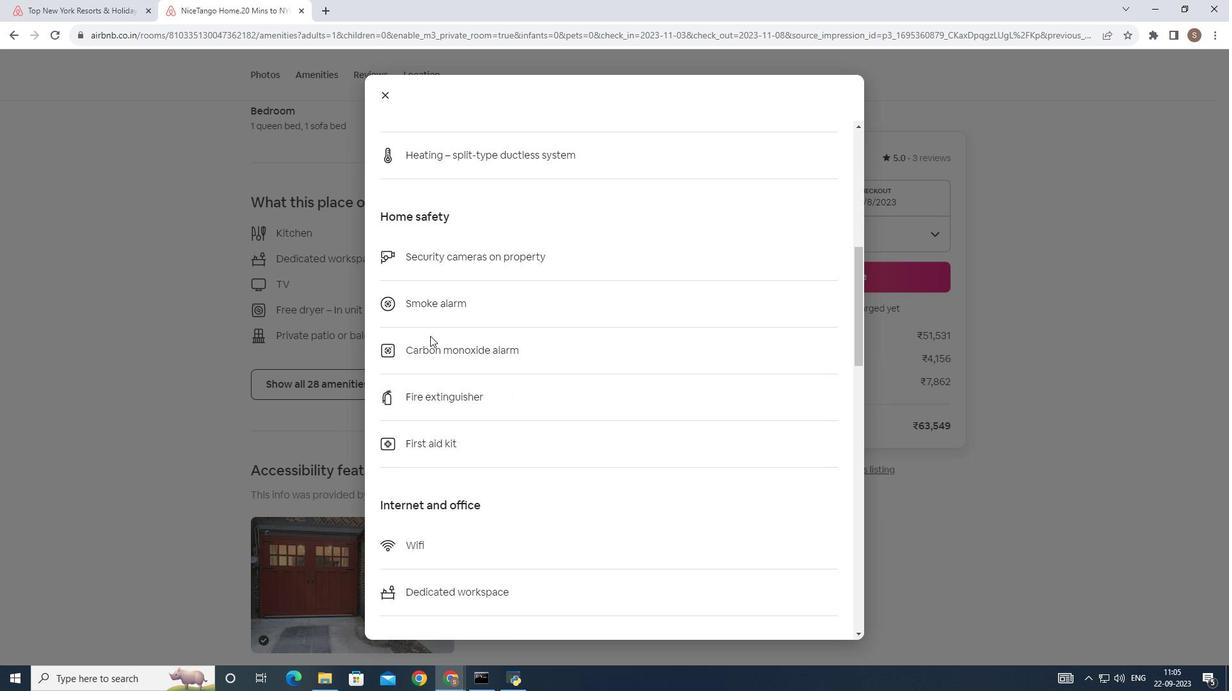 
Action: Mouse scrolled (430, 335) with delta (0, 0)
Screenshot: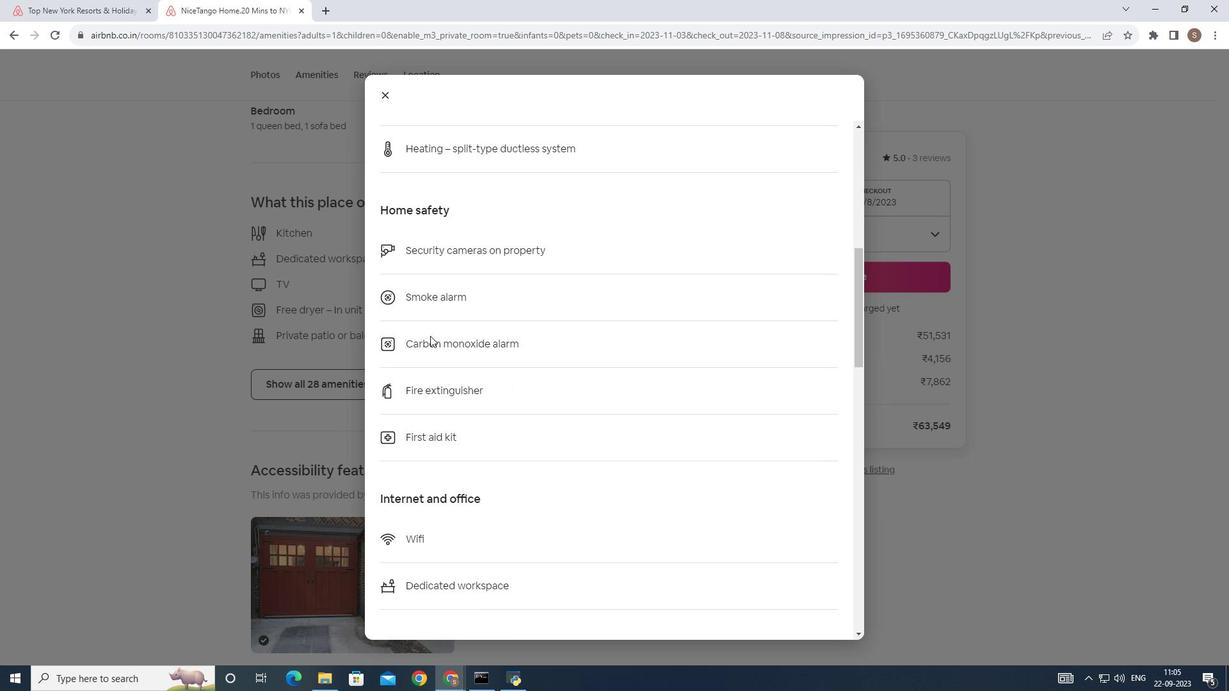 
Action: Mouse scrolled (430, 335) with delta (0, 0)
Screenshot: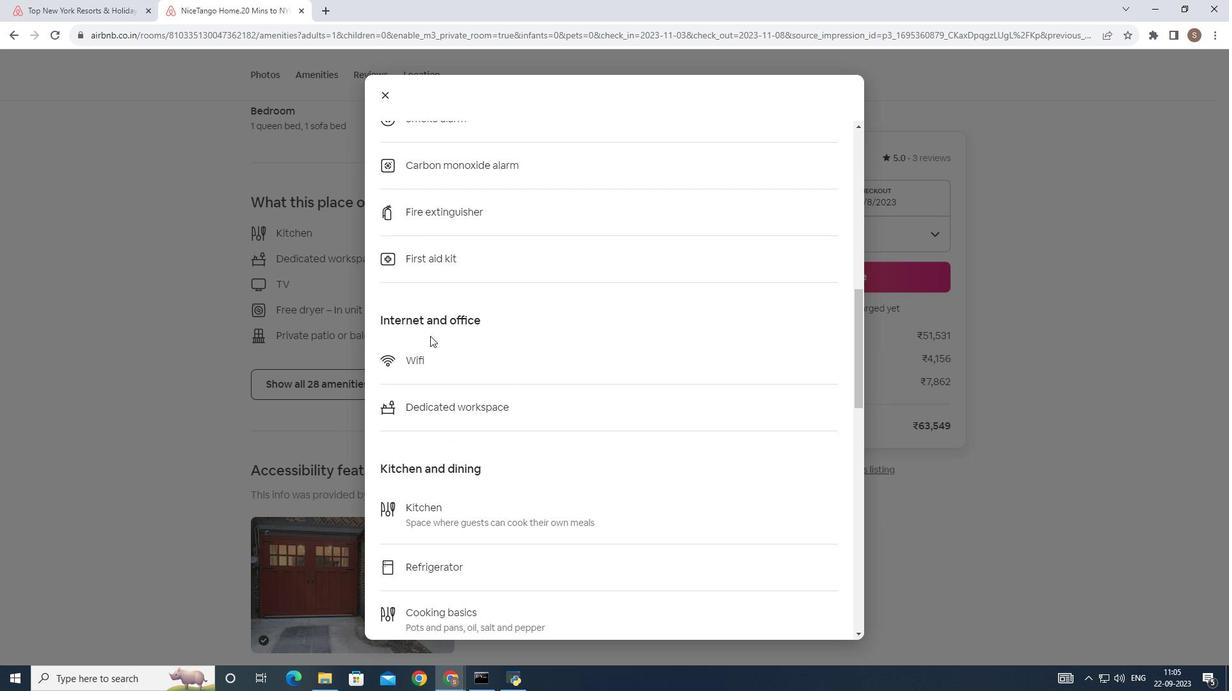 
Action: Mouse scrolled (430, 335) with delta (0, 0)
Screenshot: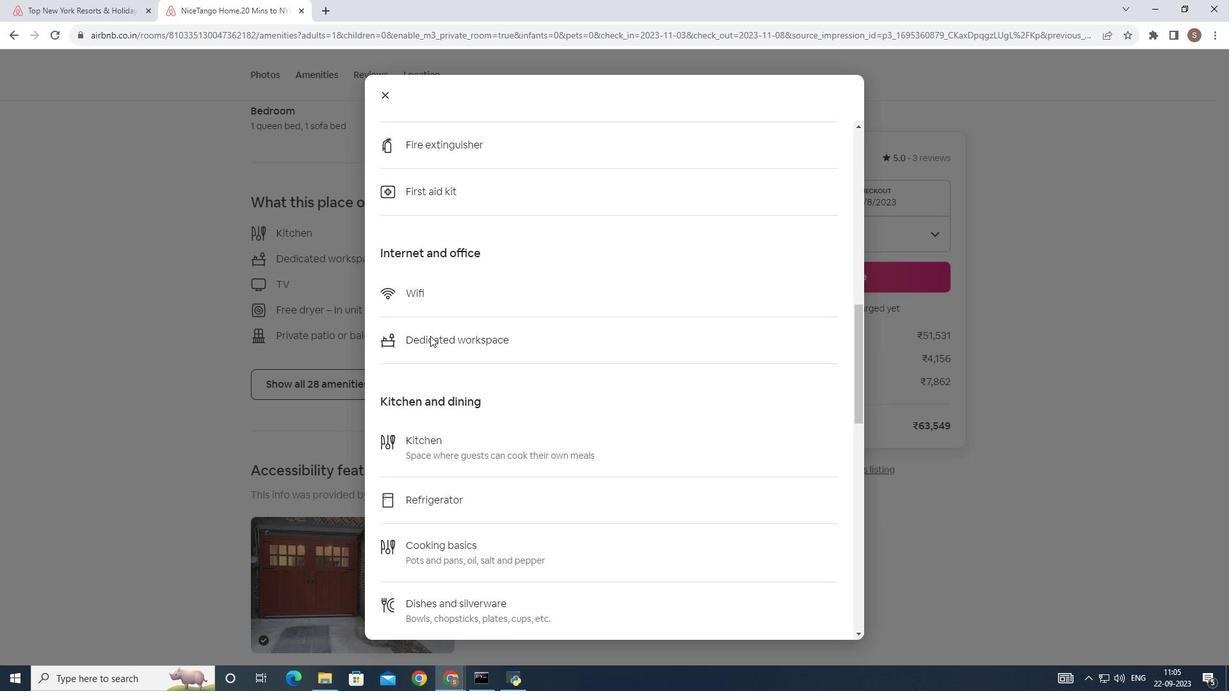 
Action: Mouse scrolled (430, 335) with delta (0, 0)
Screenshot: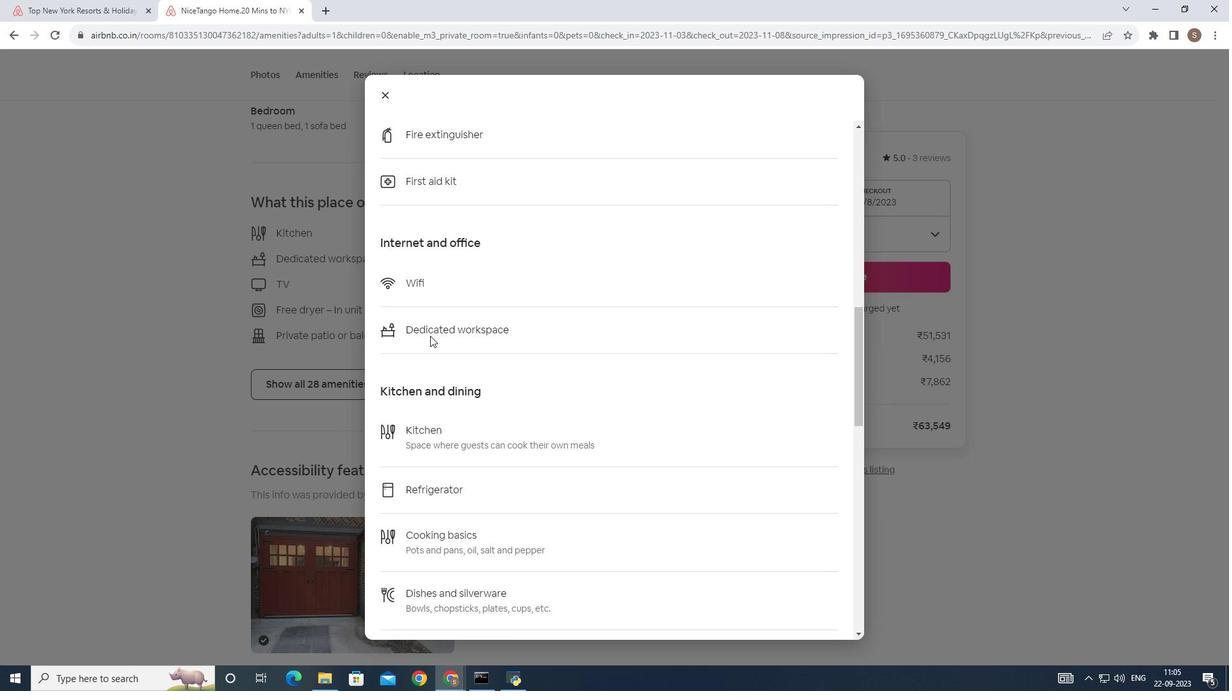 
Action: Mouse scrolled (430, 335) with delta (0, 0)
Screenshot: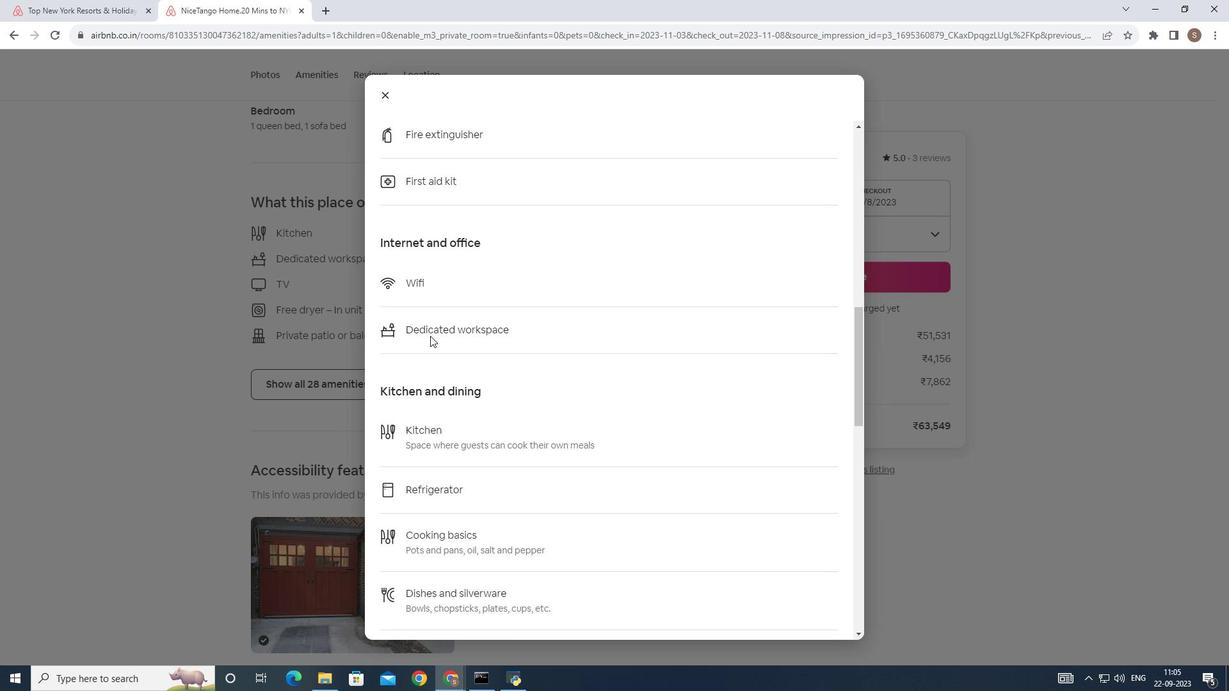 
Action: Mouse scrolled (430, 335) with delta (0, 0)
Screenshot: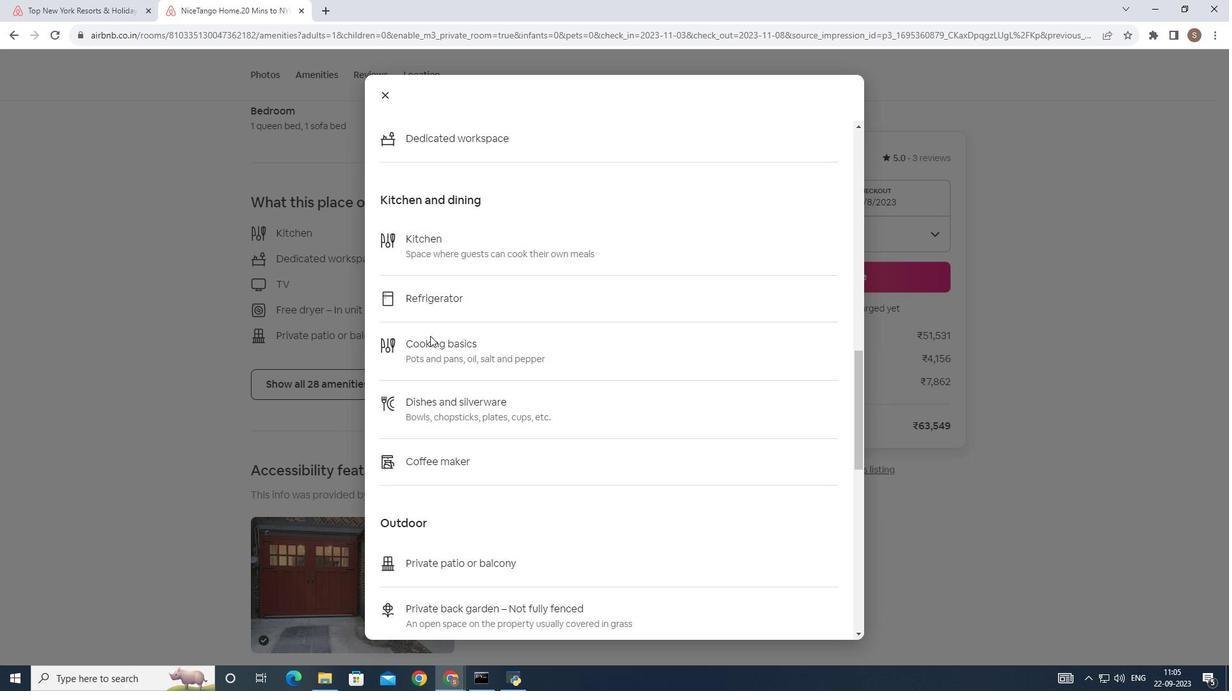 
Action: Mouse scrolled (430, 335) with delta (0, 0)
Screenshot: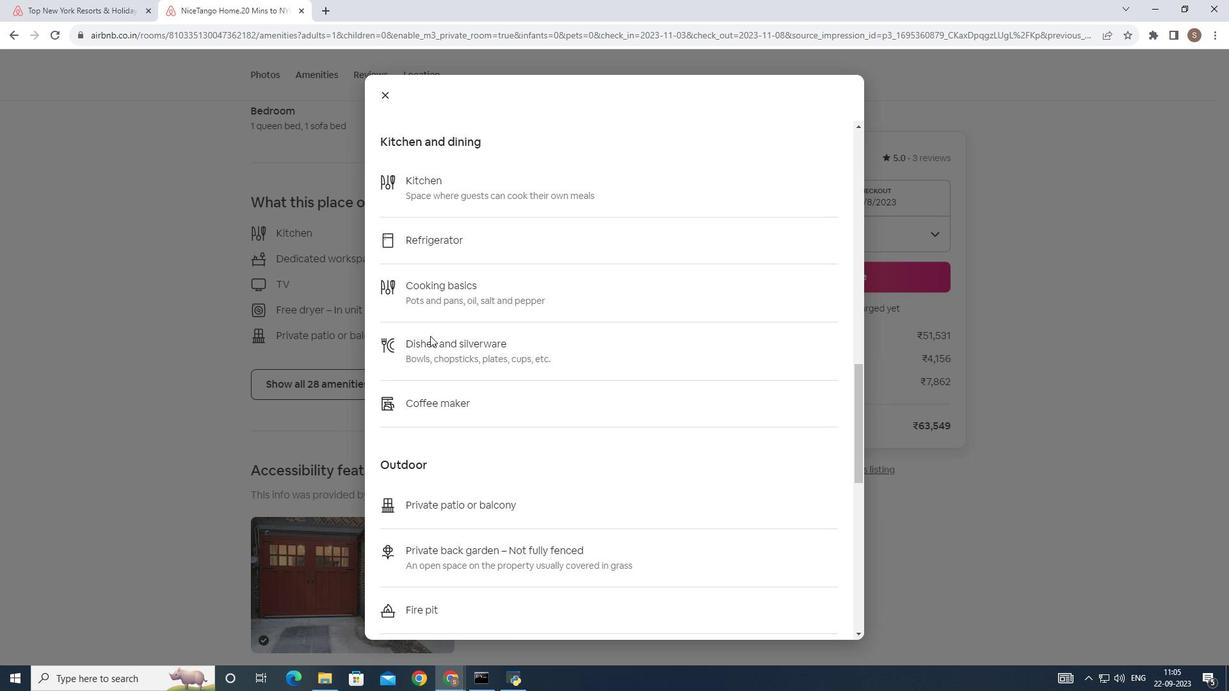 
Action: Mouse scrolled (430, 335) with delta (0, 0)
Screenshot: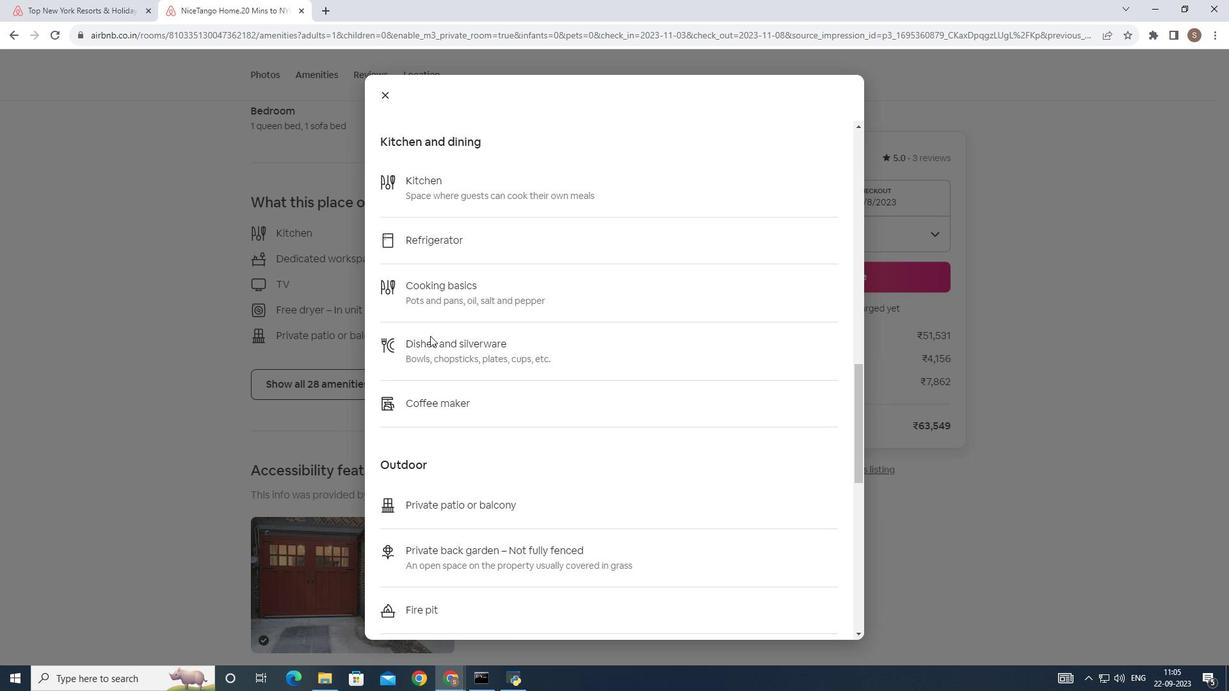 
Action: Mouse scrolled (430, 335) with delta (0, 0)
Screenshot: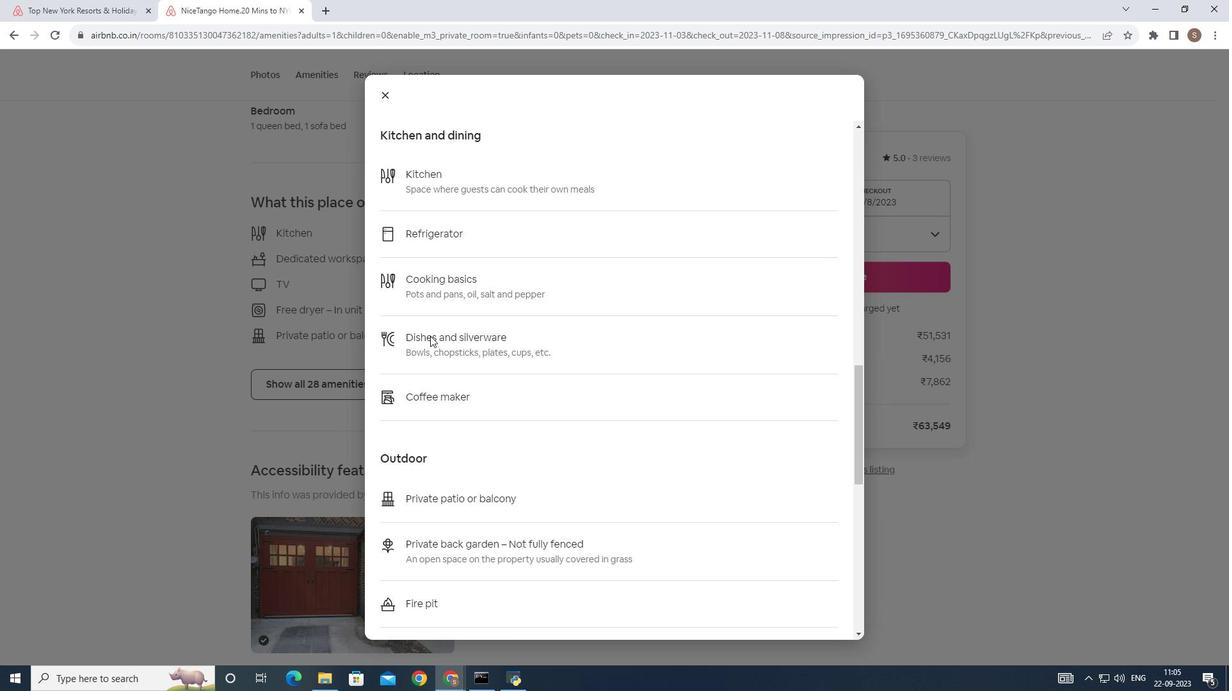 
Action: Mouse scrolled (430, 335) with delta (0, 0)
Screenshot: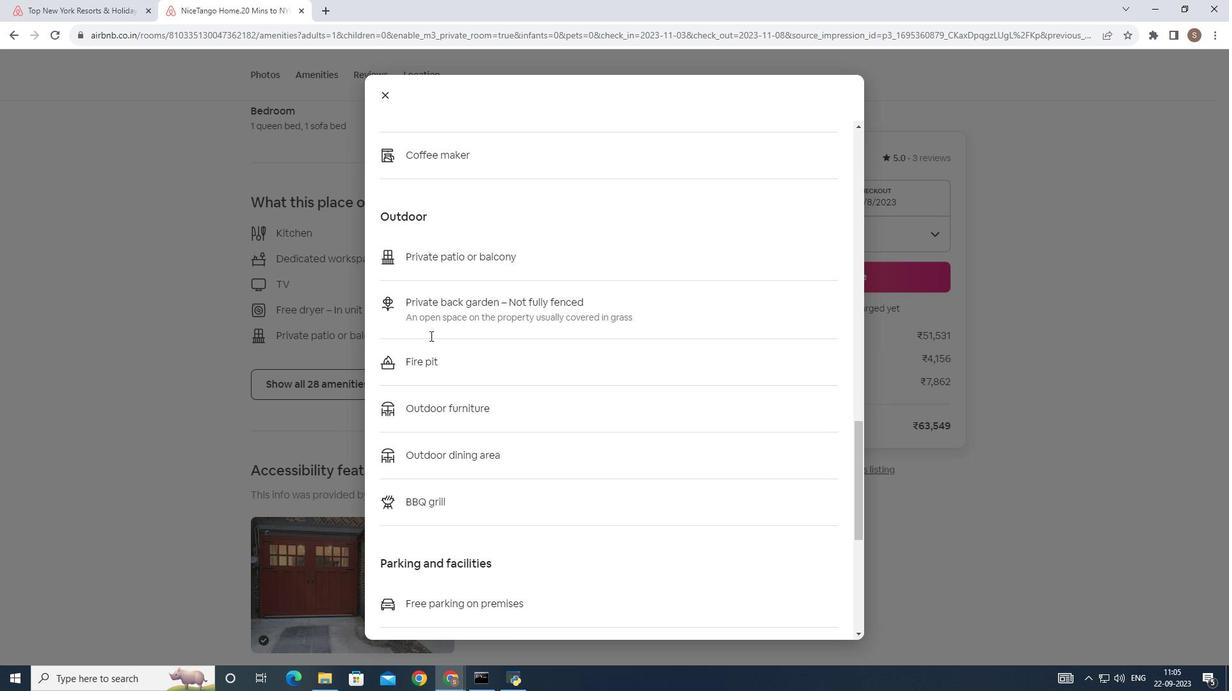 
Action: Mouse scrolled (430, 335) with delta (0, 0)
Screenshot: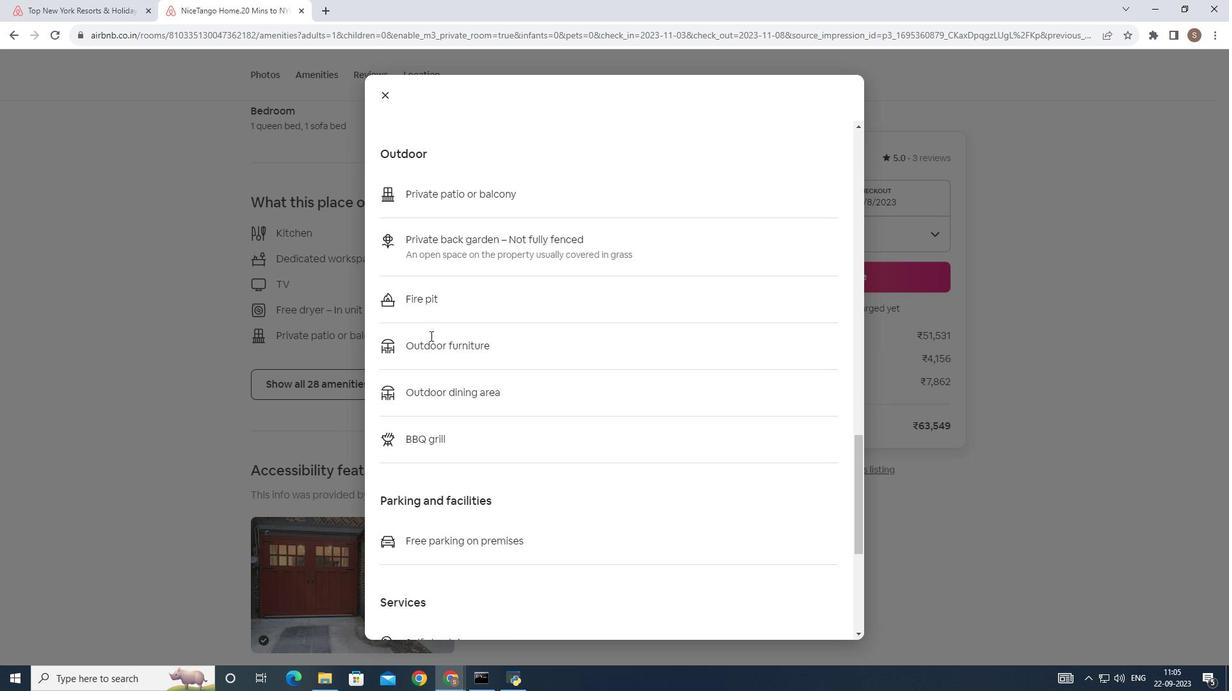 
Action: Mouse scrolled (430, 335) with delta (0, 0)
Screenshot: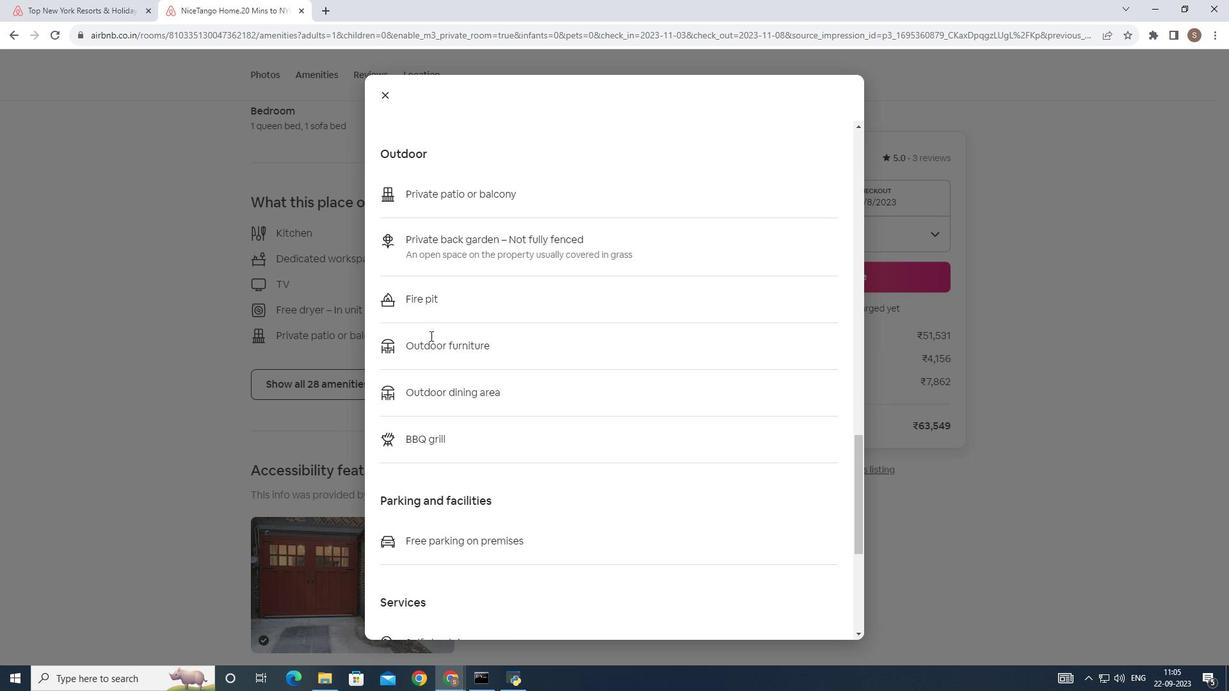 
Action: Mouse scrolled (430, 335) with delta (0, 0)
Screenshot: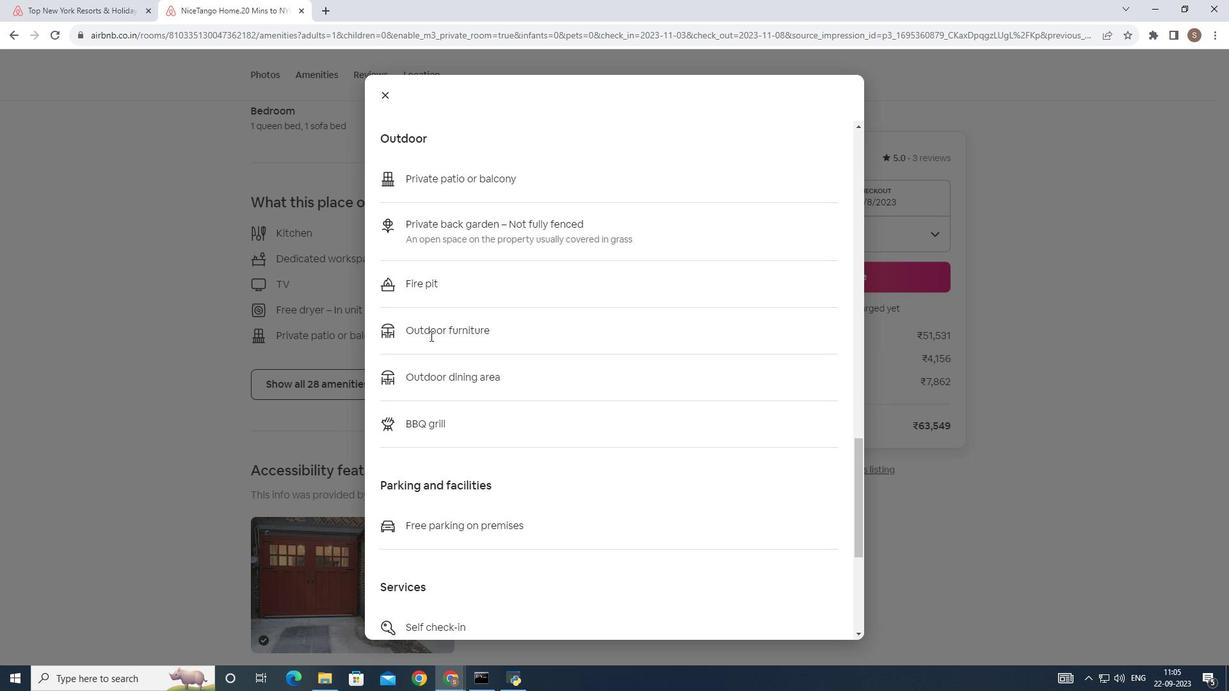 
Action: Mouse scrolled (430, 335) with delta (0, 0)
Screenshot: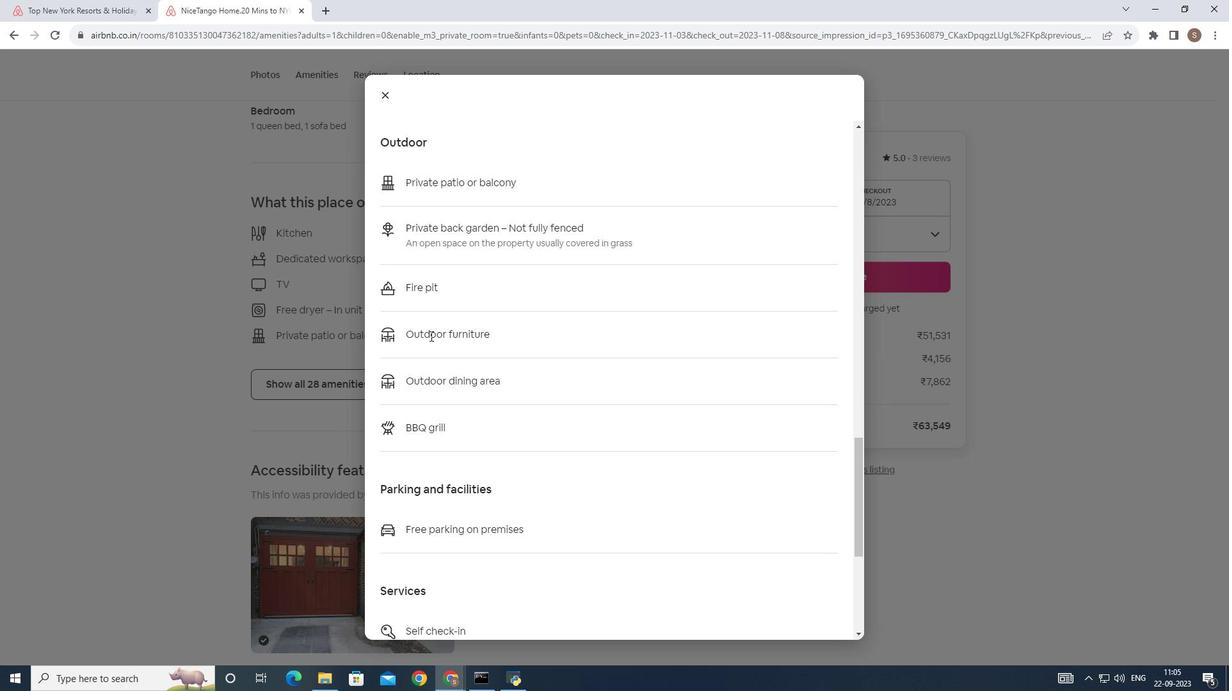 
Action: Mouse scrolled (430, 336) with delta (0, 0)
Screenshot: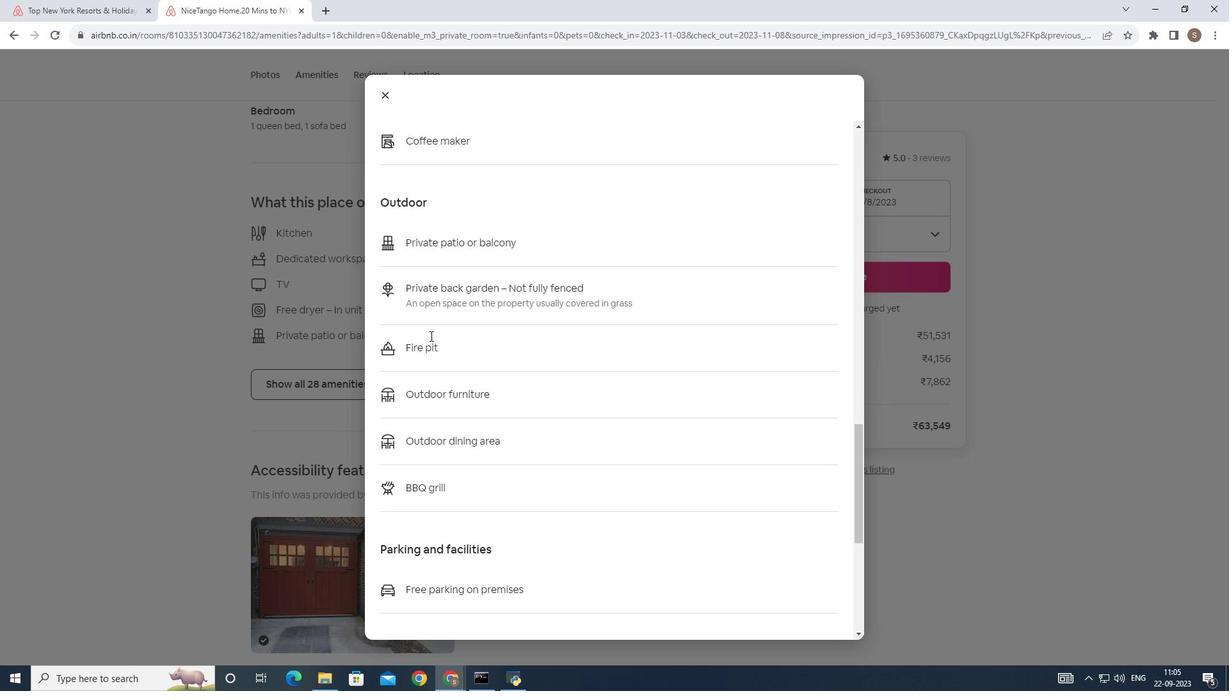 
Action: Mouse scrolled (430, 335) with delta (0, 0)
Screenshot: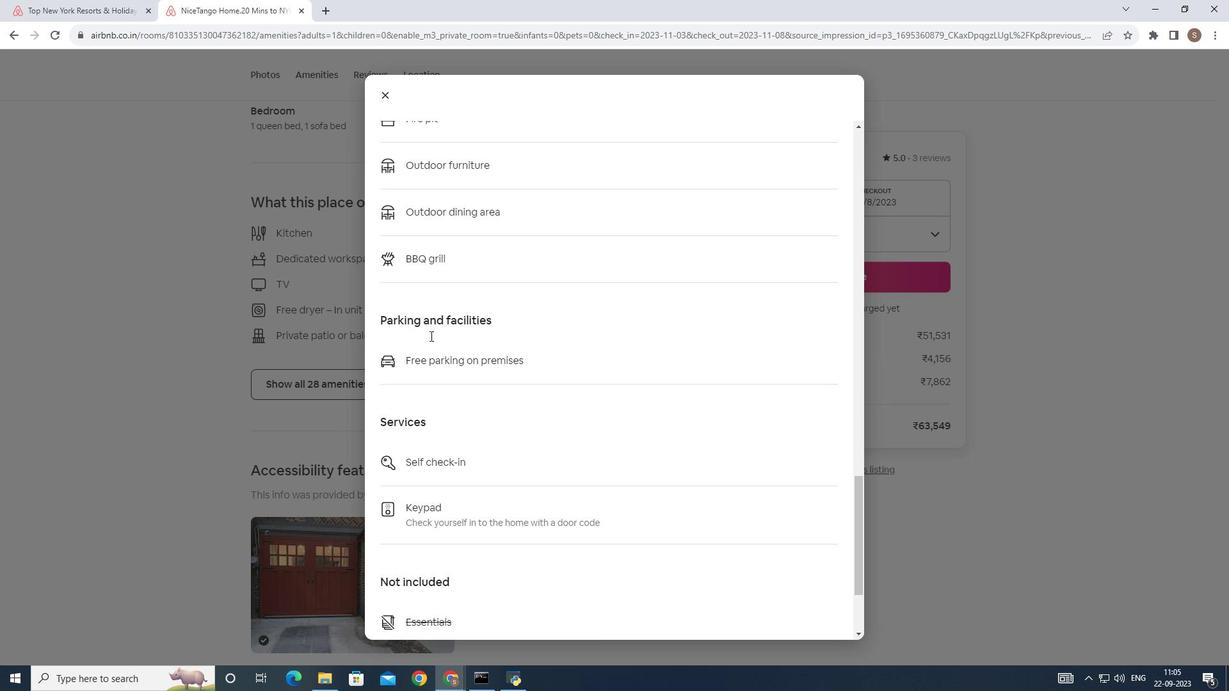 
Action: Mouse scrolled (430, 335) with delta (0, 0)
Screenshot: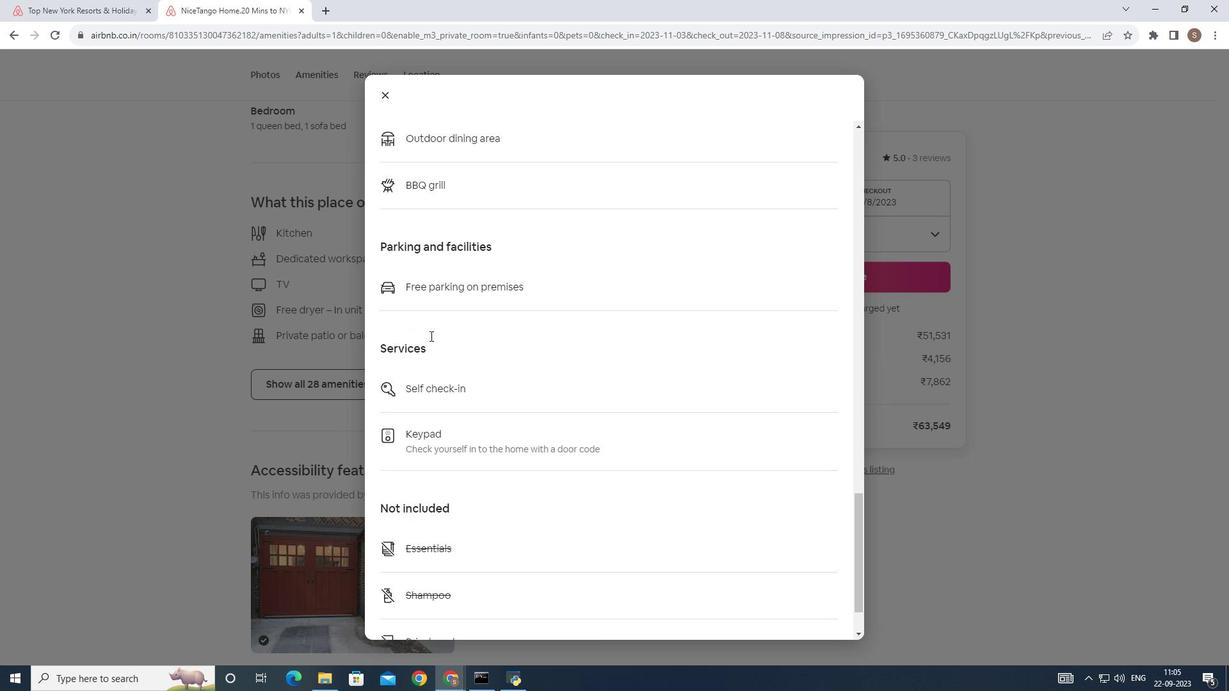 
Action: Mouse scrolled (430, 335) with delta (0, 0)
Screenshot: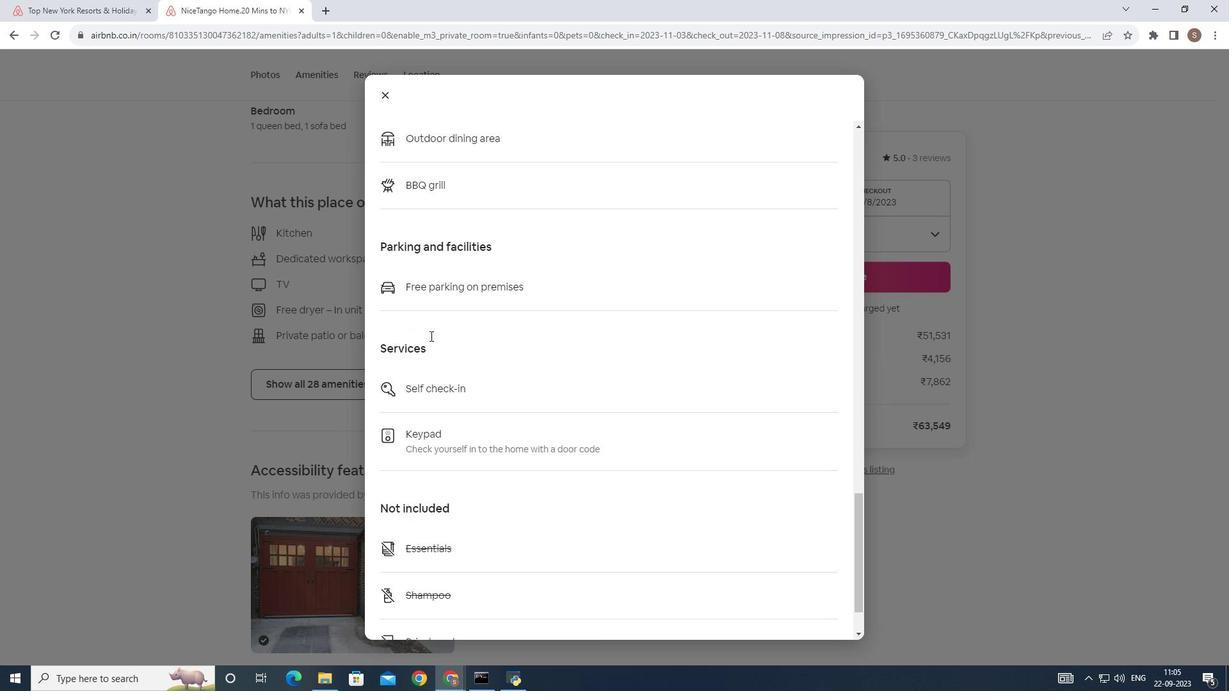 
Action: Mouse scrolled (430, 335) with delta (0, 0)
Screenshot: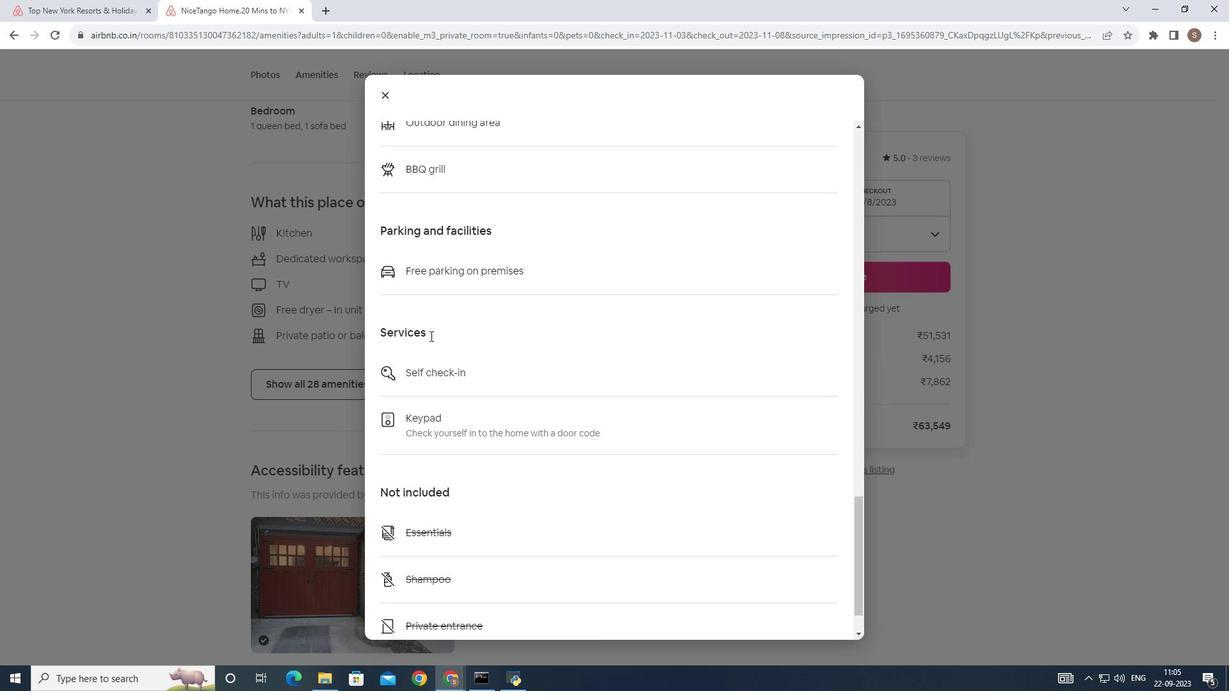 
Action: Mouse scrolled (430, 335) with delta (0, 0)
Screenshot: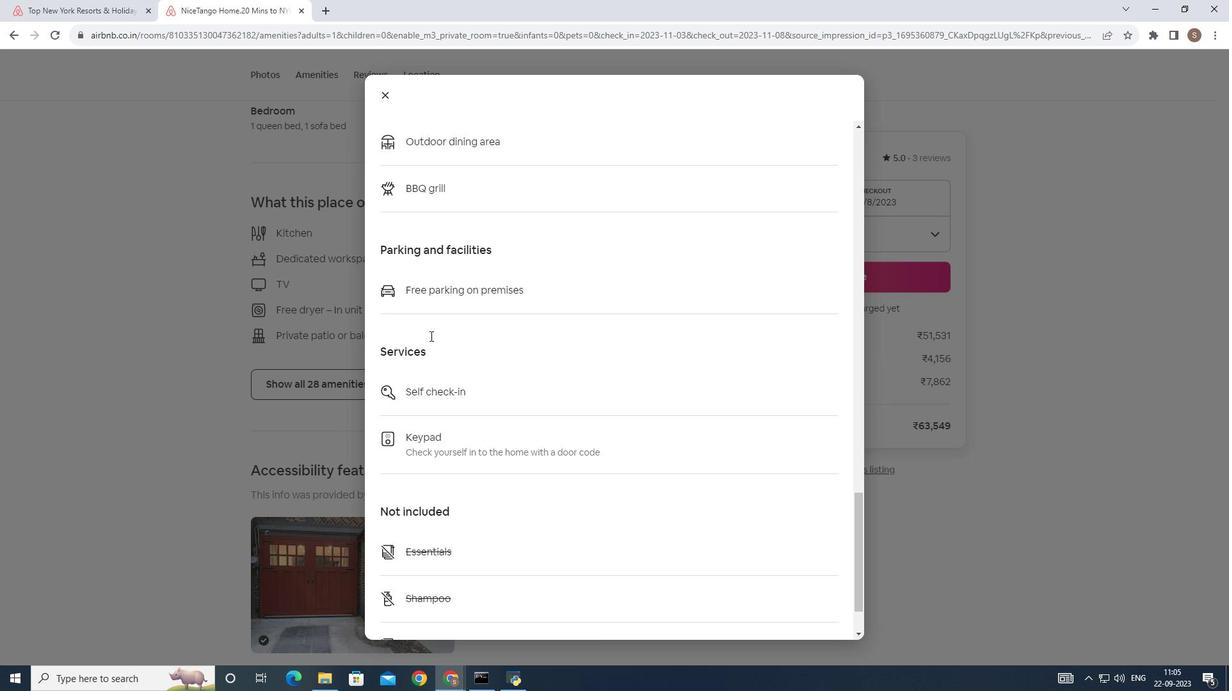 
Action: Mouse scrolled (430, 336) with delta (0, 0)
Screenshot: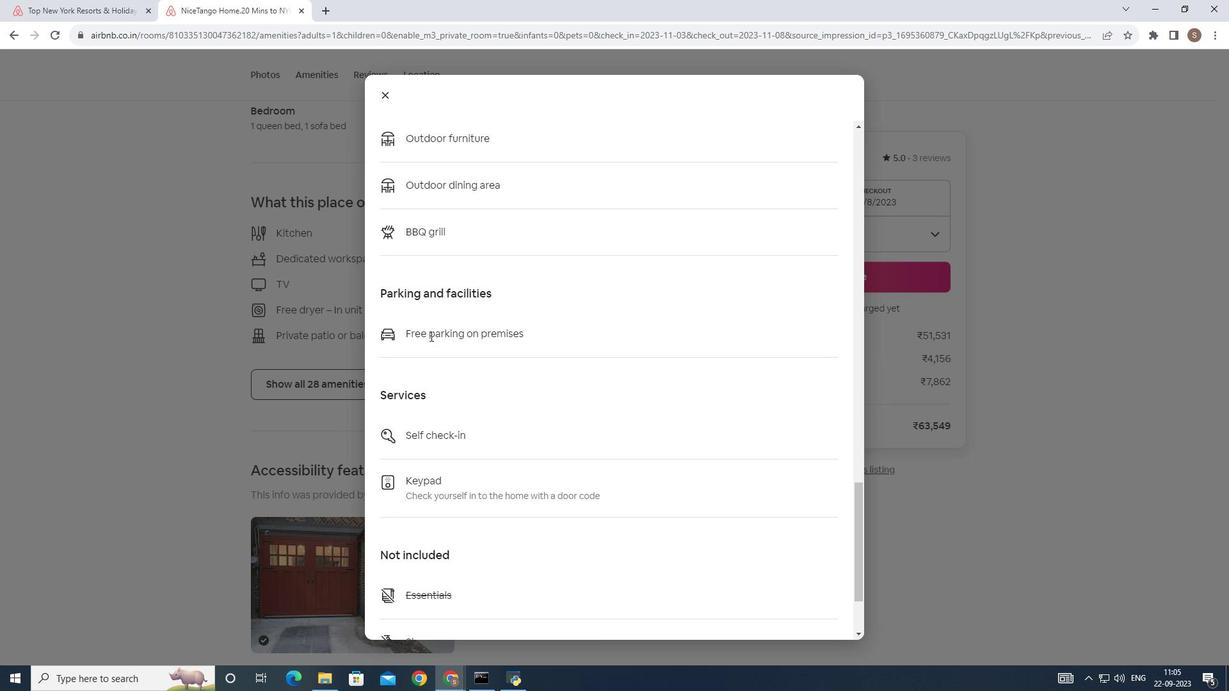 
Action: Mouse scrolled (430, 335) with delta (0, 0)
Screenshot: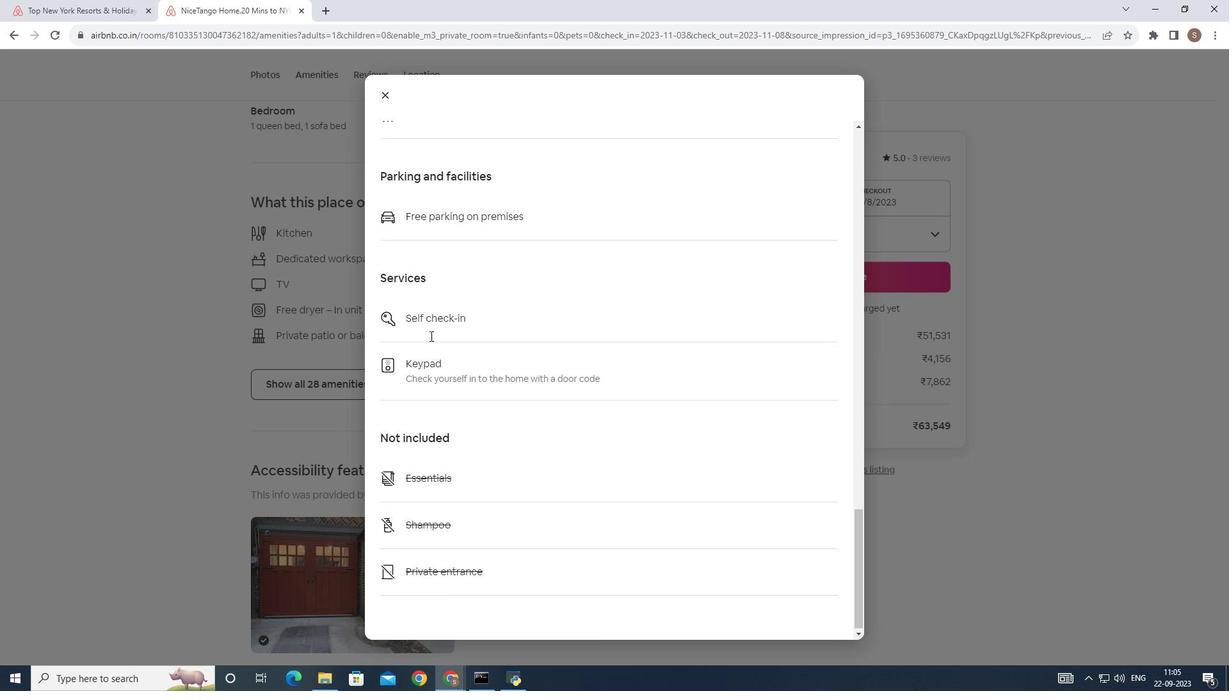 
Action: Mouse scrolled (430, 335) with delta (0, 0)
Screenshot: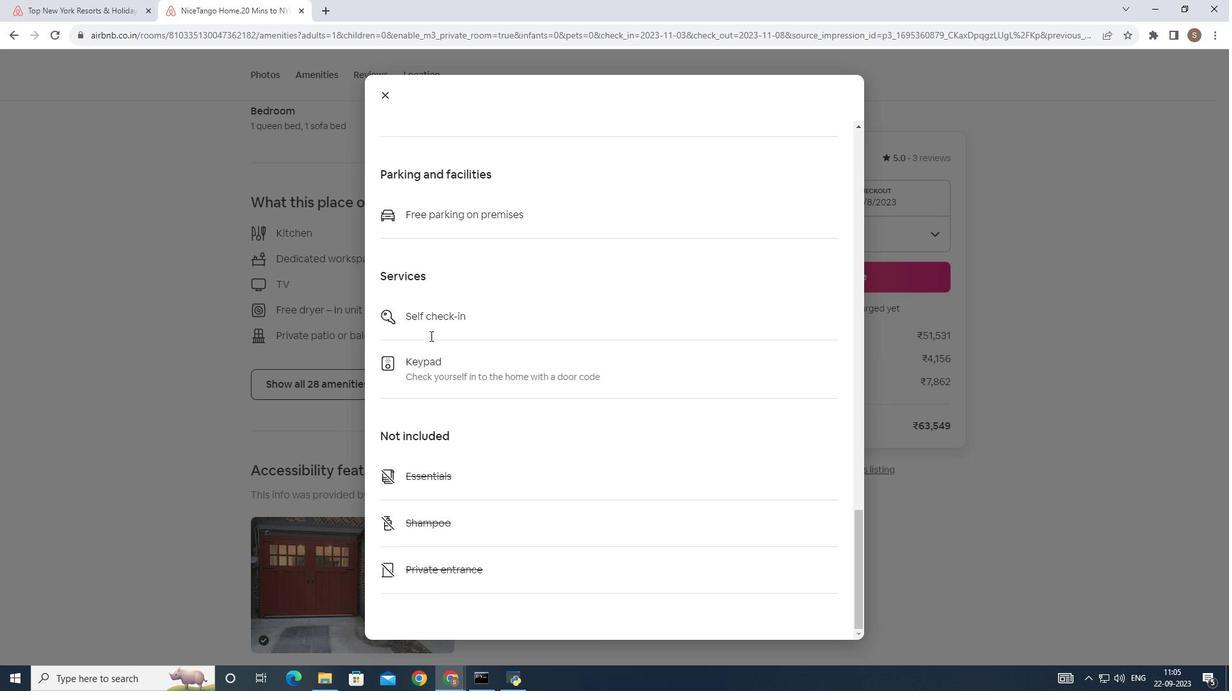 
Action: Mouse scrolled (430, 335) with delta (0, 0)
Screenshot: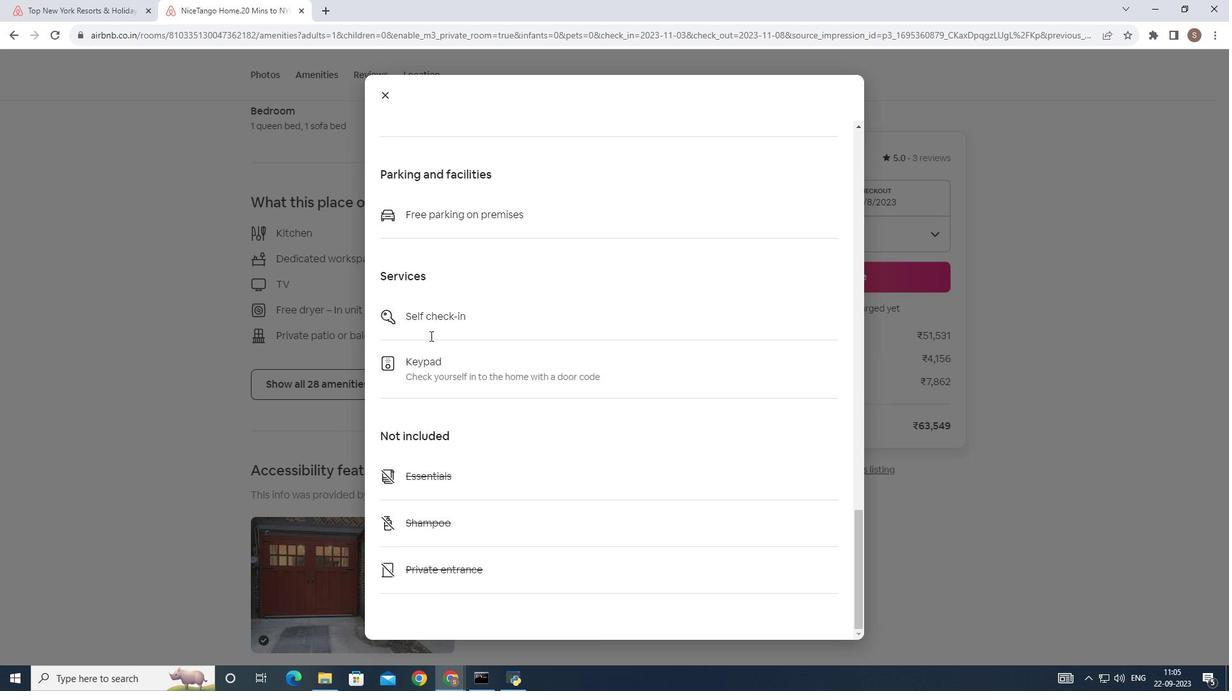 
Action: Mouse scrolled (430, 335) with delta (0, 0)
Screenshot: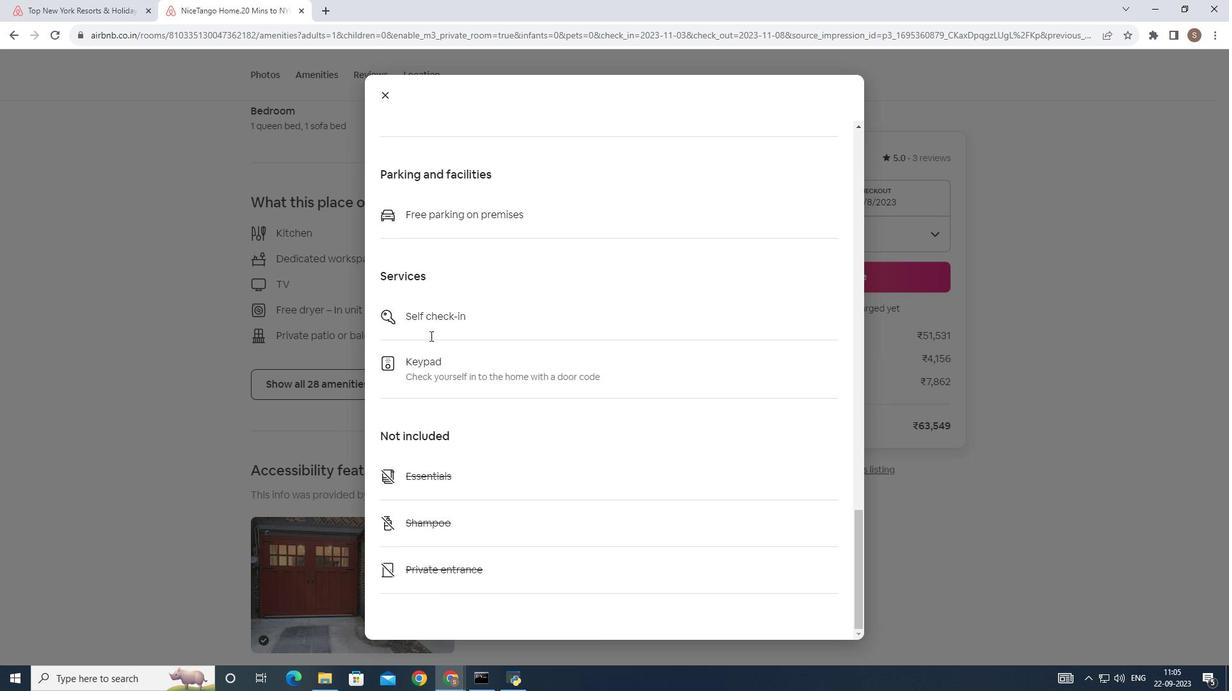 
Action: Mouse moved to (386, 97)
Screenshot: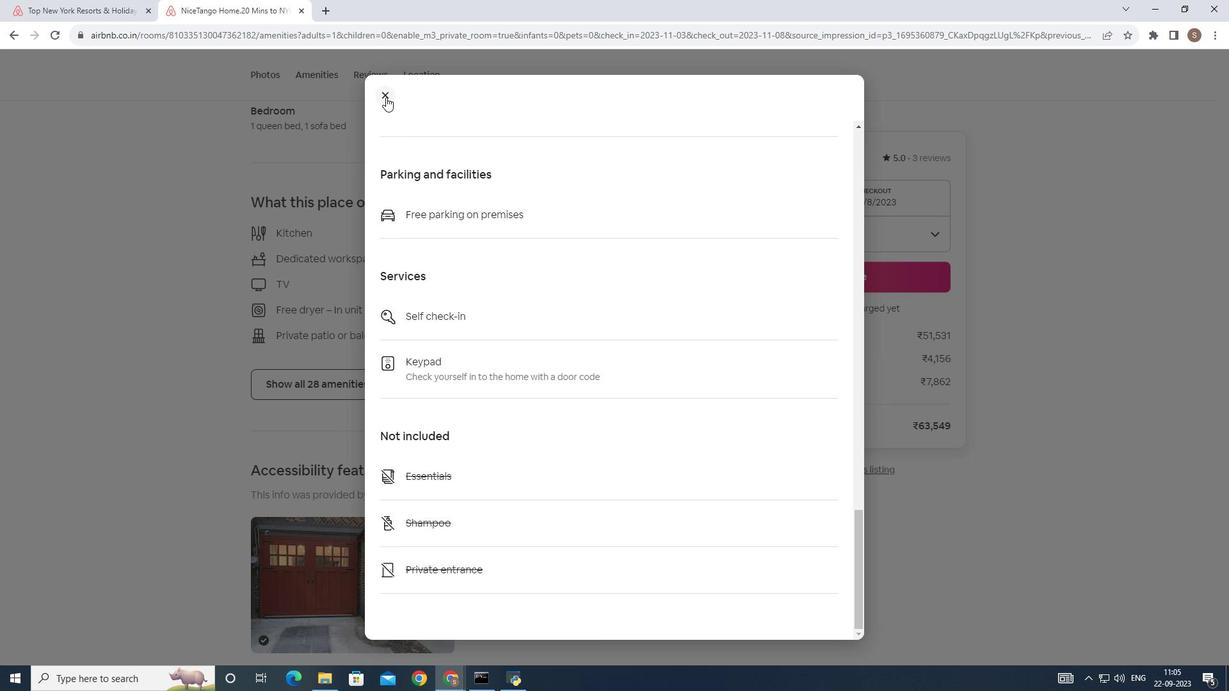 
Action: Mouse pressed left at (386, 97)
Screenshot: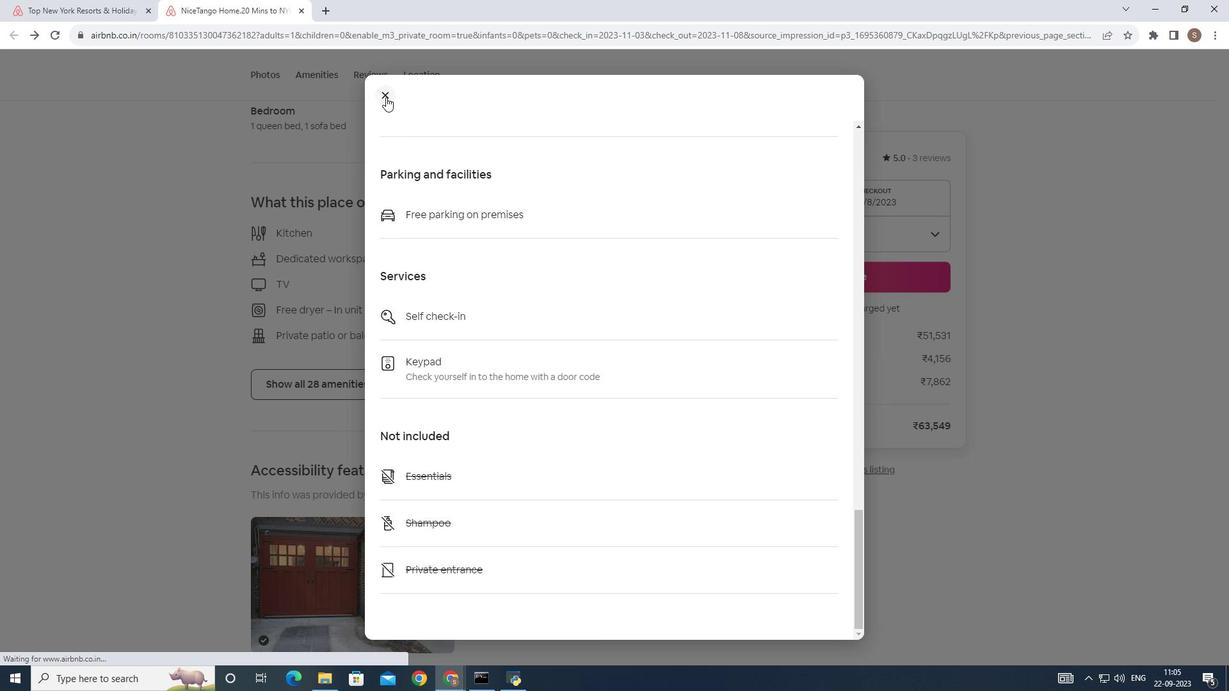 
Action: Mouse moved to (418, 302)
Screenshot: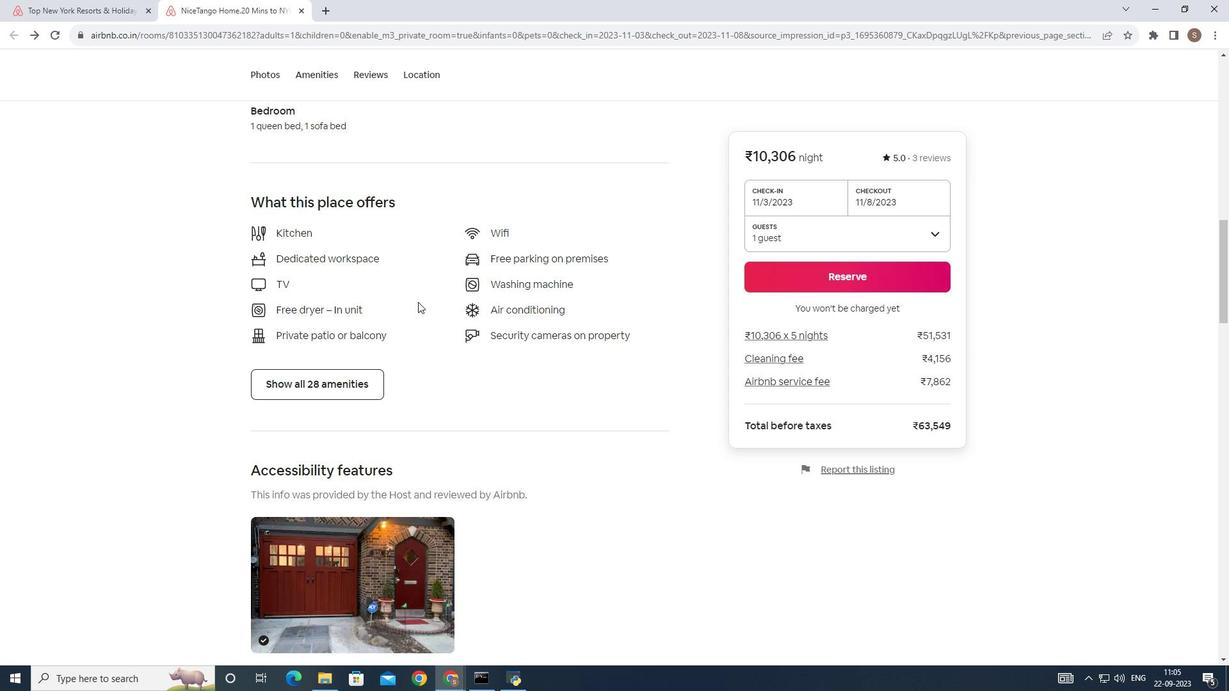 
Action: Mouse scrolled (418, 301) with delta (0, 0)
Screenshot: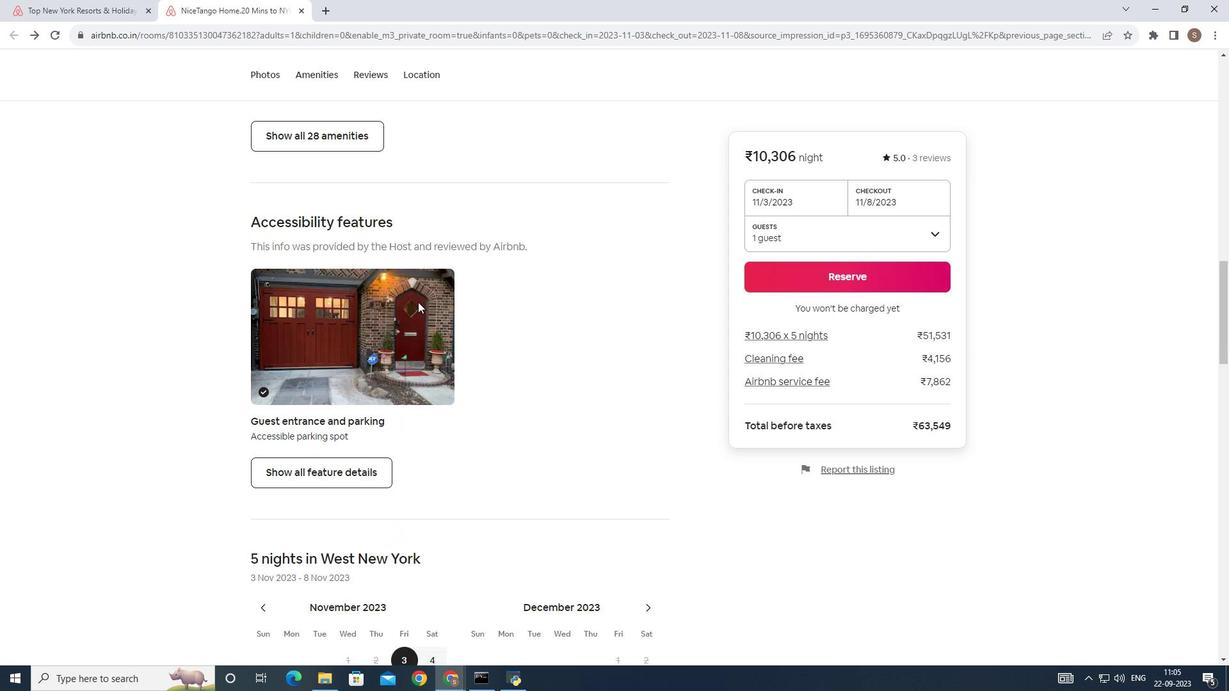 
Action: Mouse scrolled (418, 301) with delta (0, 0)
Screenshot: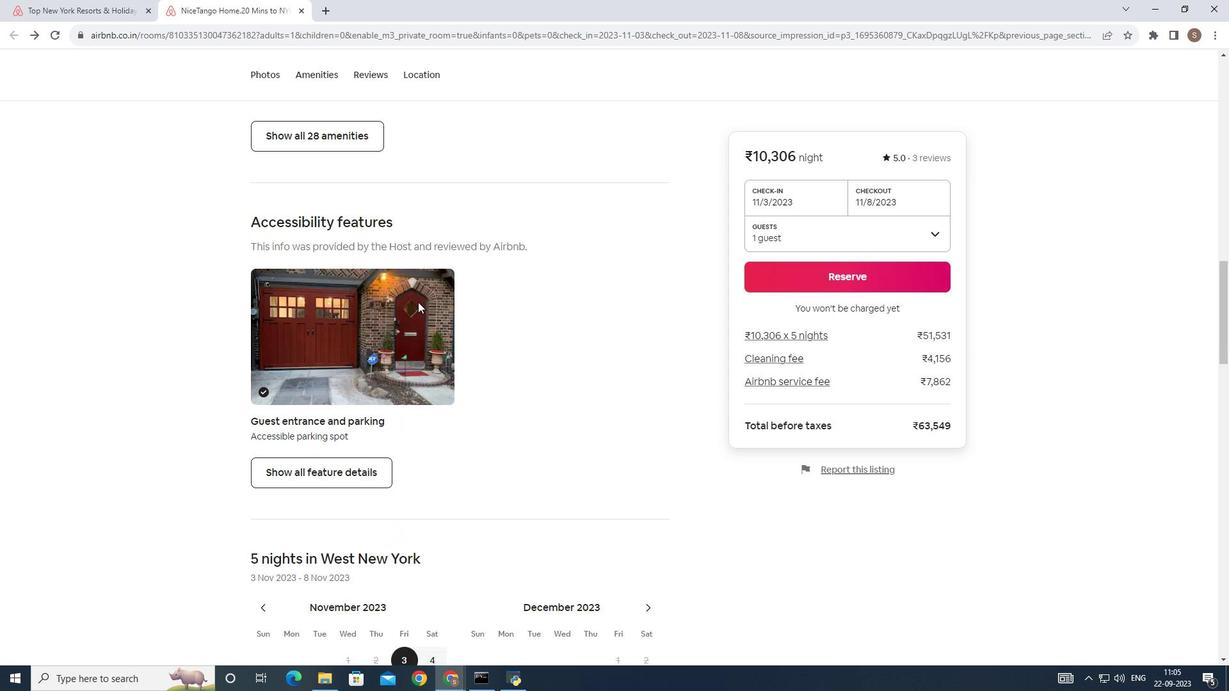 
Action: Mouse scrolled (418, 301) with delta (0, 0)
Screenshot: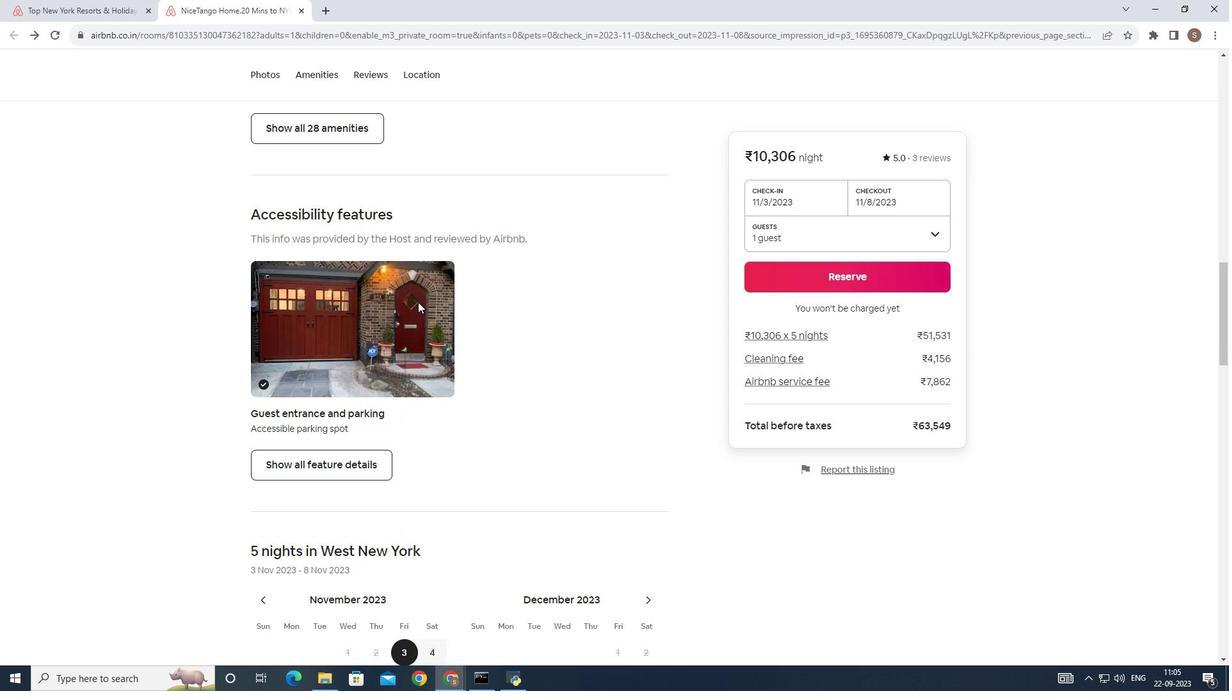 
Action: Mouse scrolled (418, 301) with delta (0, 0)
Screenshot: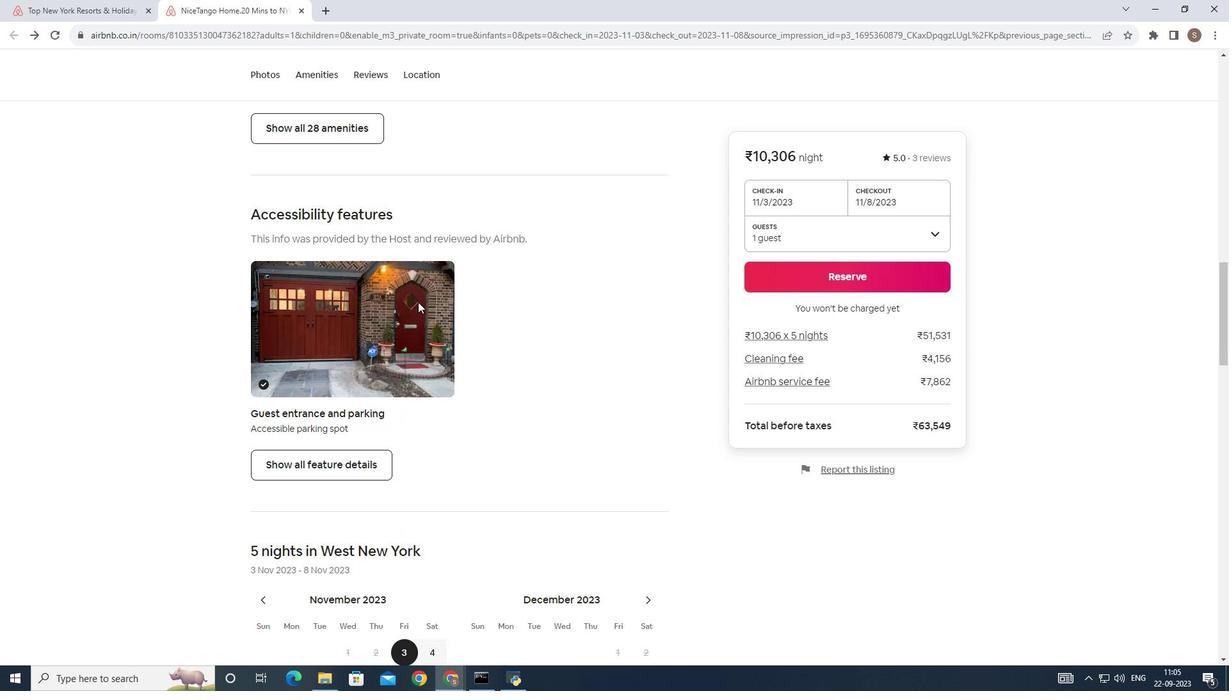 
Action: Mouse moved to (398, 350)
Screenshot: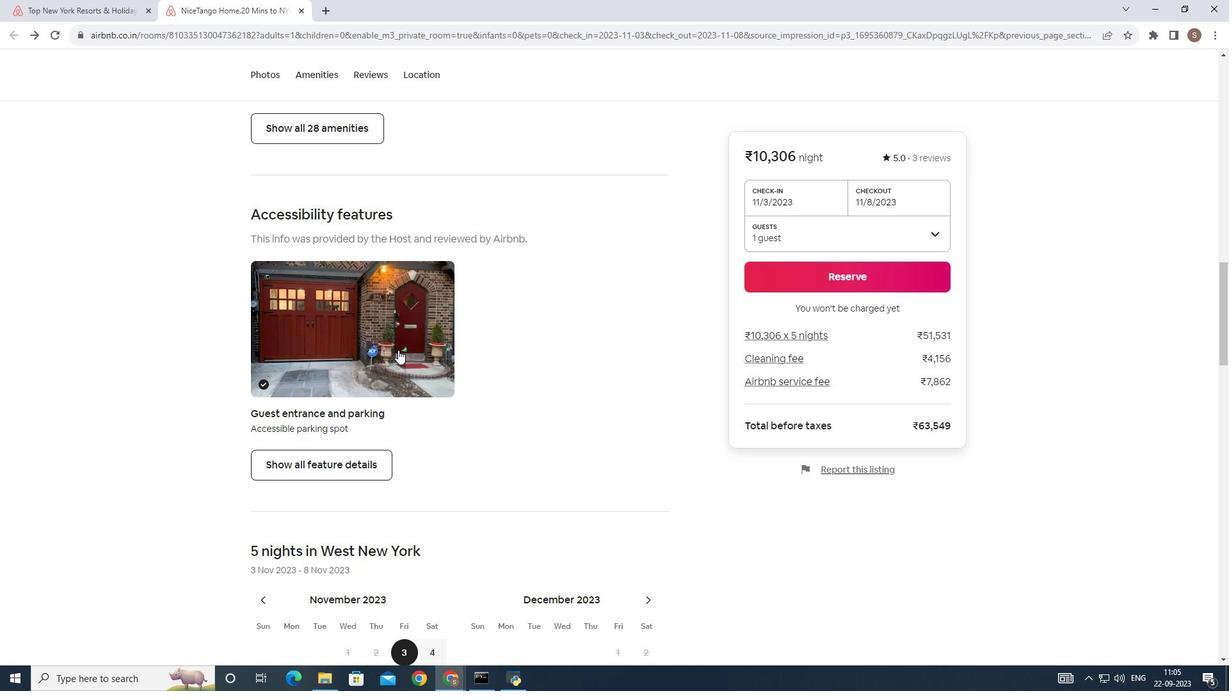 
Action: Mouse scrolled (398, 349) with delta (0, 0)
Screenshot: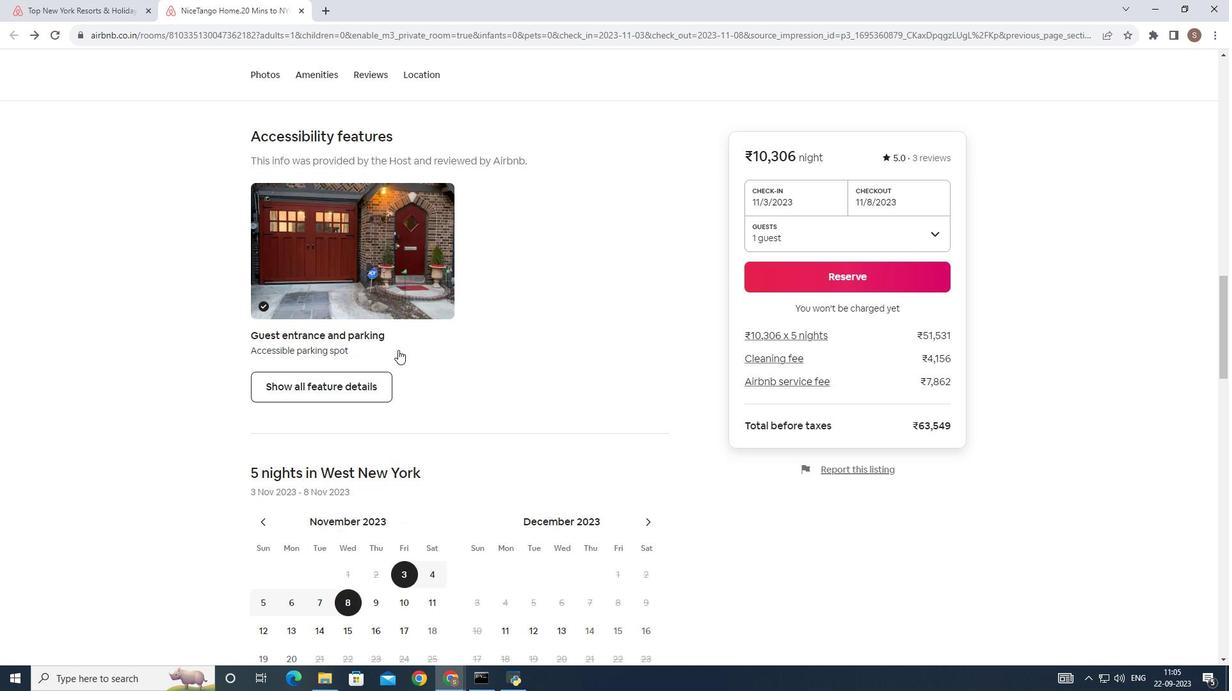
Action: Mouse scrolled (398, 349) with delta (0, 0)
Screenshot: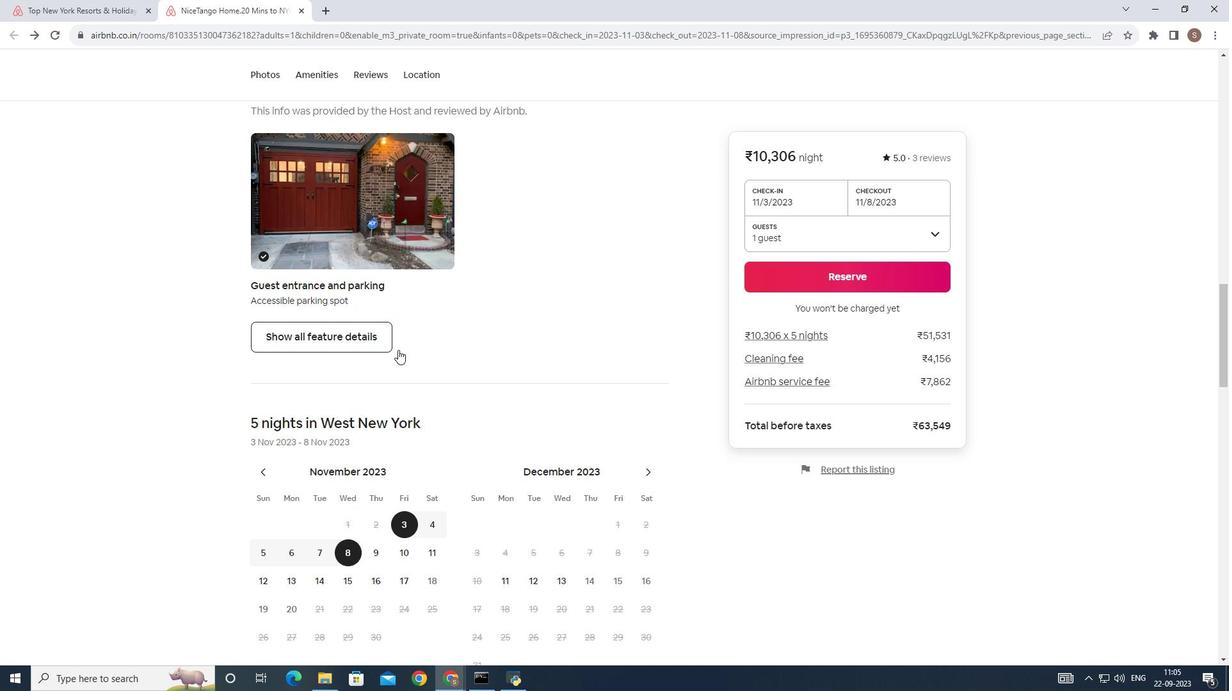 
Action: Mouse scrolled (398, 349) with delta (0, 0)
Screenshot: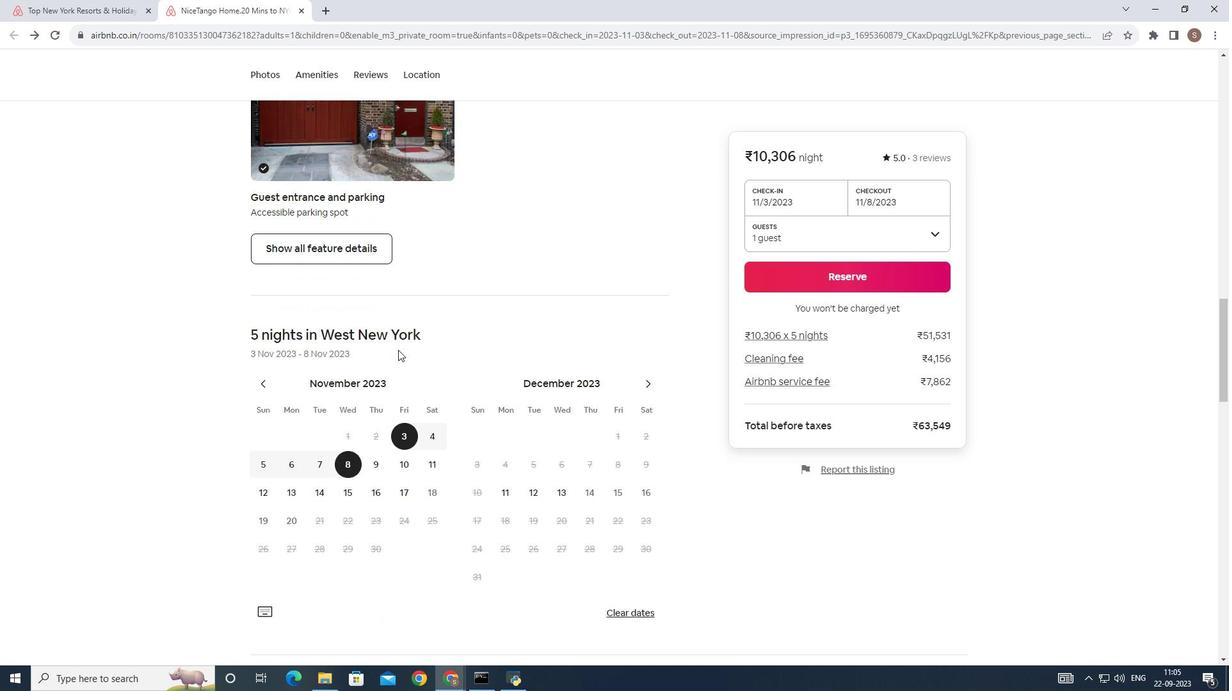 
Action: Mouse scrolled (398, 349) with delta (0, 0)
Screenshot: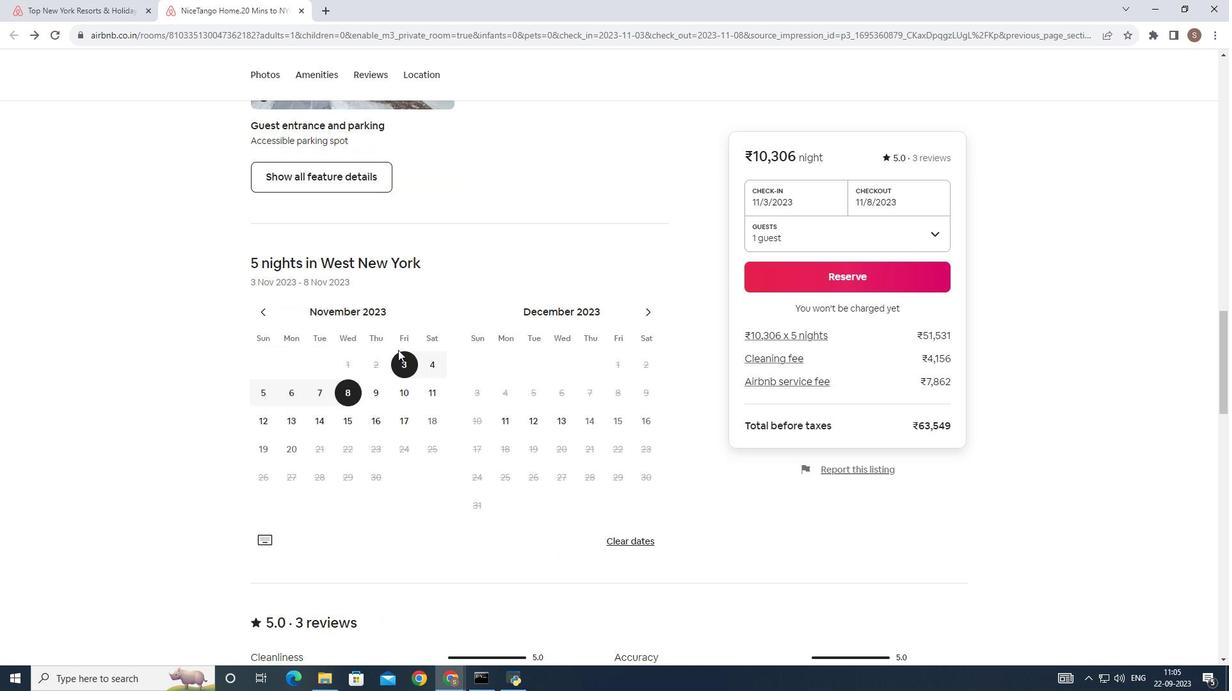 
Action: Mouse scrolled (398, 349) with delta (0, 0)
Screenshot: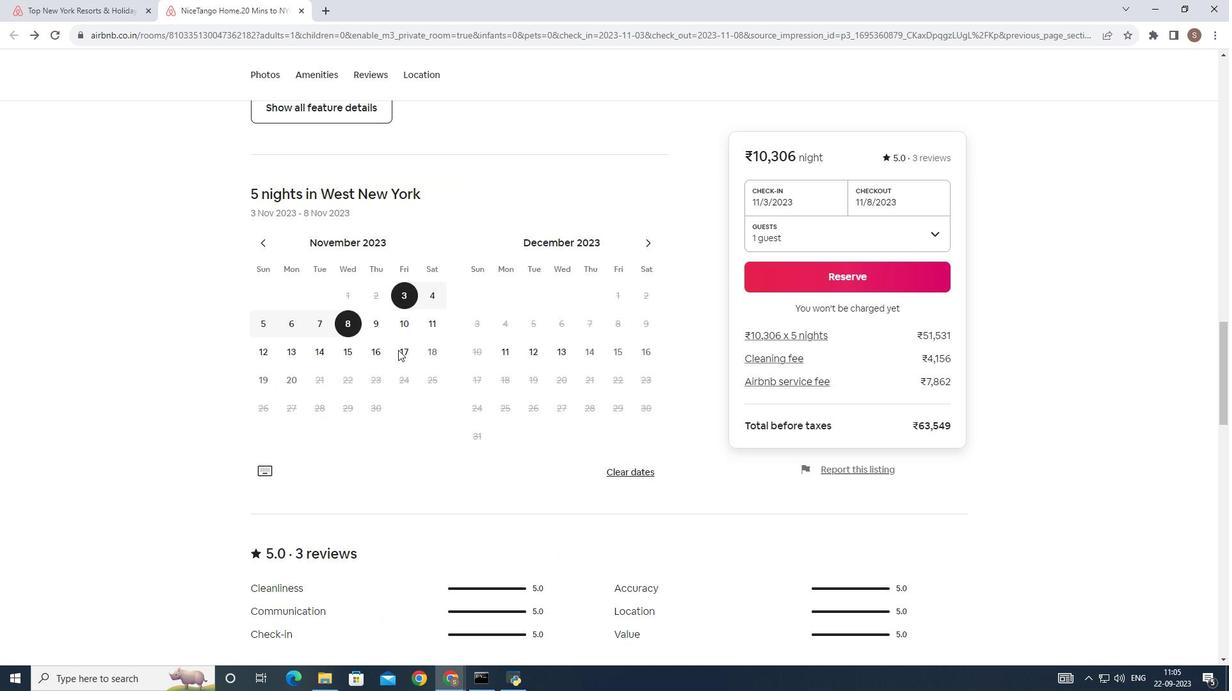 
Action: Mouse scrolled (398, 349) with delta (0, 0)
Screenshot: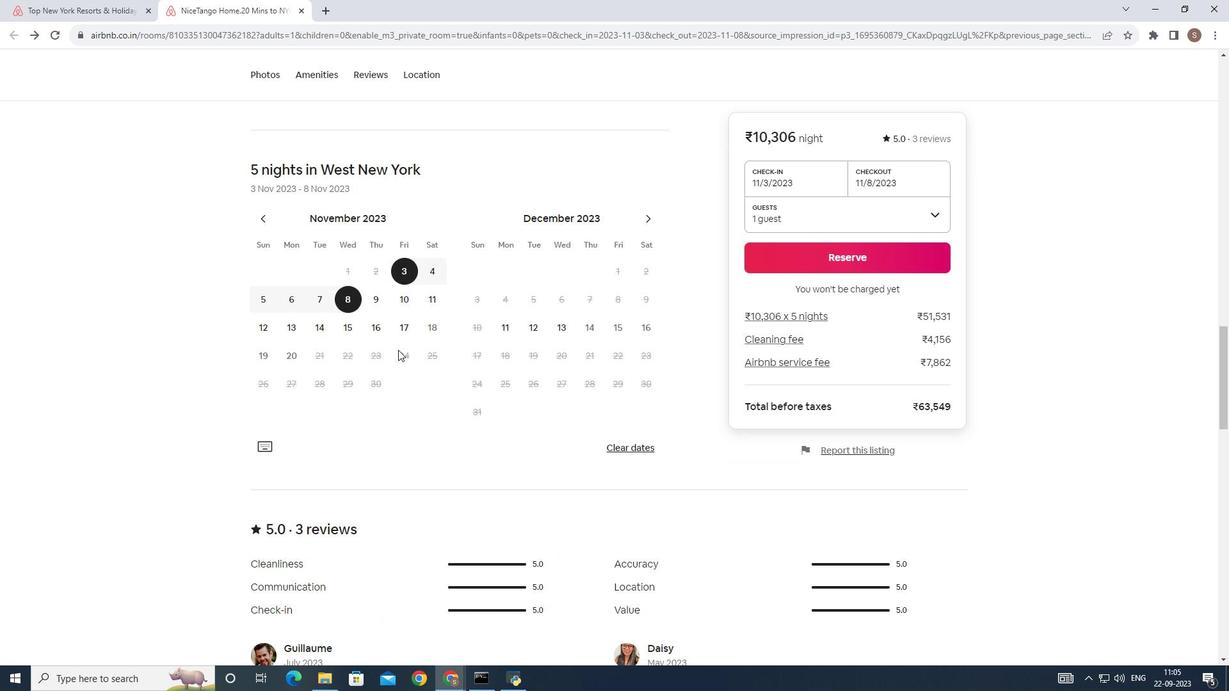 
Action: Mouse scrolled (398, 349) with delta (0, 0)
Screenshot: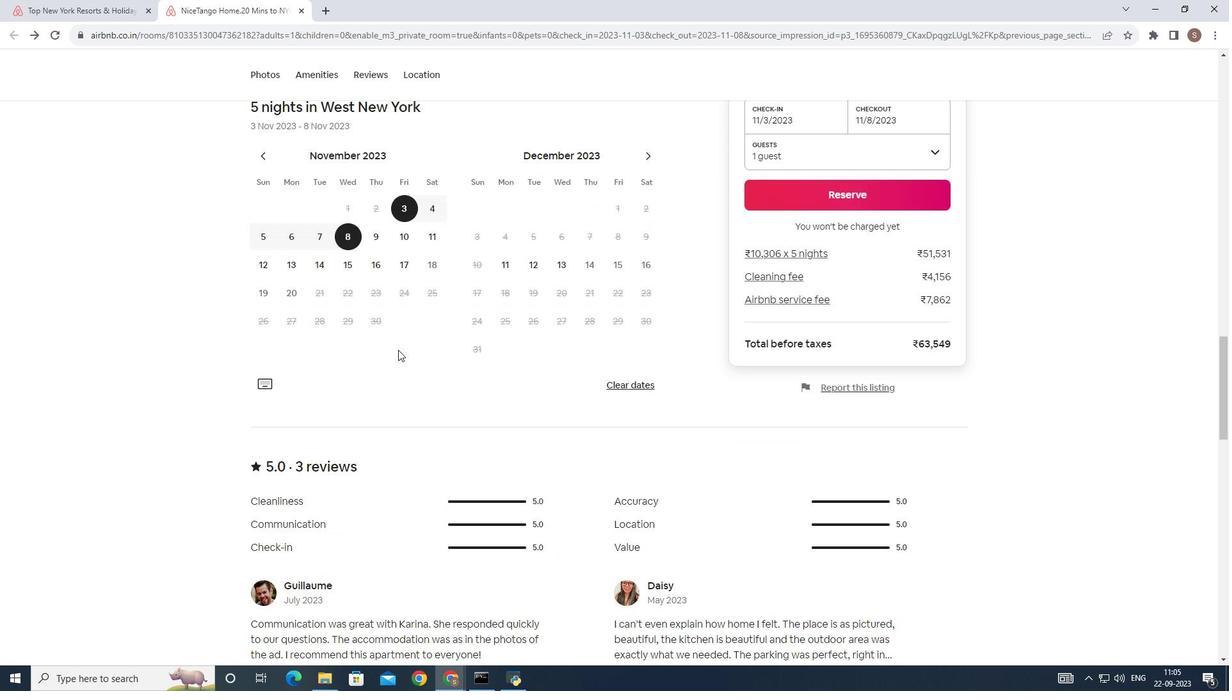 
Action: Mouse scrolled (398, 349) with delta (0, 0)
Screenshot: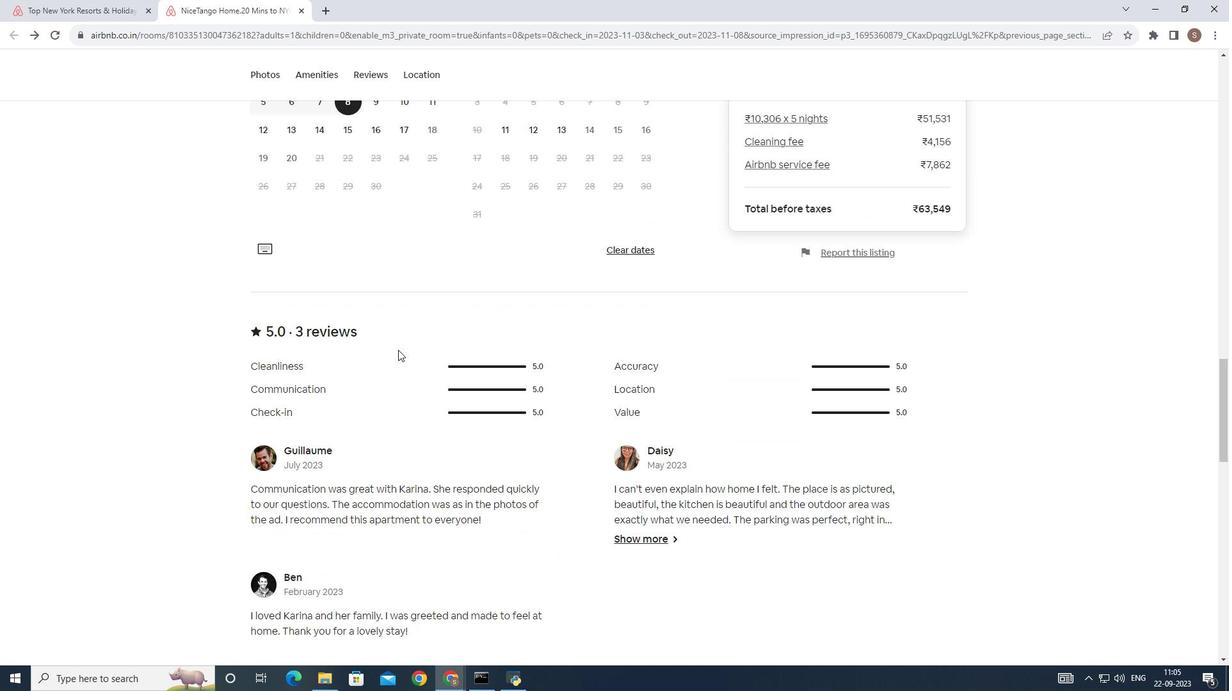 
Action: Mouse scrolled (398, 349) with delta (0, 0)
Screenshot: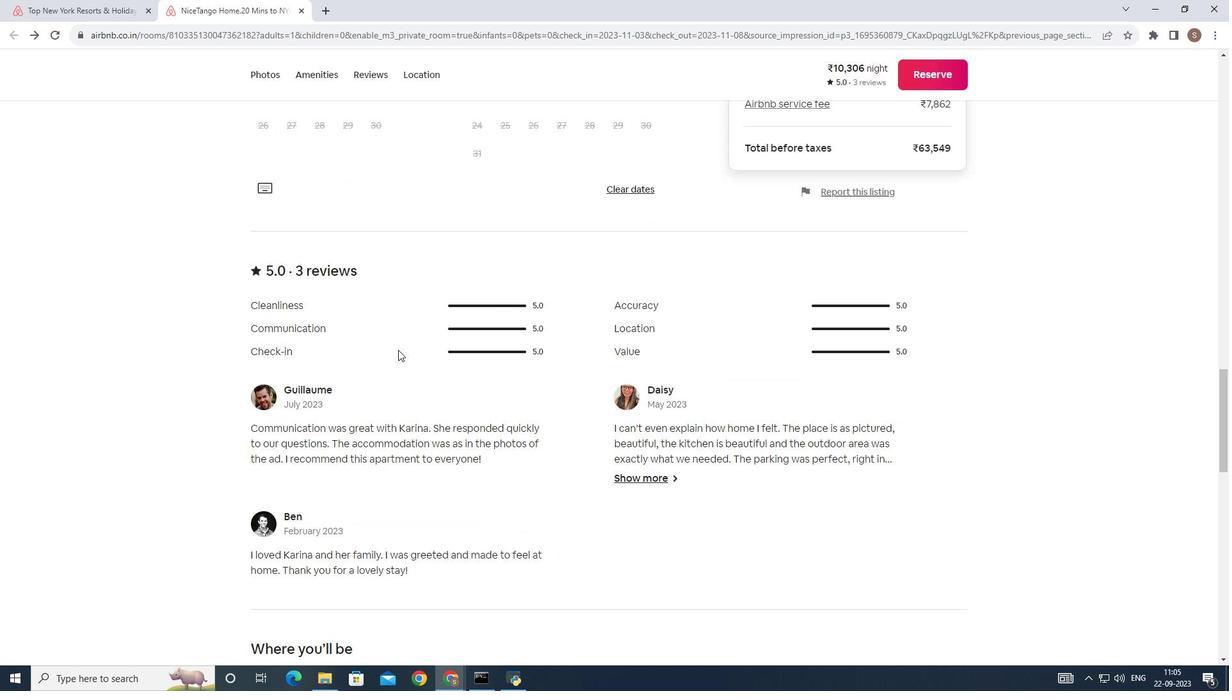
Action: Mouse scrolled (398, 349) with delta (0, 0)
Screenshot: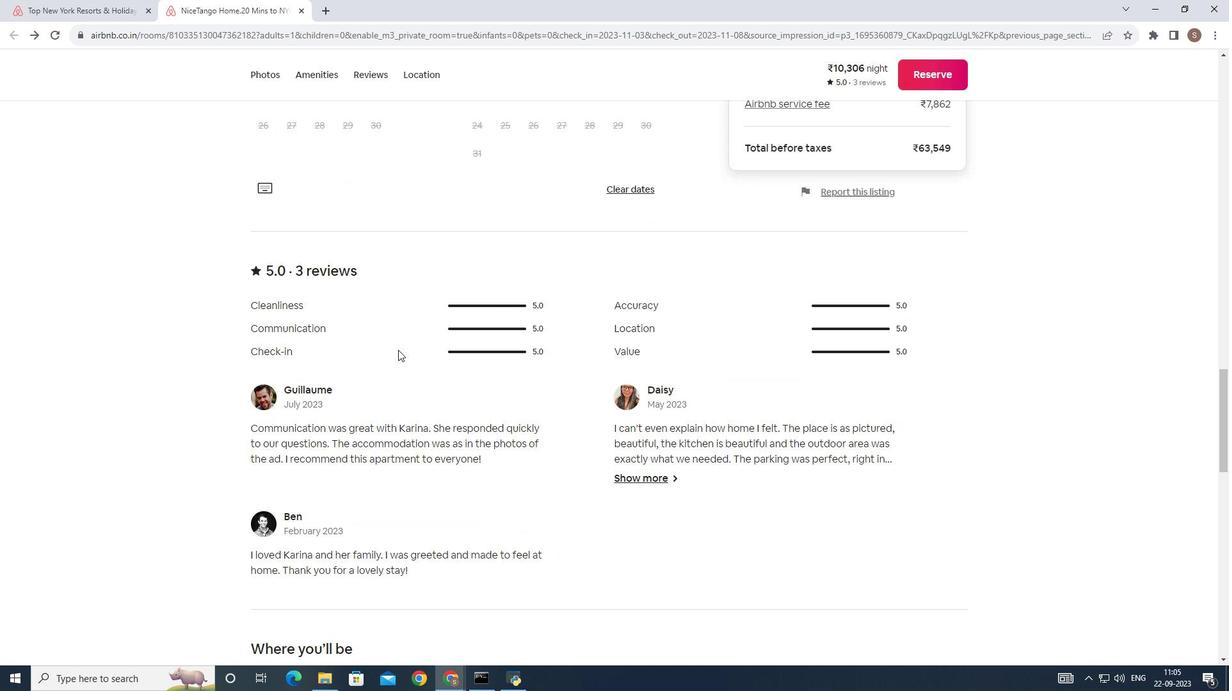 
Action: Mouse scrolled (398, 349) with delta (0, 0)
Screenshot: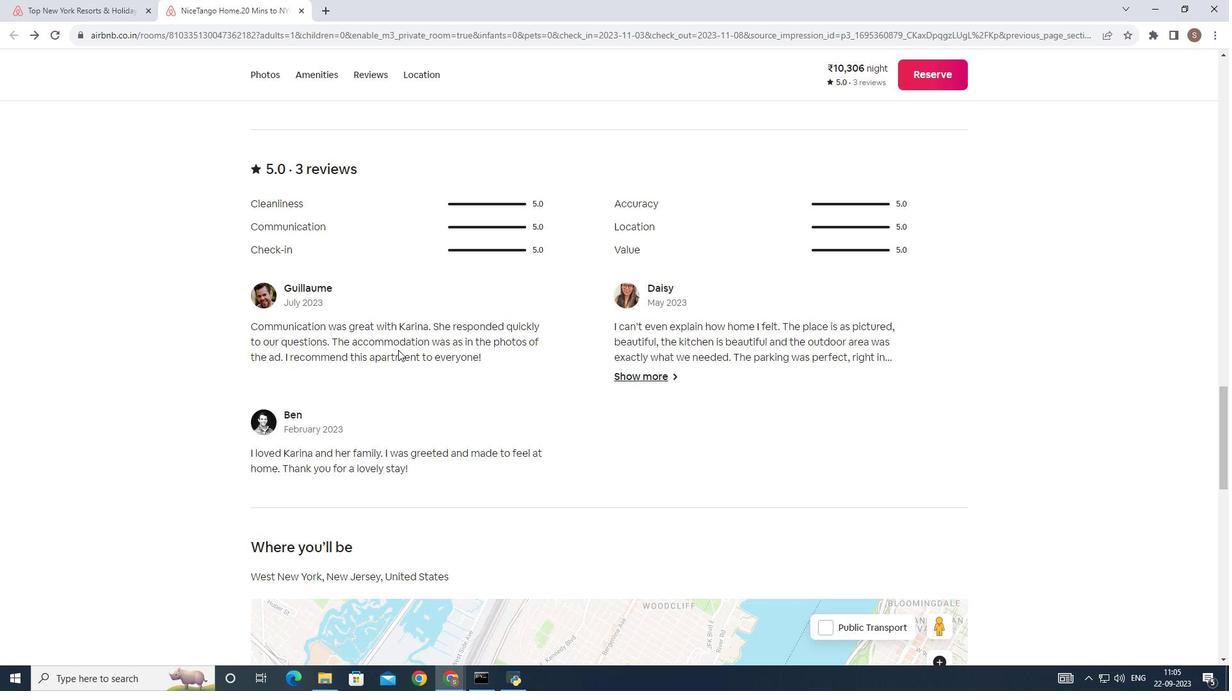 
Action: Mouse scrolled (398, 349) with delta (0, 0)
Screenshot: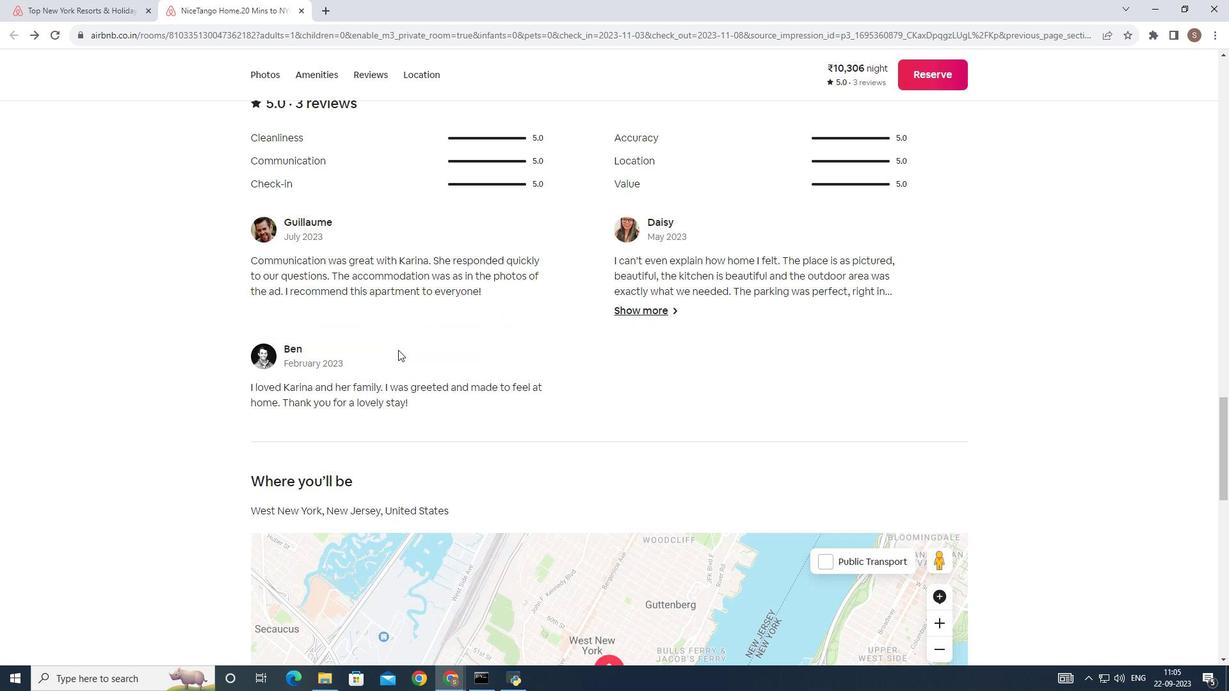 
Action: Mouse scrolled (398, 349) with delta (0, 0)
Screenshot: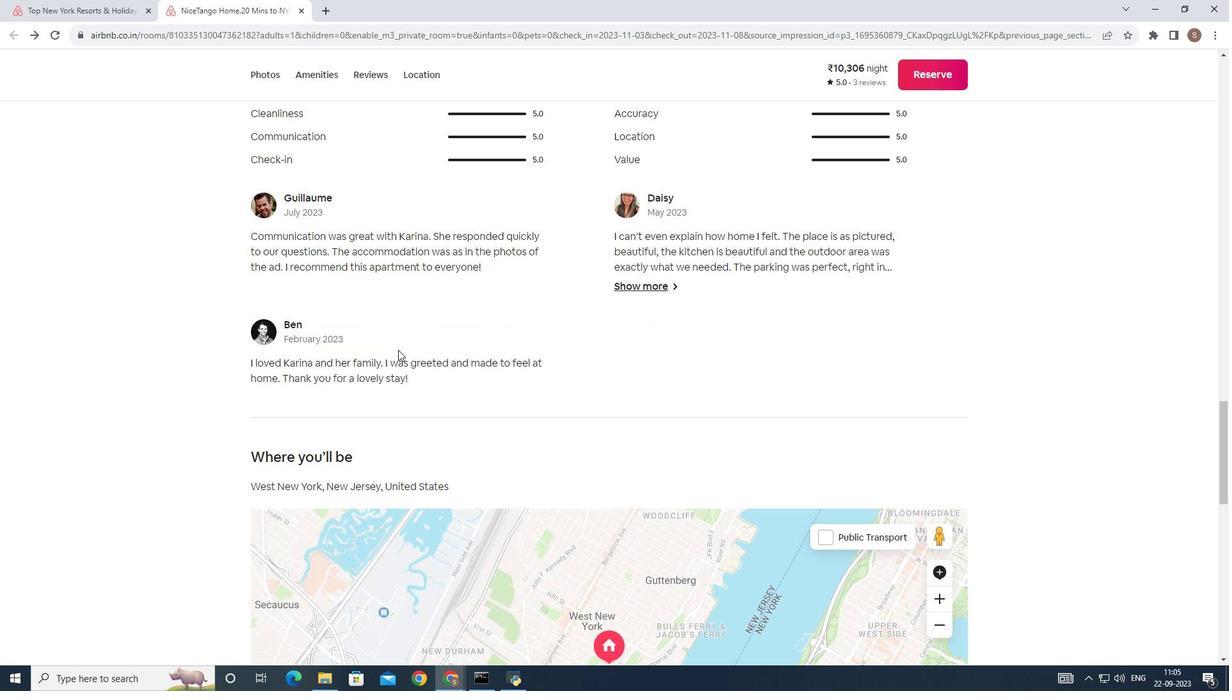 
Action: Mouse scrolled (398, 350) with delta (0, 0)
Screenshot: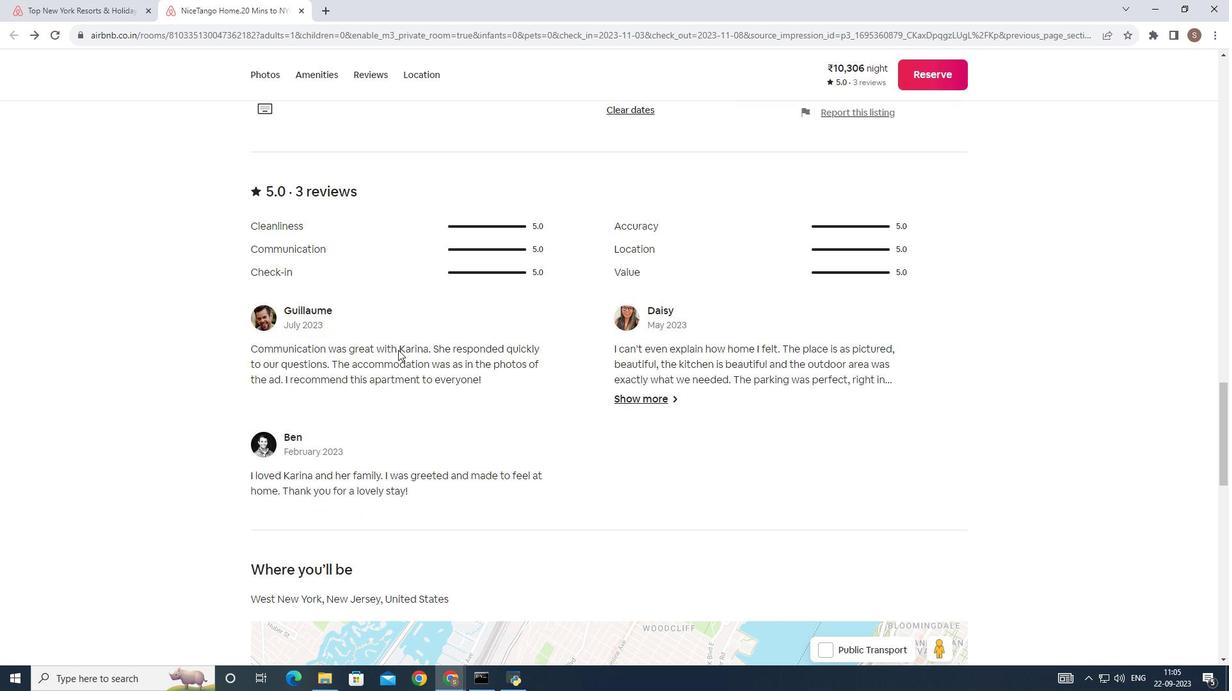 
Action: Mouse scrolled (398, 350) with delta (0, 0)
Screenshot: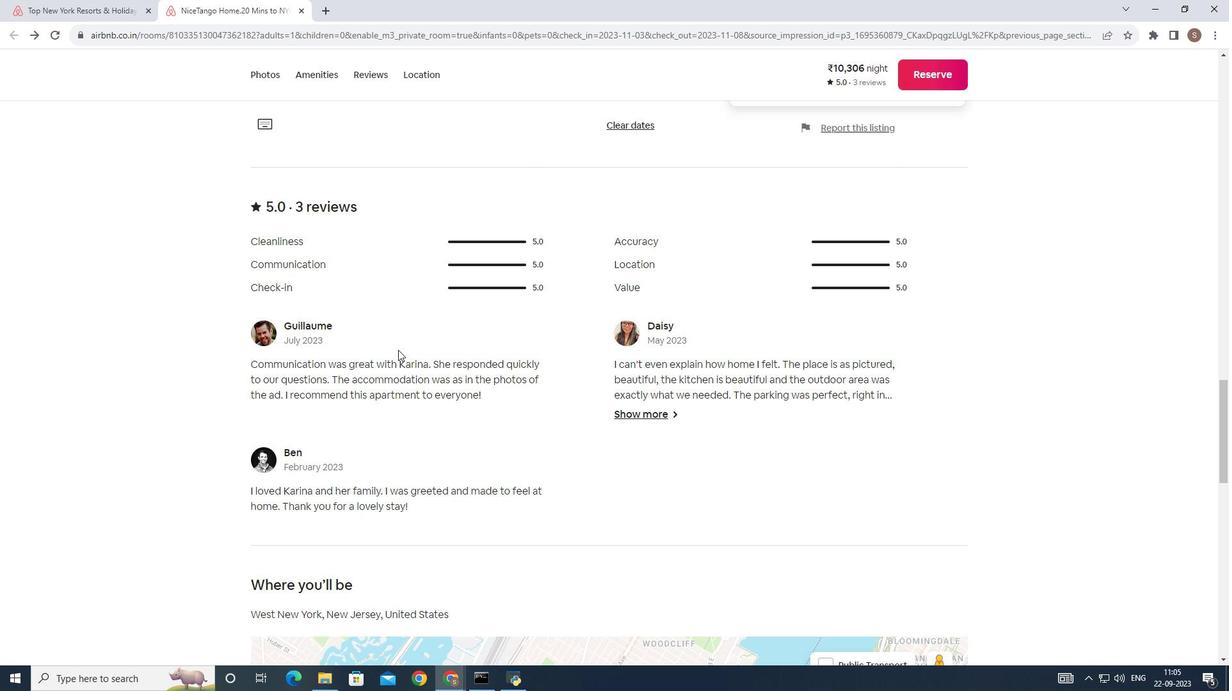
Action: Mouse scrolled (398, 349) with delta (0, 0)
Screenshot: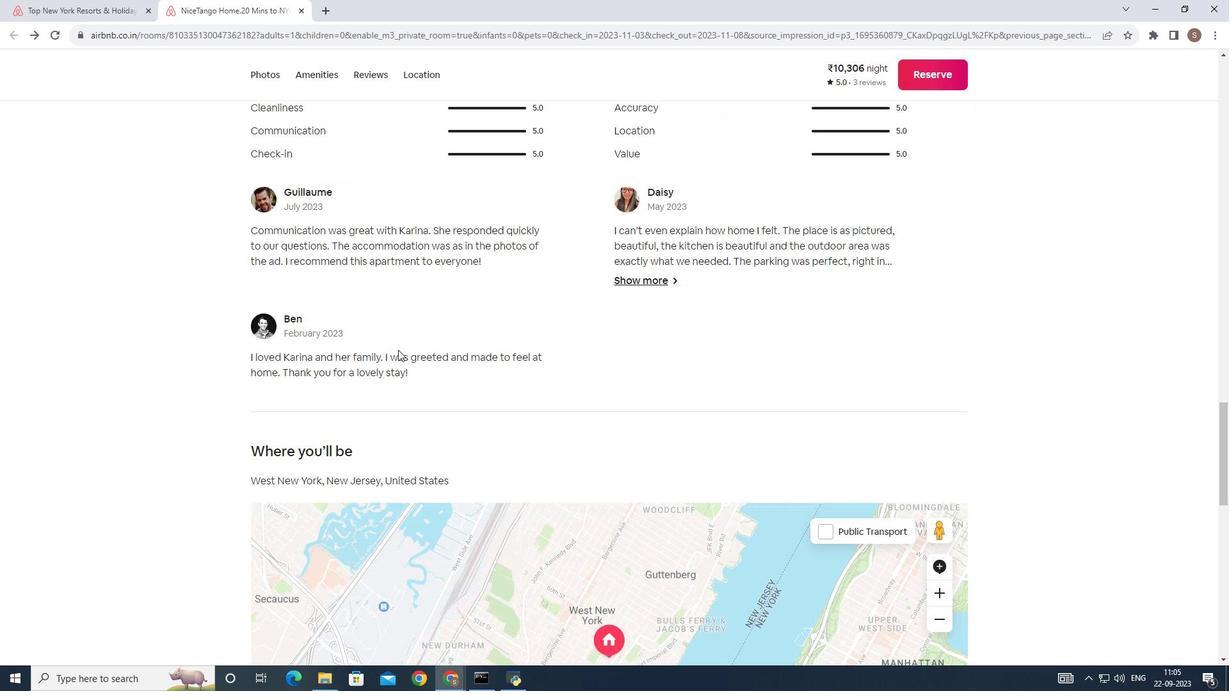 
Action: Mouse scrolled (398, 349) with delta (0, 0)
Screenshot: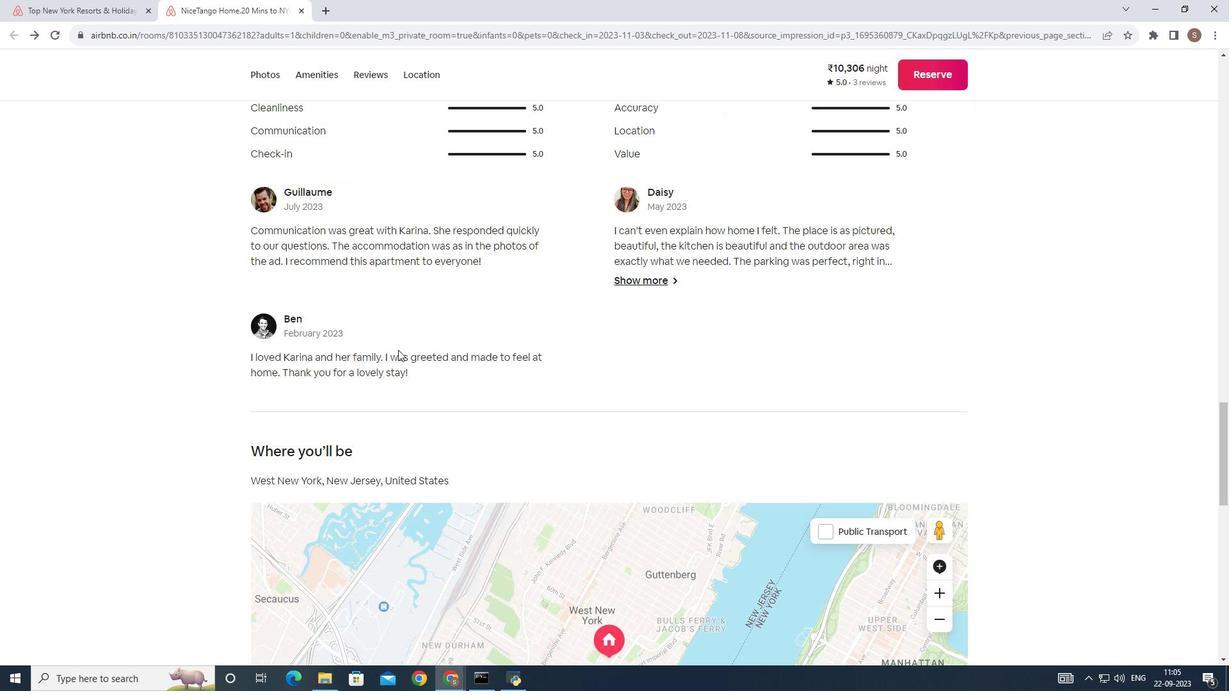 
Action: Mouse scrolled (398, 349) with delta (0, 0)
Screenshot: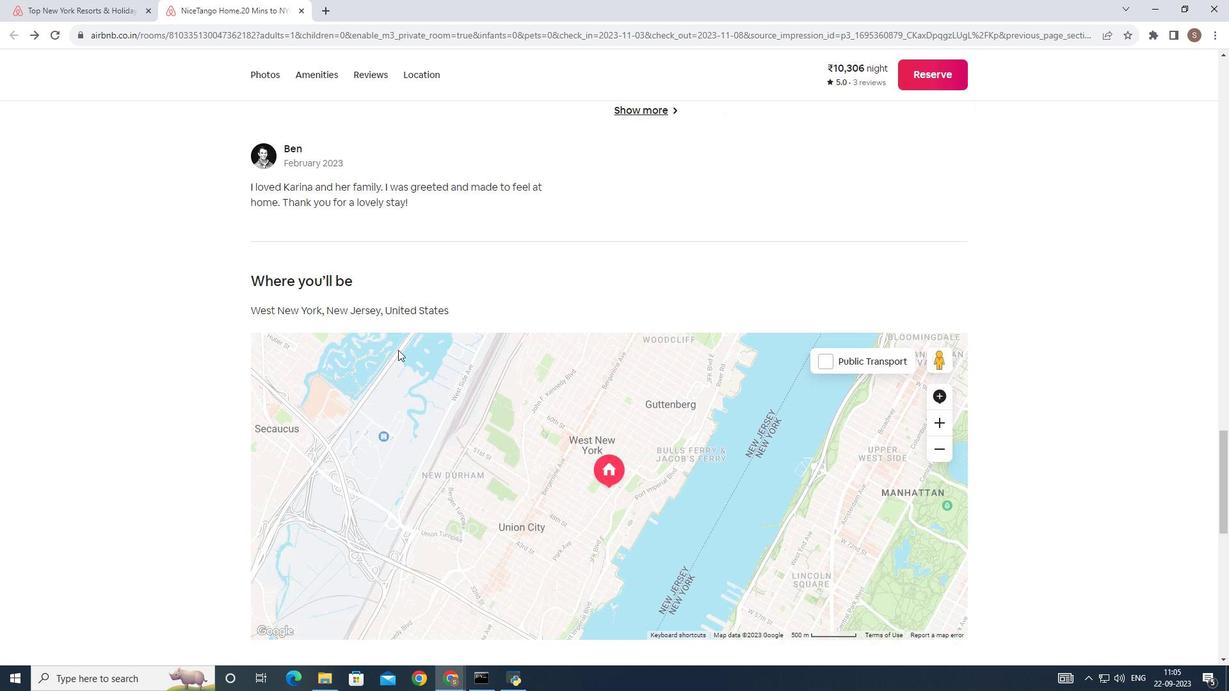
Action: Mouse scrolled (398, 349) with delta (0, 0)
Screenshot: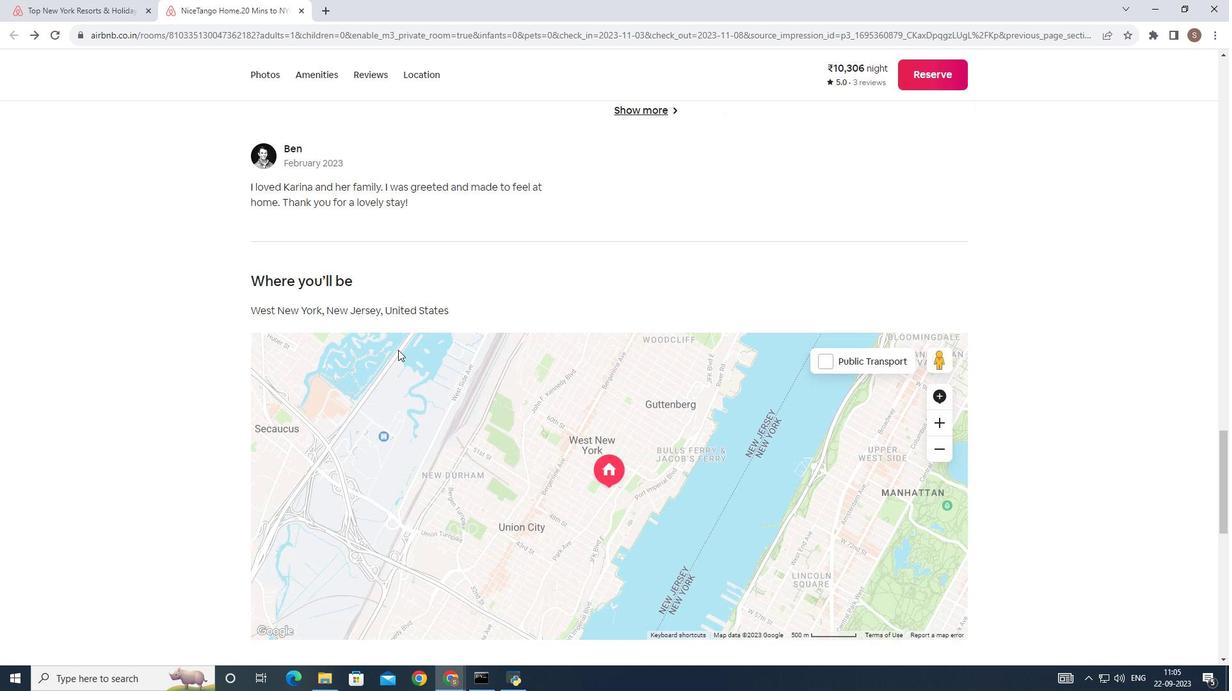 
Action: Mouse scrolled (398, 349) with delta (0, 0)
Screenshot: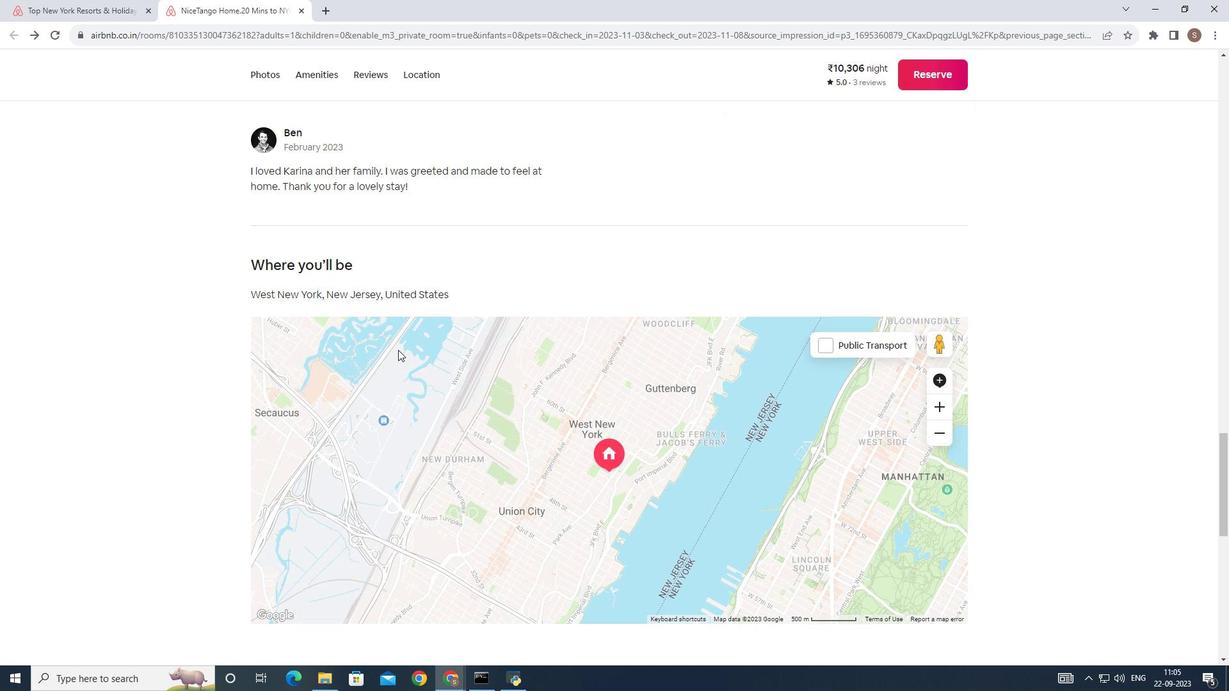 
Action: Mouse scrolled (398, 350) with delta (0, 0)
Screenshot: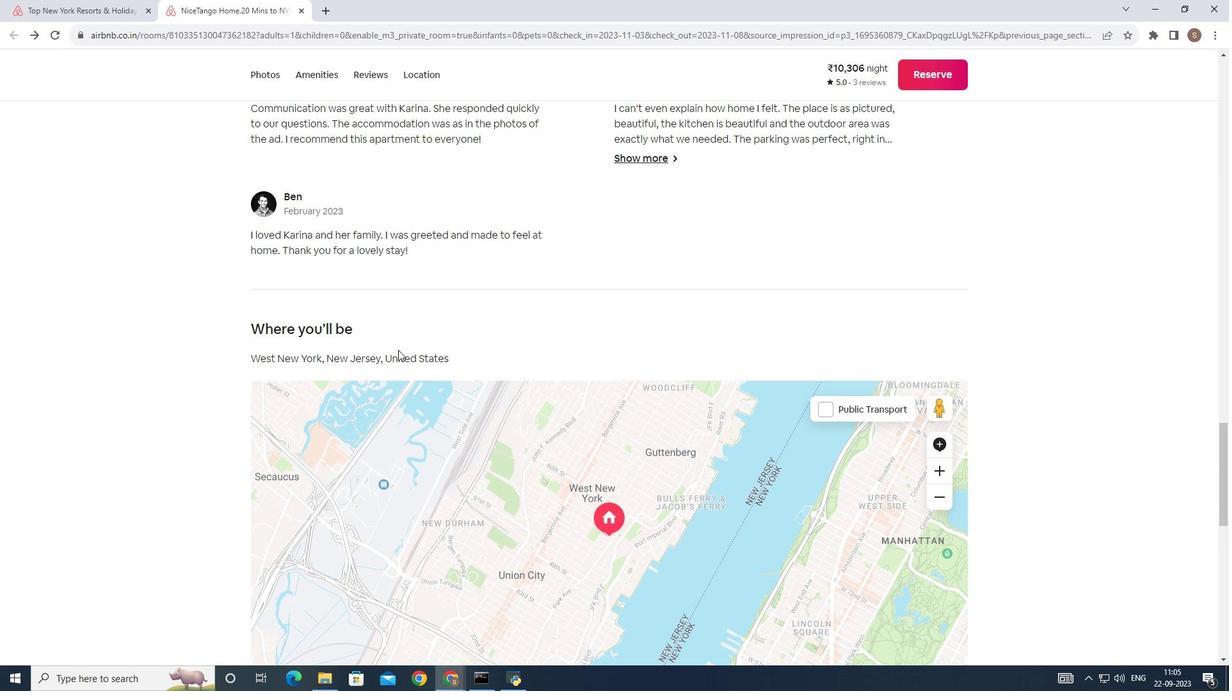 
Action: Mouse scrolled (398, 349) with delta (0, 0)
Screenshot: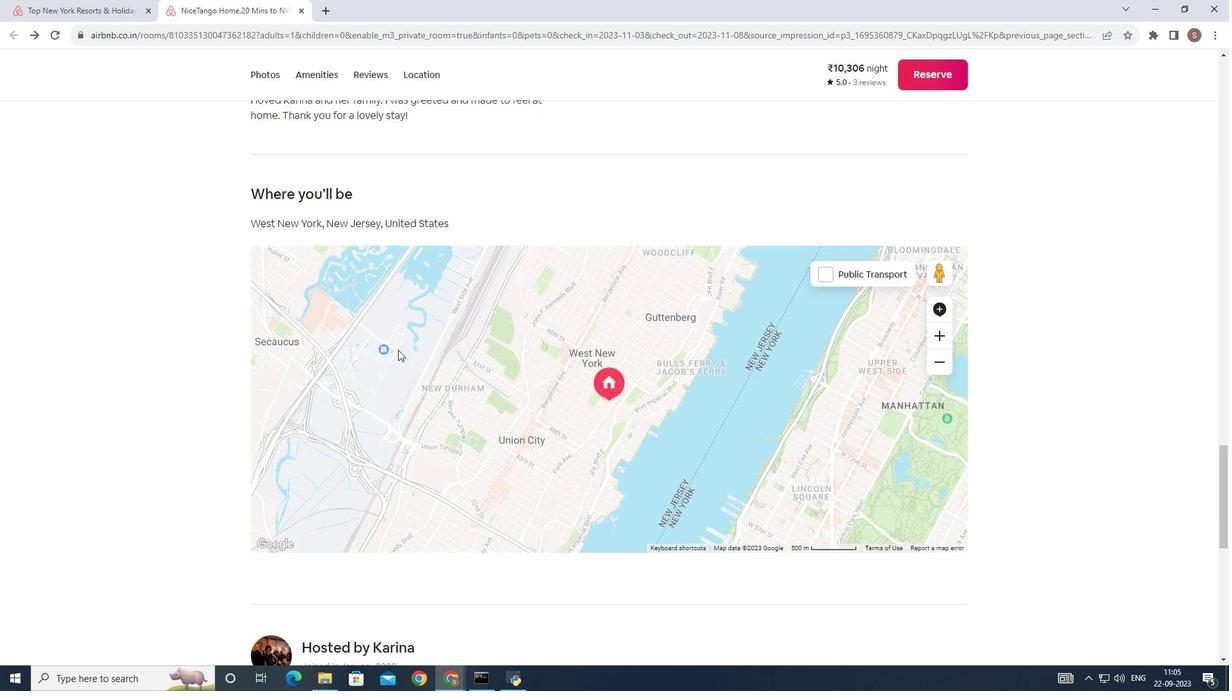 
Action: Mouse scrolled (398, 349) with delta (0, 0)
Screenshot: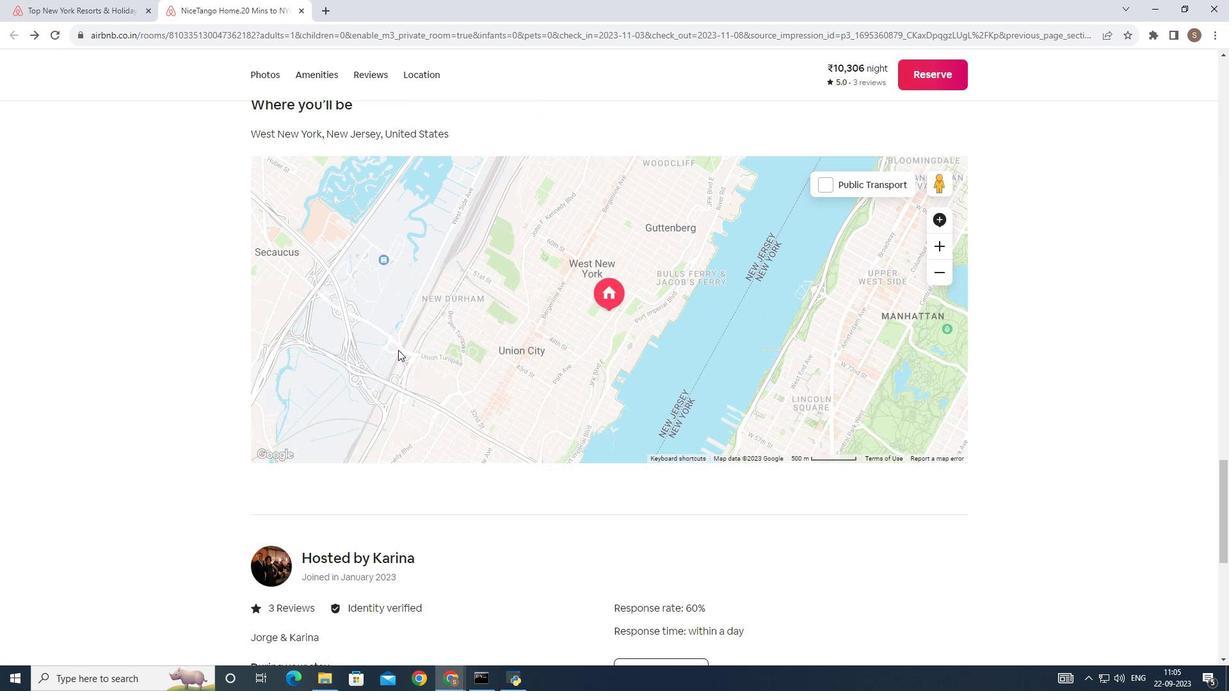 
Action: Mouse scrolled (398, 349) with delta (0, 0)
Screenshot: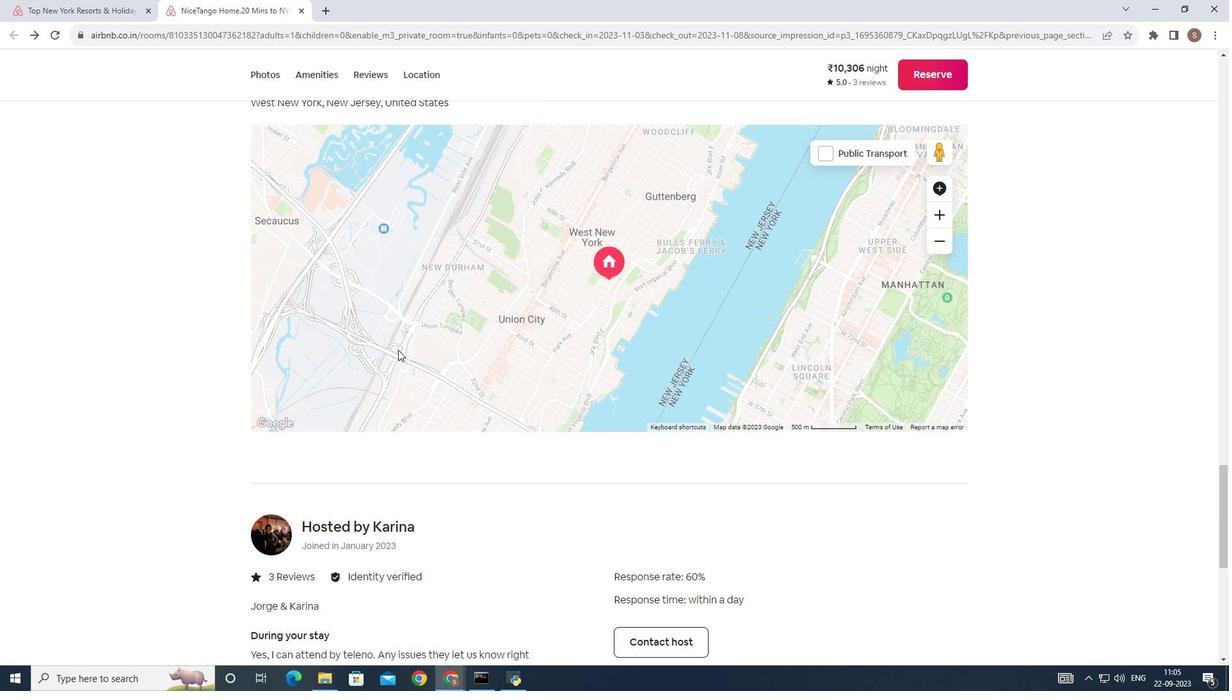 
Action: Mouse scrolled (398, 349) with delta (0, 0)
Screenshot: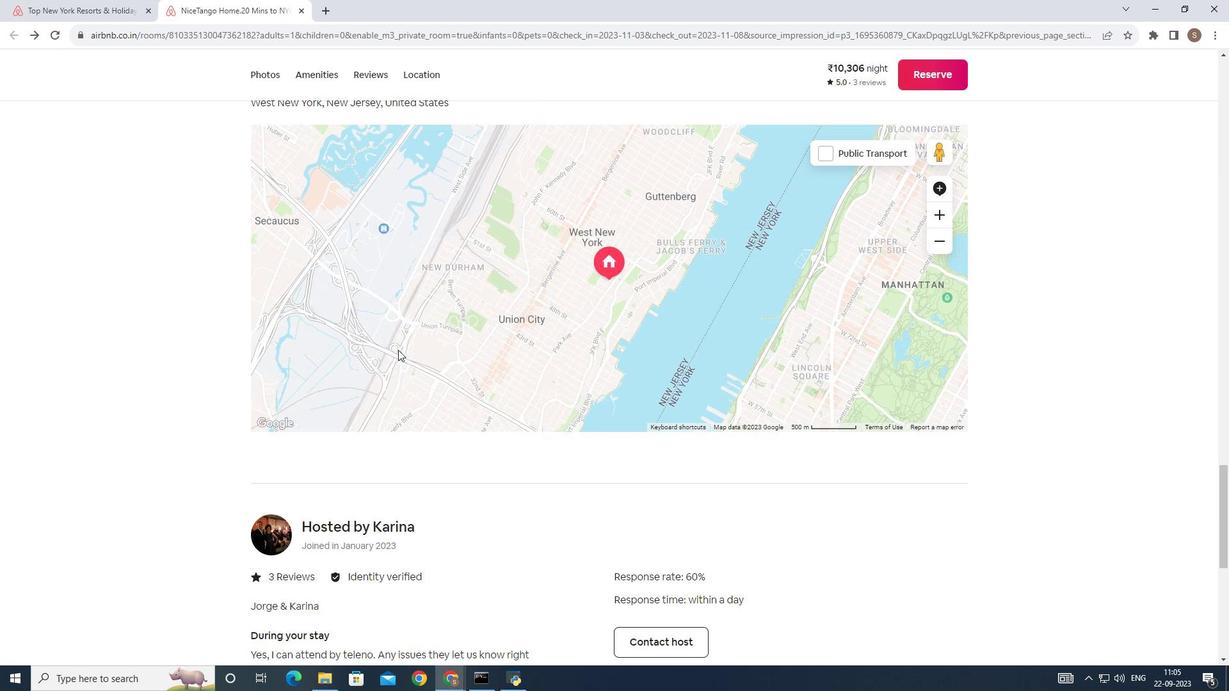 
Action: Mouse scrolled (398, 349) with delta (0, 0)
Screenshot: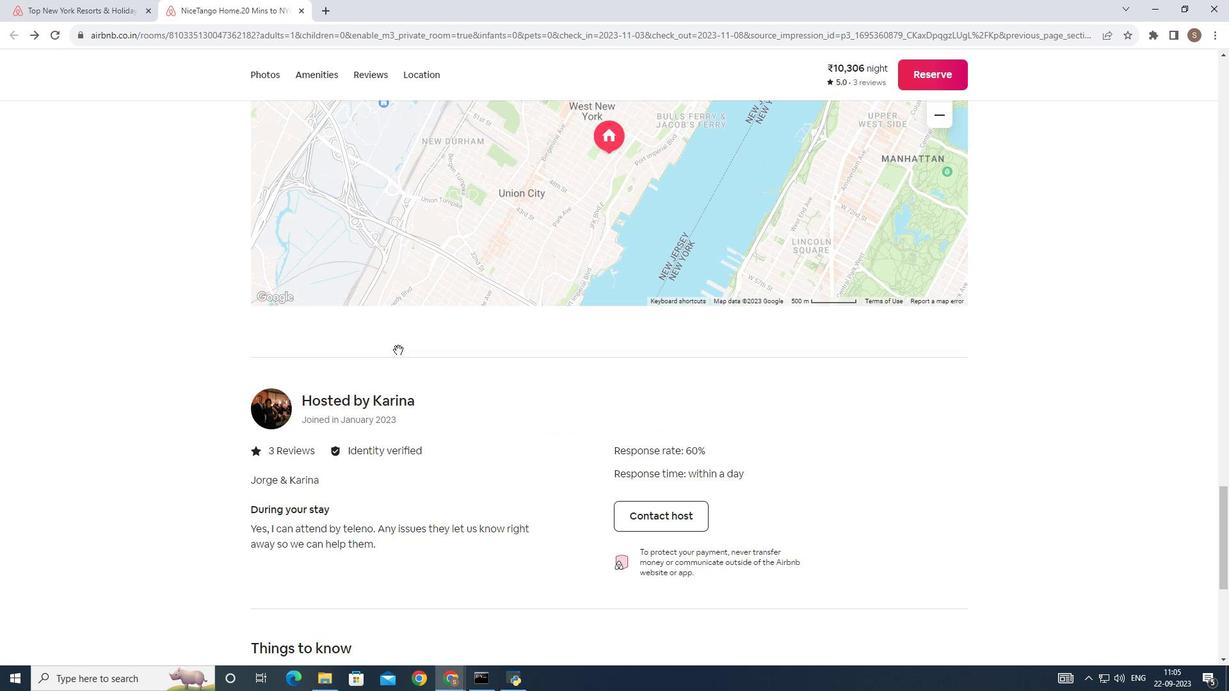 
Action: Mouse scrolled (398, 349) with delta (0, 0)
Screenshot: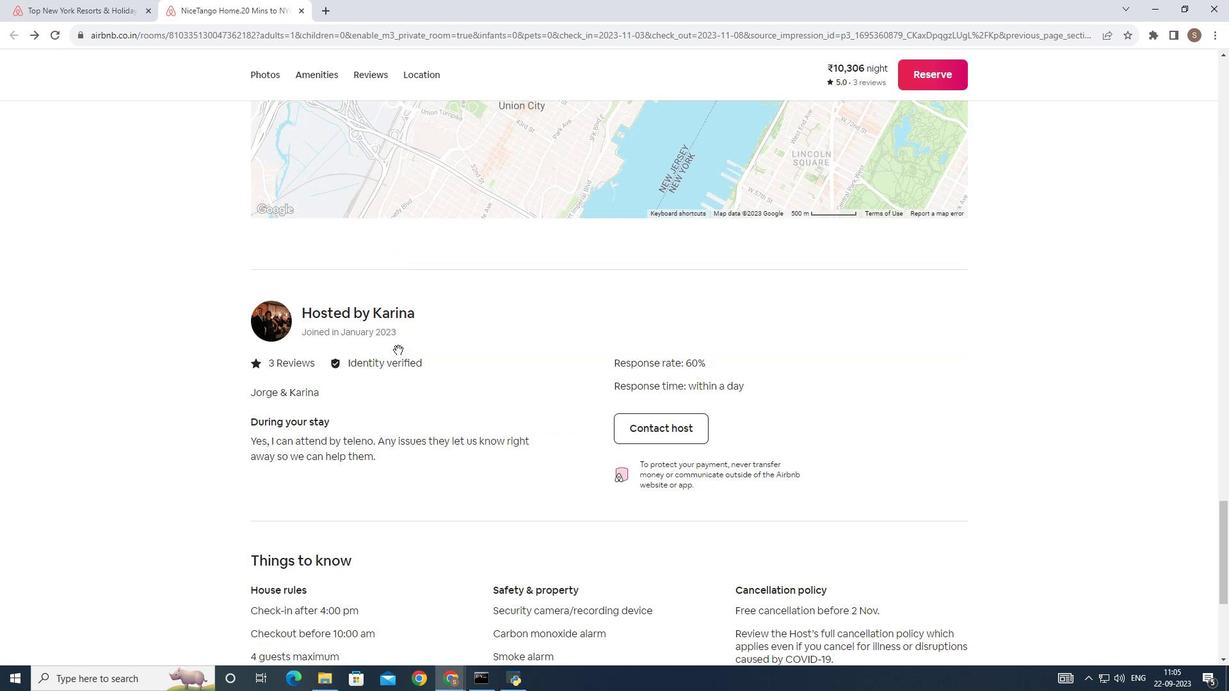 
Action: Mouse scrolled (398, 349) with delta (0, 0)
Screenshot: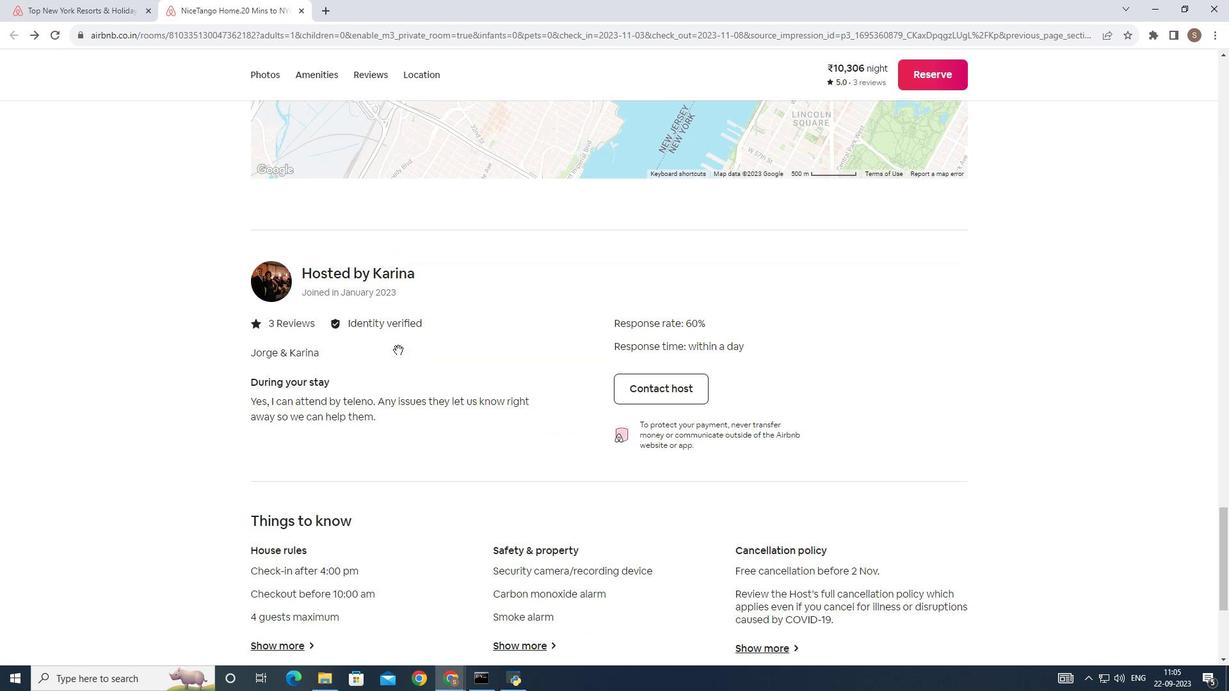 
Action: Mouse scrolled (398, 349) with delta (0, 0)
Screenshot: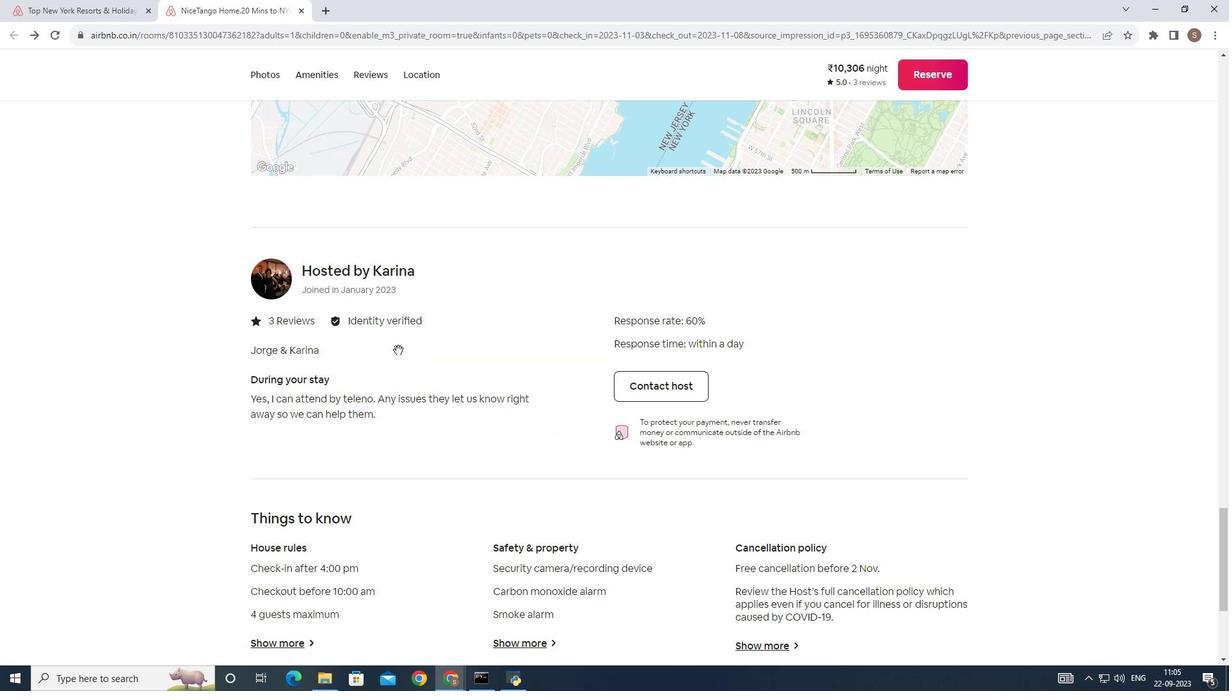
Action: Mouse scrolled (398, 350) with delta (0, 0)
Screenshot: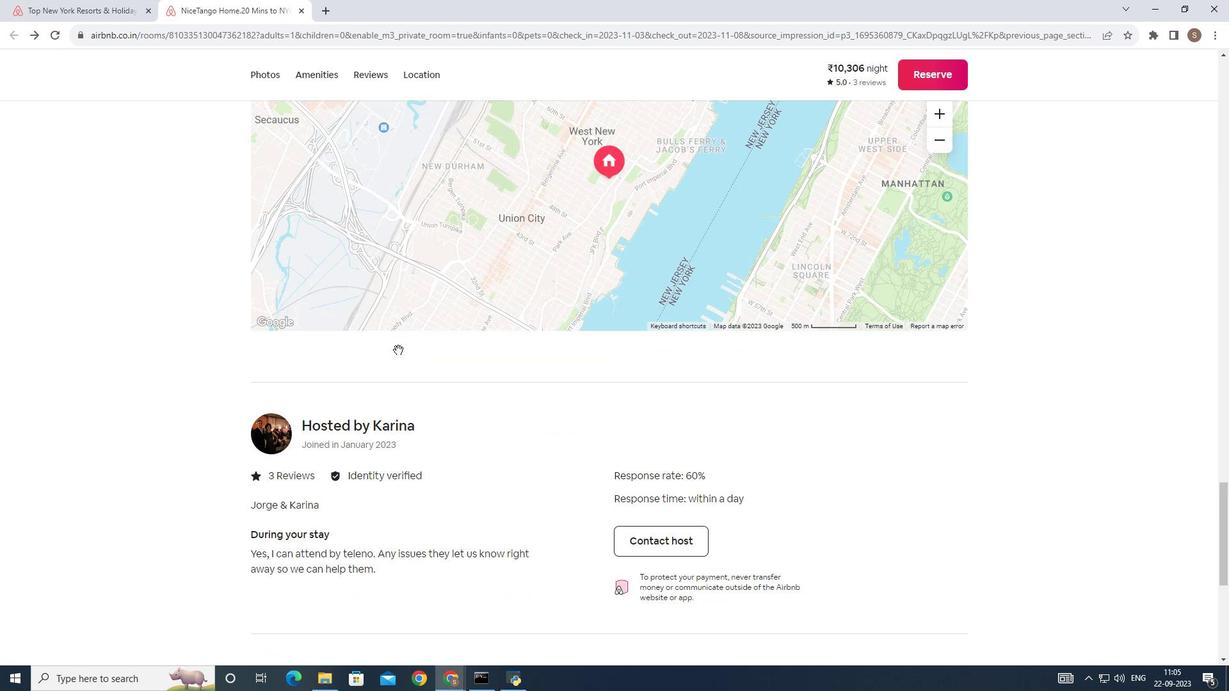 
Action: Mouse scrolled (398, 350) with delta (0, 0)
Screenshot: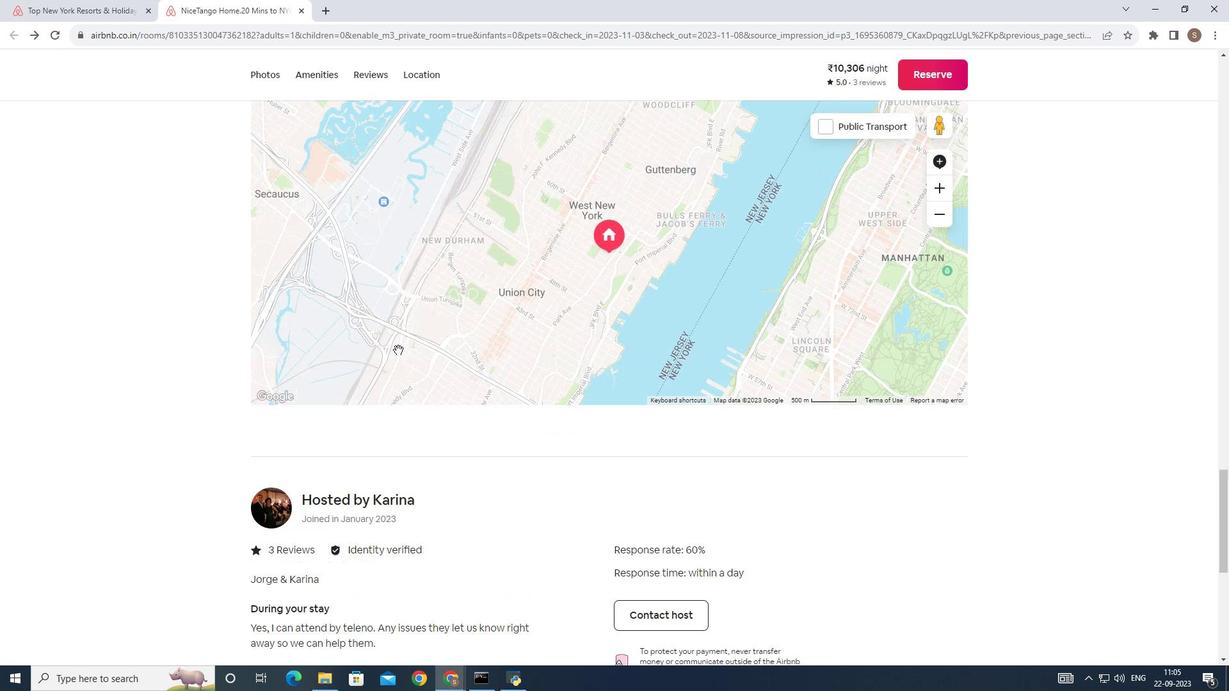 
Action: Mouse scrolled (398, 350) with delta (0, 0)
Screenshot: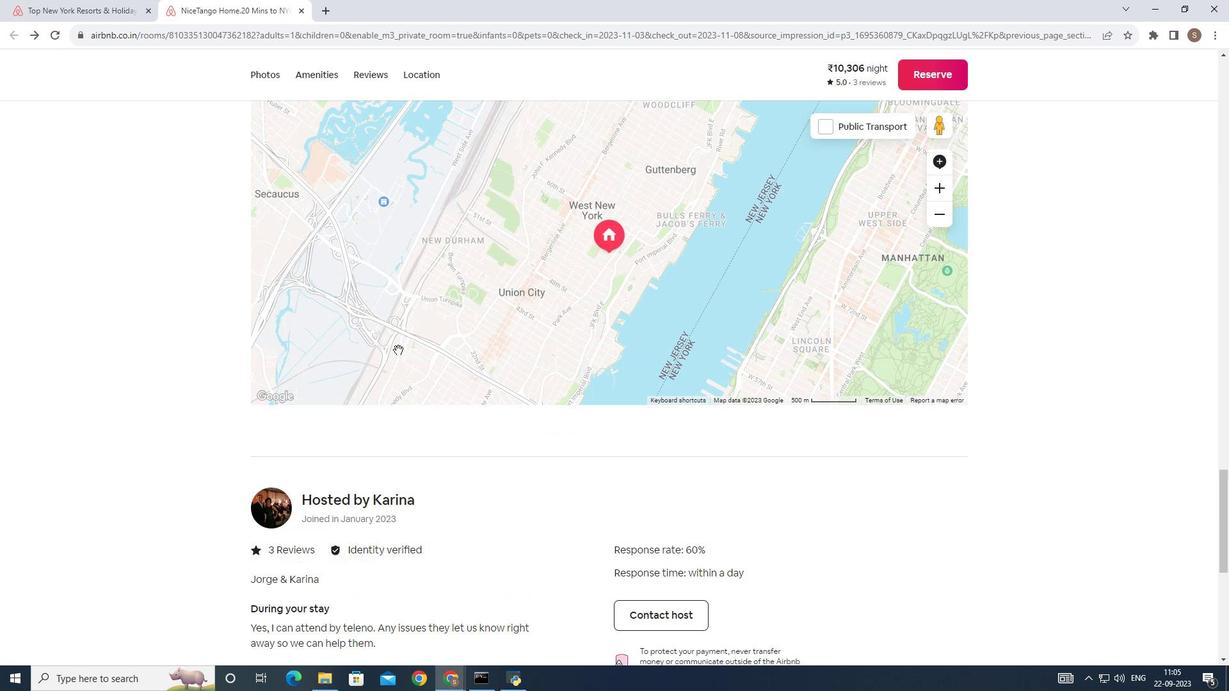 
Action: Mouse scrolled (398, 350) with delta (0, 0)
Screenshot: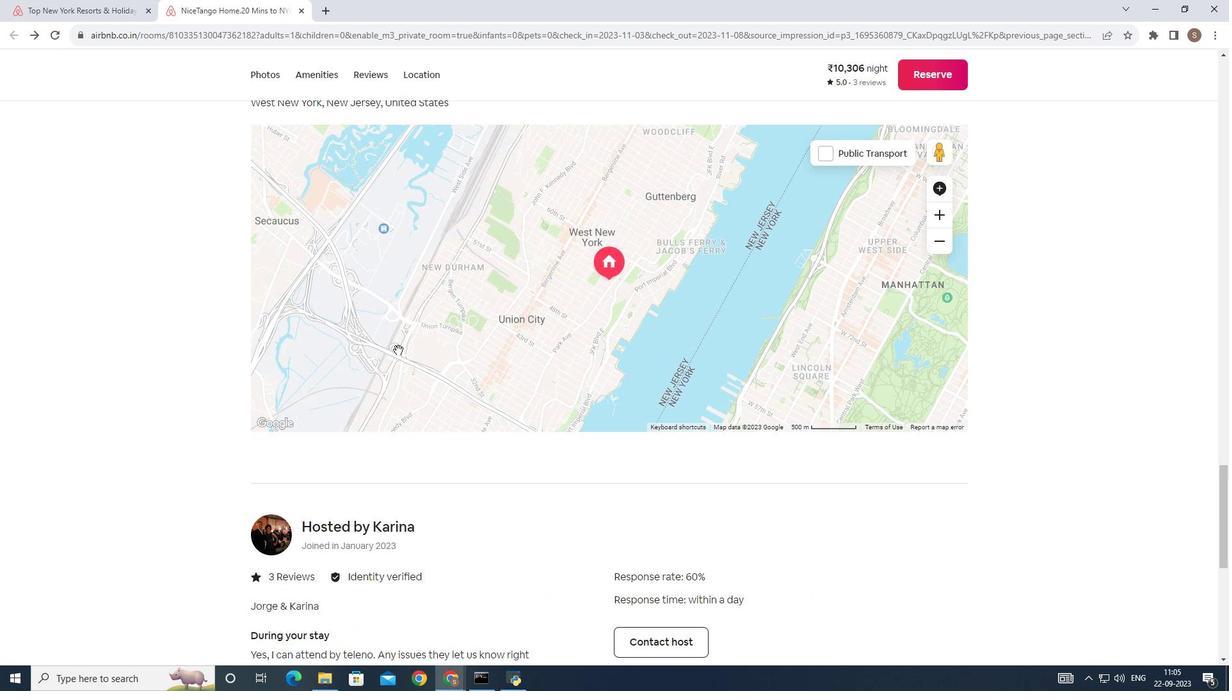 
Action: Mouse scrolled (398, 350) with delta (0, 0)
Screenshot: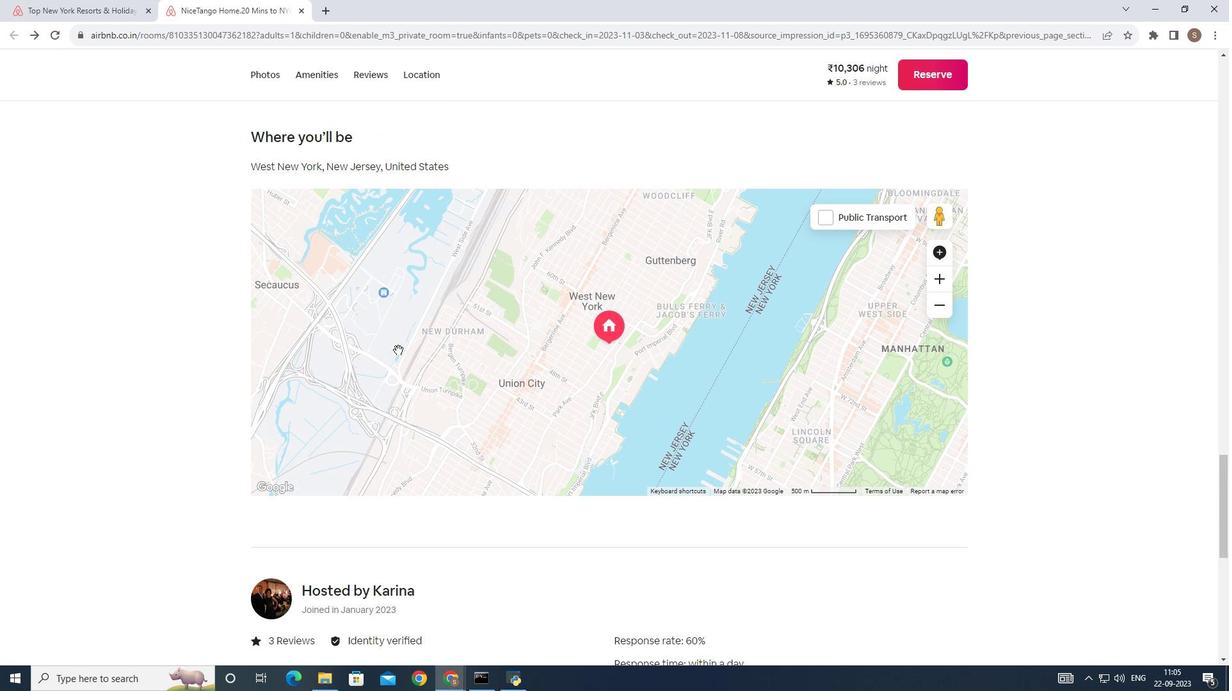 
Action: Mouse scrolled (398, 349) with delta (0, 0)
Screenshot: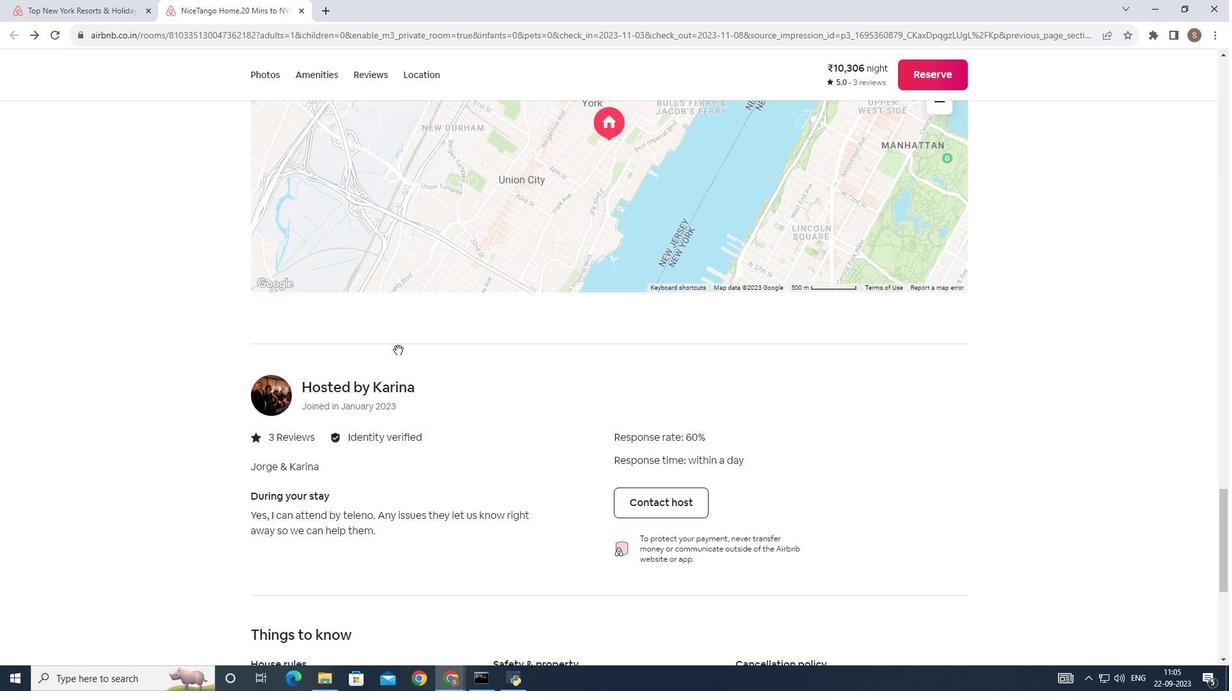 
Action: Mouse scrolled (398, 349) with delta (0, 0)
Screenshot: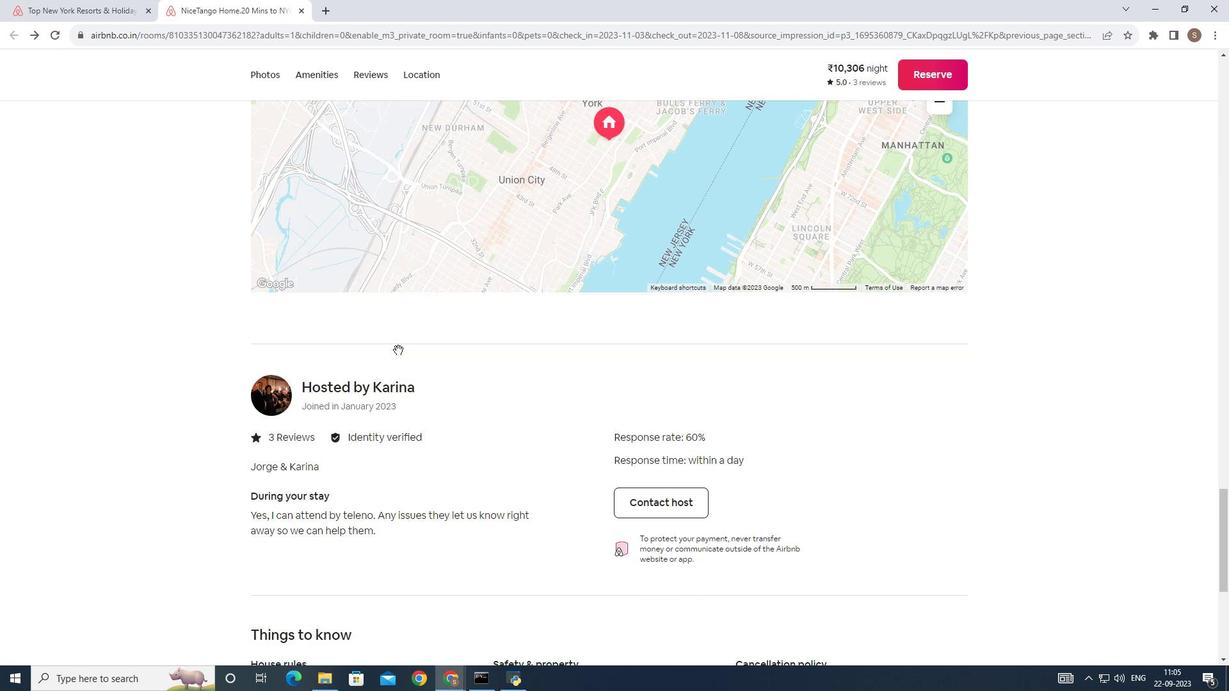 
Action: Mouse scrolled (398, 349) with delta (0, 0)
Screenshot: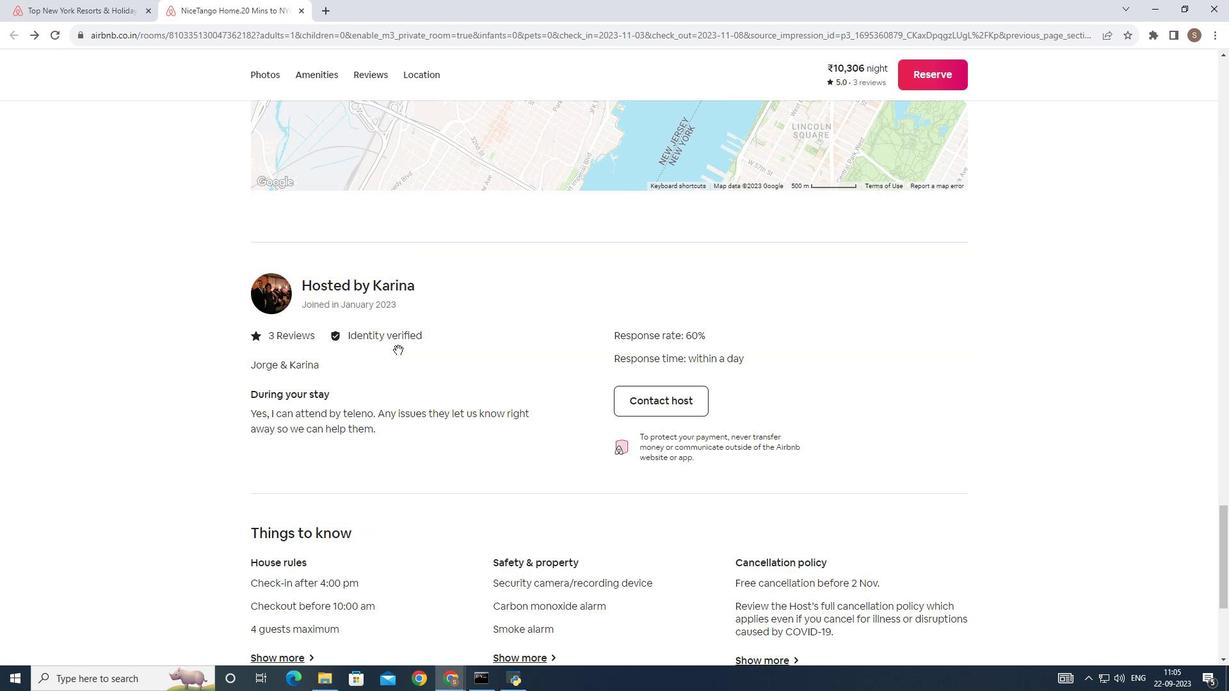 
Action: Mouse scrolled (398, 349) with delta (0, 0)
Screenshot: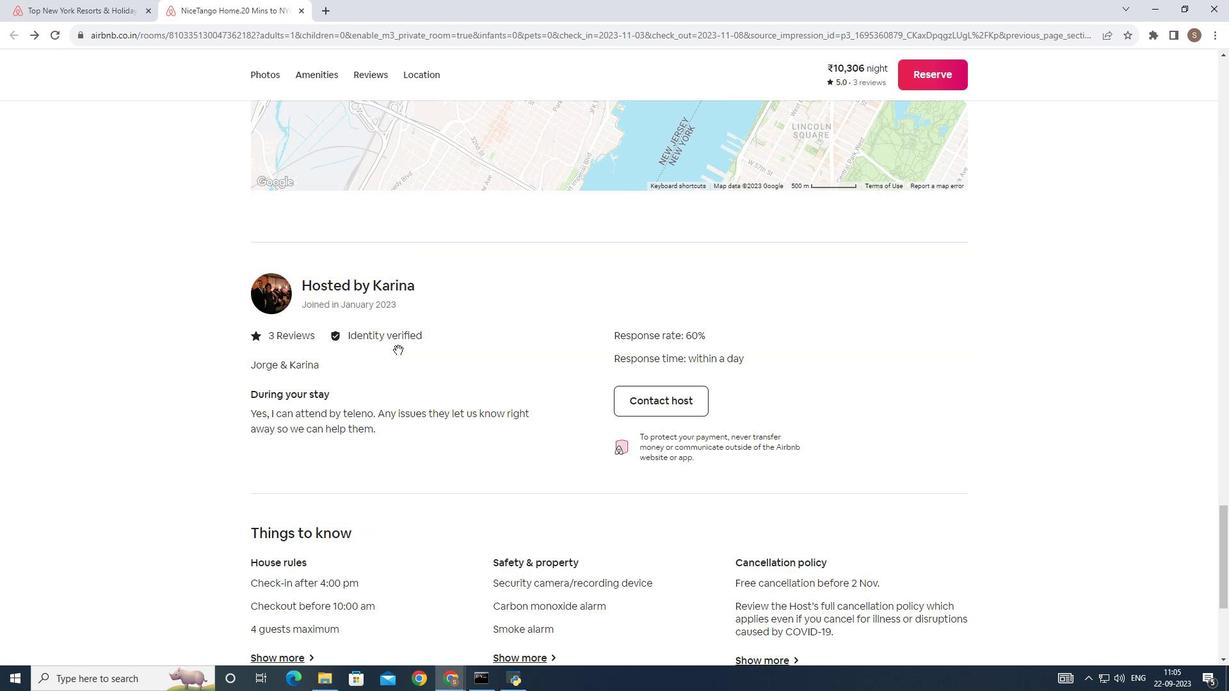 
Action: Mouse scrolled (398, 349) with delta (0, 0)
Screenshot: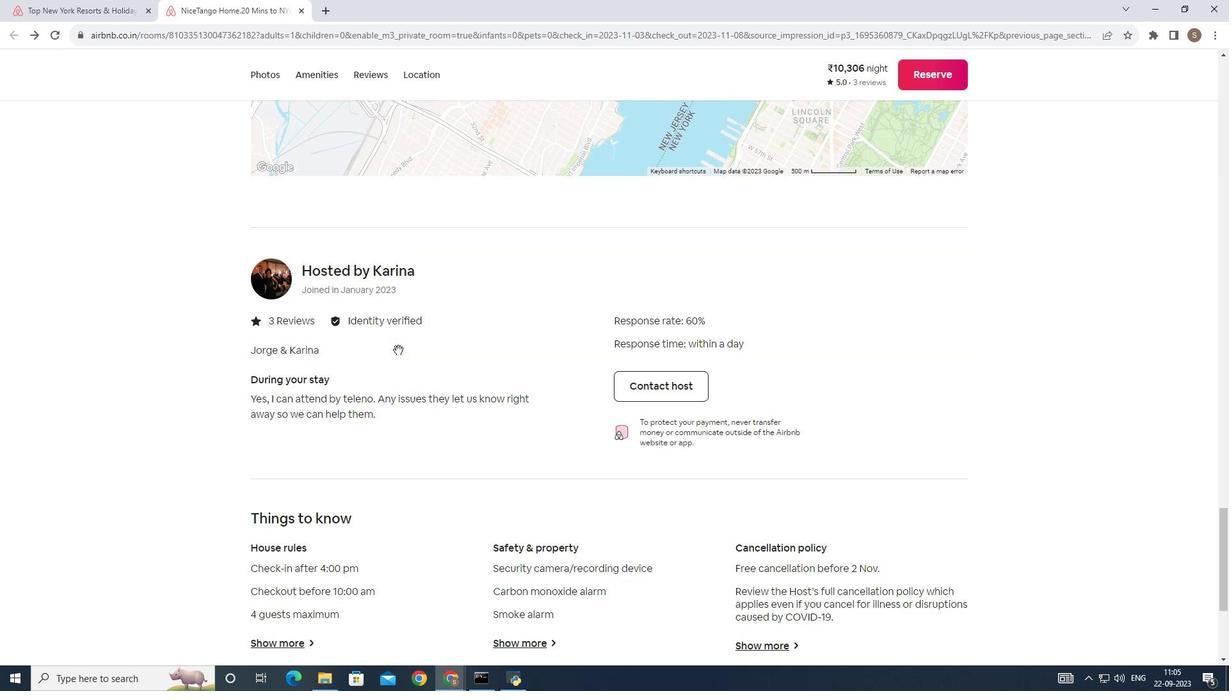
Action: Mouse scrolled (398, 350) with delta (0, 0)
Screenshot: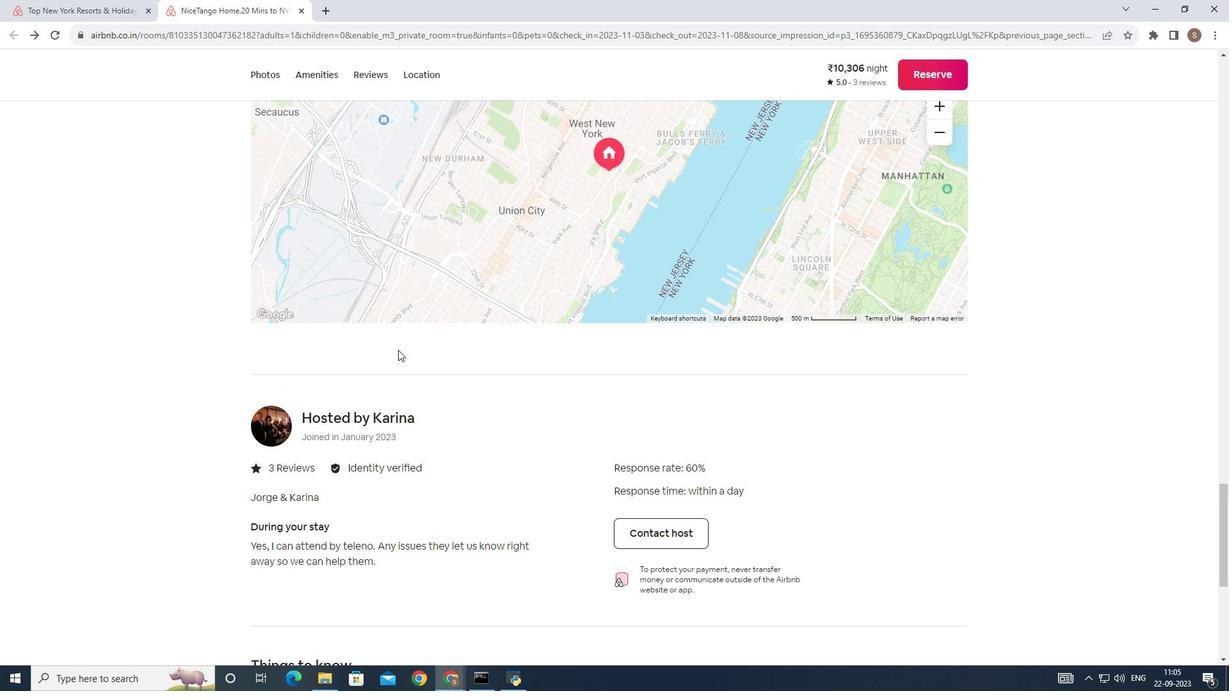 
Action: Mouse scrolled (398, 350) with delta (0, 0)
Screenshot: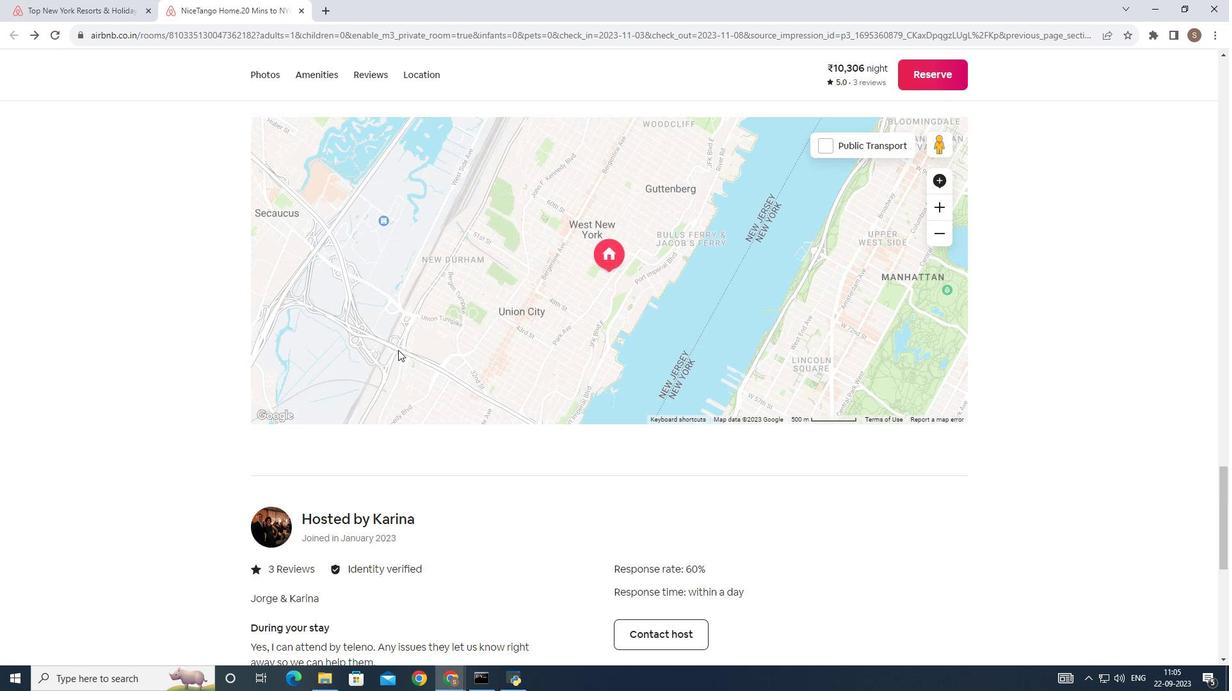 
Action: Mouse scrolled (398, 350) with delta (0, 0)
Screenshot: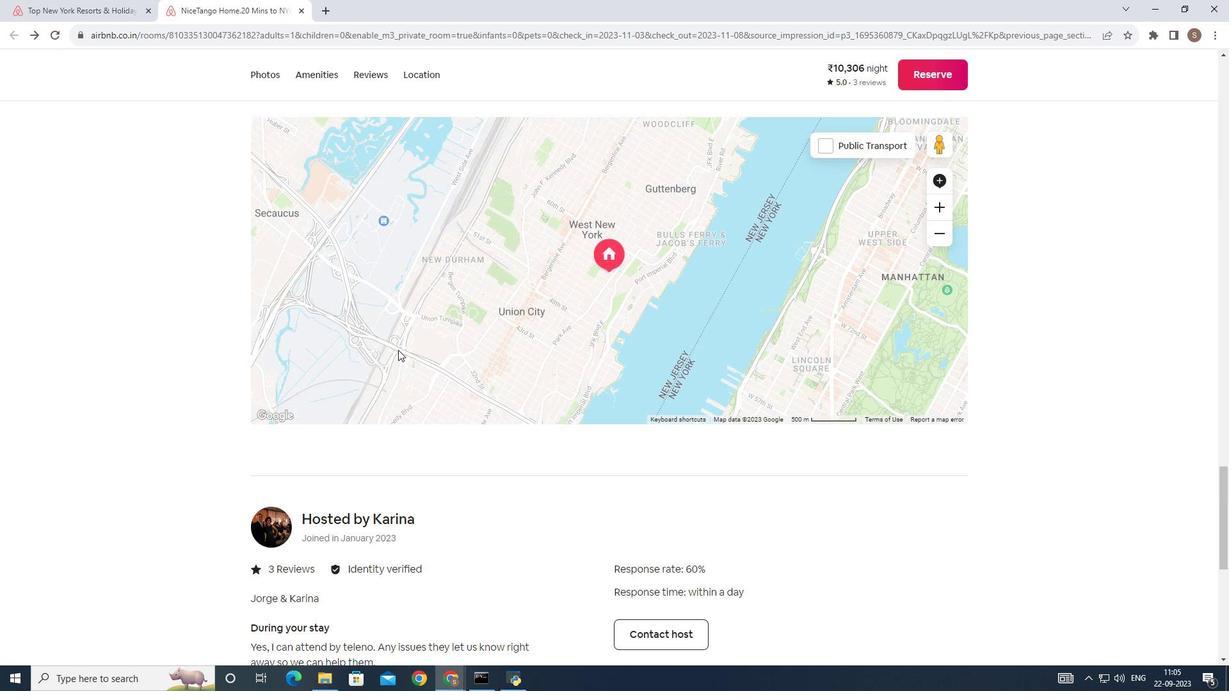 
Action: Mouse scrolled (398, 350) with delta (0, 0)
Screenshot: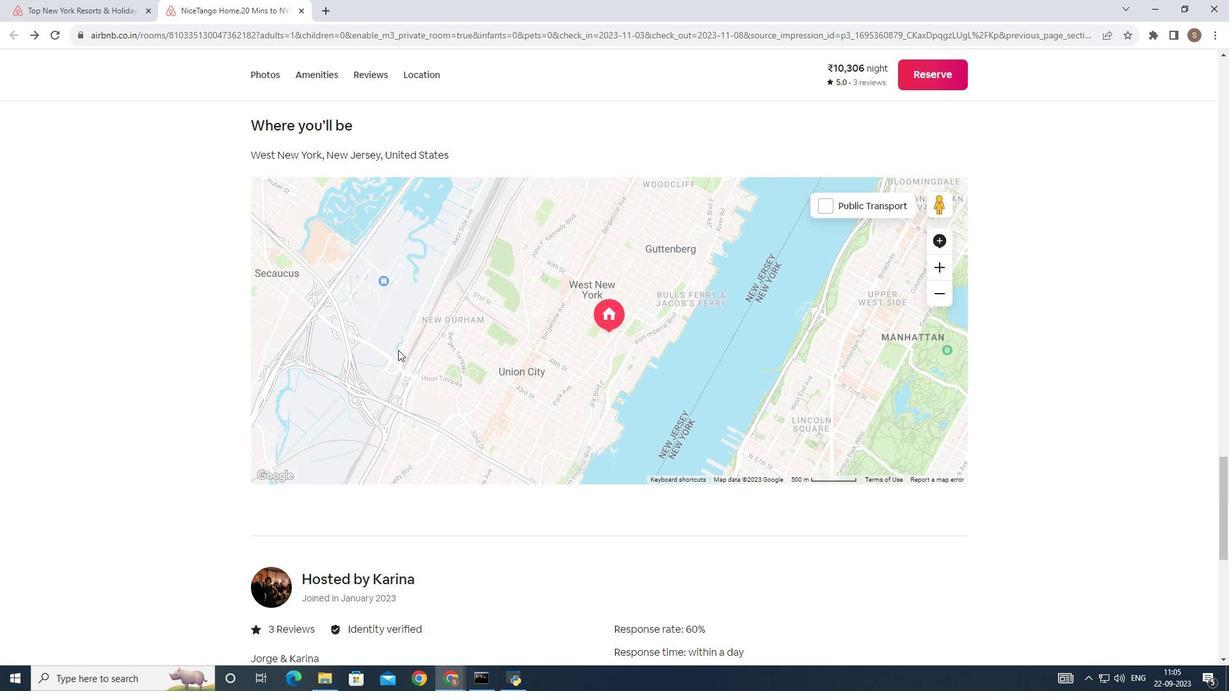 
Action: Mouse scrolled (398, 350) with delta (0, 0)
Screenshot: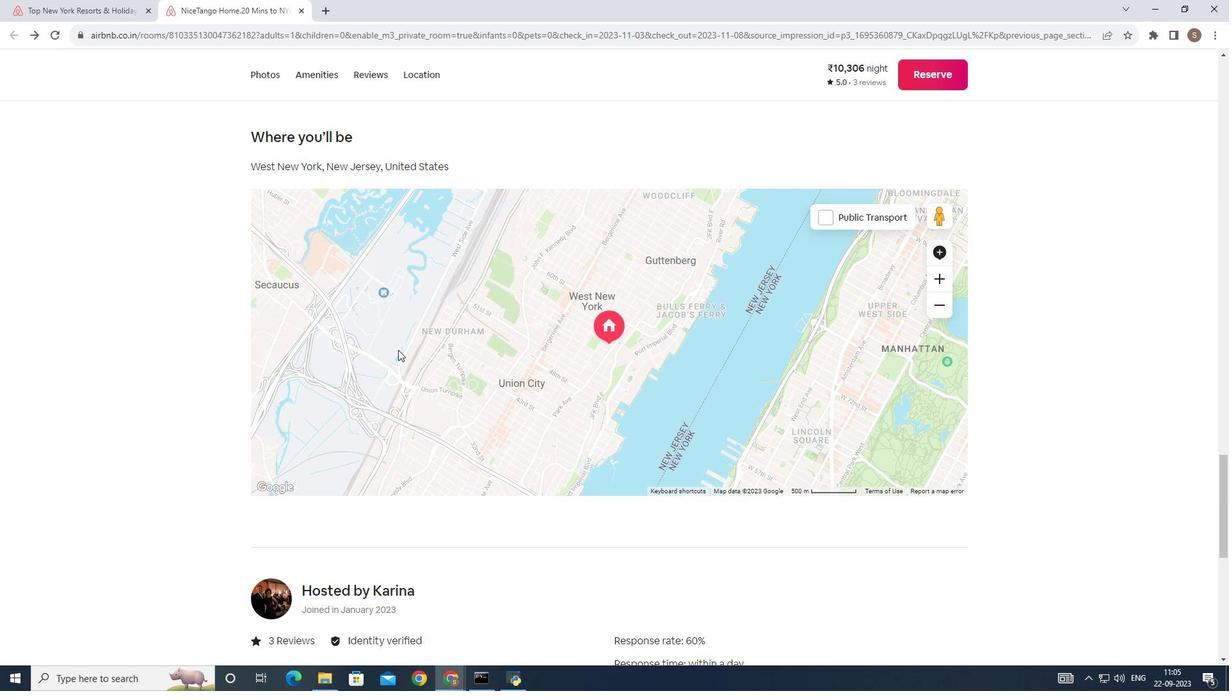 
Action: Mouse scrolled (398, 350) with delta (0, 0)
Screenshot: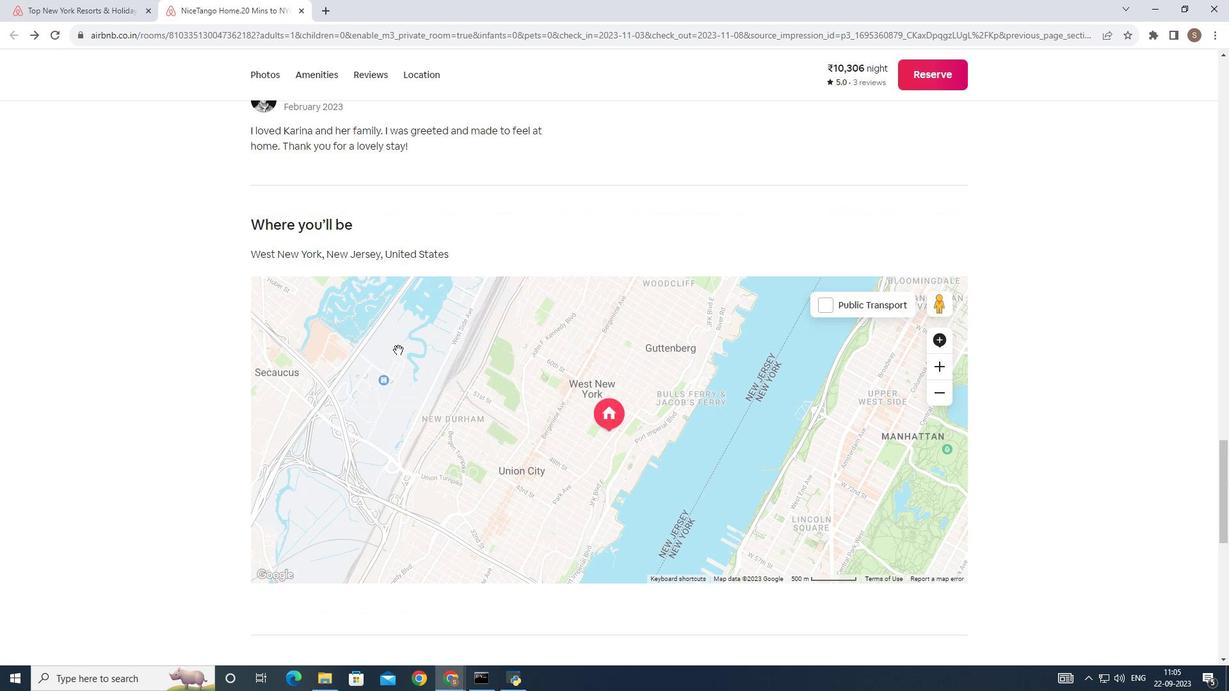 
Action: Mouse scrolled (398, 350) with delta (0, 0)
Screenshot: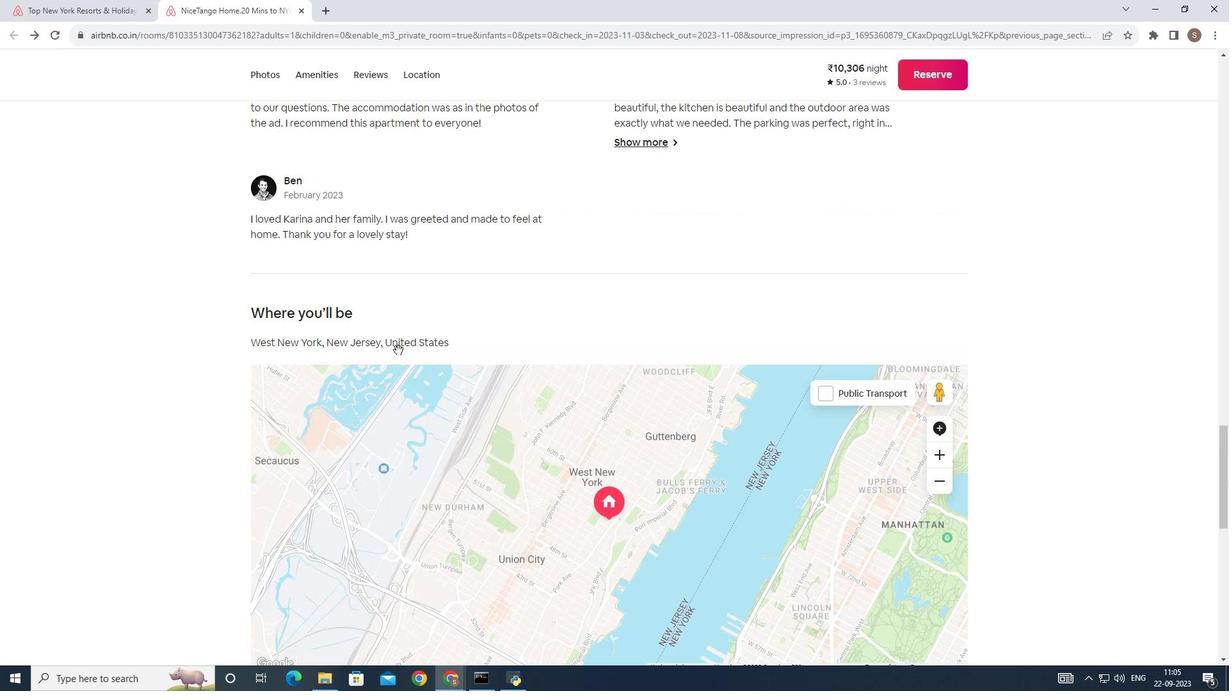 
Action: Mouse scrolled (398, 350) with delta (0, 0)
Screenshot: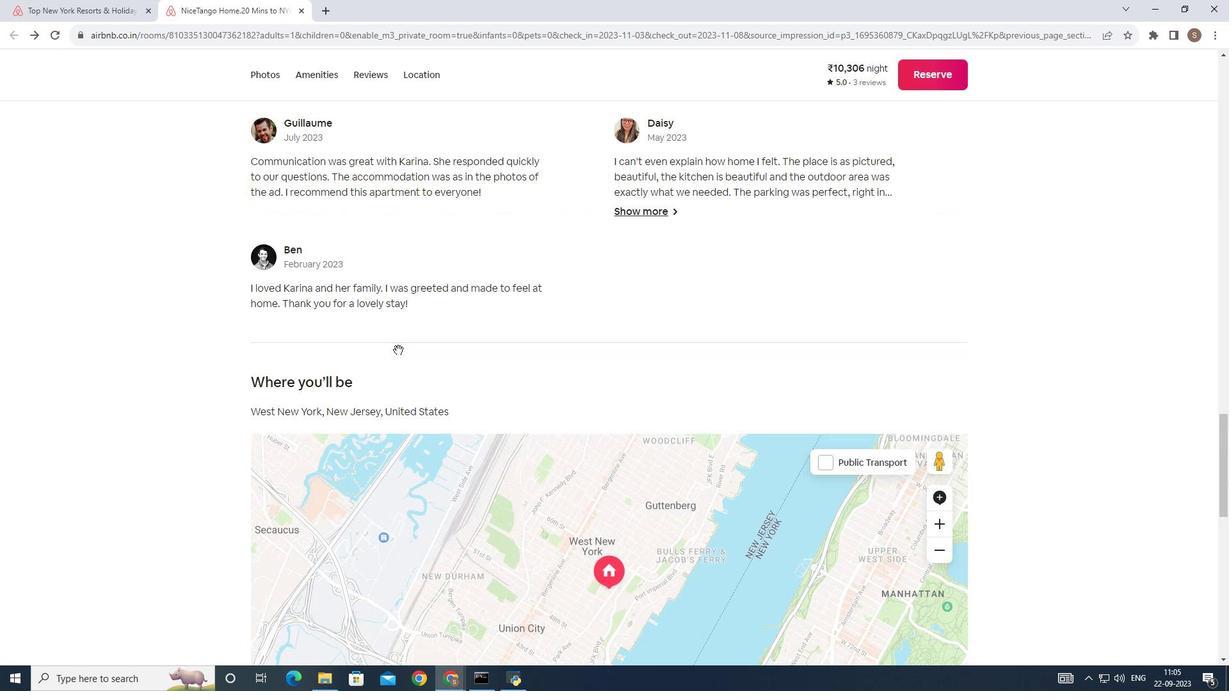
Action: Mouse scrolled (398, 350) with delta (0, 0)
Screenshot: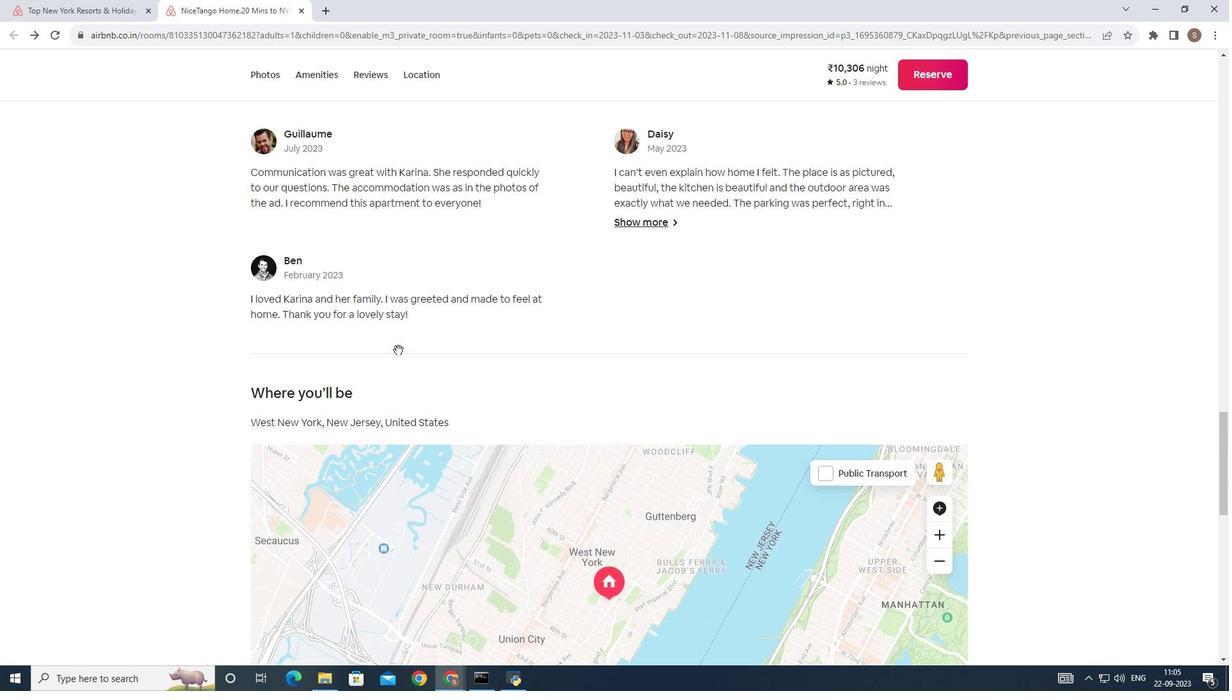 
Action: Mouse scrolled (398, 350) with delta (0, 0)
Screenshot: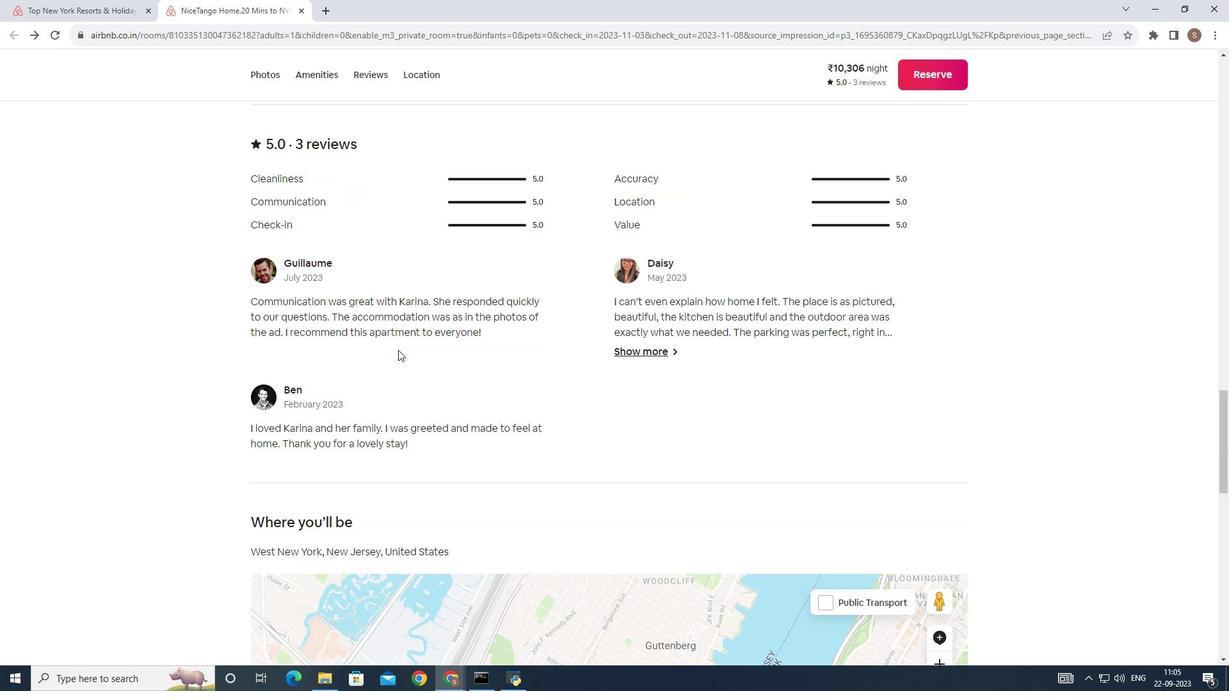 
Action: Mouse scrolled (398, 350) with delta (0, 0)
Screenshot: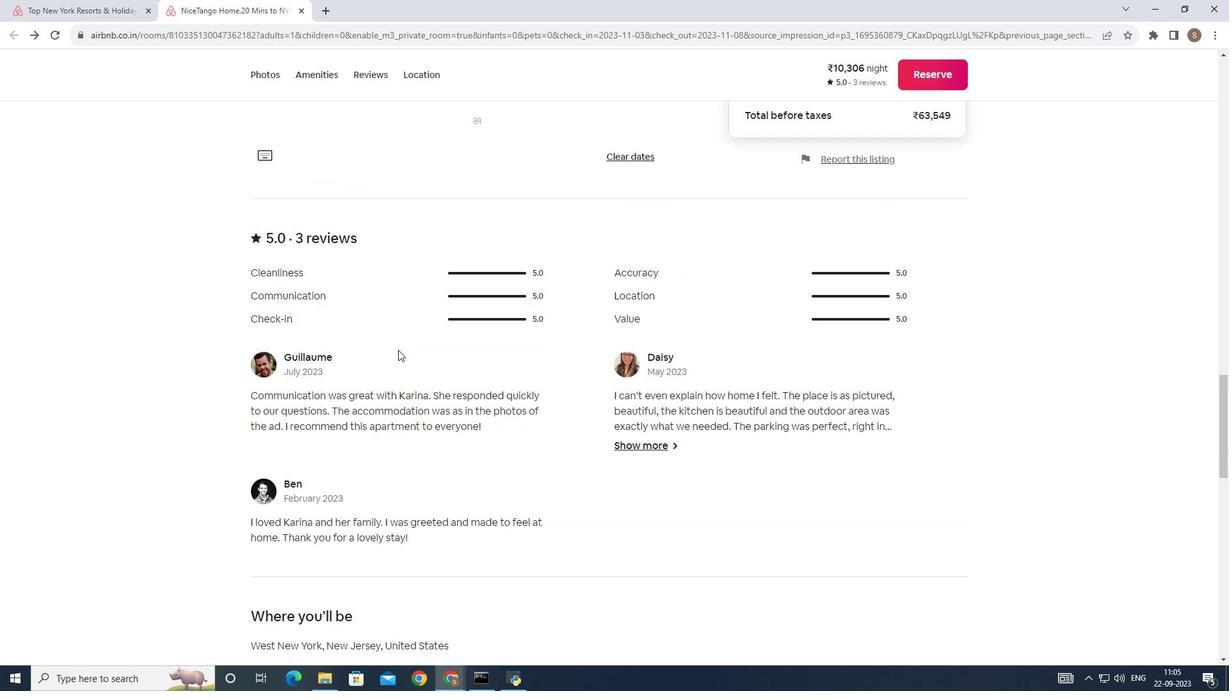 
Action: Mouse scrolled (398, 350) with delta (0, 0)
Screenshot: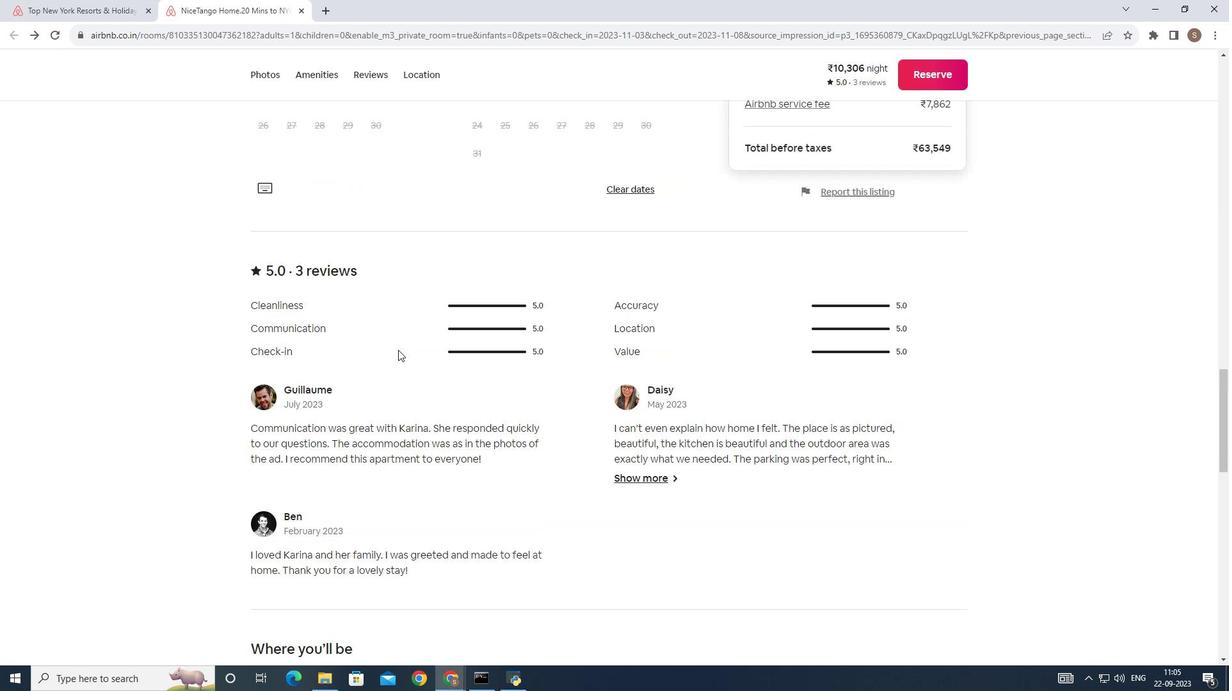 
Action: Mouse scrolled (398, 350) with delta (0, 0)
Screenshot: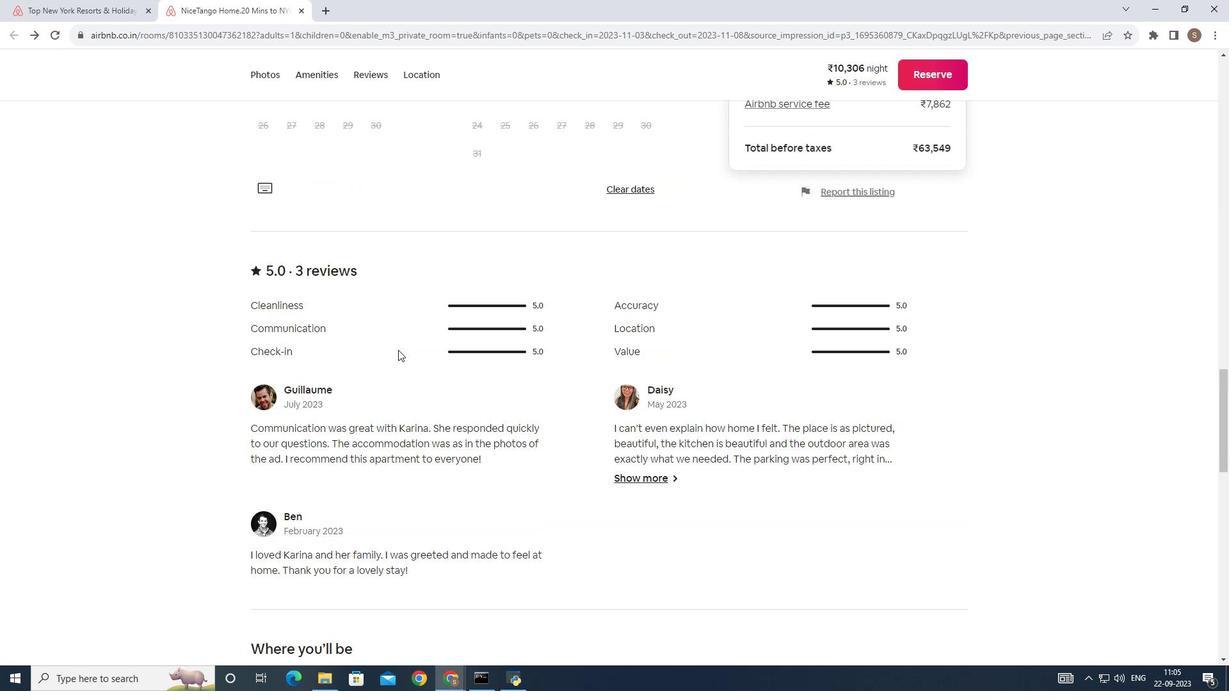 
Action: Mouse scrolled (398, 349) with delta (0, 0)
Screenshot: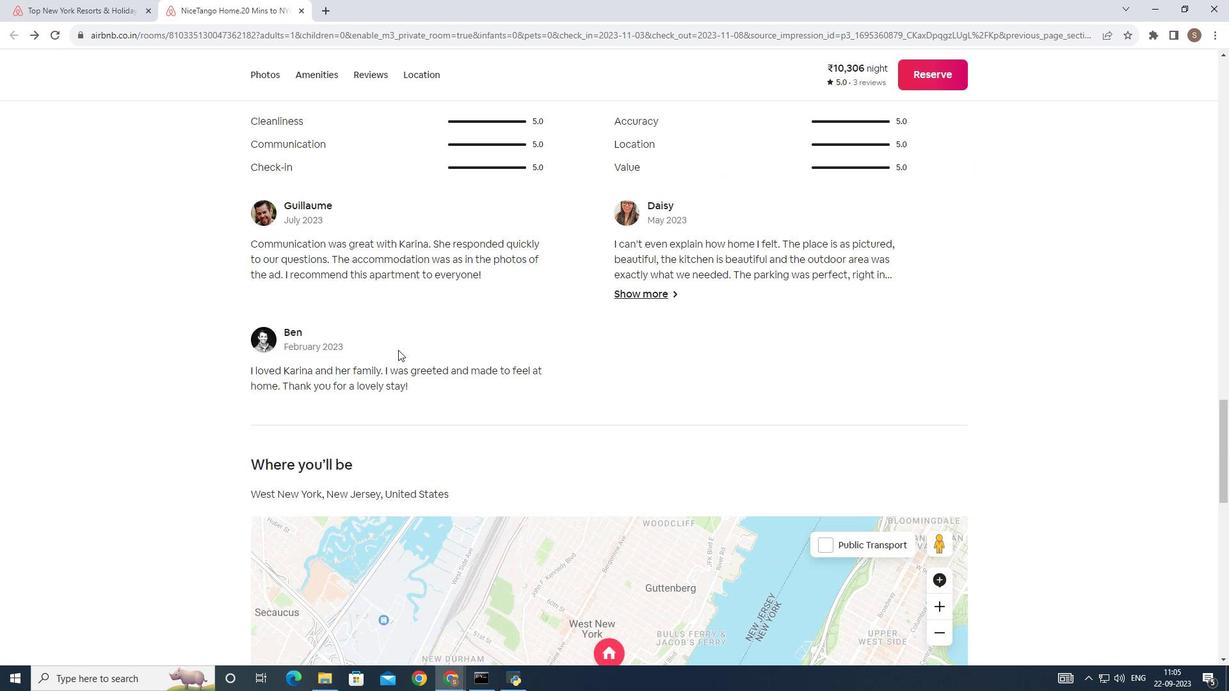 
Action: Mouse scrolled (398, 349) with delta (0, 0)
Screenshot: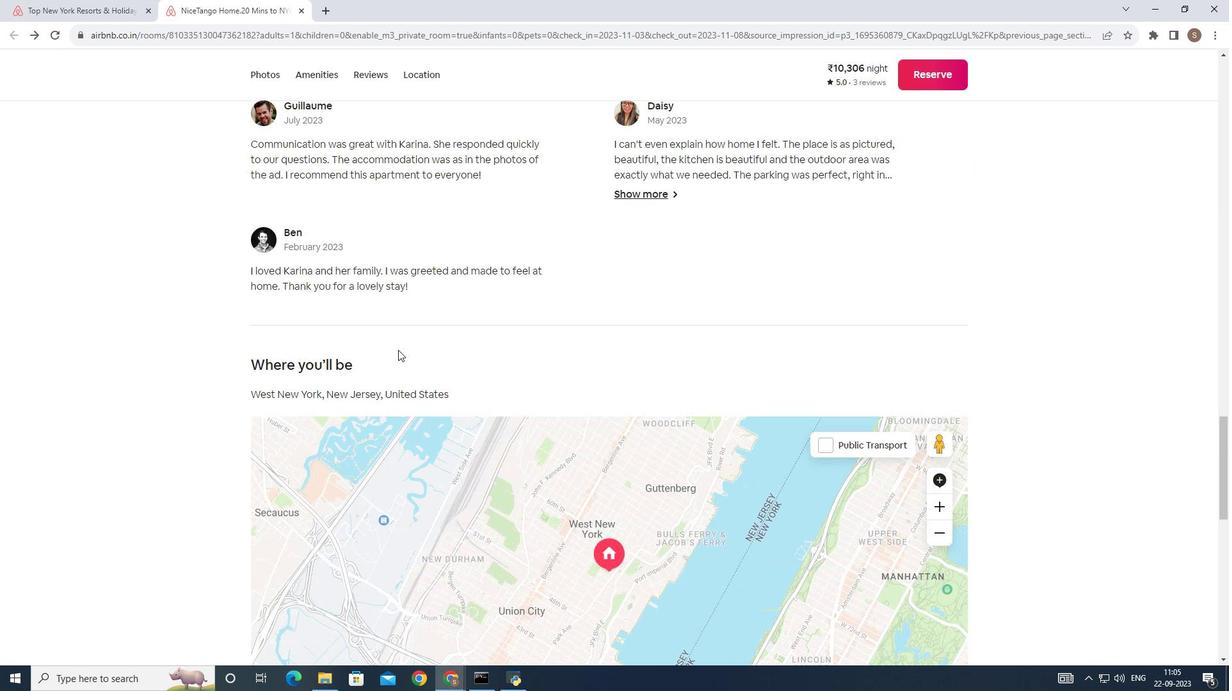 
Action: Mouse scrolled (398, 349) with delta (0, 0)
Screenshot: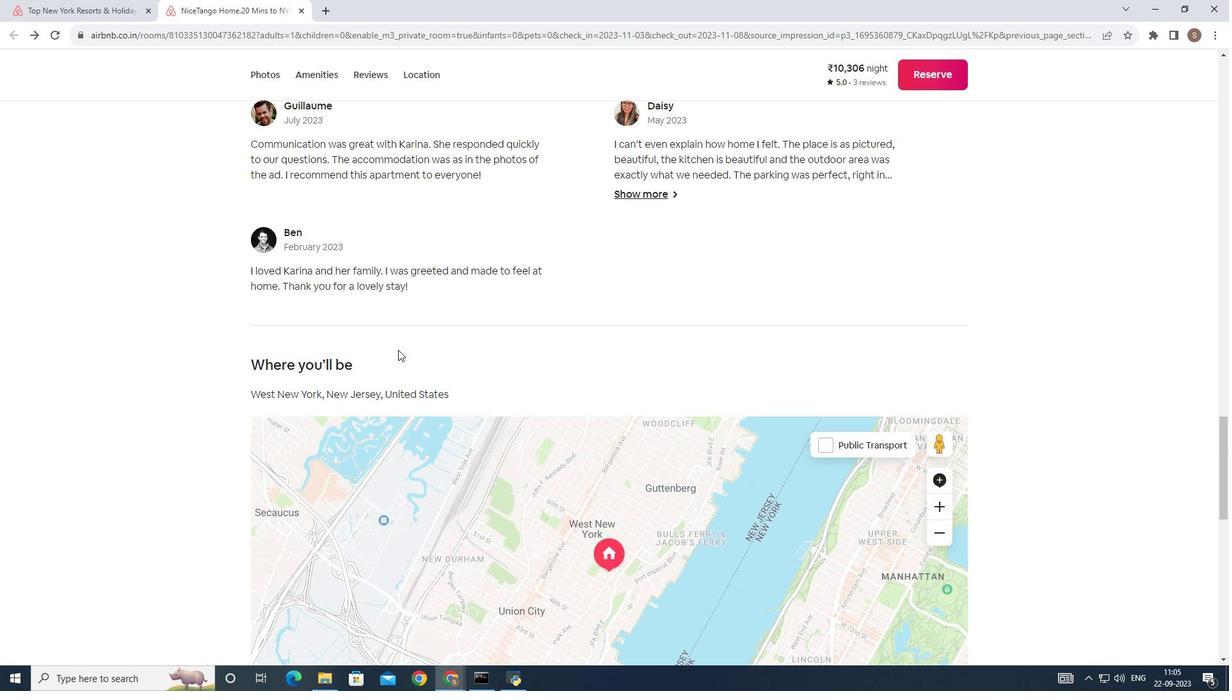 
Action: Mouse scrolled (398, 349) with delta (0, 0)
Screenshot: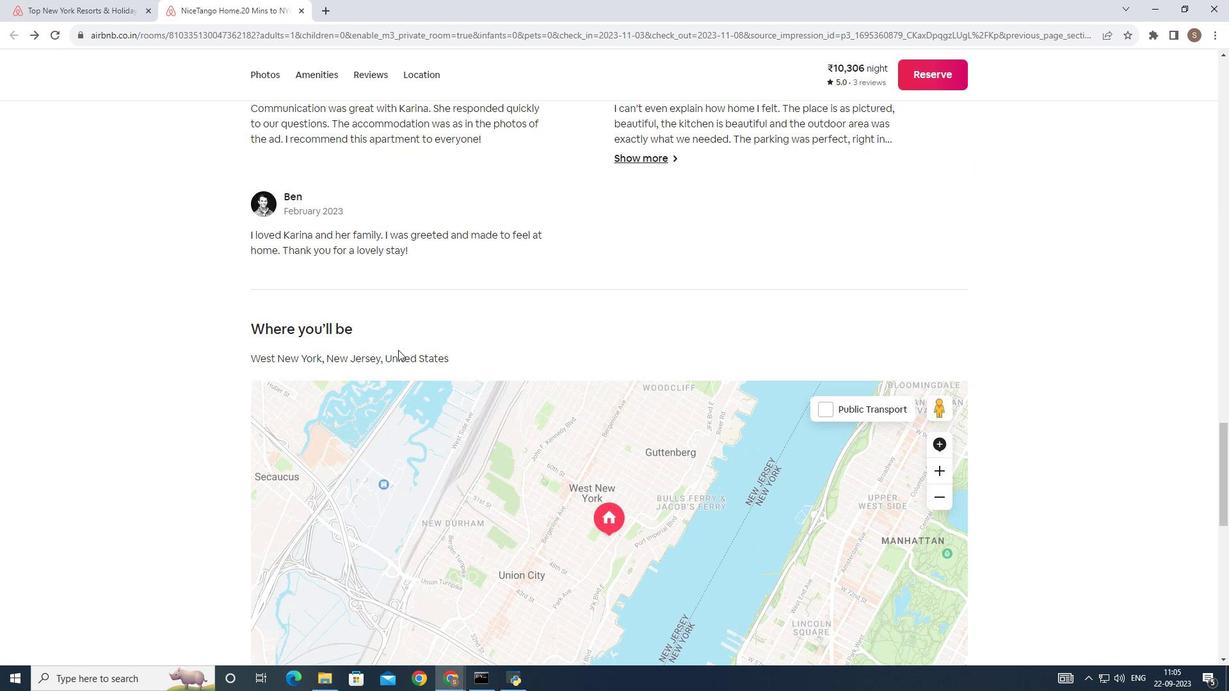 
Action: Mouse scrolled (398, 349) with delta (0, 0)
Screenshot: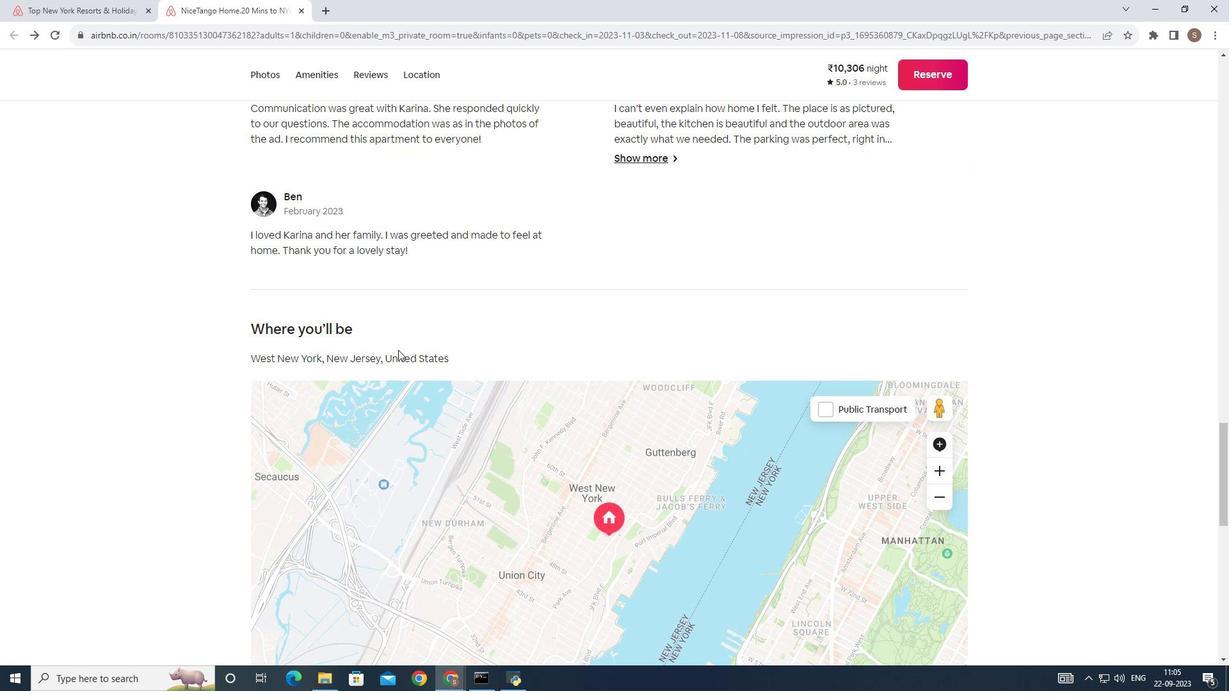 
Action: Mouse moved to (823, 418)
Screenshot: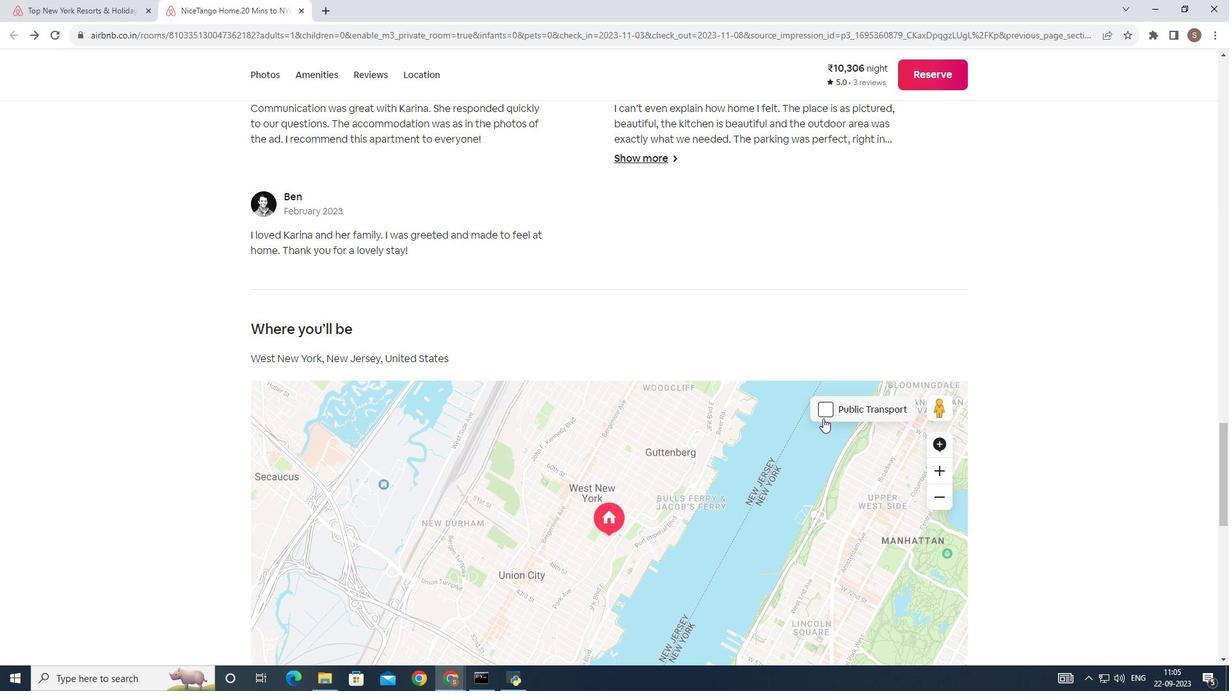 
Action: Mouse pressed left at (823, 418)
Screenshot: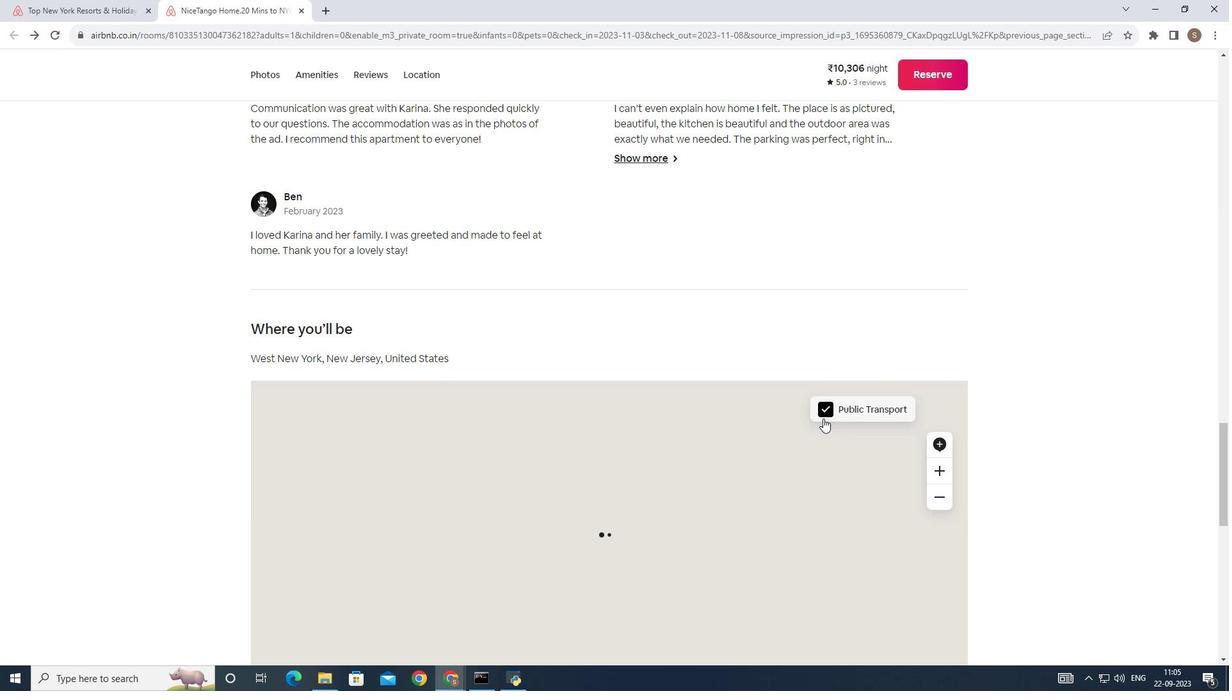 
Action: Mouse moved to (609, 387)
Screenshot: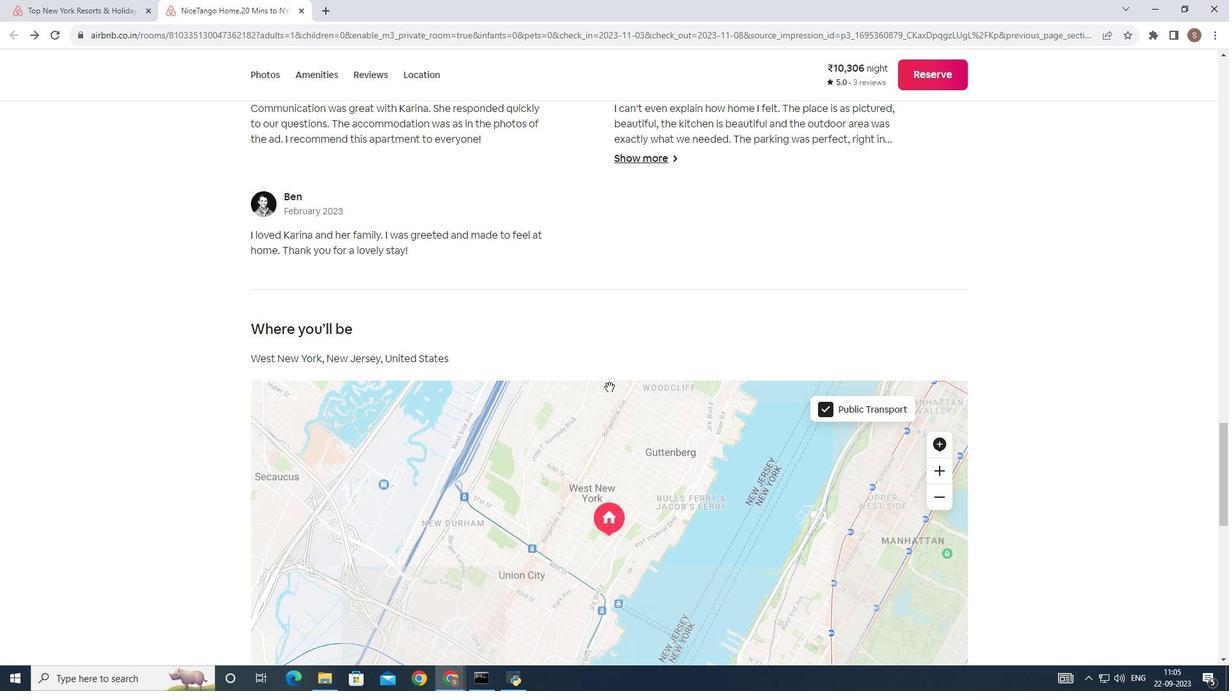 
Action: Mouse scrolled (609, 386) with delta (0, 0)
Screenshot: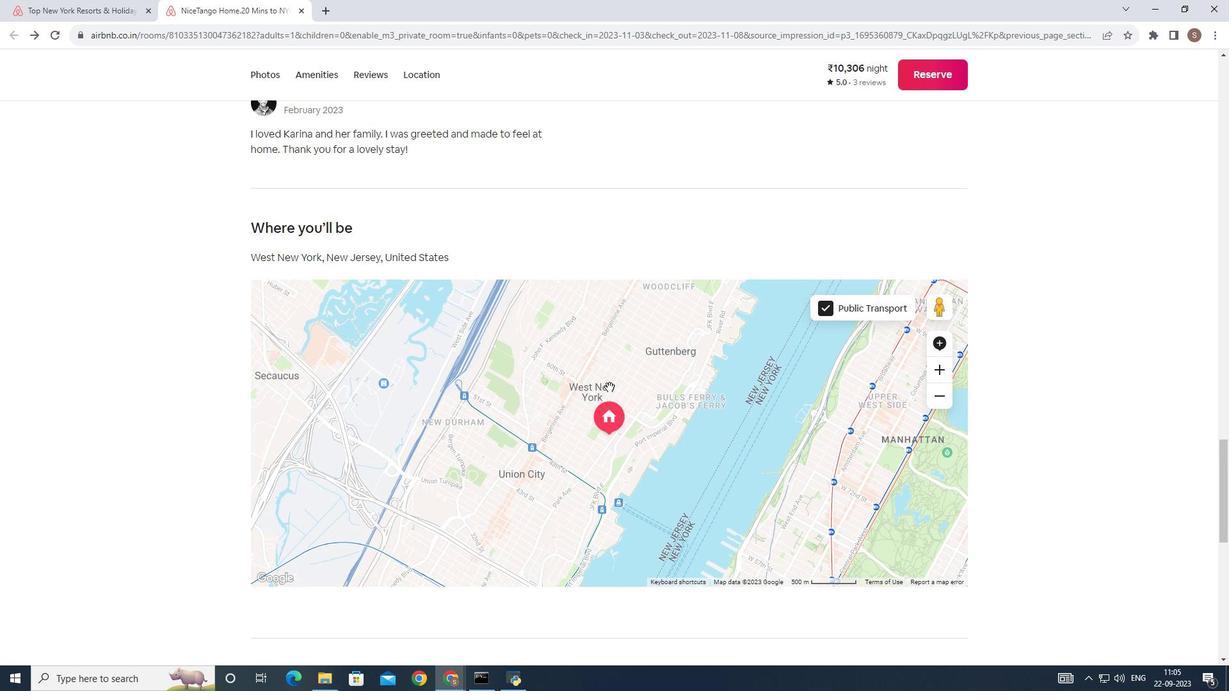 
Action: Mouse scrolled (609, 386) with delta (0, 0)
Screenshot: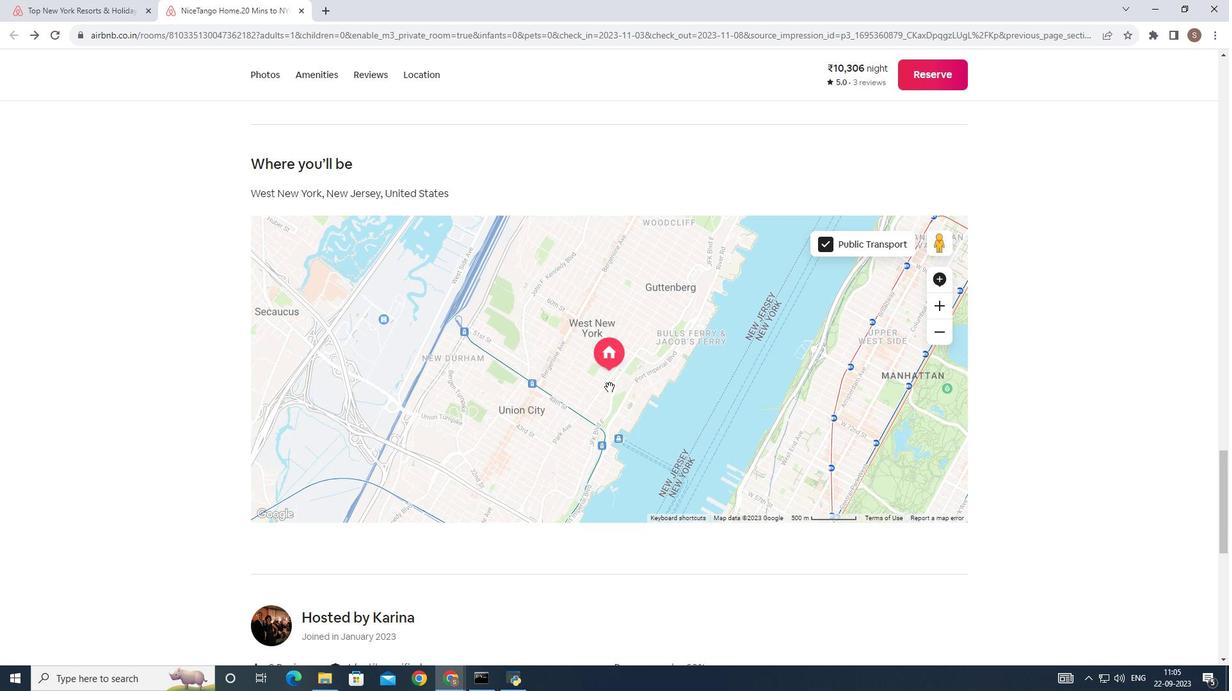 
Action: Mouse scrolled (609, 386) with delta (0, 0)
Screenshot: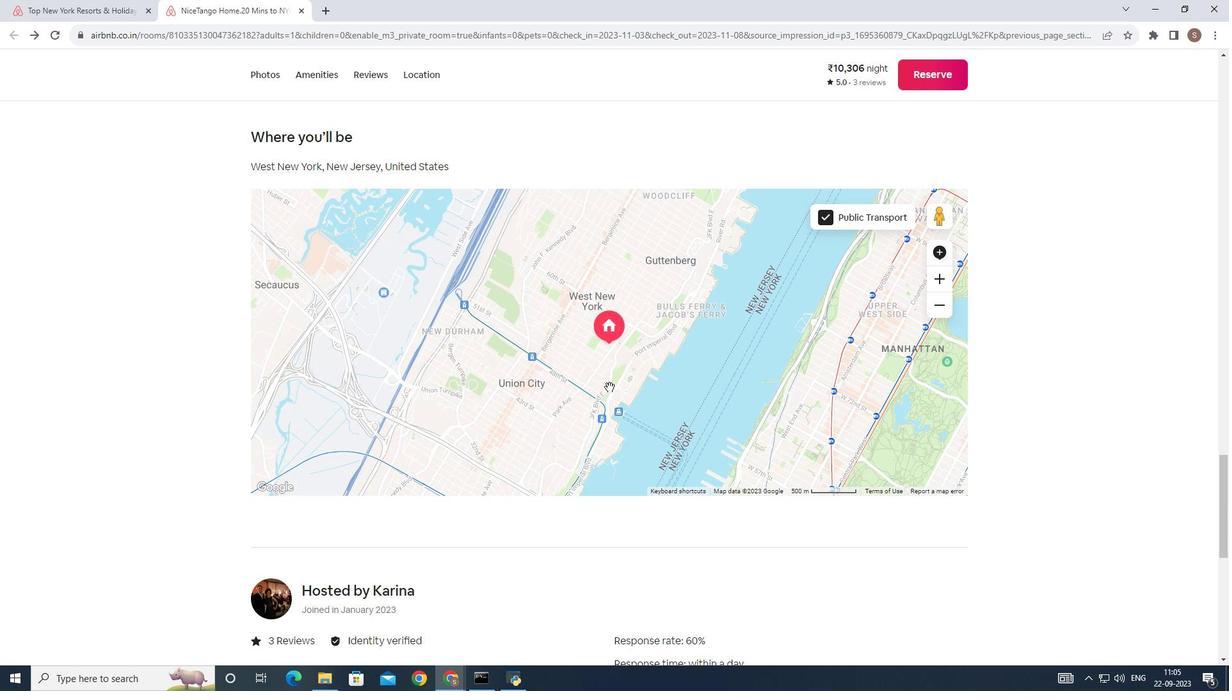 
Action: Mouse scrolled (609, 388) with delta (0, 0)
